 Task: Buy 5 Boning Knives from Kitchen Knives & Accessories section under best seller category for shipping address: Kiera Campbell, 1126 Sharon Lane, South Bend, Indiana 46625, Cell Number 5742125169. Pay from credit card ending with 9757, CVV 798
Action: Mouse moved to (34, 101)
Screenshot: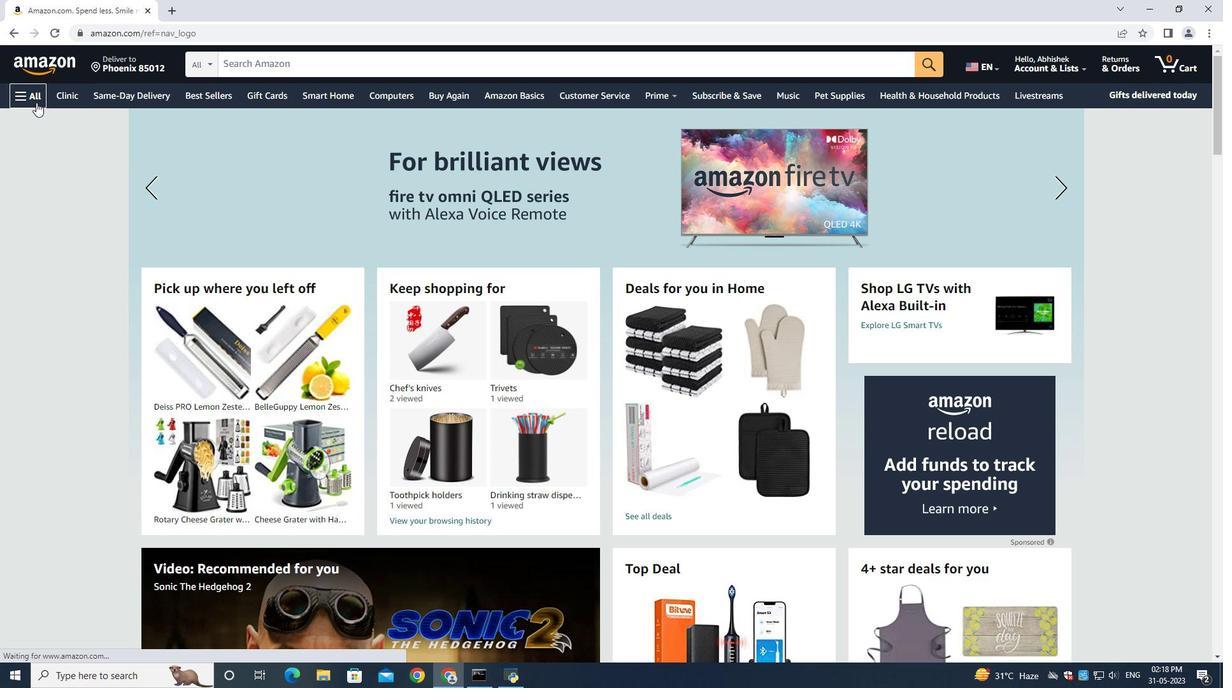 
Action: Mouse pressed left at (34, 101)
Screenshot: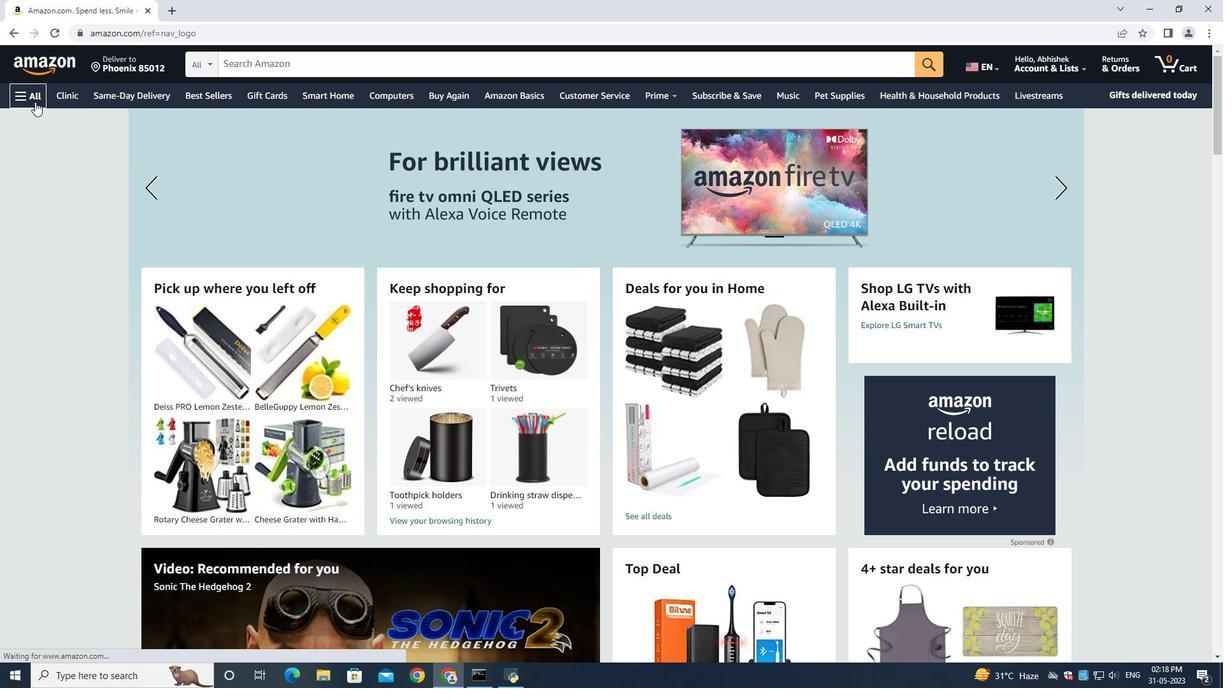 
Action: Mouse moved to (43, 128)
Screenshot: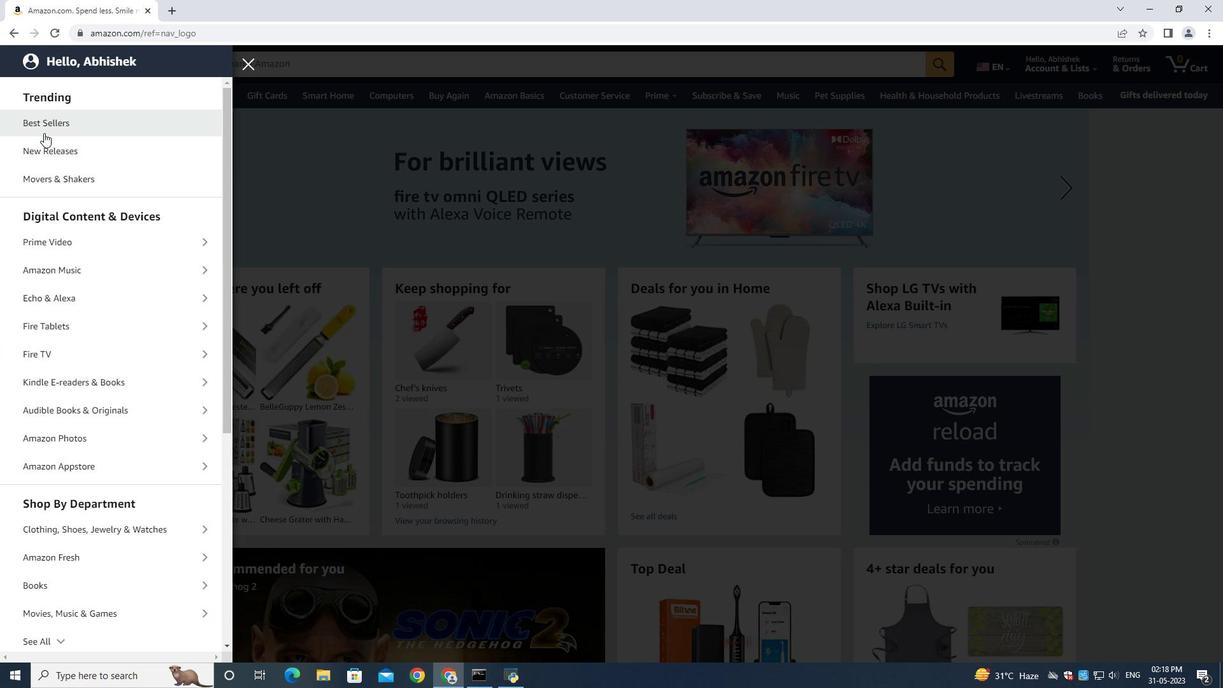 
Action: Mouse pressed left at (43, 128)
Screenshot: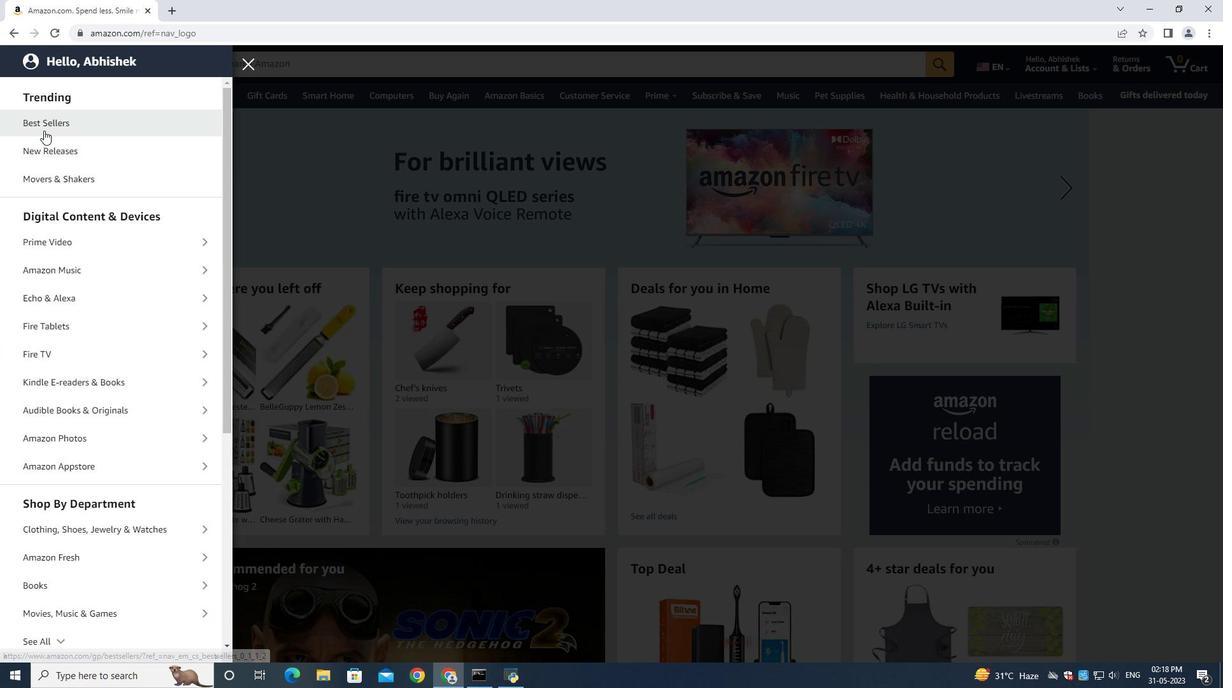 
Action: Mouse moved to (278, 68)
Screenshot: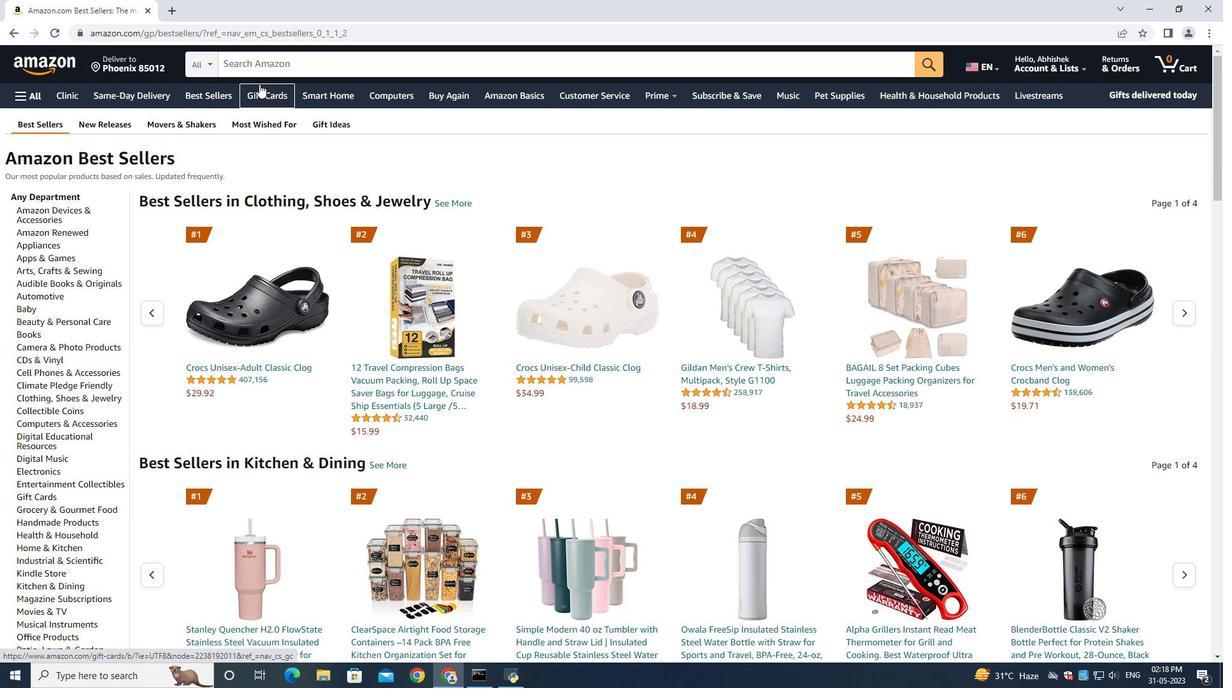 
Action: Mouse pressed left at (278, 68)
Screenshot: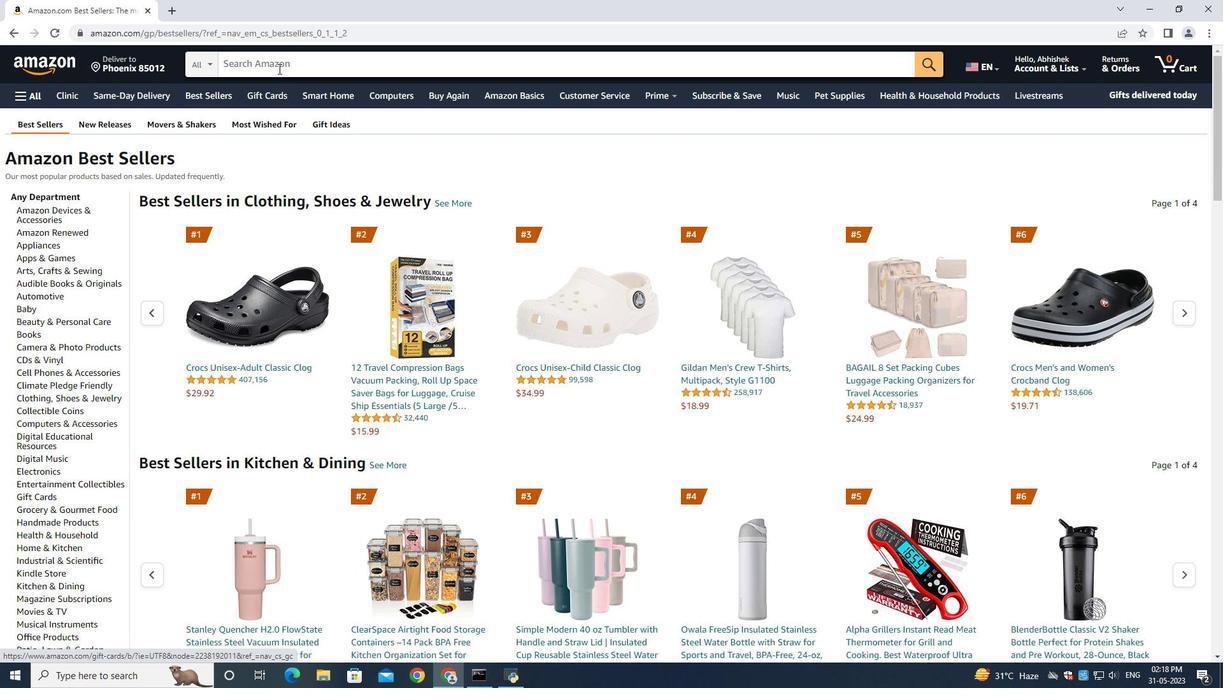 
Action: Key pressed <Key.shift><Key.shift><Key.shift><Key.shift><Key.shift>Boning<Key.space><Key.shift>Knives<Key.enter>
Screenshot: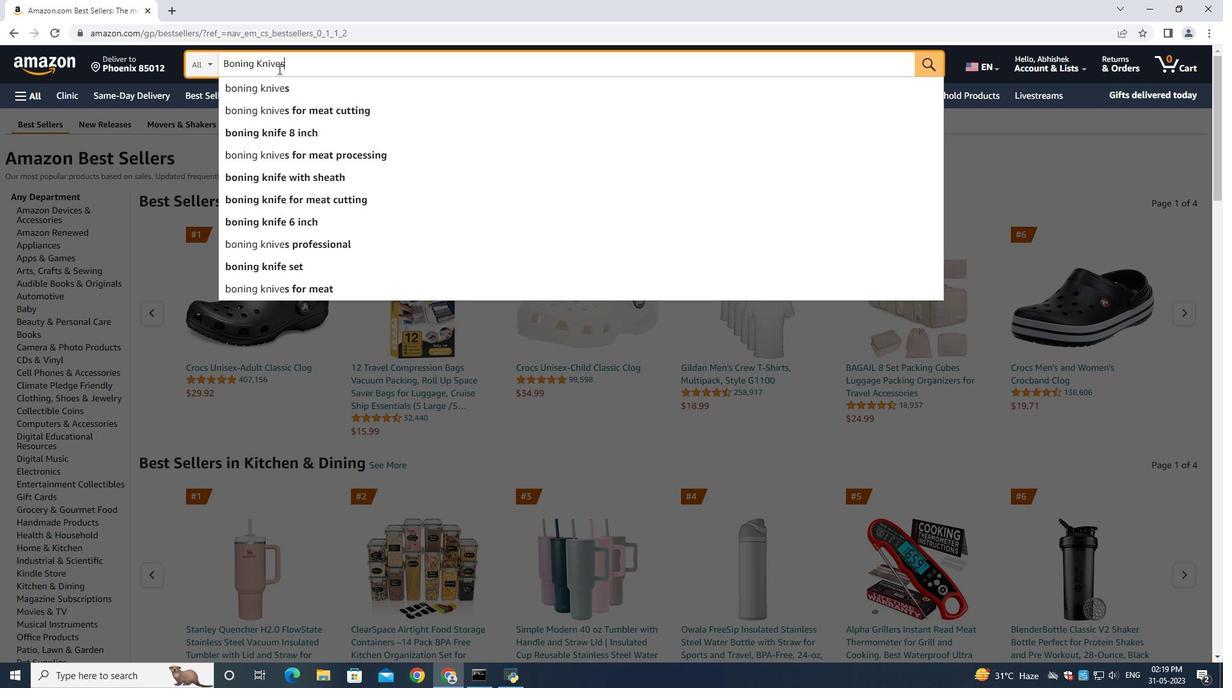 
Action: Mouse moved to (90, 270)
Screenshot: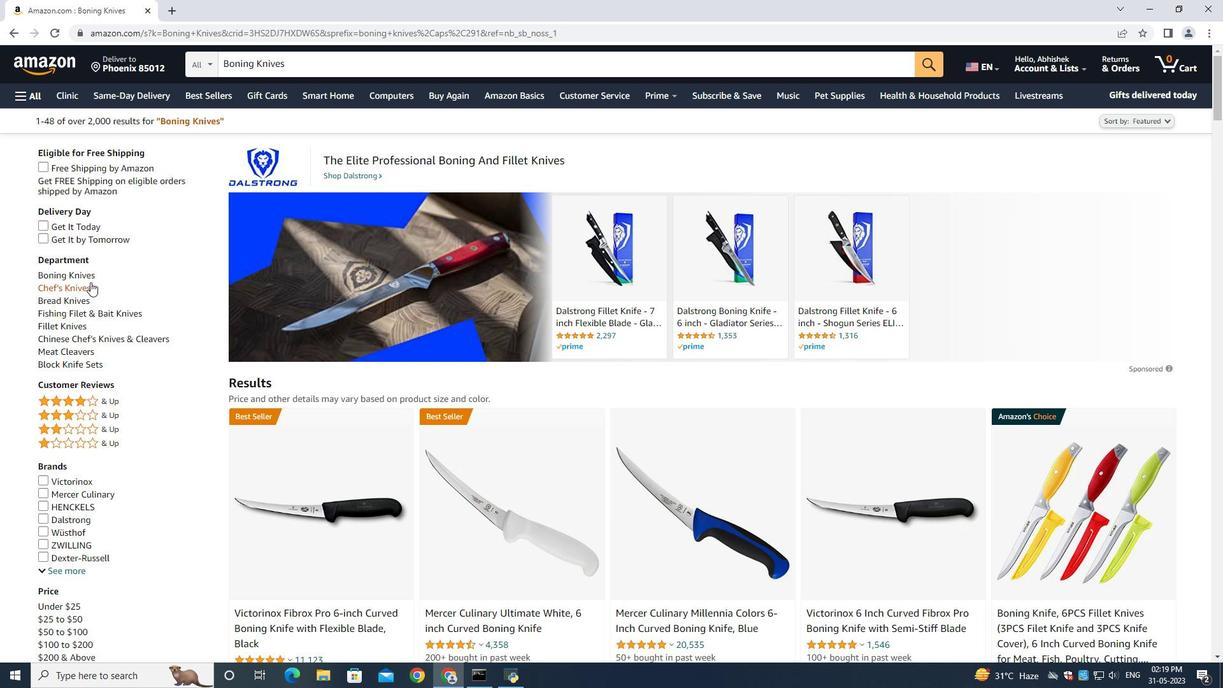 
Action: Mouse pressed left at (90, 270)
Screenshot: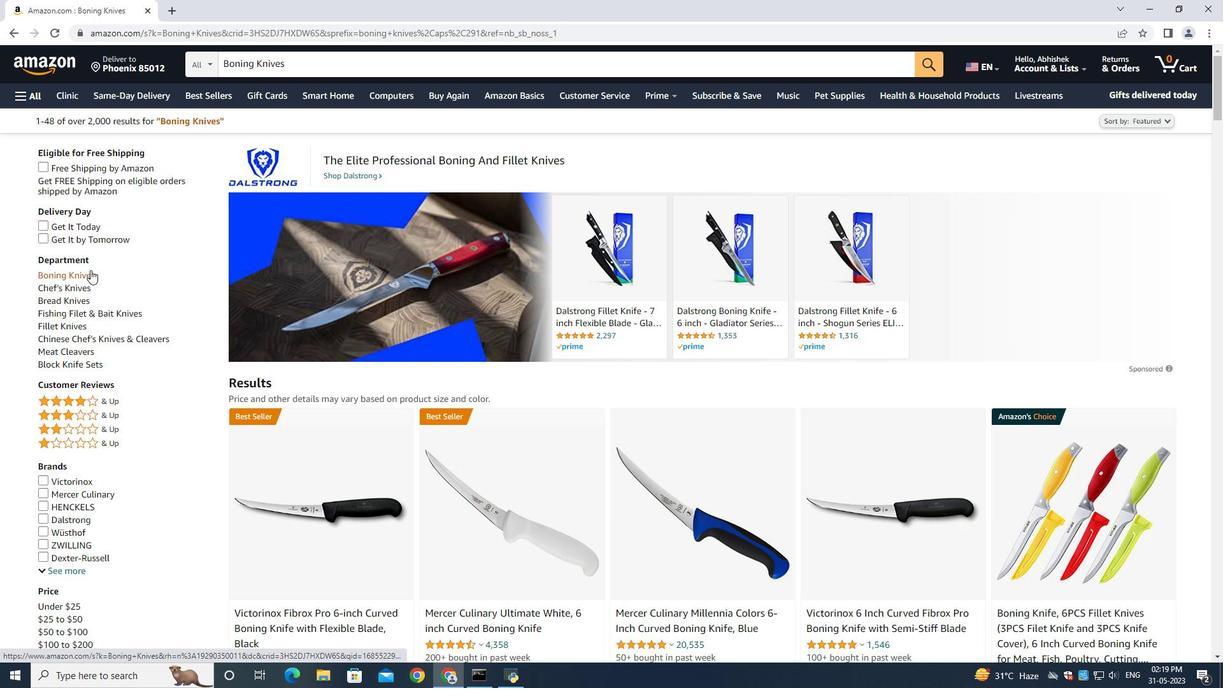 
Action: Mouse moved to (109, 347)
Screenshot: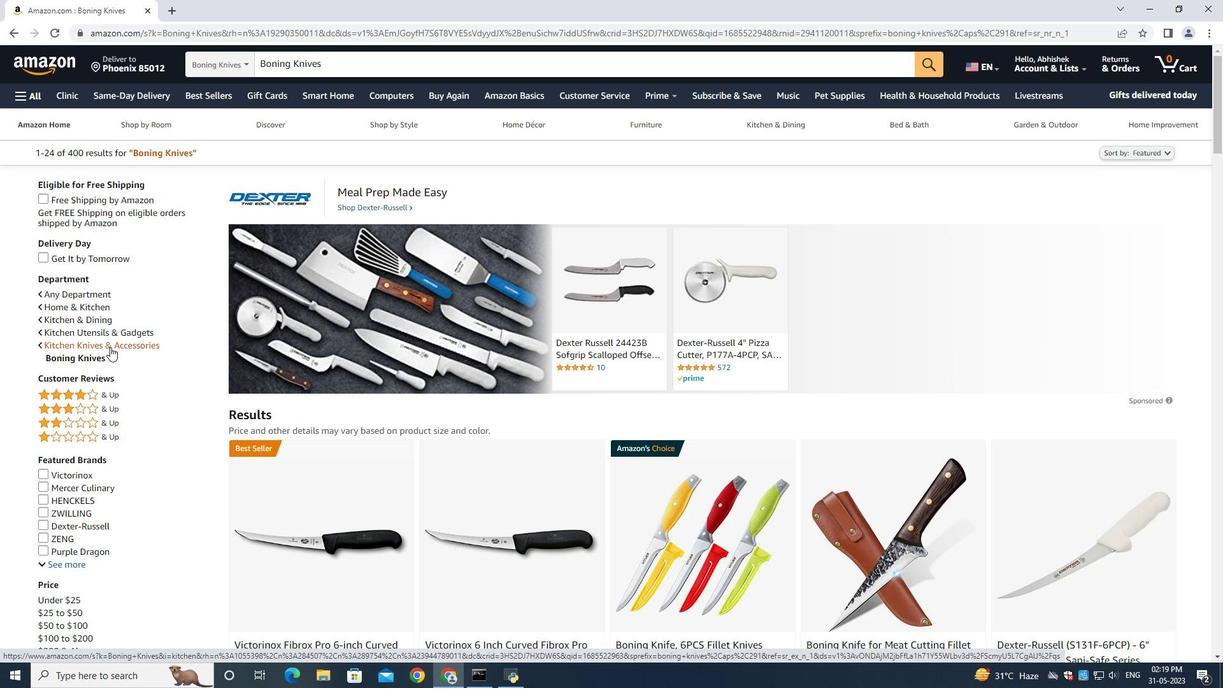 
Action: Mouse pressed left at (109, 347)
Screenshot: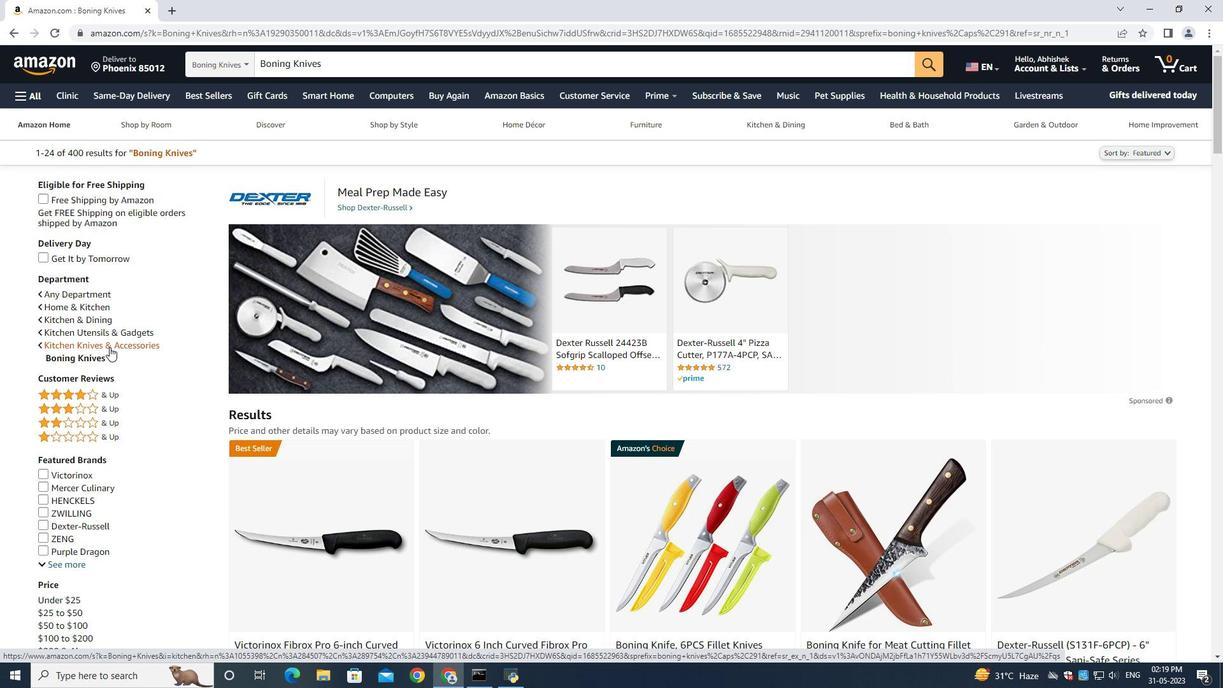 
Action: Mouse moved to (679, 422)
Screenshot: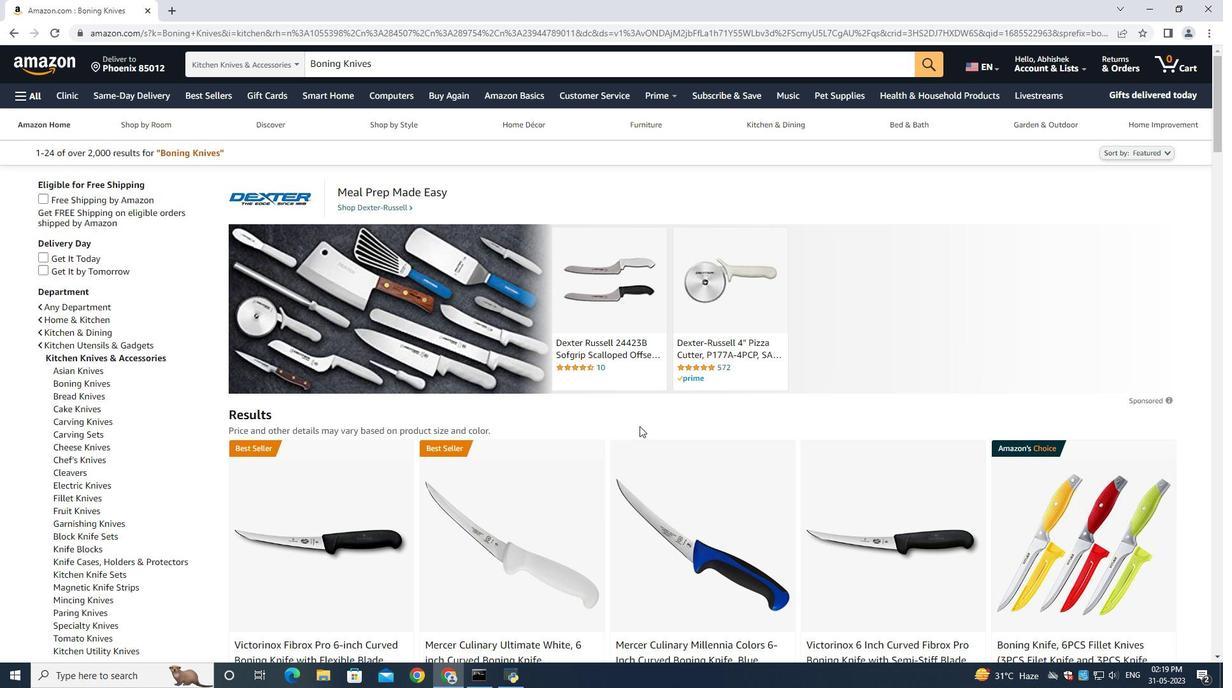 
Action: Mouse scrolled (679, 421) with delta (0, 0)
Screenshot: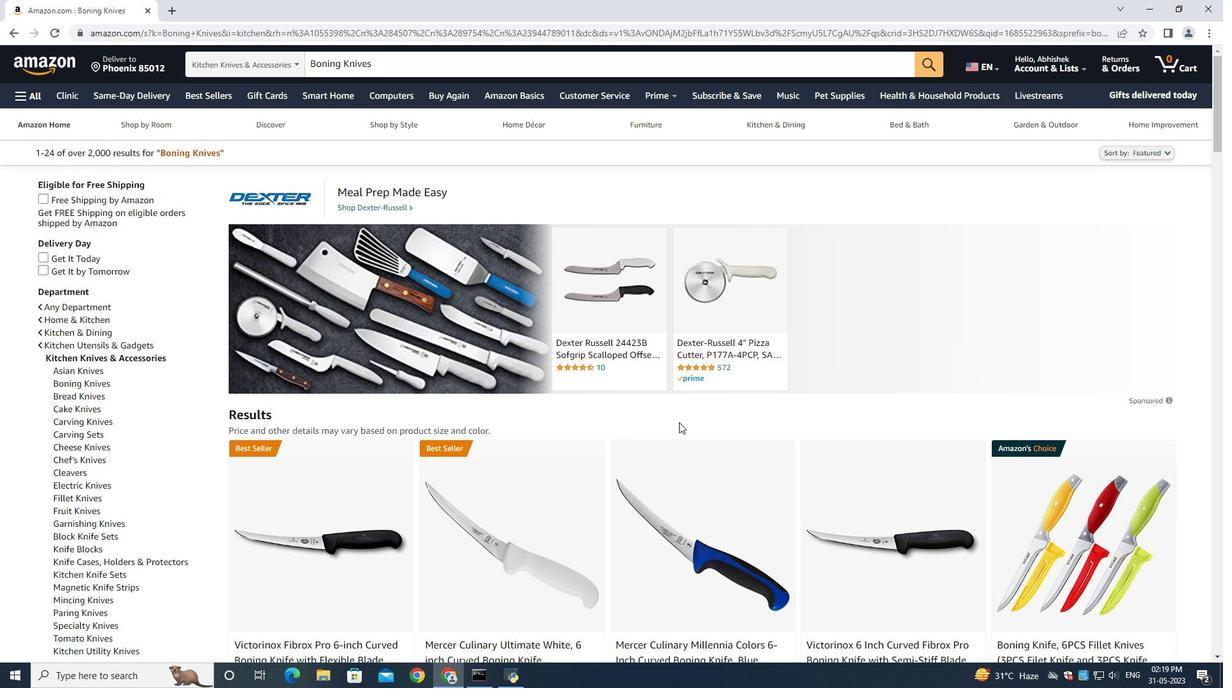 
Action: Mouse scrolled (679, 421) with delta (0, 0)
Screenshot: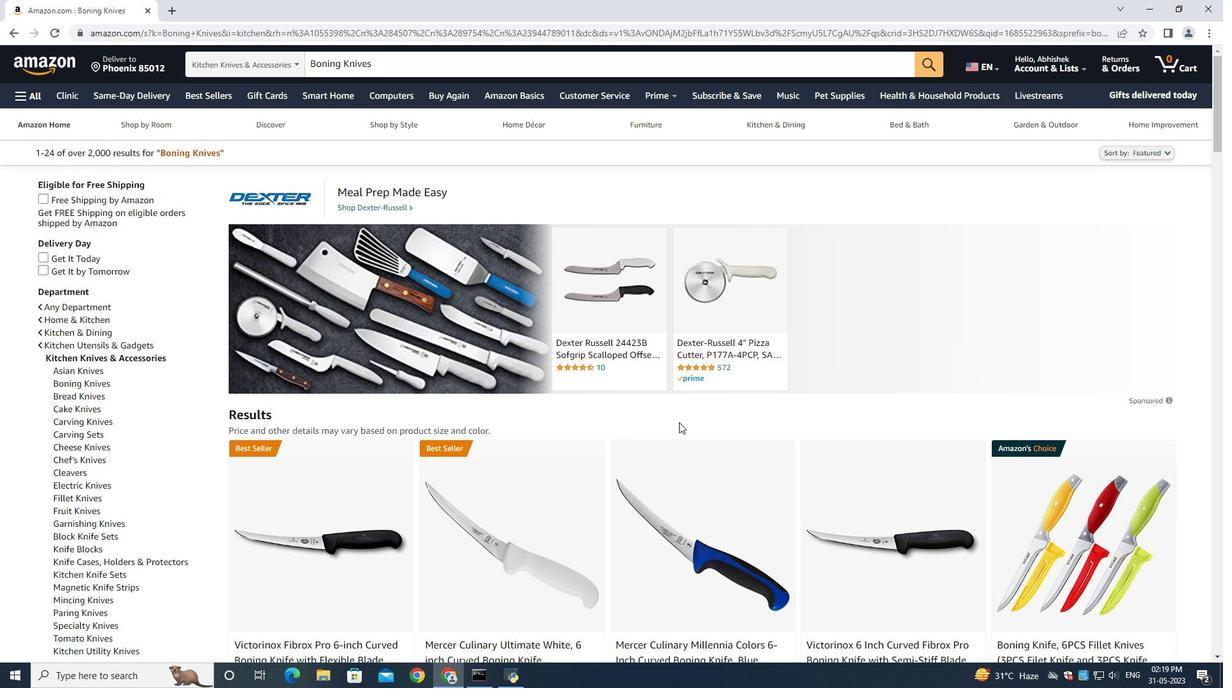 
Action: Mouse scrolled (679, 421) with delta (0, 0)
Screenshot: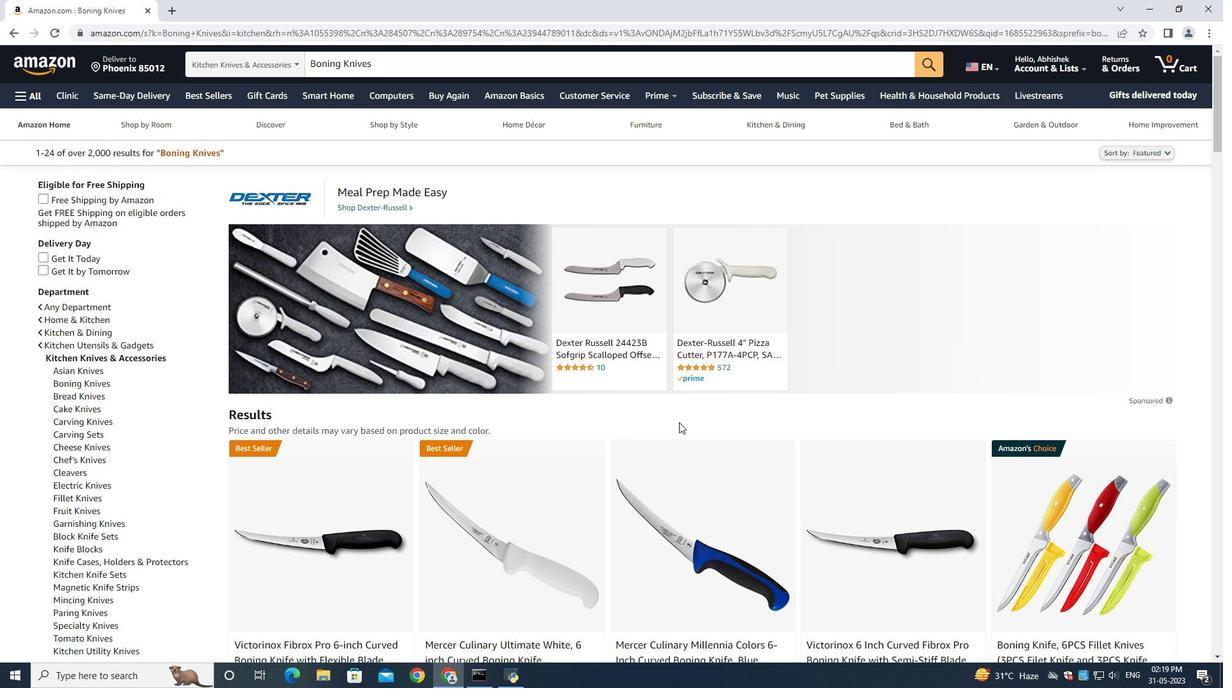 
Action: Mouse moved to (680, 420)
Screenshot: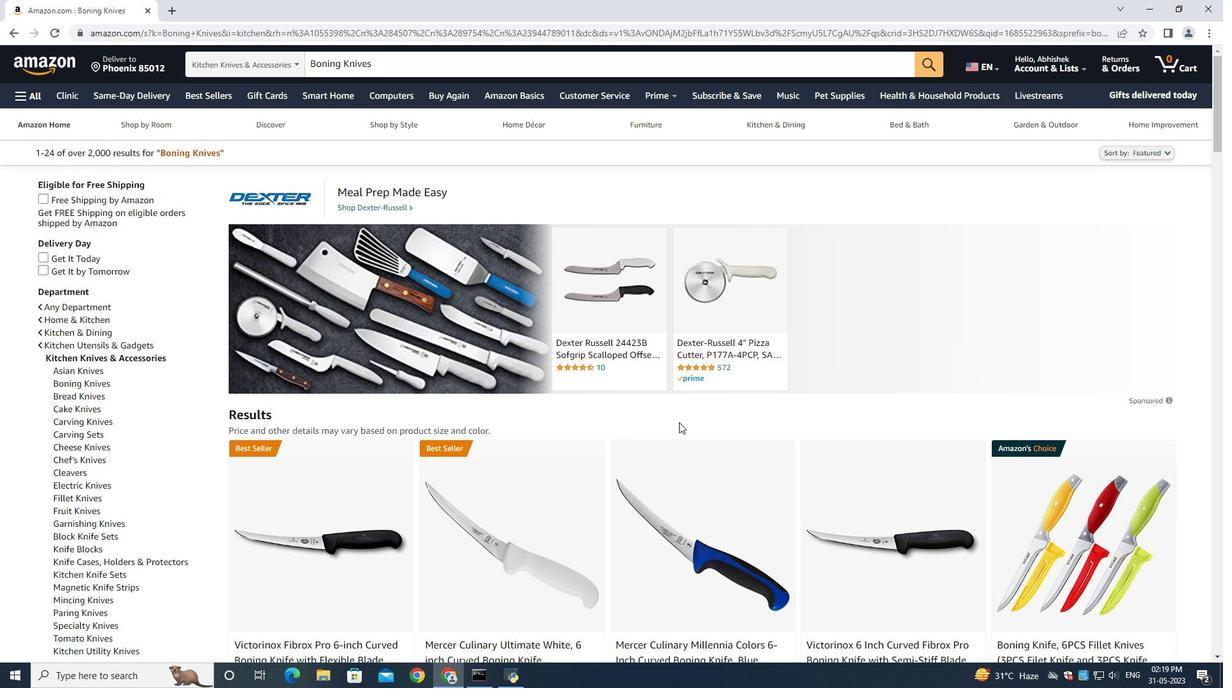 
Action: Mouse scrolled (680, 419) with delta (0, 0)
Screenshot: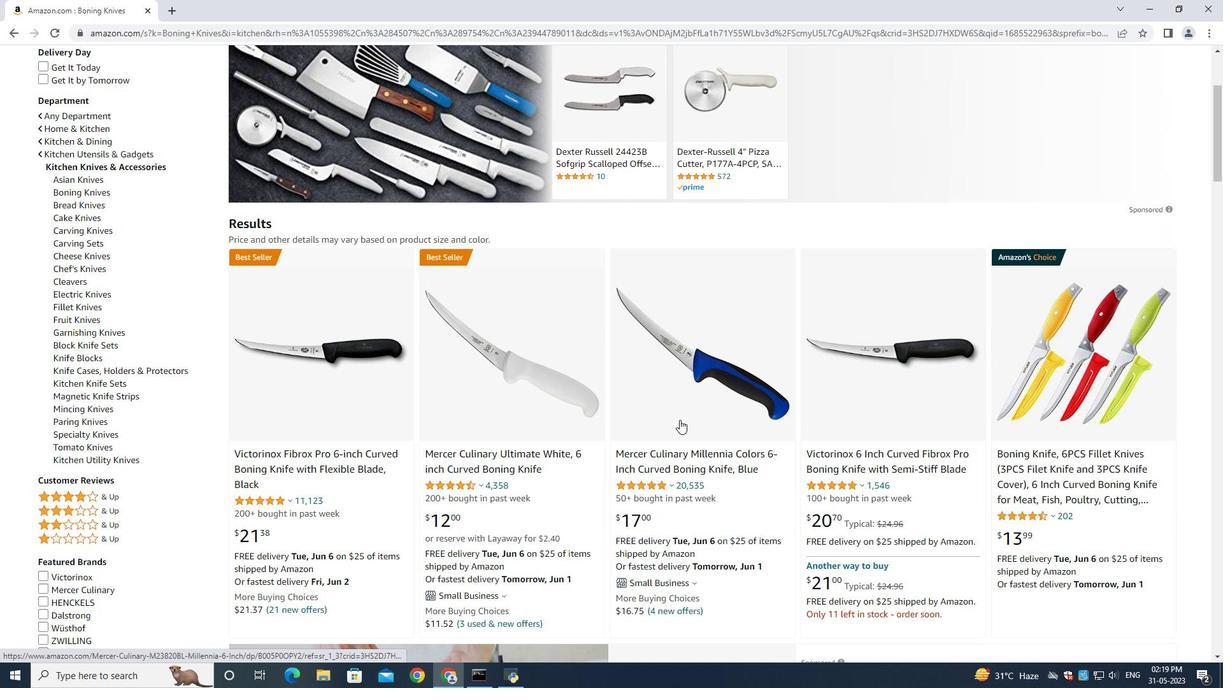 
Action: Mouse scrolled (680, 419) with delta (0, 0)
Screenshot: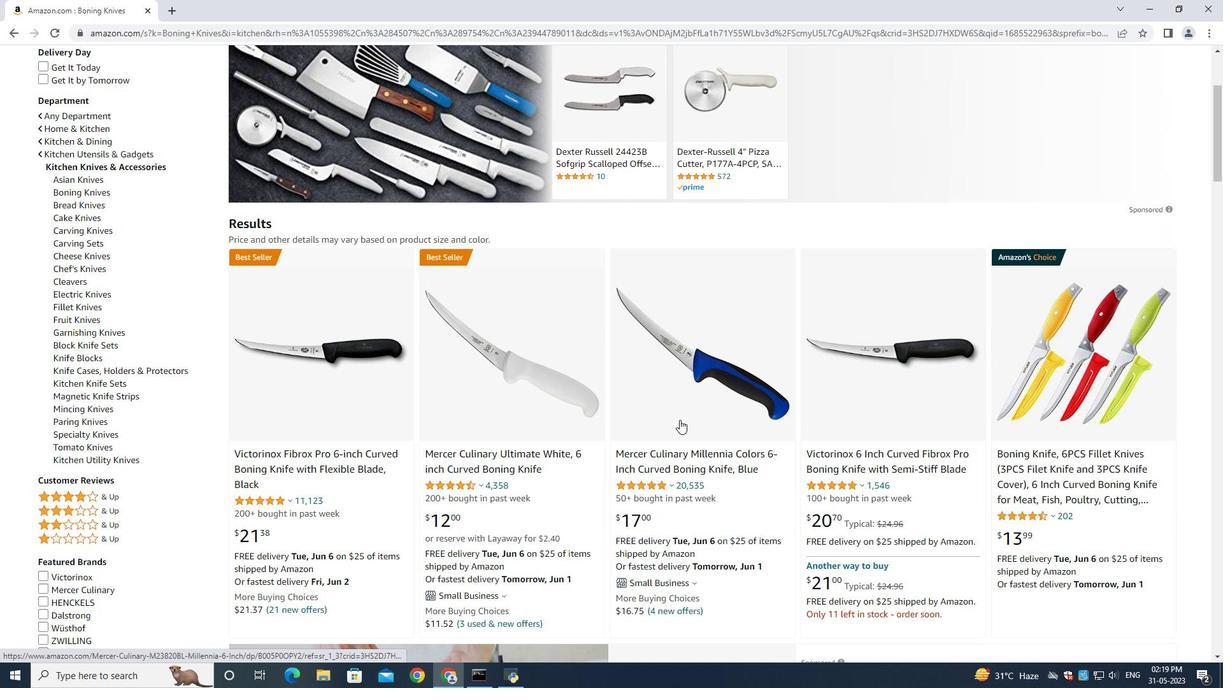 
Action: Mouse moved to (1028, 347)
Screenshot: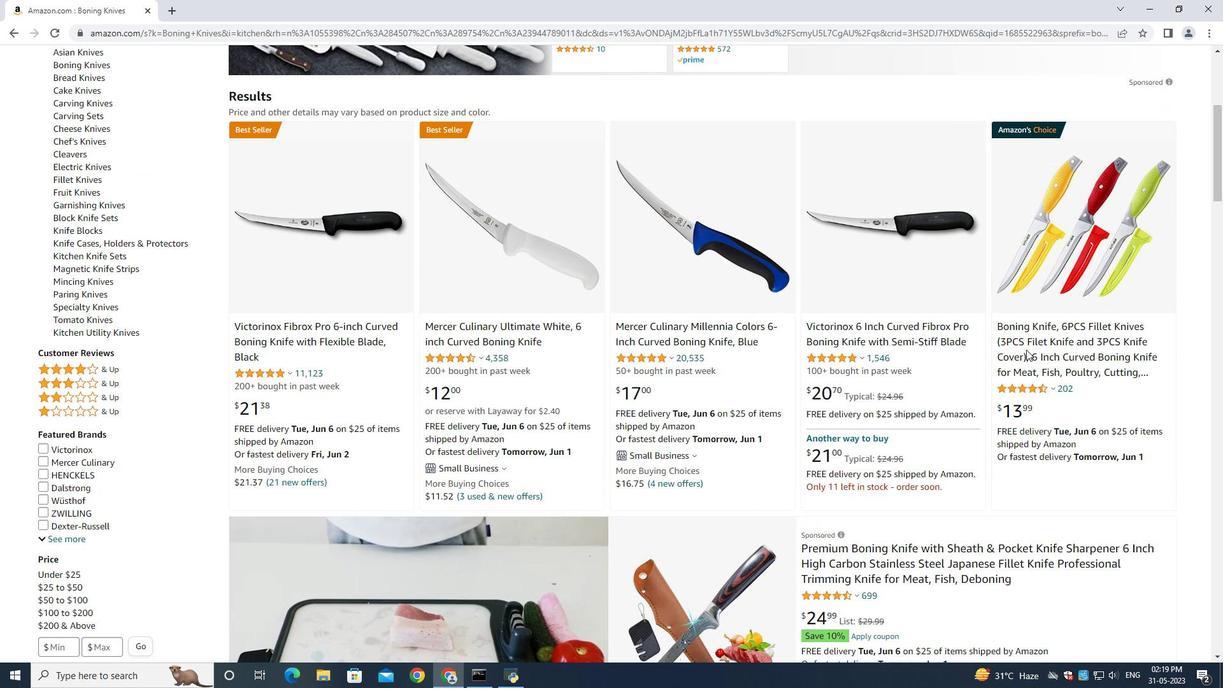 
Action: Mouse pressed left at (1028, 347)
Screenshot: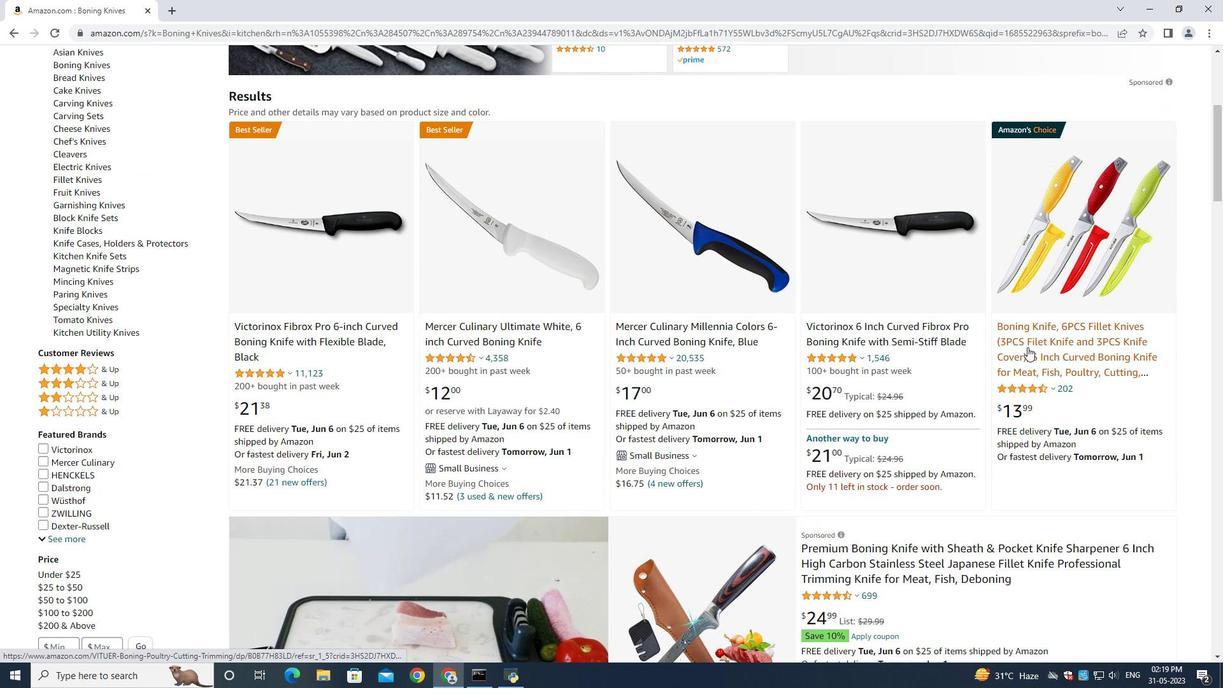 
Action: Mouse moved to (10, 30)
Screenshot: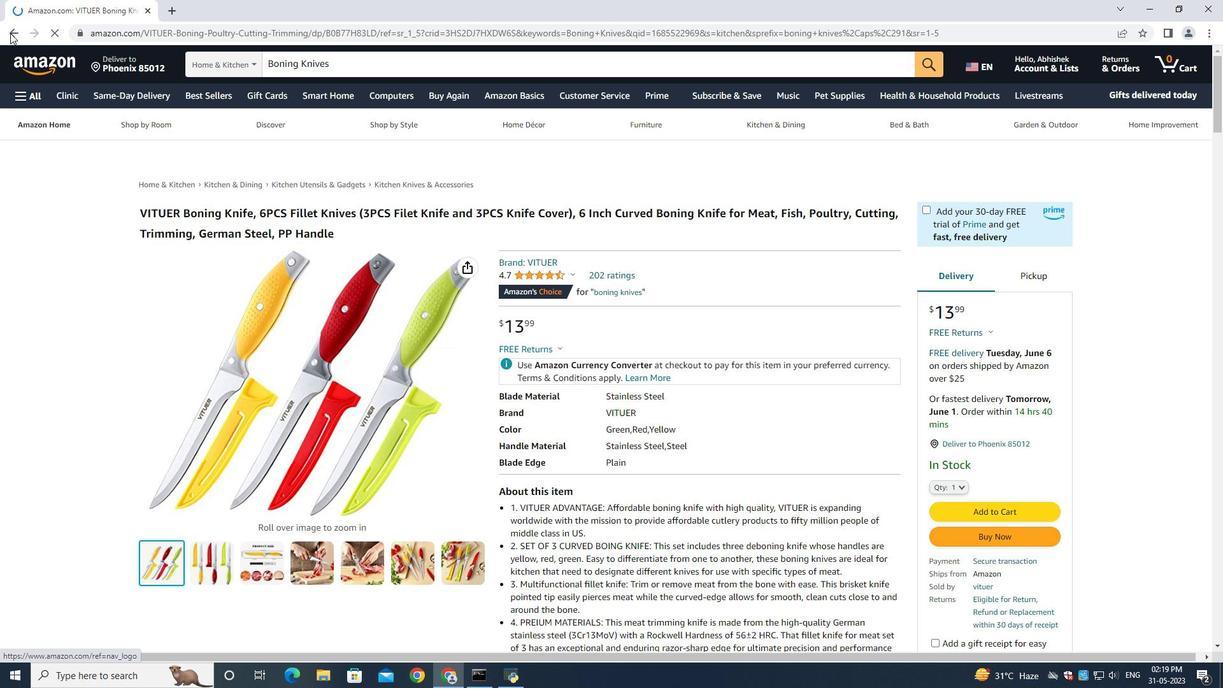 
Action: Mouse pressed left at (10, 30)
Screenshot: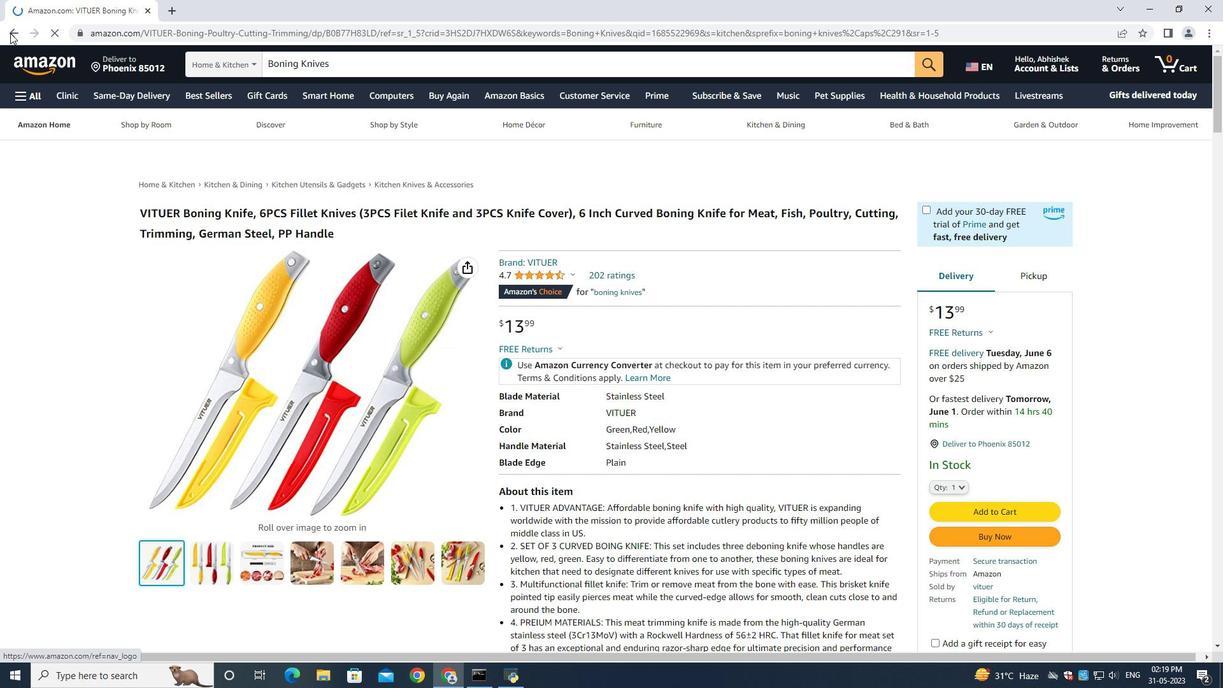
Action: Mouse moved to (848, 332)
Screenshot: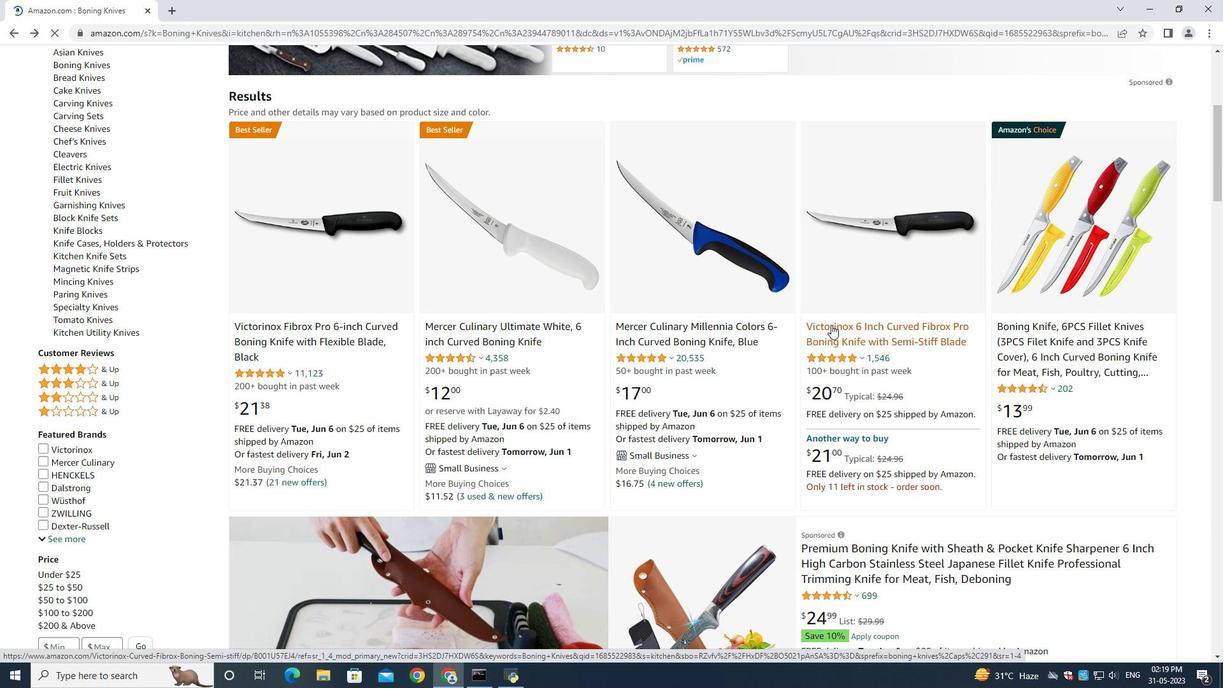 
Action: Mouse pressed left at (848, 332)
Screenshot: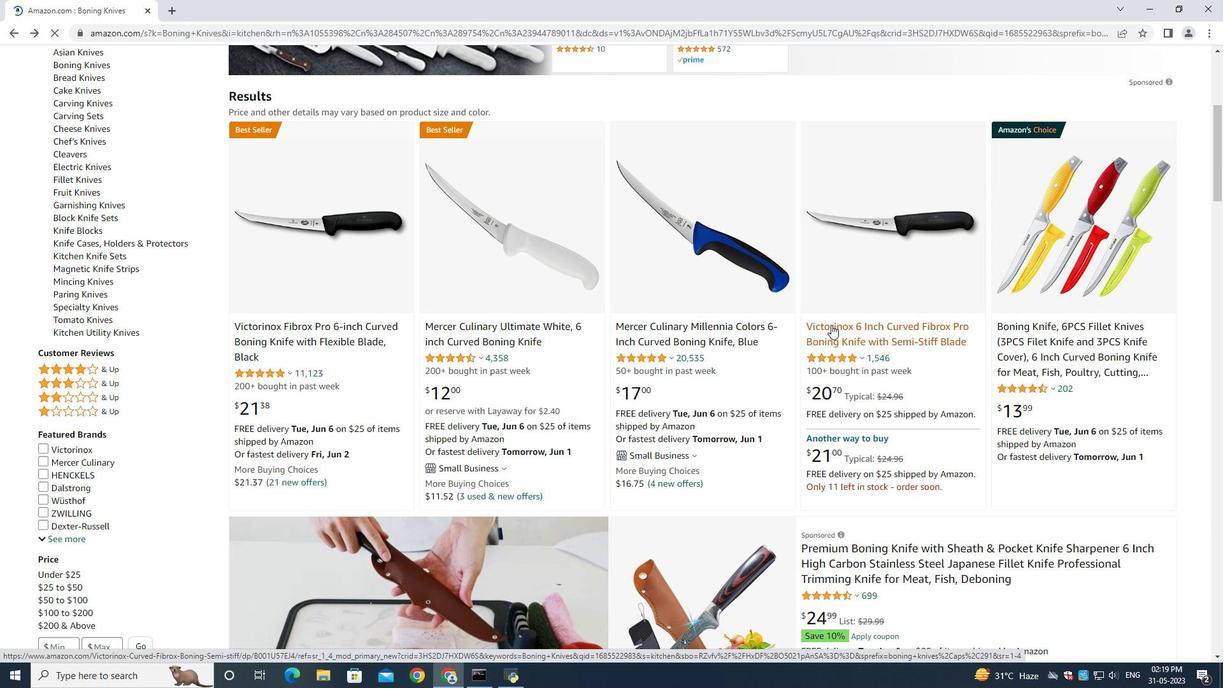 
Action: Mouse moved to (10, 37)
Screenshot: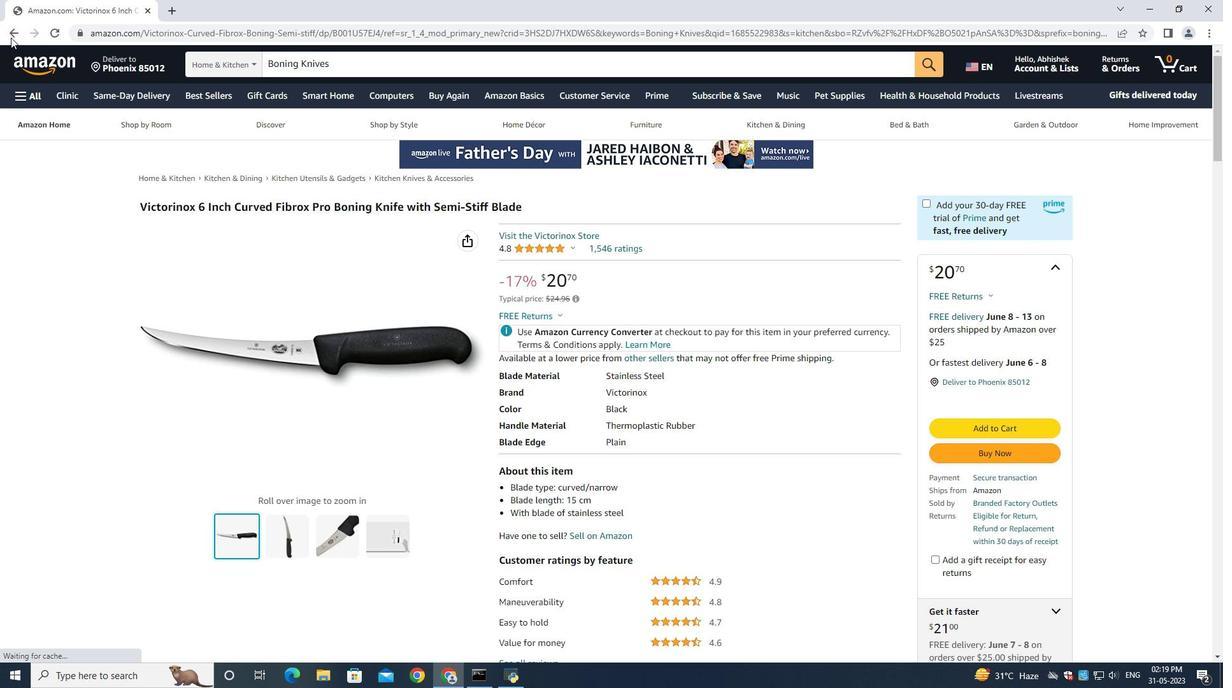 
Action: Mouse pressed left at (10, 37)
Screenshot: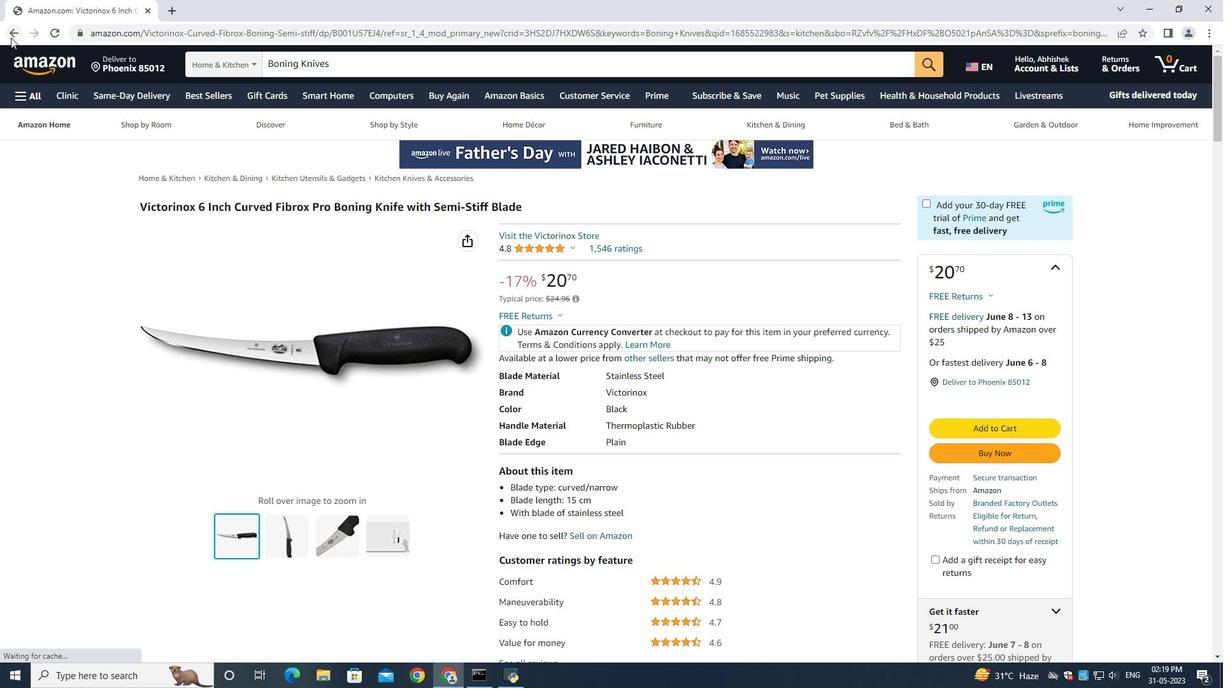 
Action: Mouse moved to (672, 451)
Screenshot: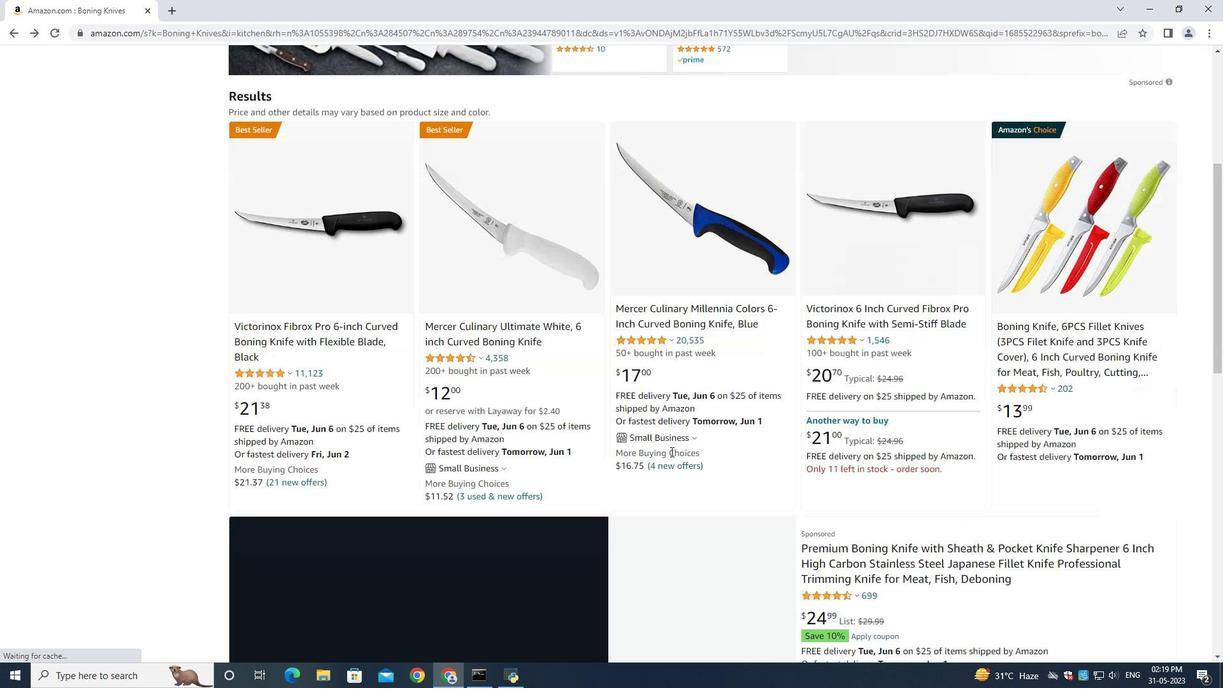 
Action: Mouse scrolled (672, 451) with delta (0, 0)
Screenshot: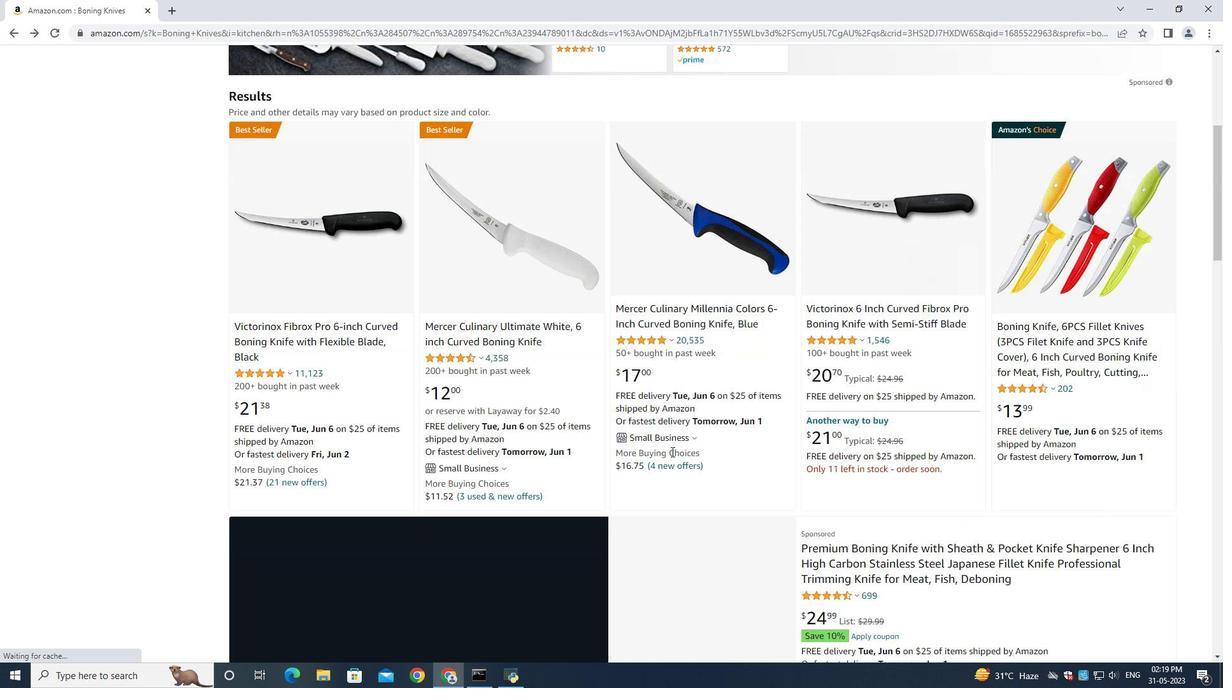 
Action: Mouse scrolled (672, 451) with delta (0, 0)
Screenshot: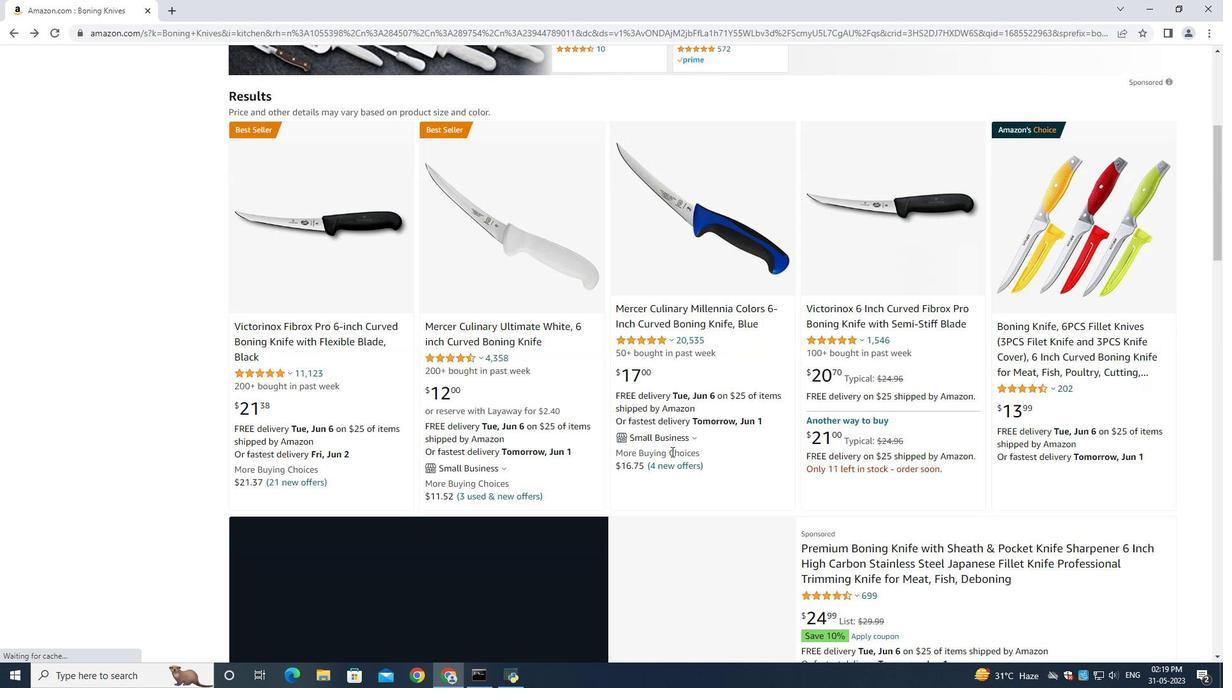 
Action: Mouse scrolled (672, 451) with delta (0, 0)
Screenshot: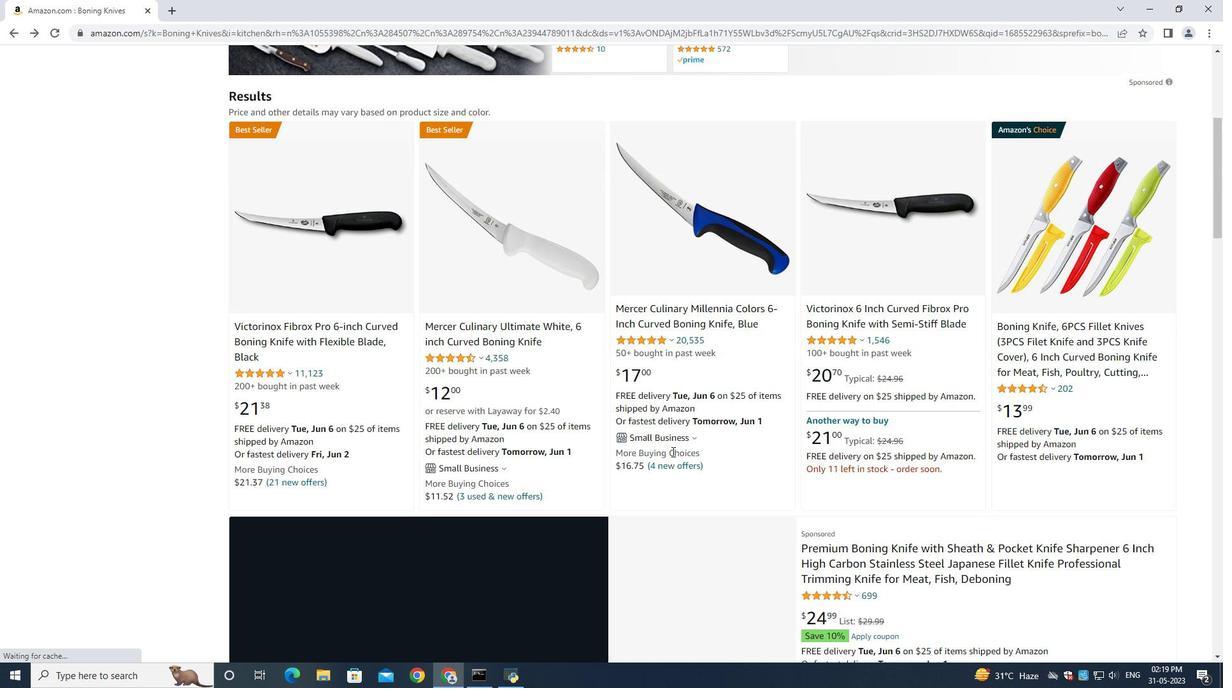 
Action: Mouse scrolled (672, 451) with delta (0, 0)
Screenshot: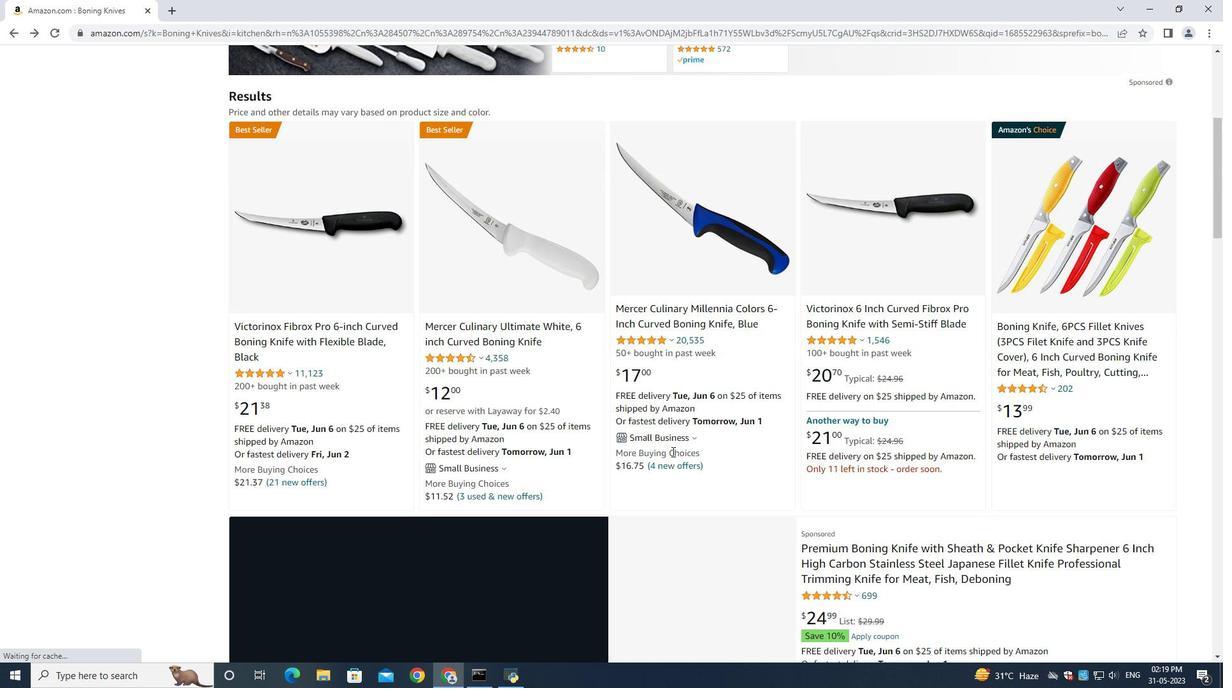 
Action: Mouse scrolled (672, 451) with delta (0, 0)
Screenshot: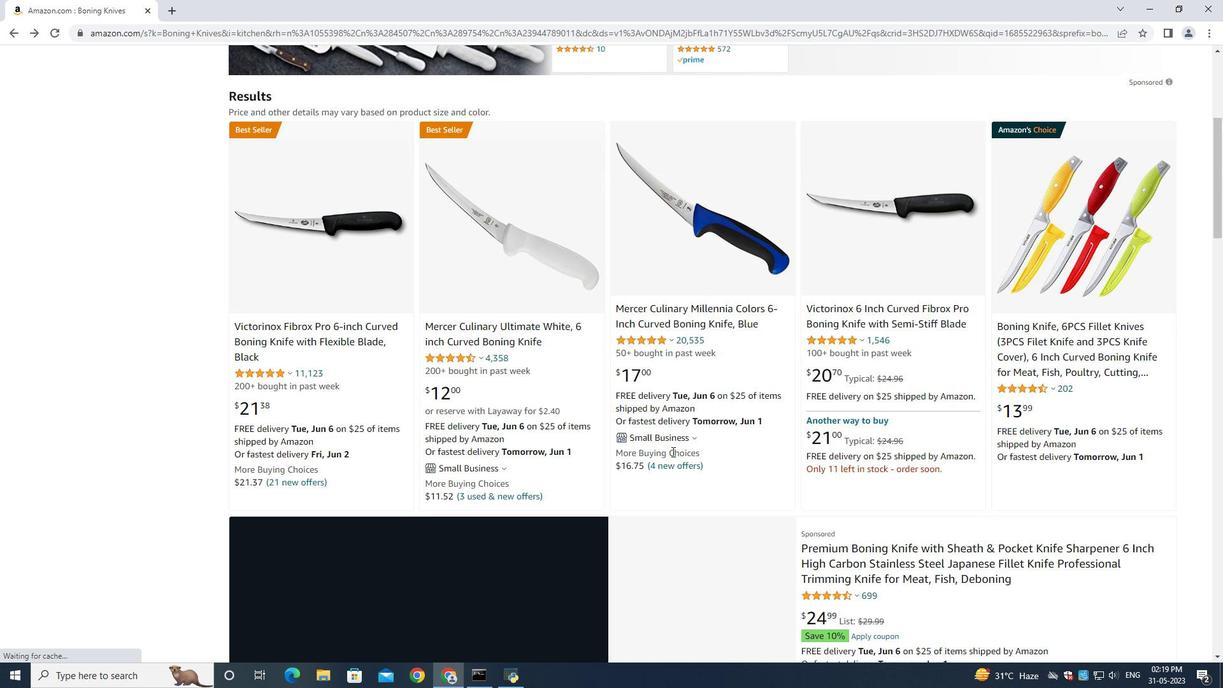 
Action: Mouse moved to (676, 453)
Screenshot: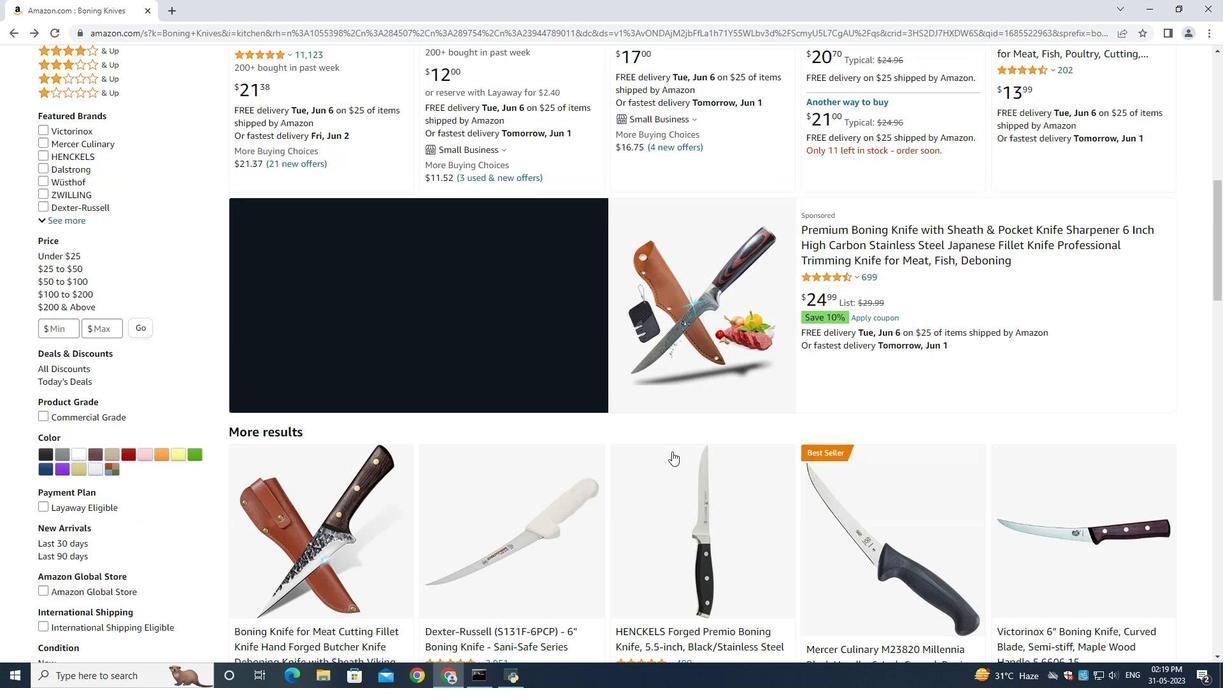 
Action: Mouse scrolled (676, 453) with delta (0, 0)
Screenshot: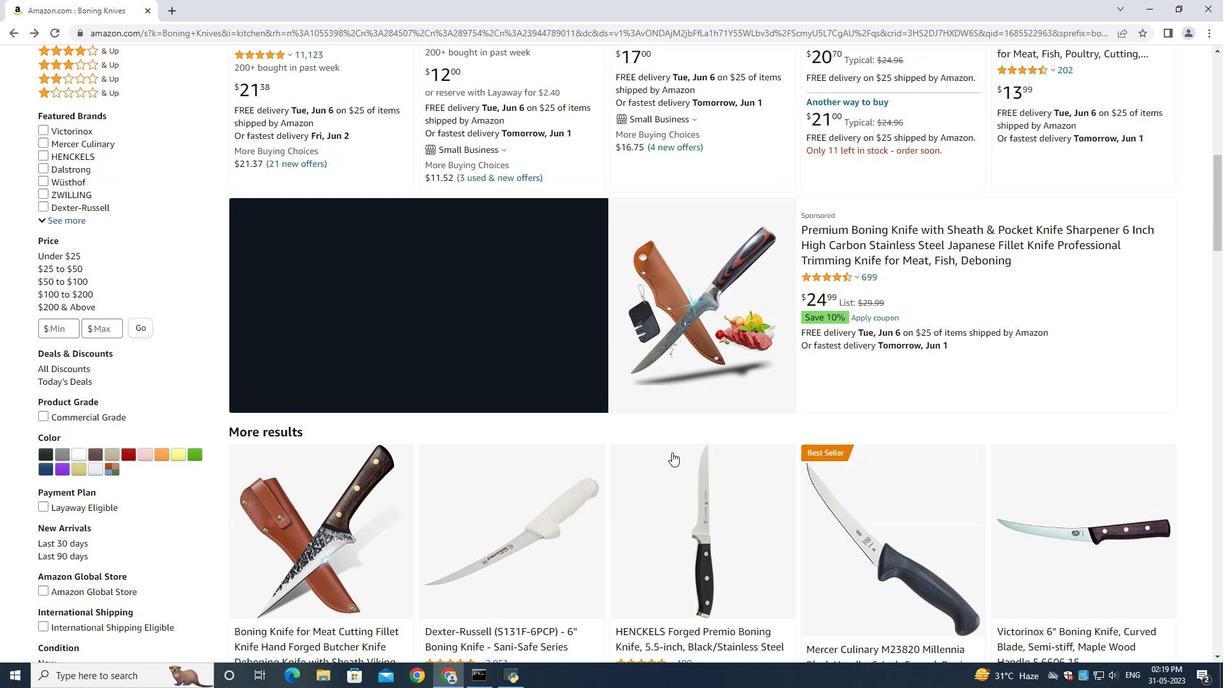 
Action: Mouse moved to (676, 453)
Screenshot: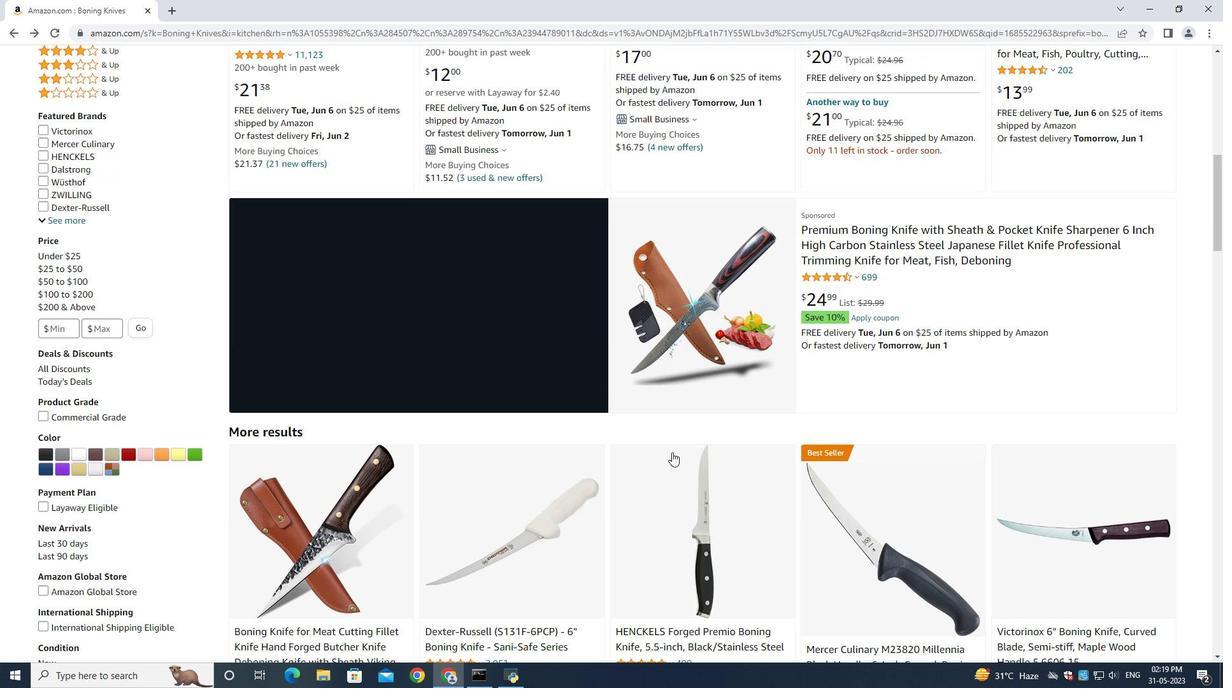
Action: Mouse scrolled (676, 453) with delta (0, 0)
Screenshot: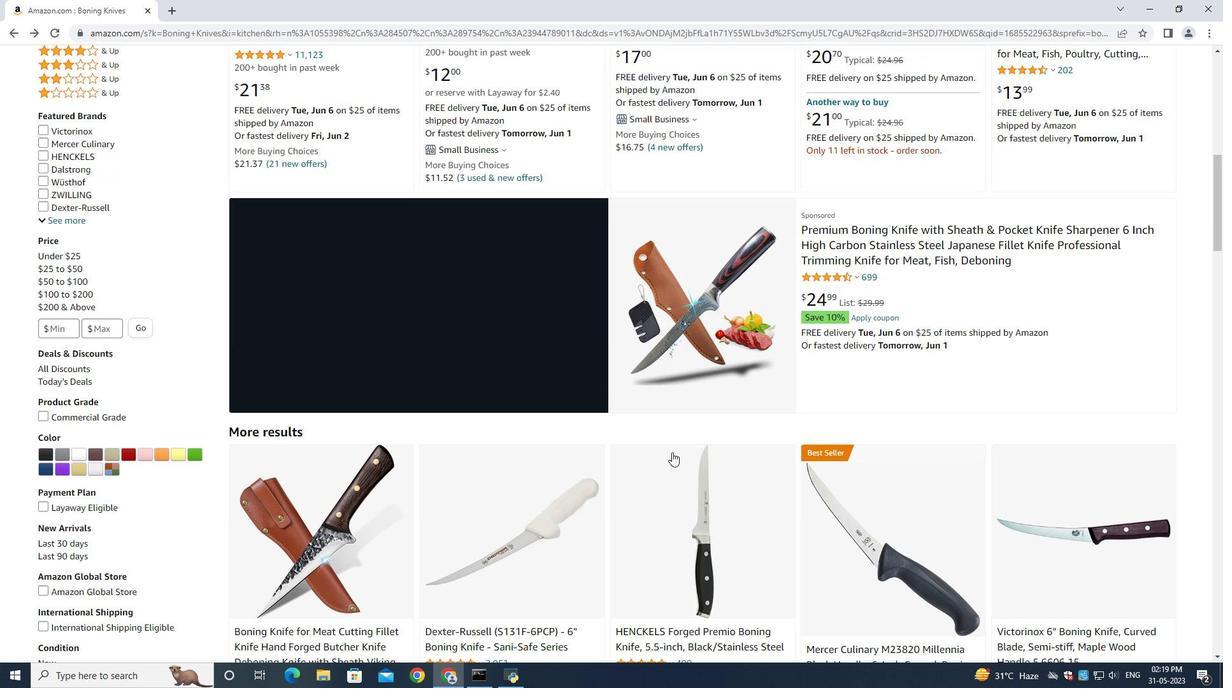 
Action: Mouse scrolled (676, 453) with delta (0, 0)
Screenshot: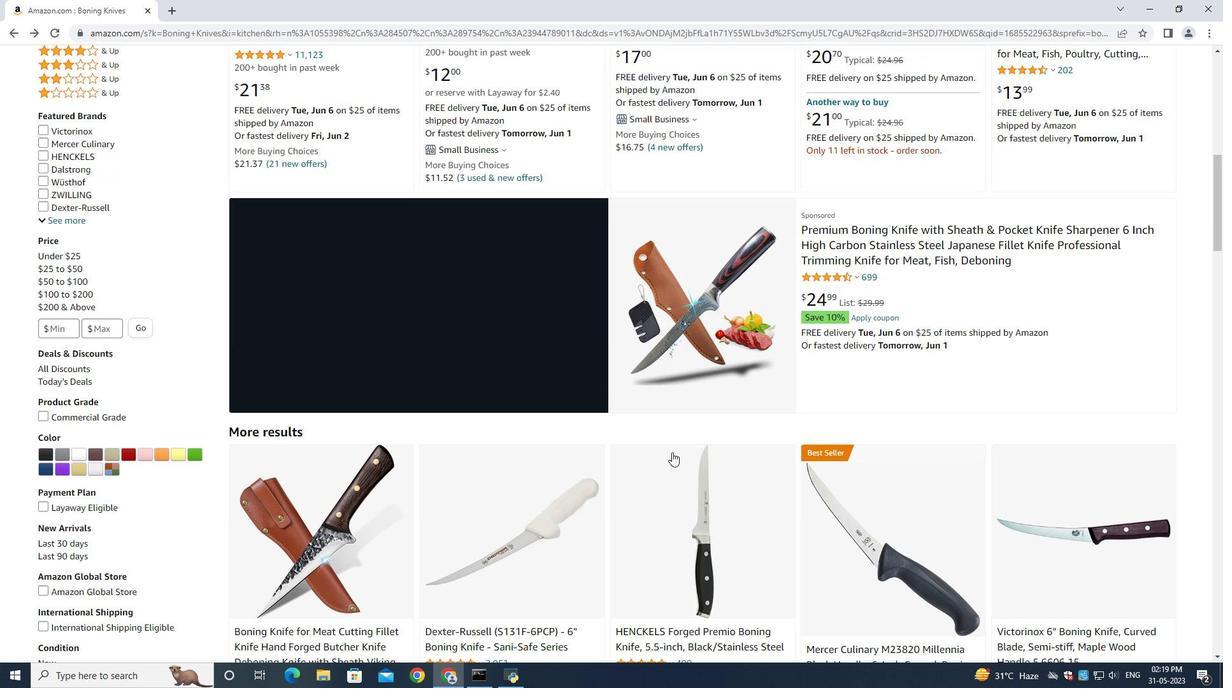 
Action: Mouse moved to (676, 454)
Screenshot: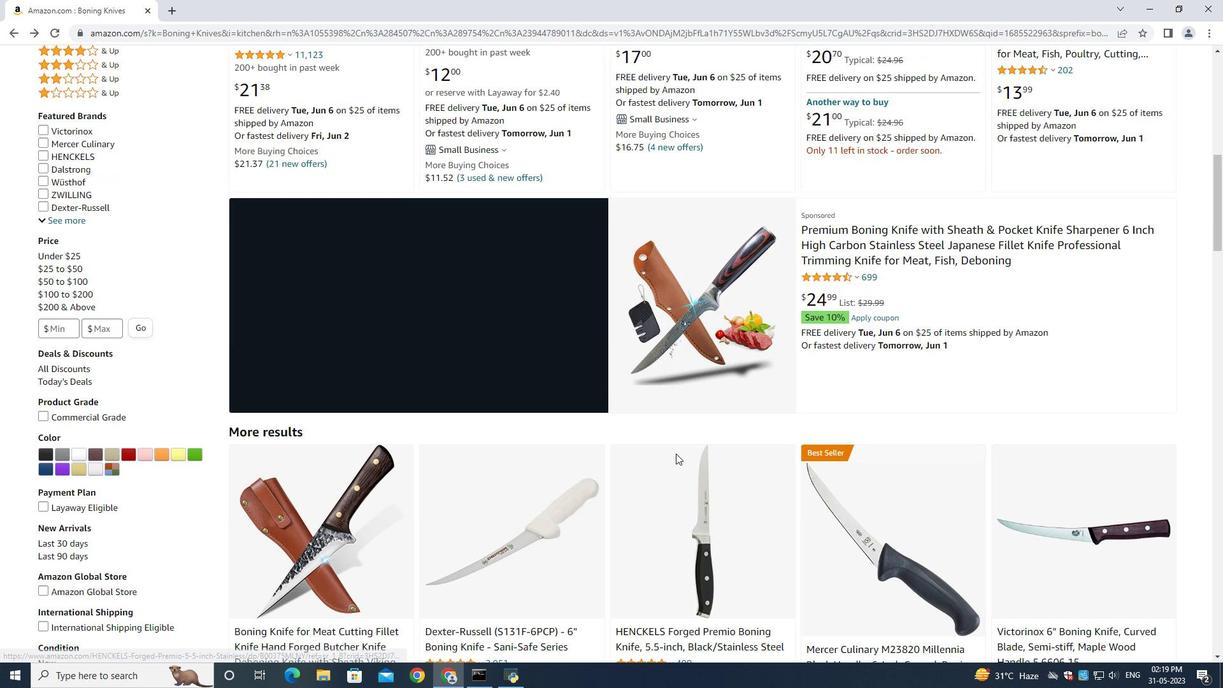 
Action: Mouse scrolled (676, 453) with delta (0, 0)
Screenshot: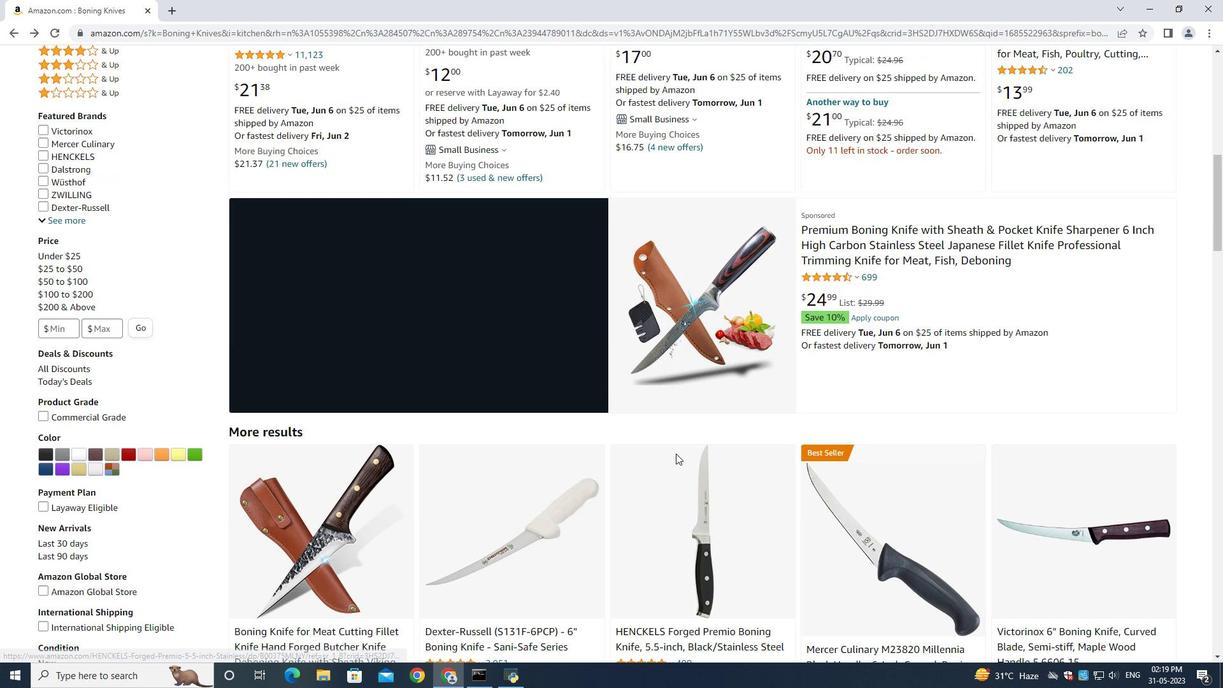 
Action: Mouse scrolled (676, 455) with delta (0, 0)
Screenshot: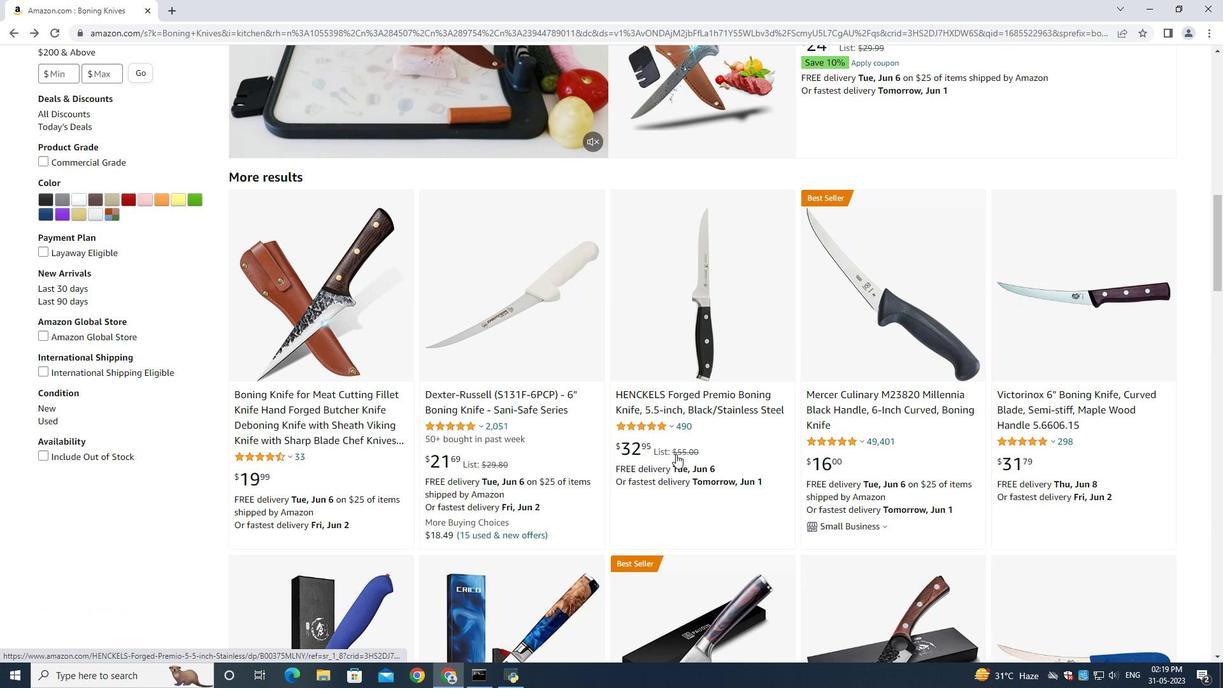 
Action: Mouse scrolled (676, 455) with delta (0, 0)
Screenshot: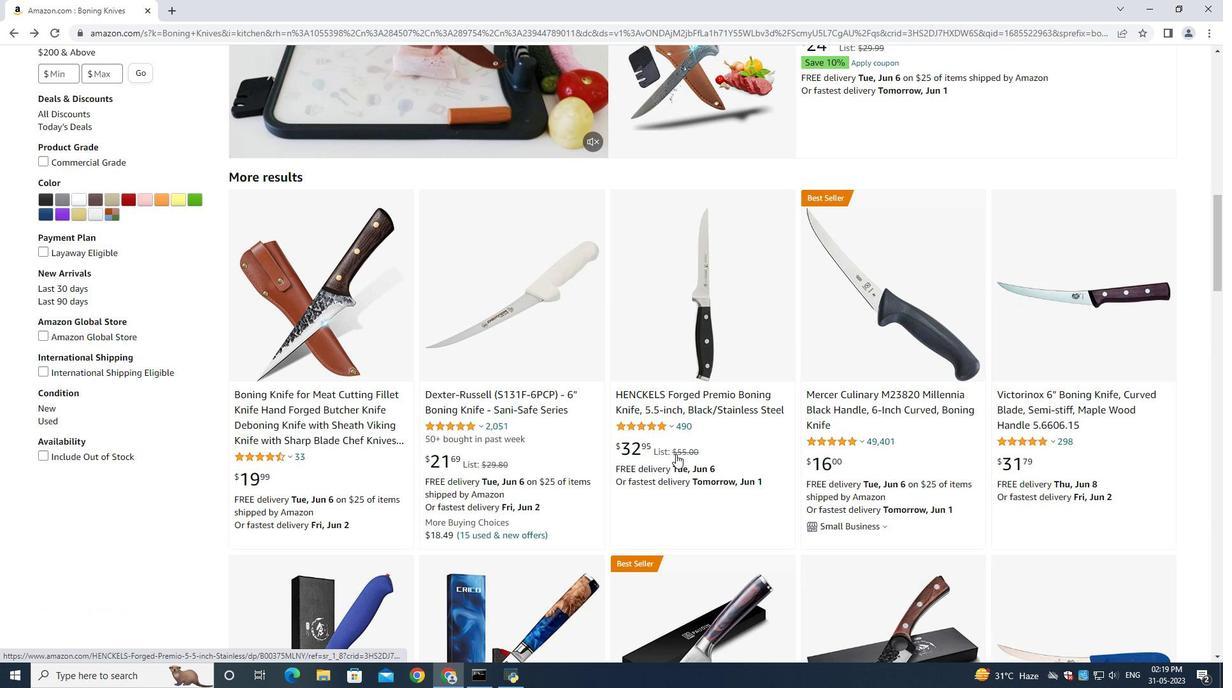 
Action: Mouse scrolled (676, 455) with delta (0, 0)
Screenshot: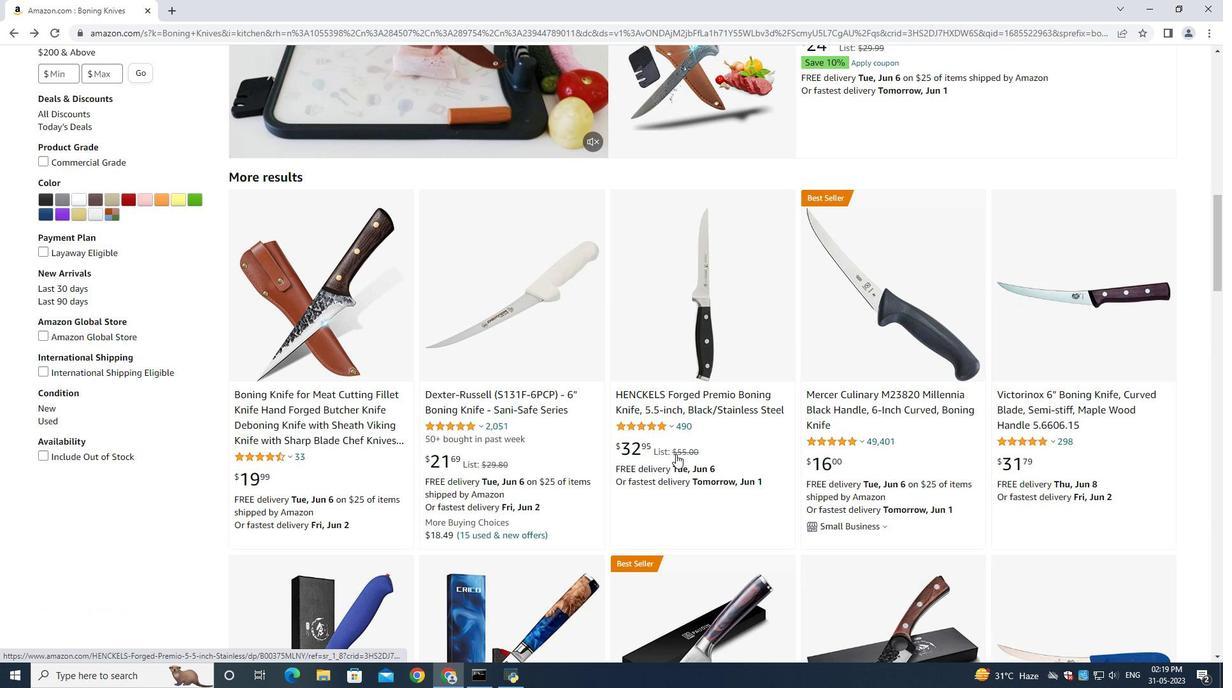 
Action: Mouse scrolled (676, 455) with delta (0, 0)
Screenshot: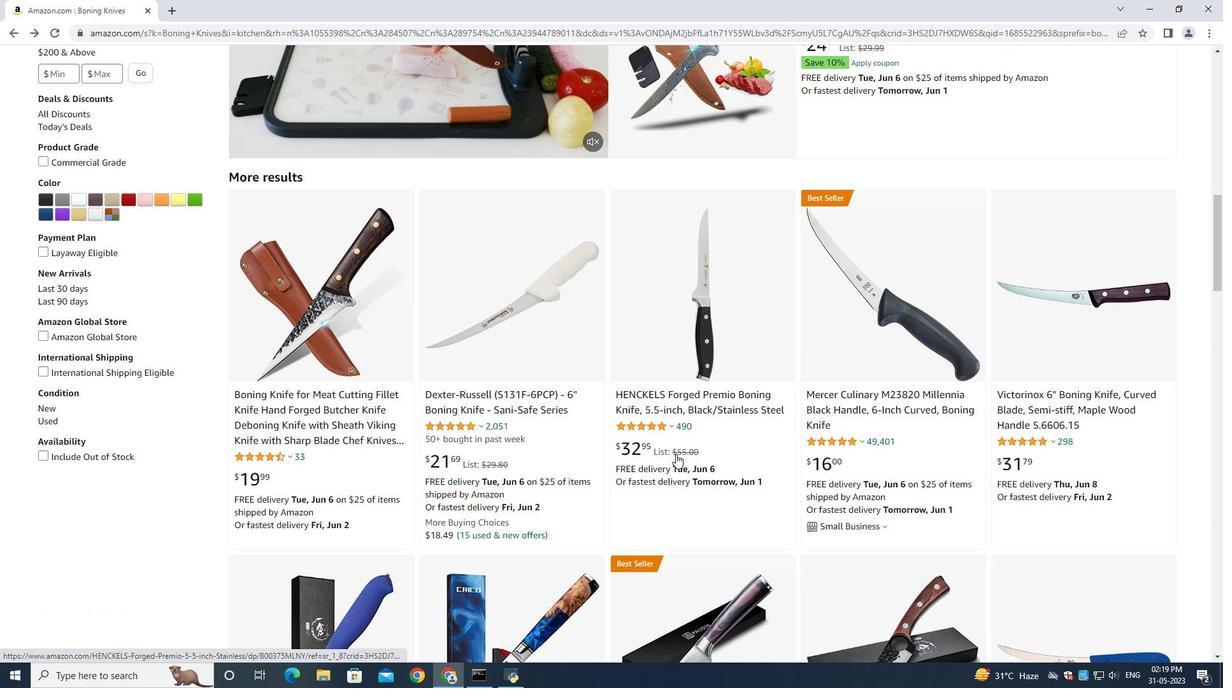 
Action: Mouse moved to (899, 252)
Screenshot: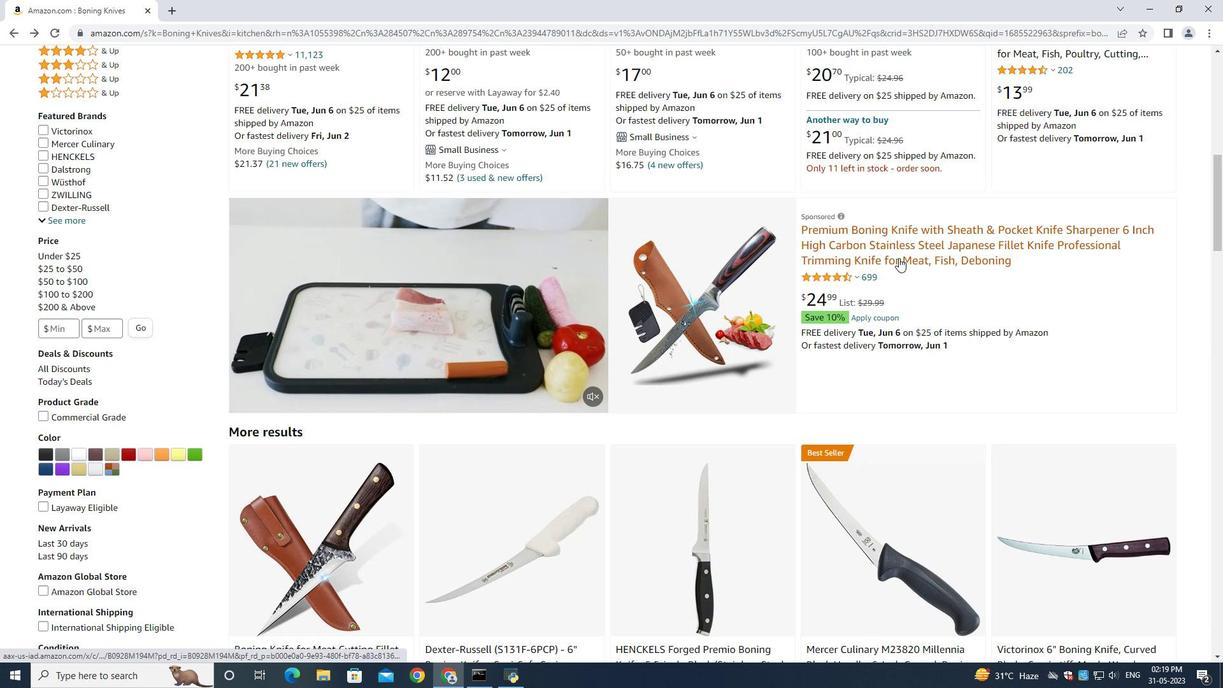 
Action: Mouse pressed left at (899, 252)
Screenshot: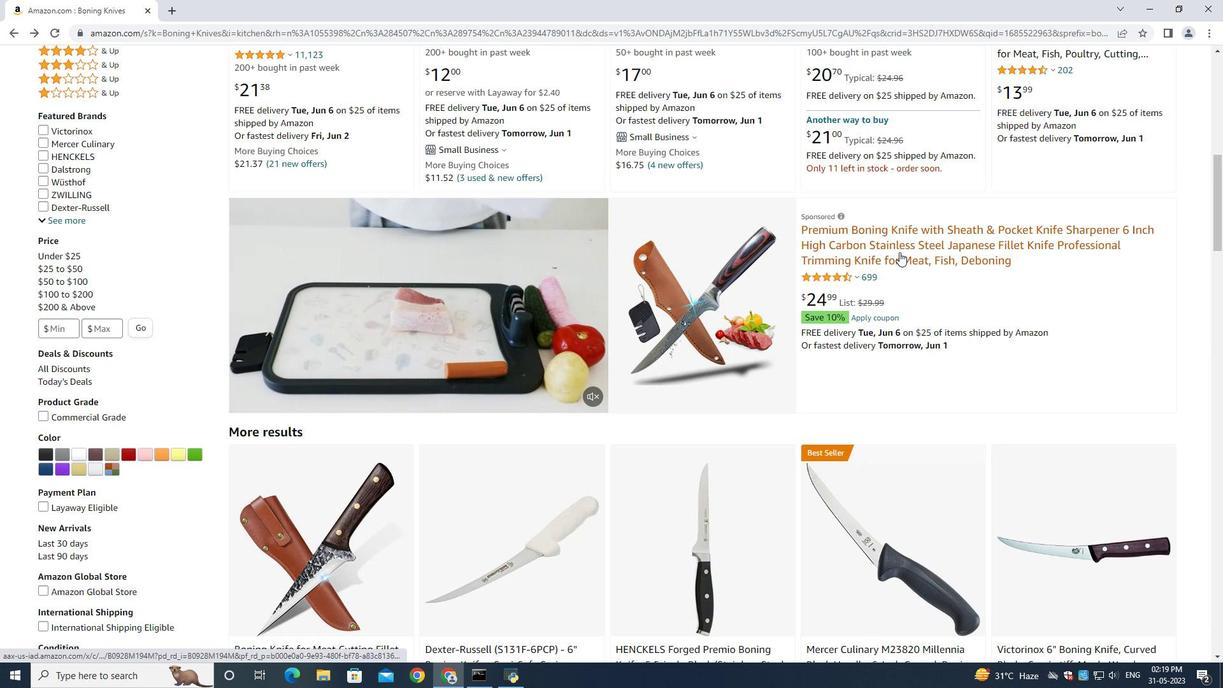 
Action: Mouse moved to (298, 383)
Screenshot: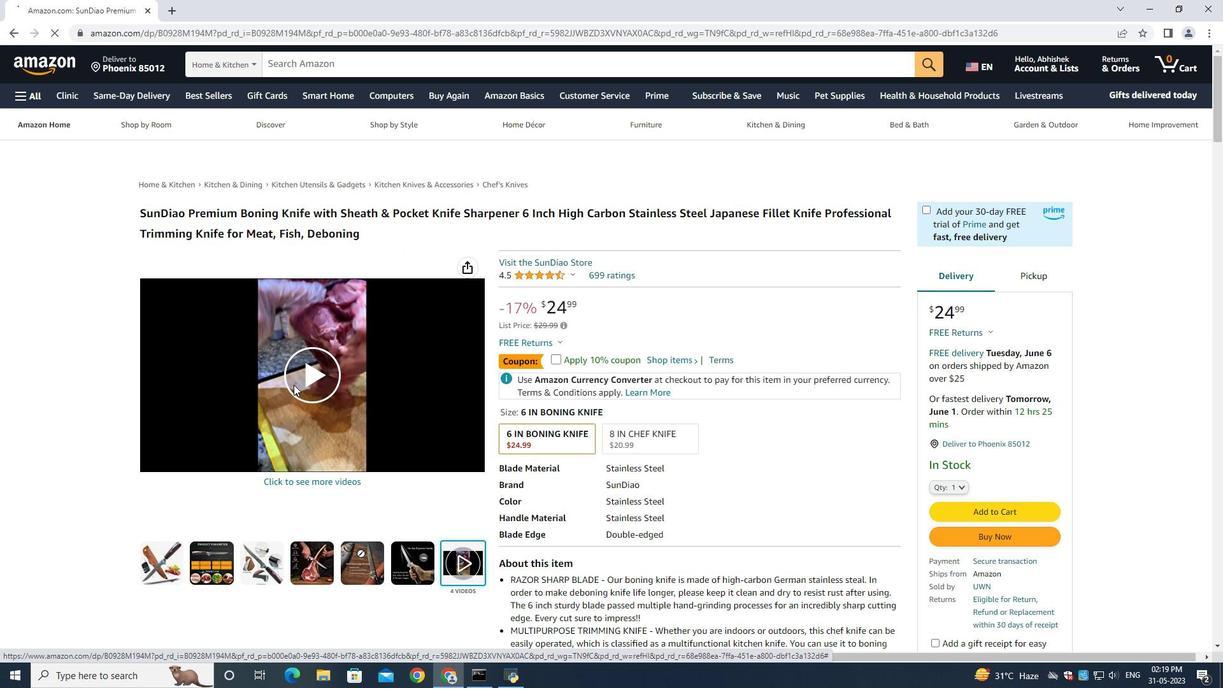 
Action: Mouse pressed left at (297, 383)
Screenshot: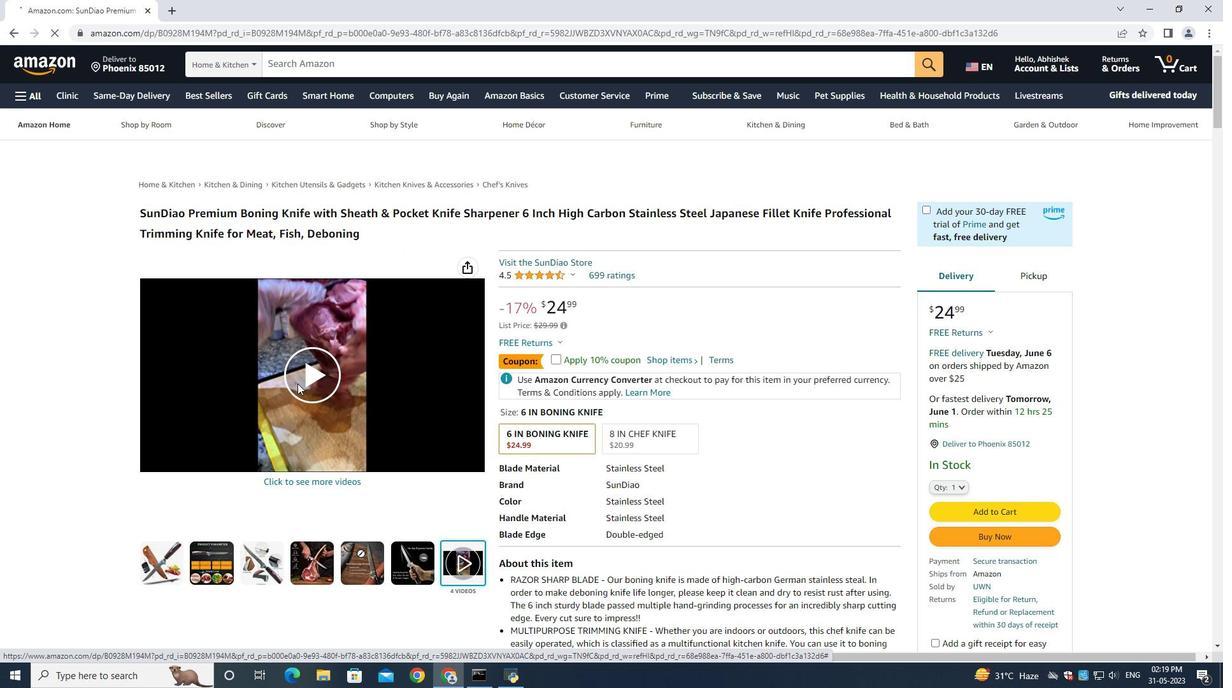 
Action: Mouse moved to (1010, 267)
Screenshot: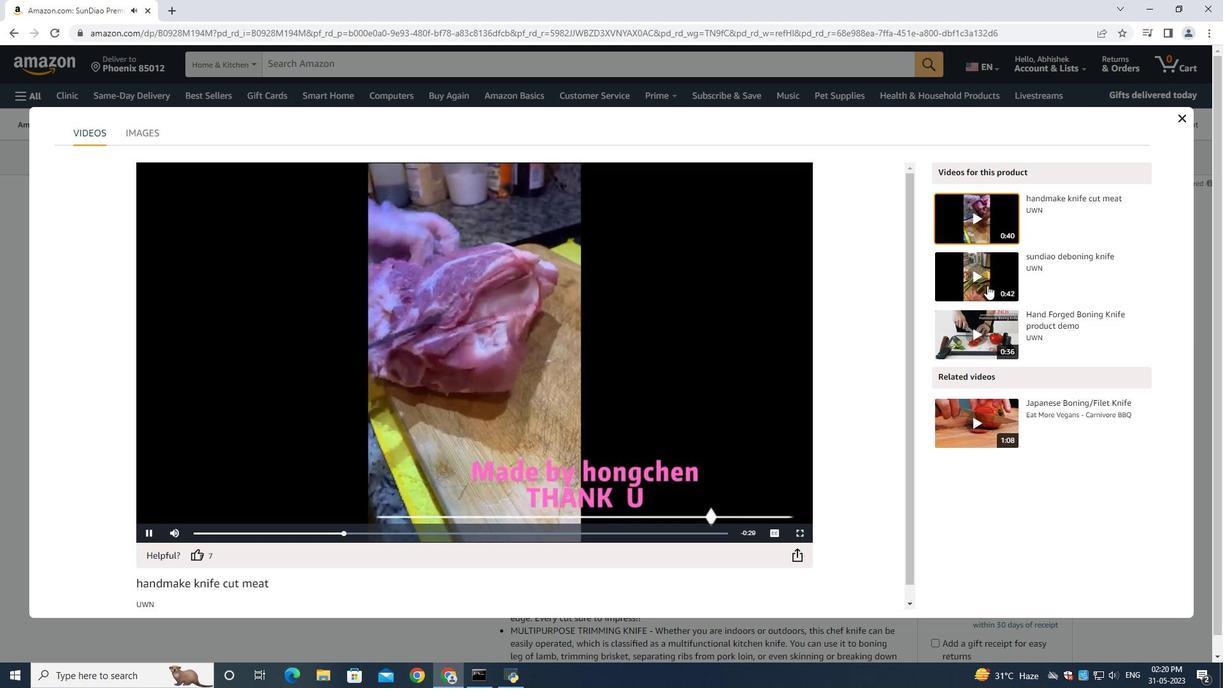 
Action: Mouse pressed left at (1010, 267)
Screenshot: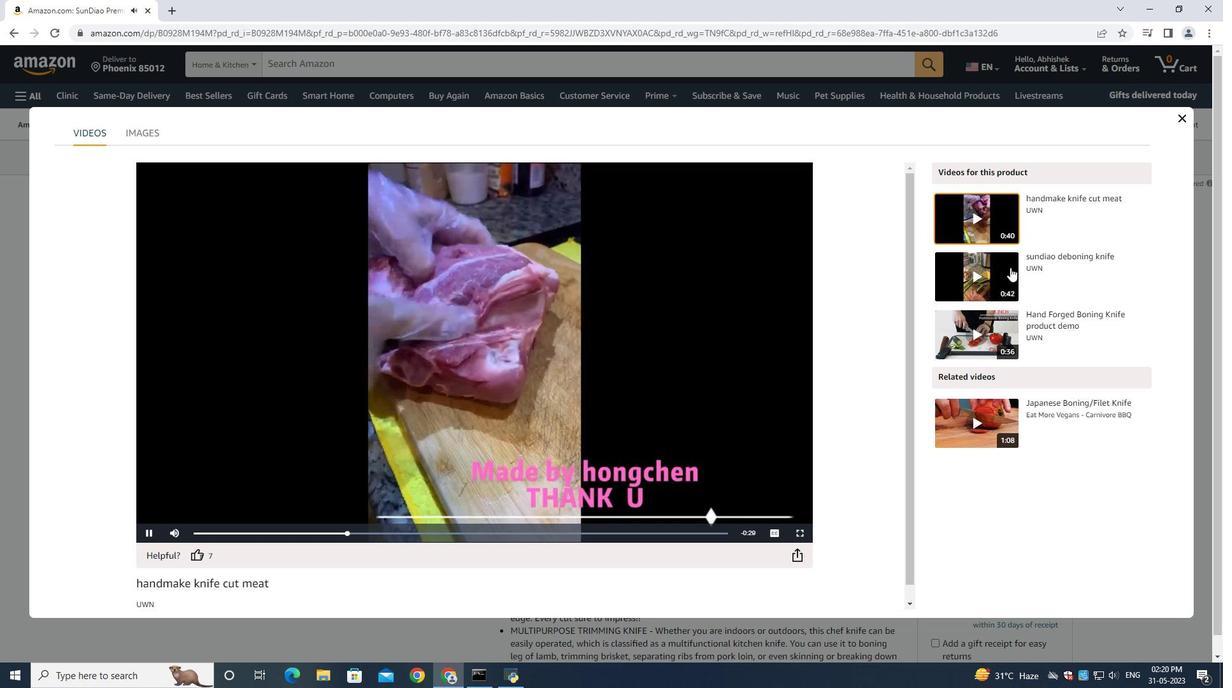 
Action: Mouse moved to (970, 419)
Screenshot: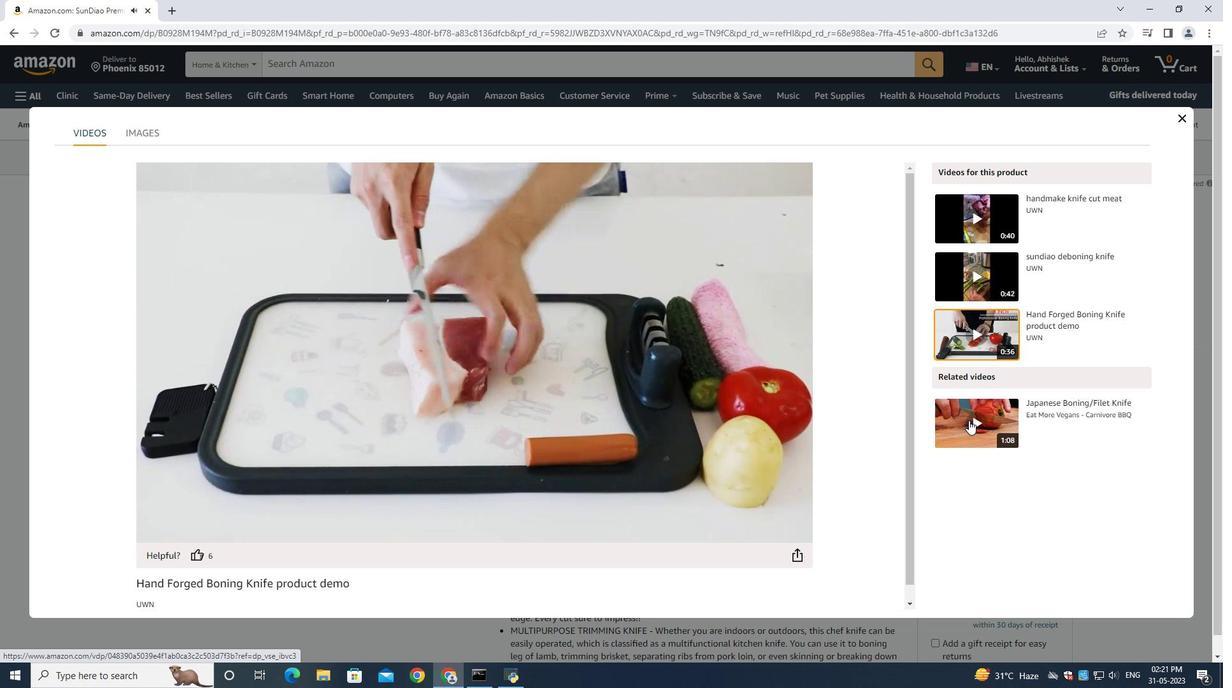 
Action: Mouse pressed left at (970, 419)
Screenshot: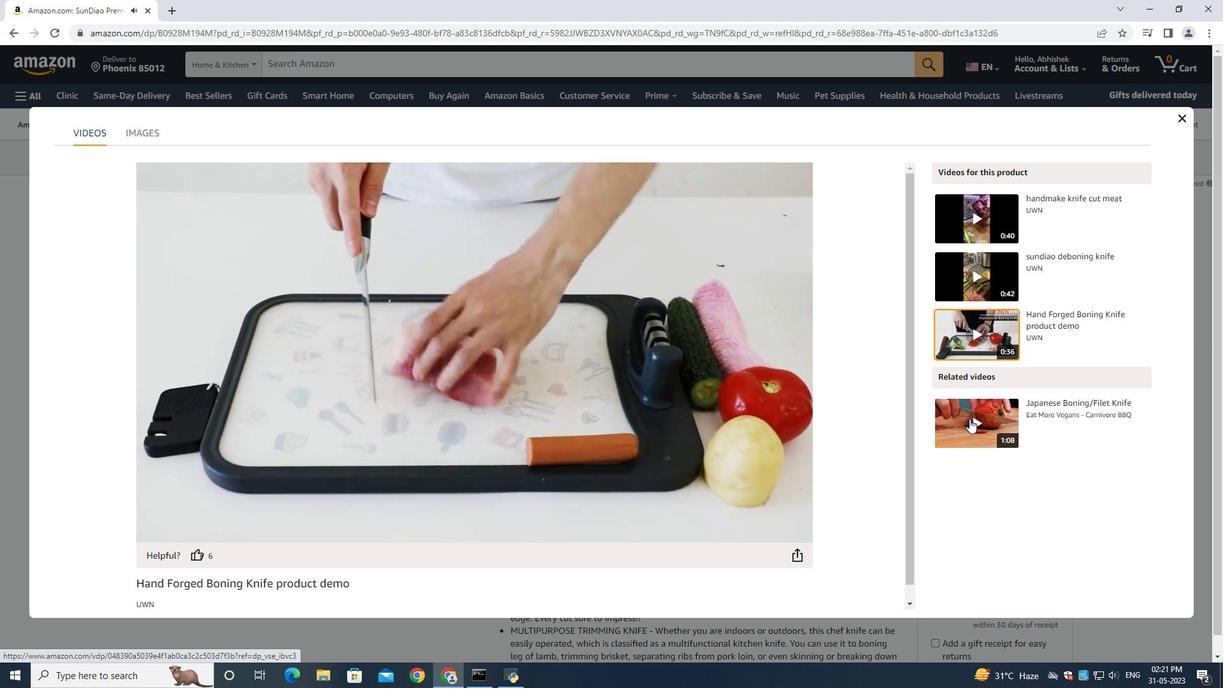 
Action: Mouse moved to (647, 530)
Screenshot: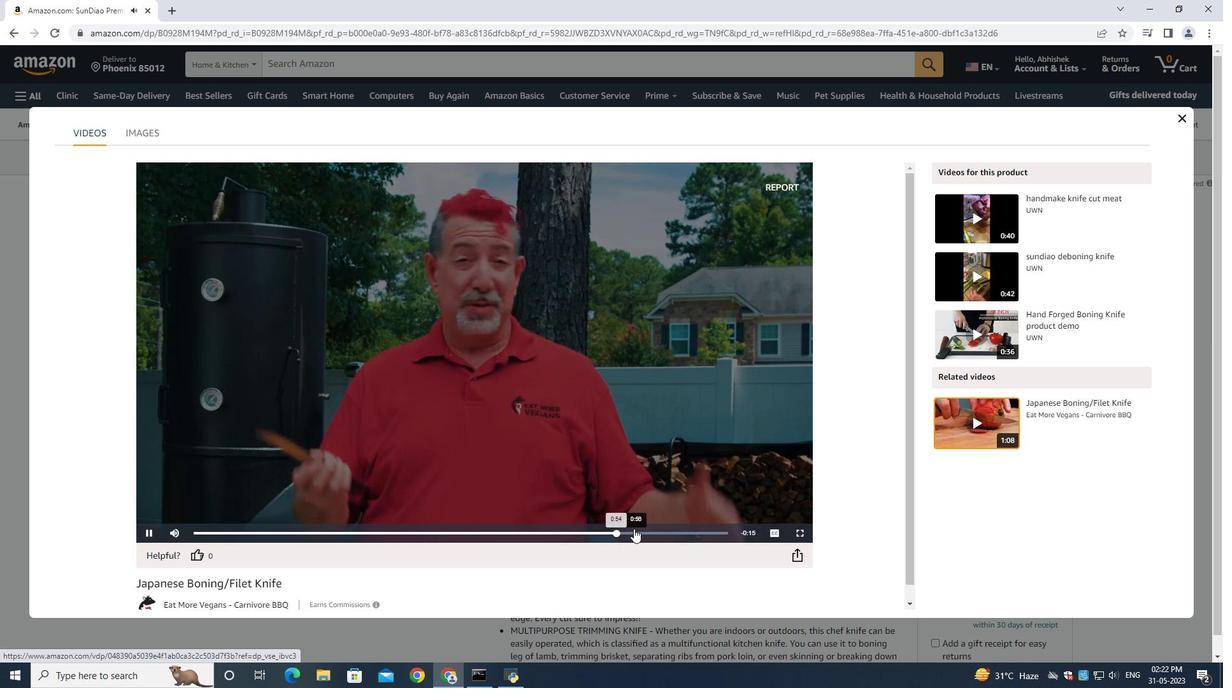 
Action: Mouse pressed left at (647, 530)
Screenshot: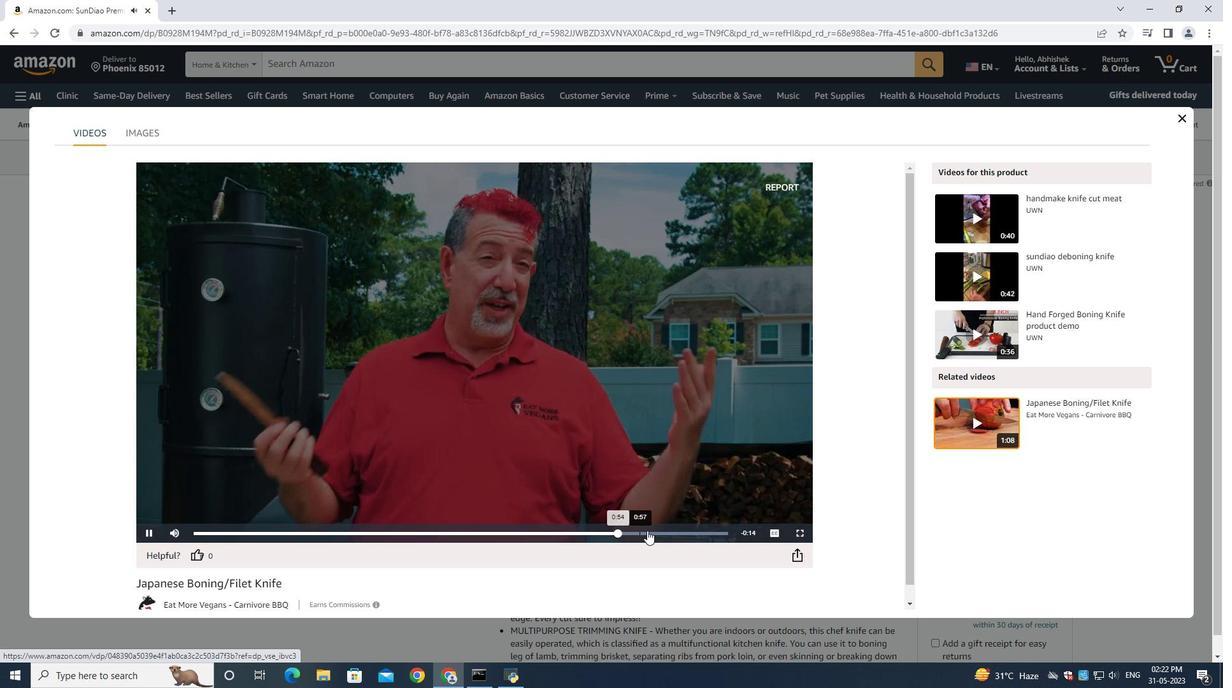 
Action: Mouse moved to (667, 534)
Screenshot: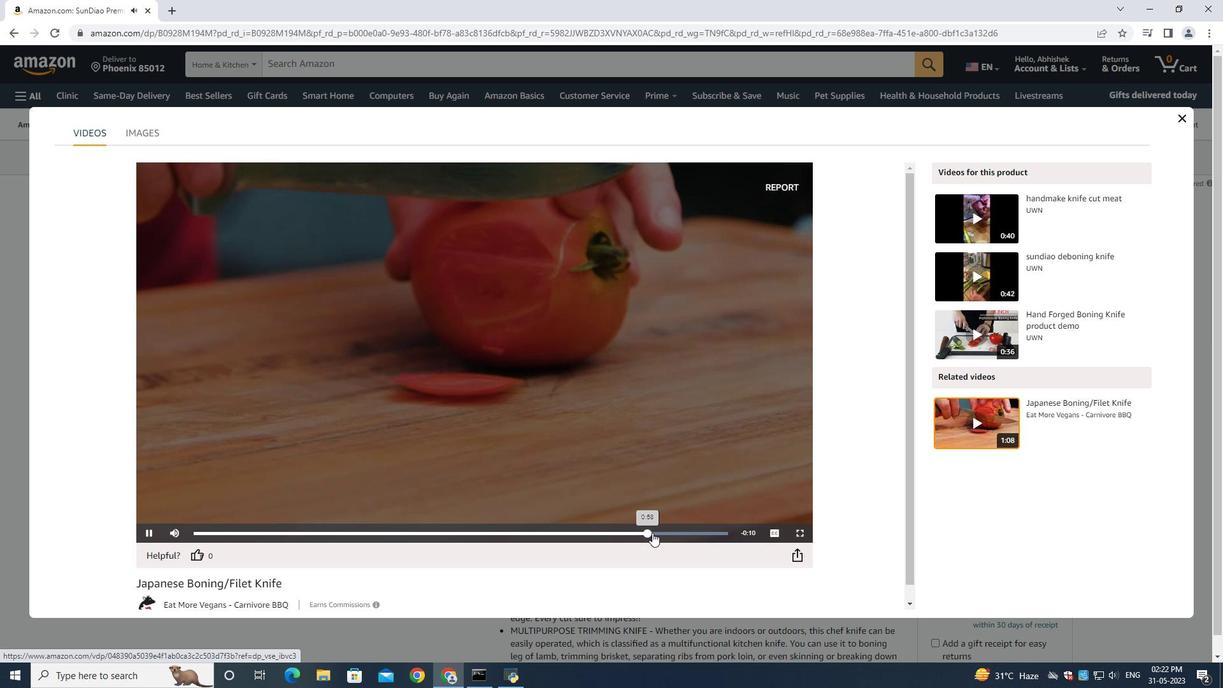 
Action: Mouse pressed left at (667, 534)
Screenshot: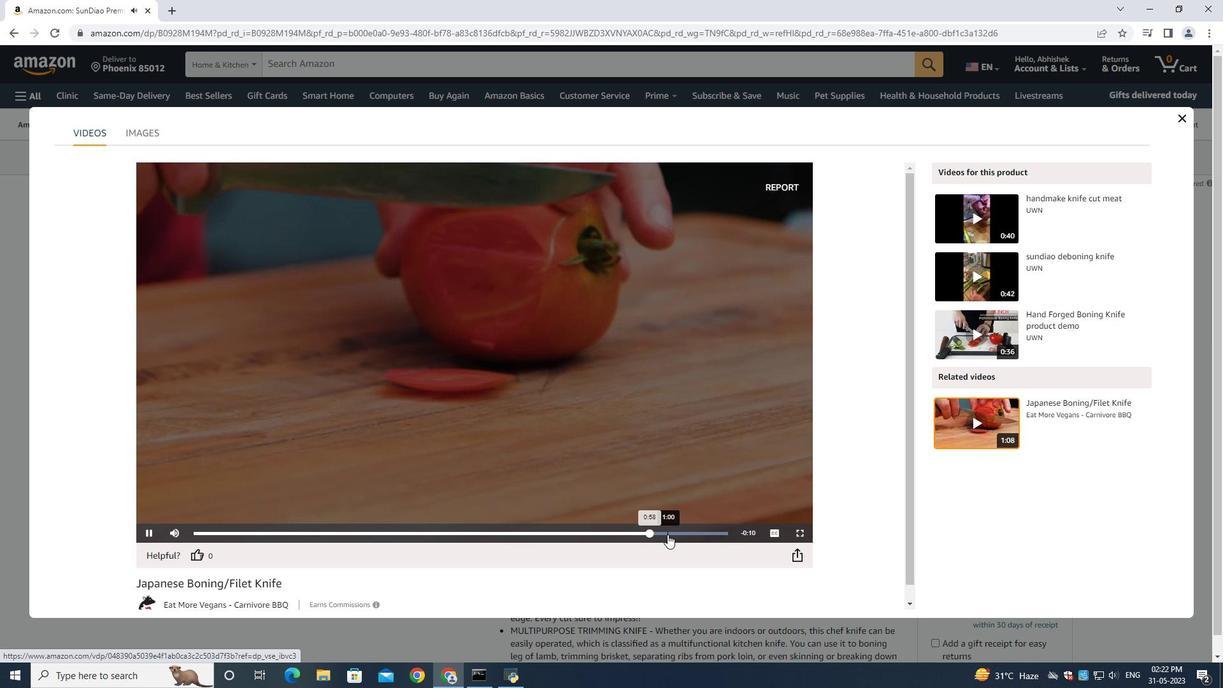 
Action: Mouse moved to (706, 530)
Screenshot: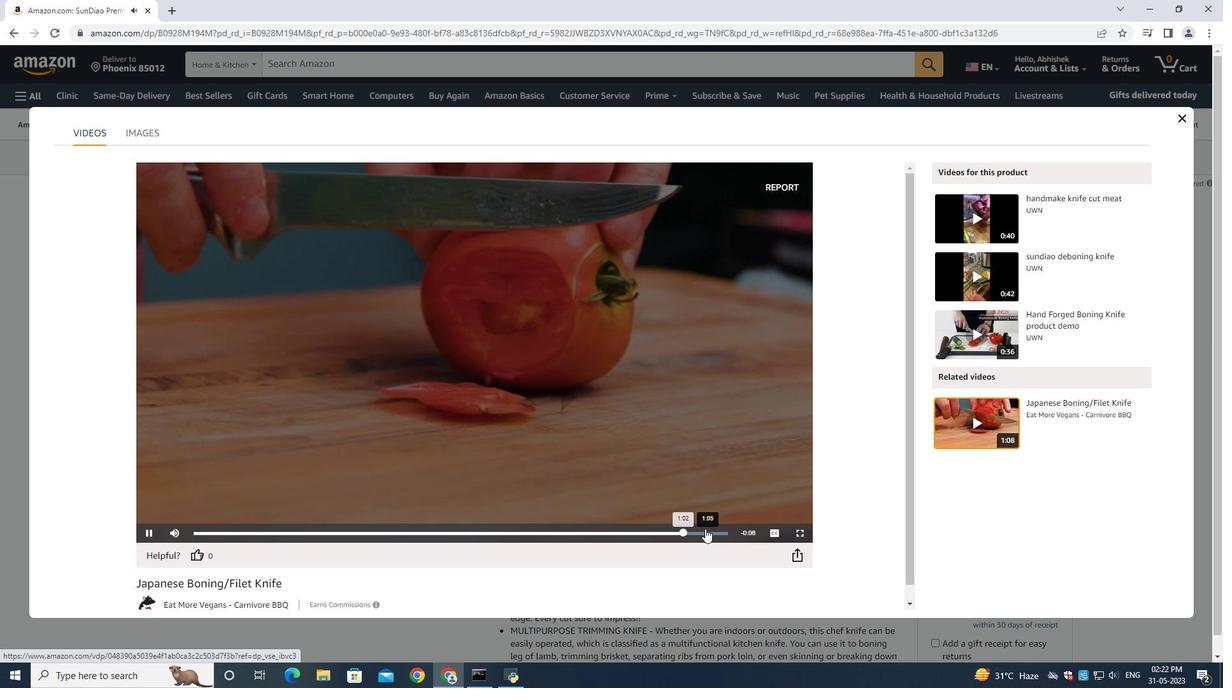 
Action: Mouse pressed left at (706, 530)
Screenshot: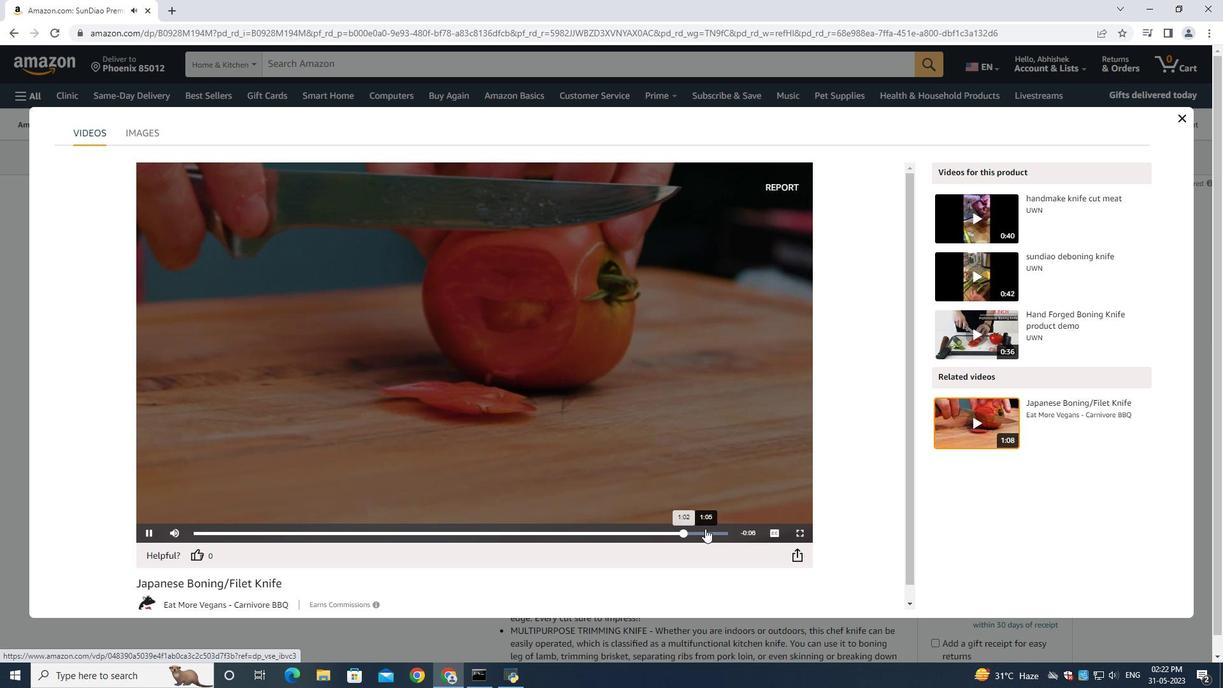 
Action: Mouse moved to (1182, 114)
Screenshot: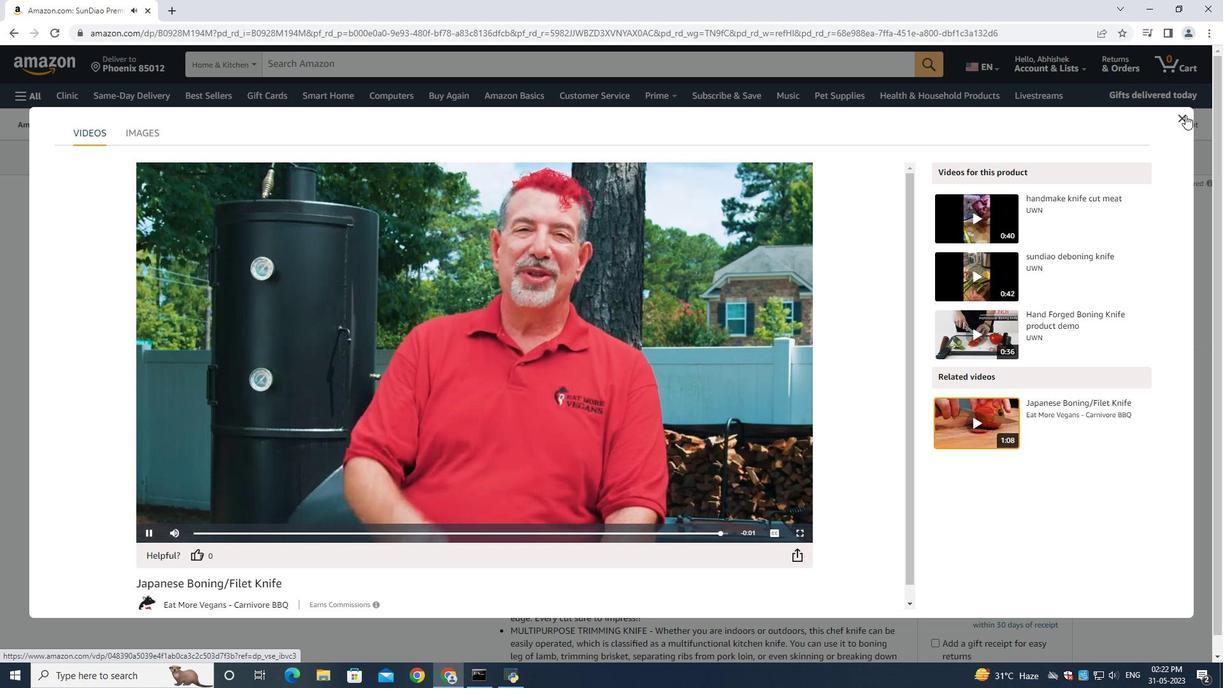 
Action: Mouse pressed left at (1182, 114)
Screenshot: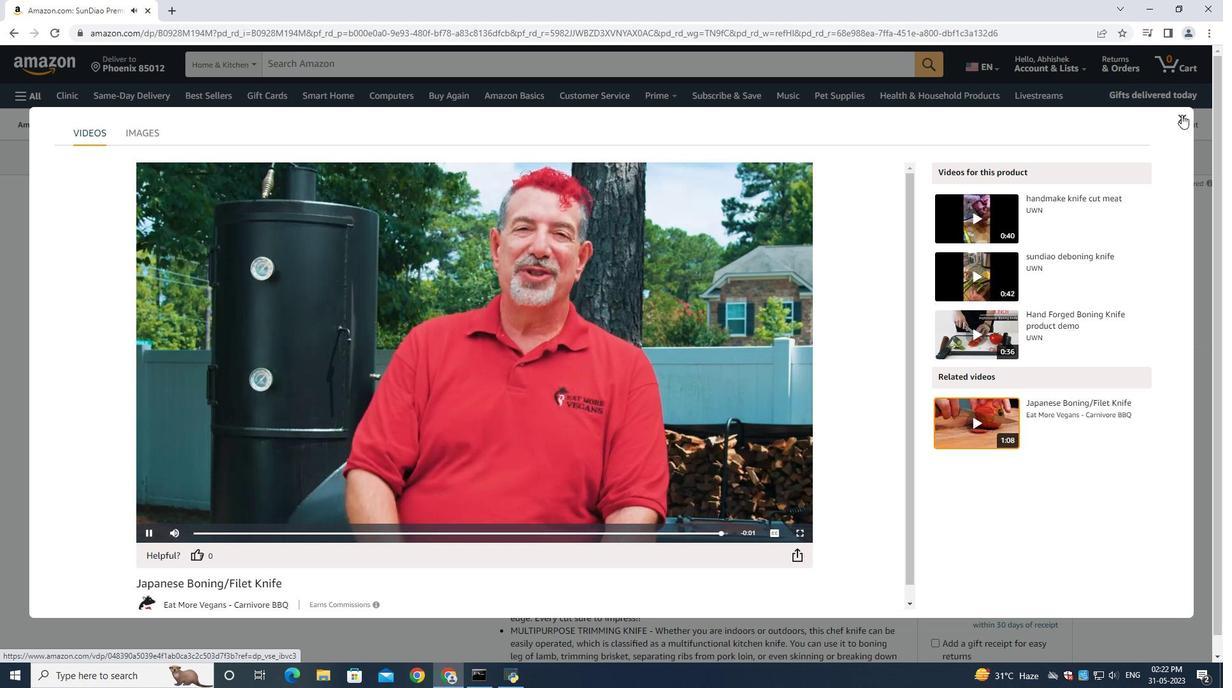 
Action: Mouse moved to (949, 486)
Screenshot: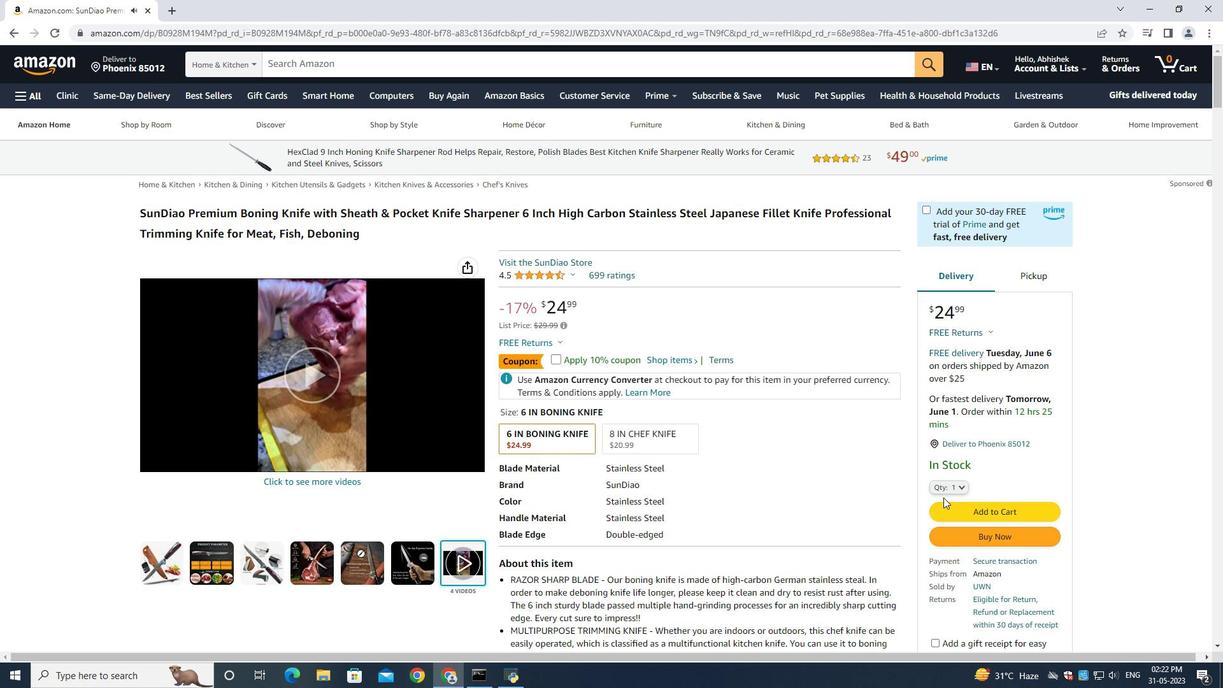 
Action: Mouse pressed left at (949, 486)
Screenshot: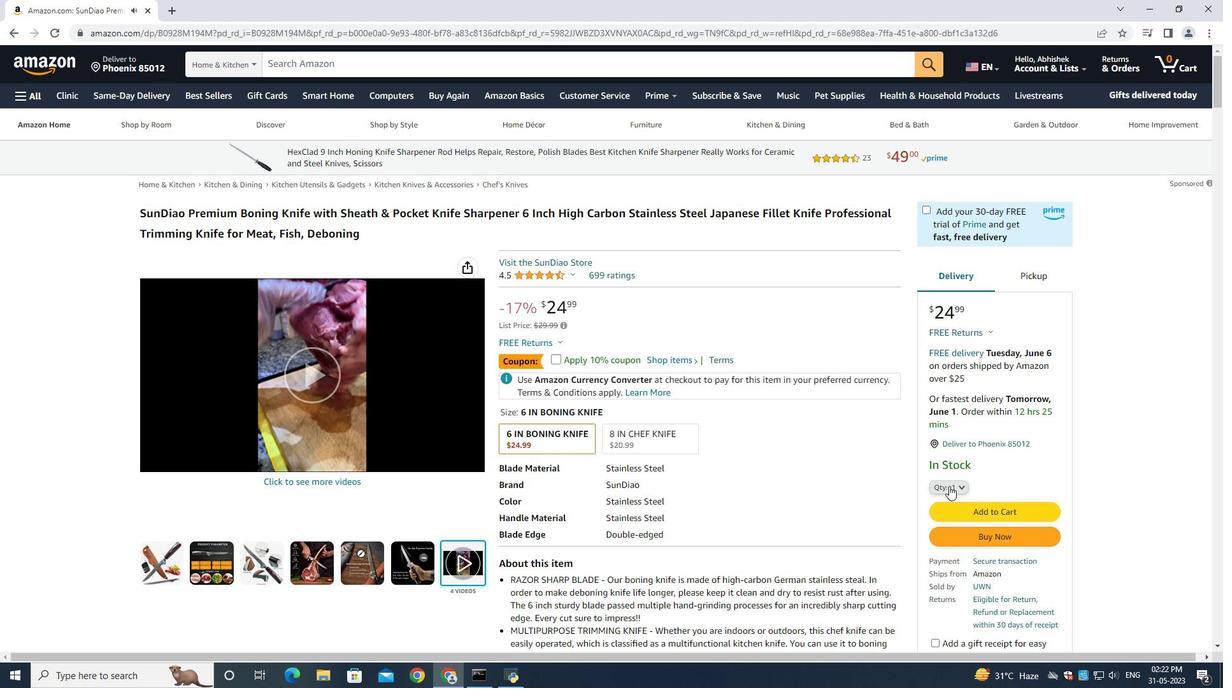 
Action: Mouse moved to (941, 555)
Screenshot: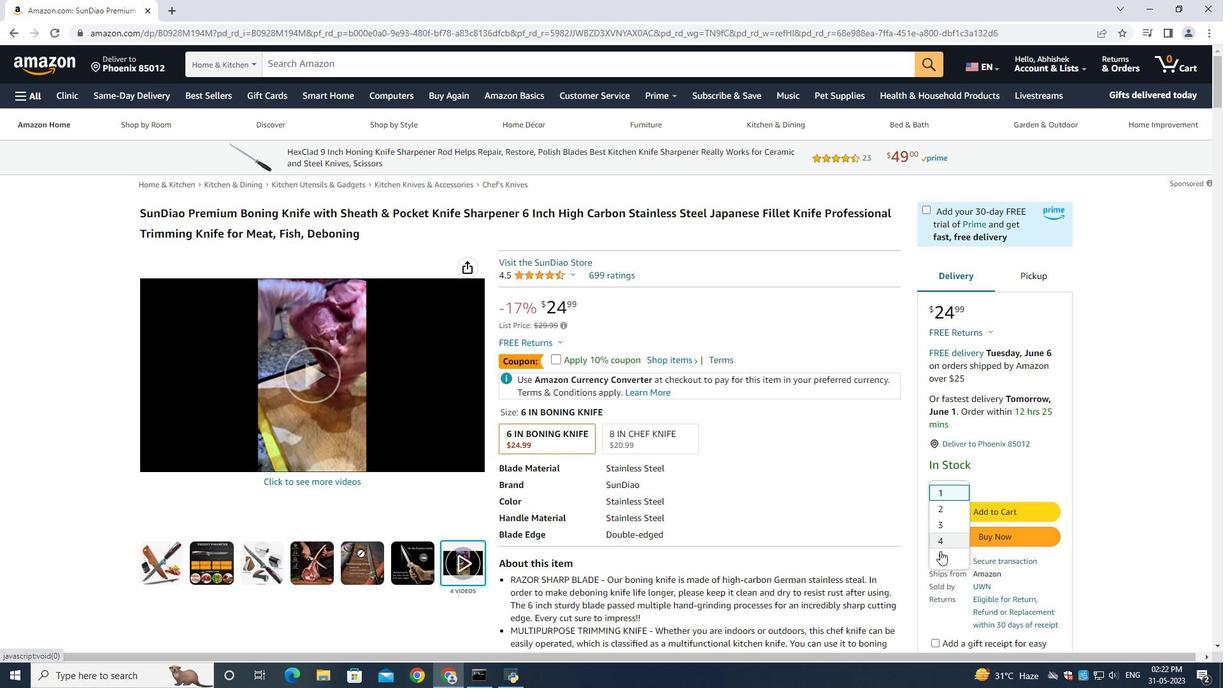 
Action: Mouse pressed left at (941, 555)
Screenshot: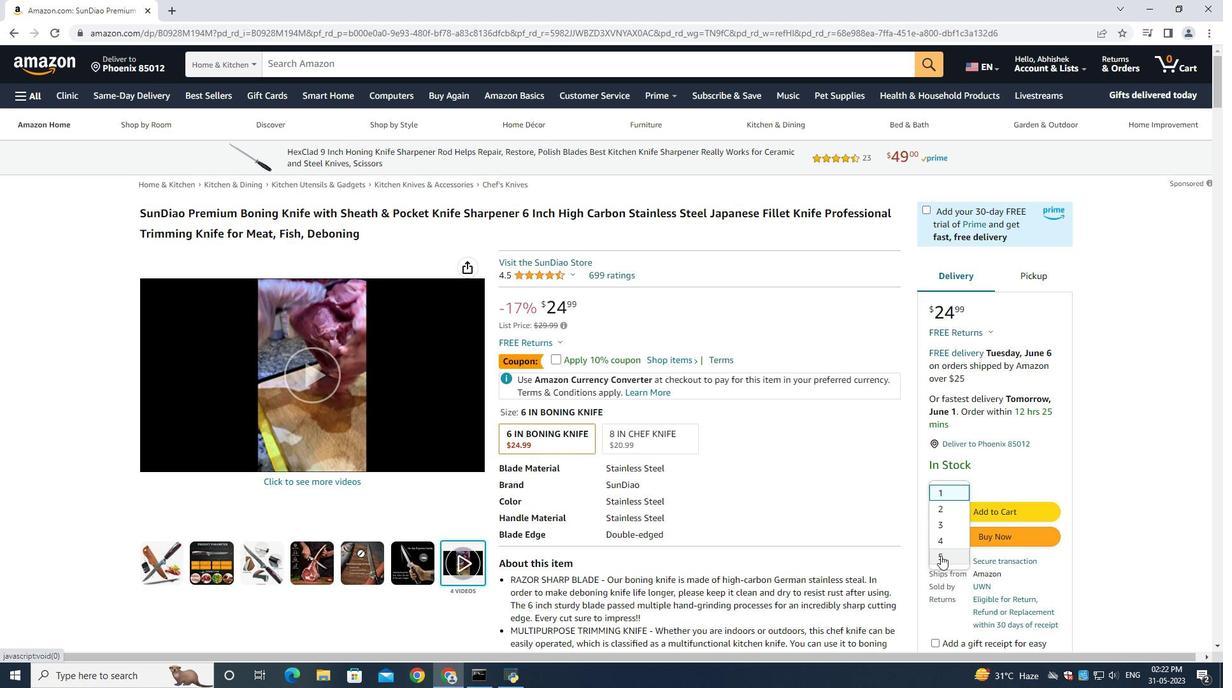 
Action: Mouse moved to (989, 499)
Screenshot: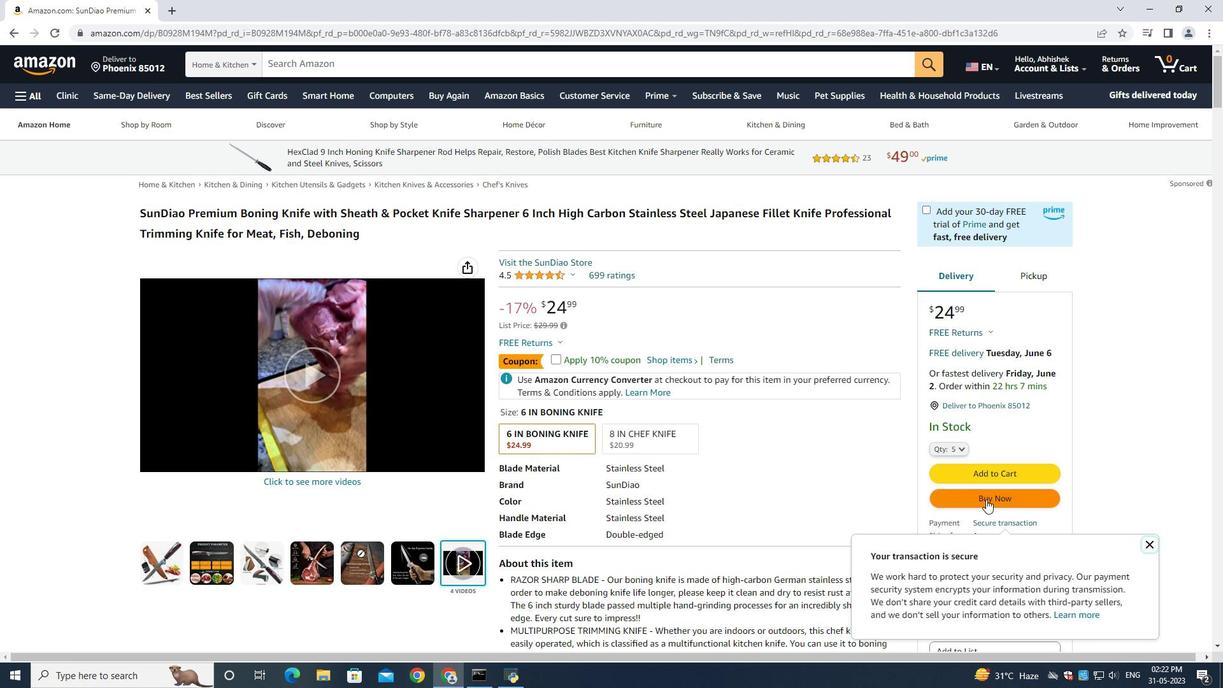 
Action: Mouse pressed left at (989, 499)
Screenshot: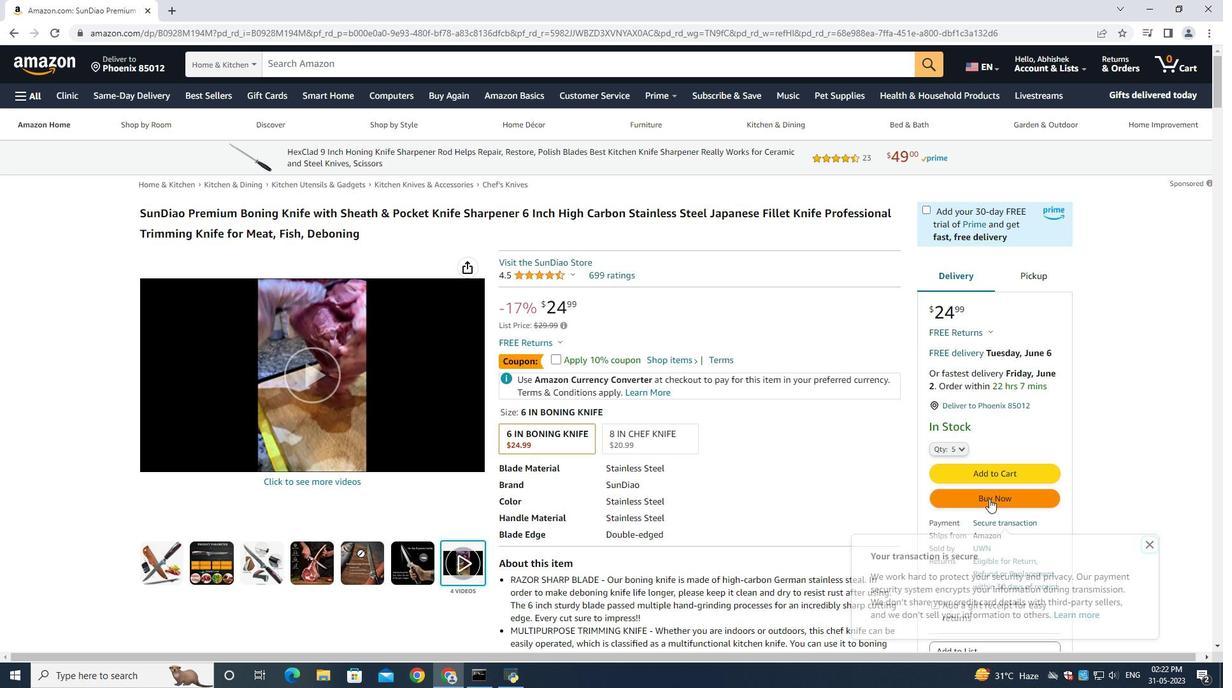 
Action: Mouse moved to (743, 492)
Screenshot: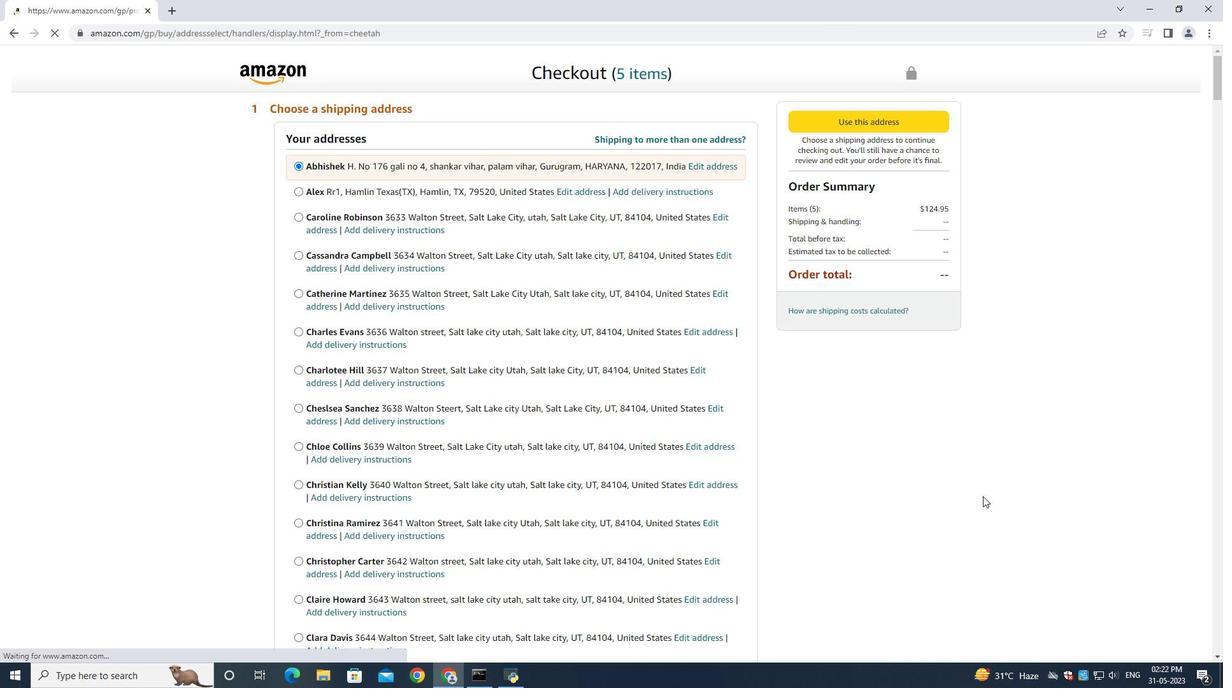 
Action: Mouse scrolled (743, 492) with delta (0, 0)
Screenshot: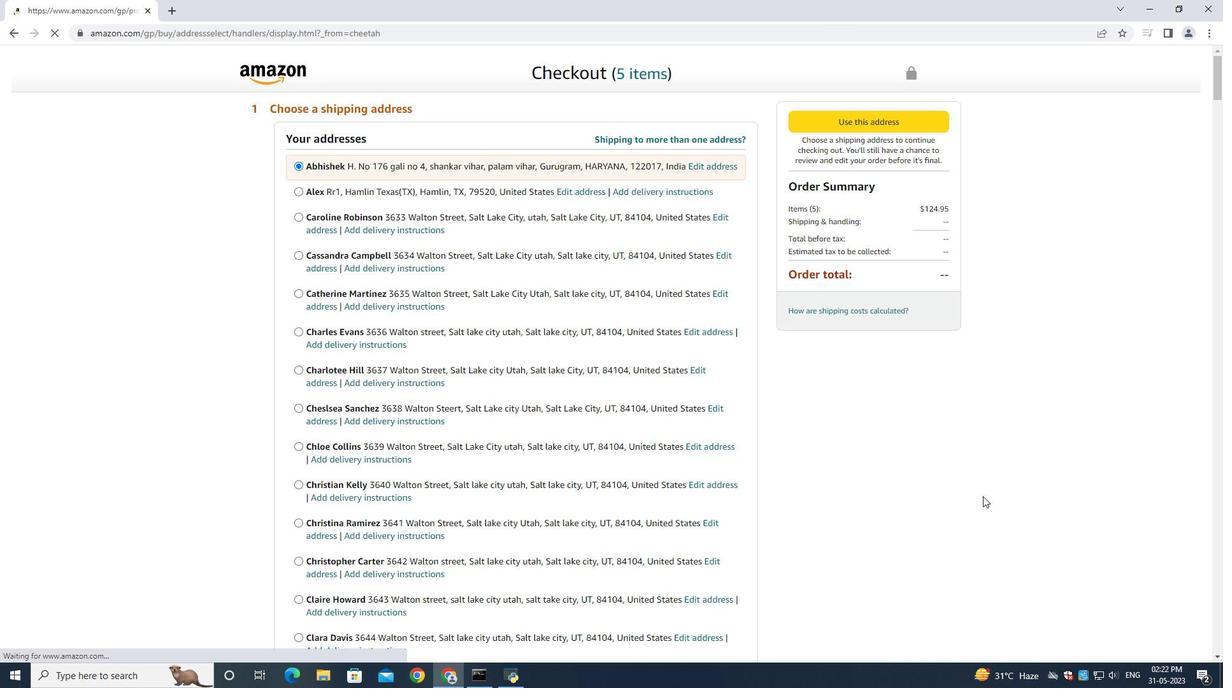 
Action: Mouse scrolled (743, 492) with delta (0, 0)
Screenshot: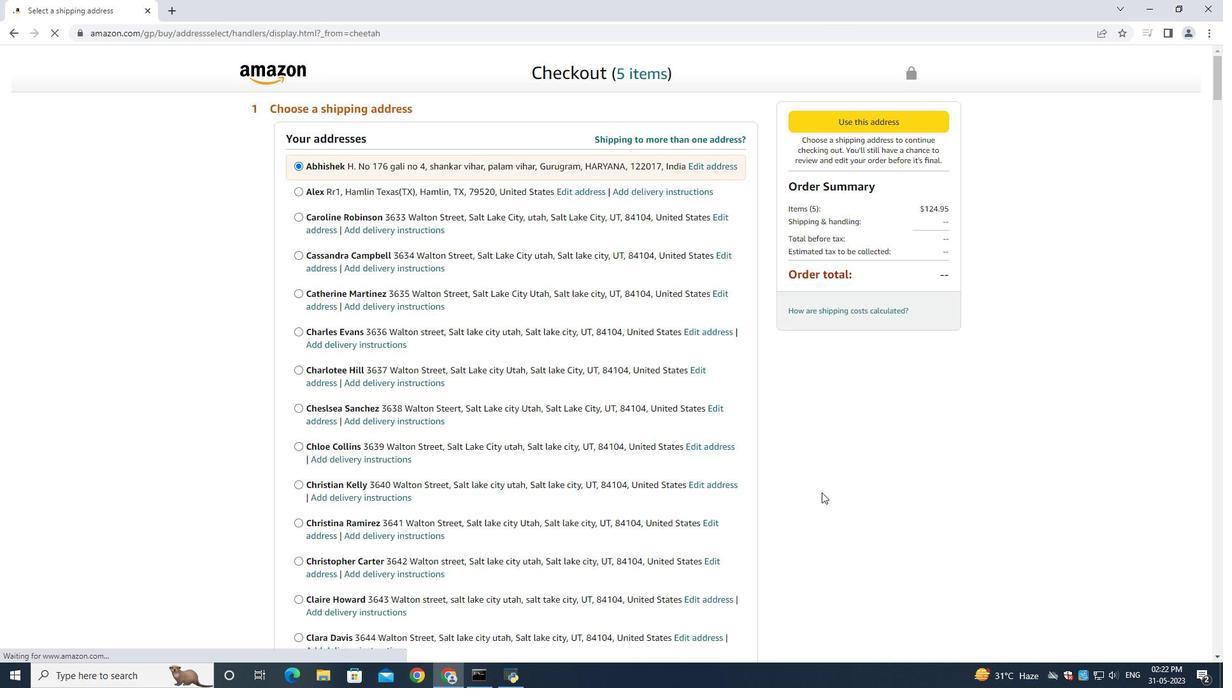 
Action: Mouse scrolled (743, 492) with delta (0, 0)
Screenshot: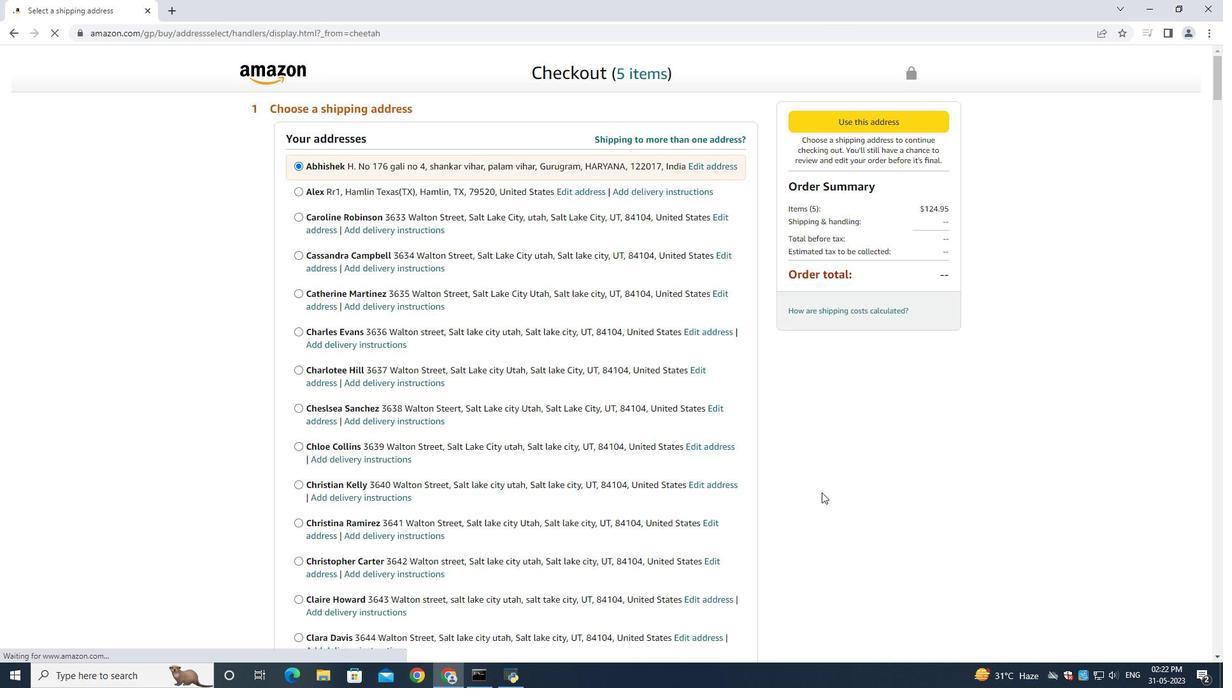 
Action: Mouse scrolled (743, 492) with delta (0, 0)
Screenshot: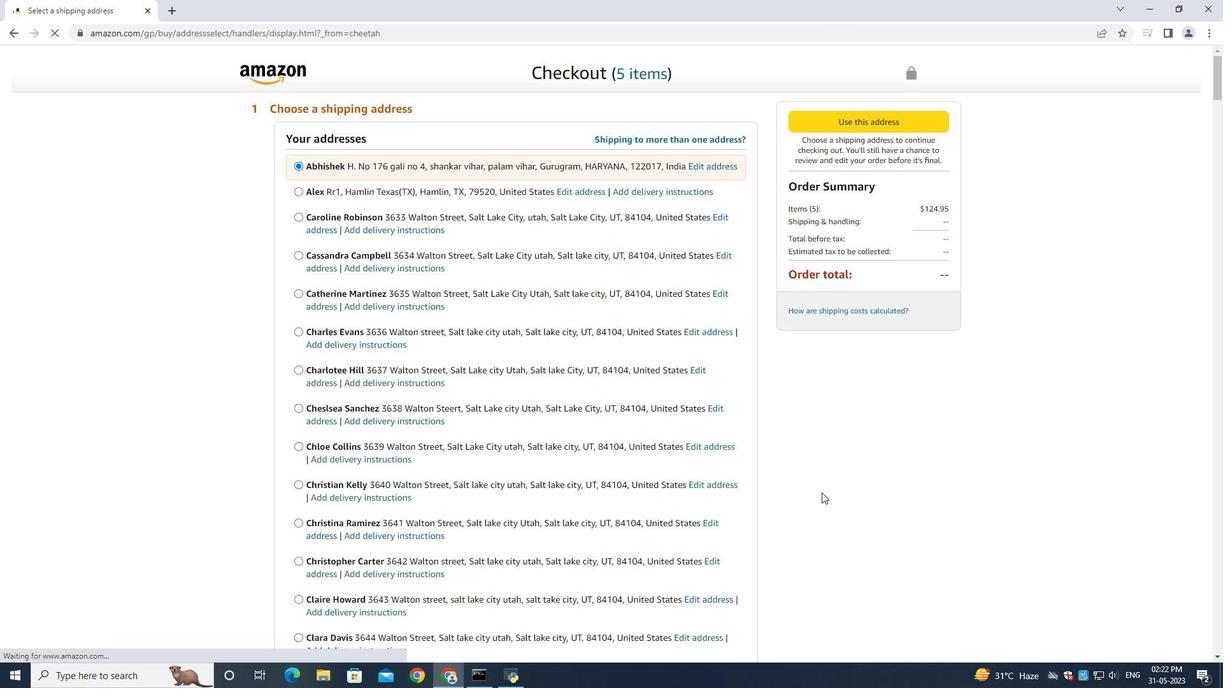 
Action: Mouse scrolled (743, 492) with delta (0, 0)
Screenshot: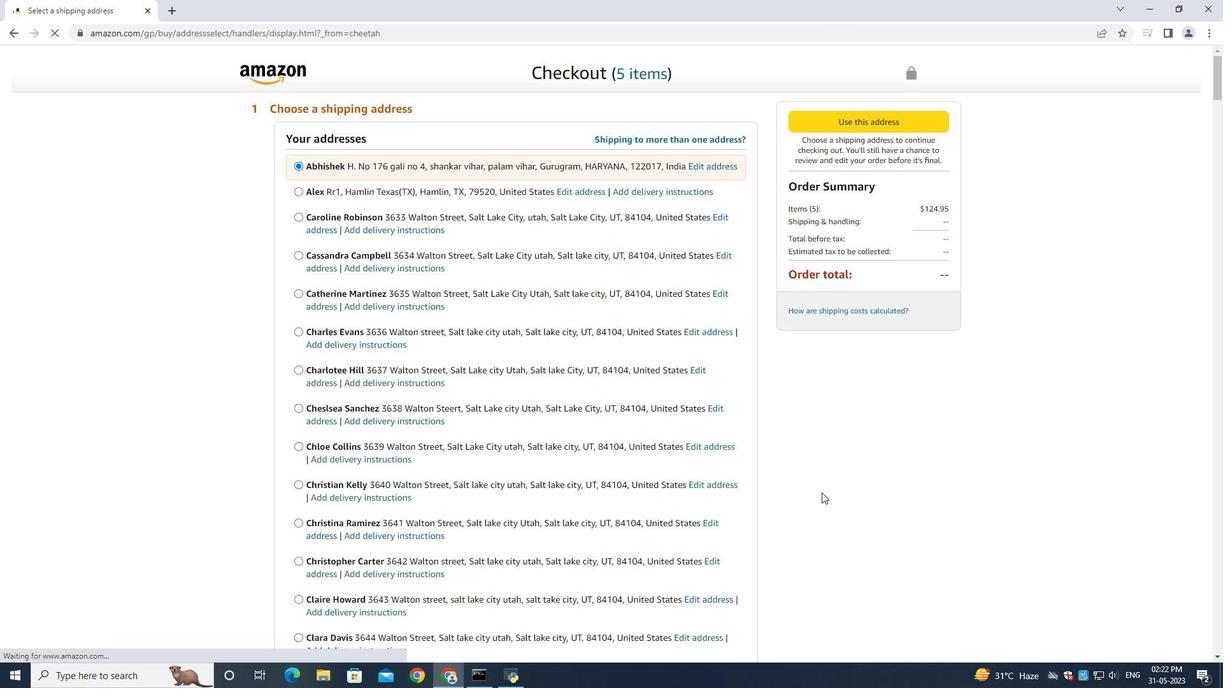 
Action: Mouse moved to (745, 493)
Screenshot: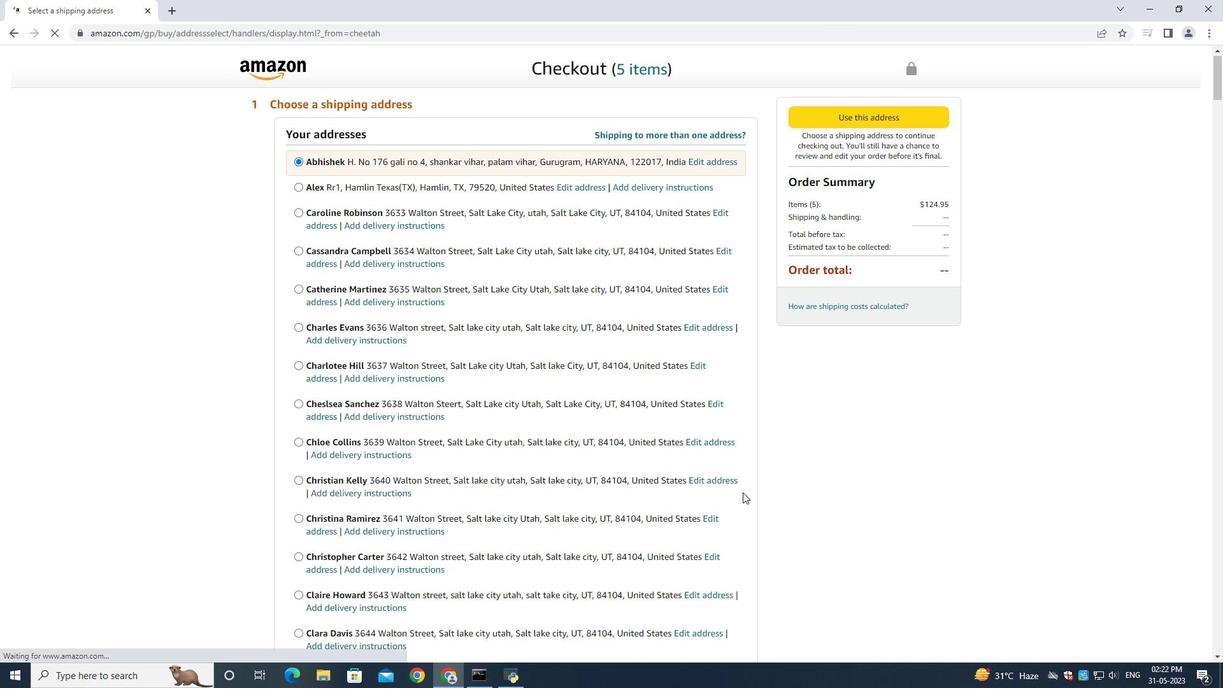 
Action: Mouse scrolled (745, 492) with delta (0, 0)
Screenshot: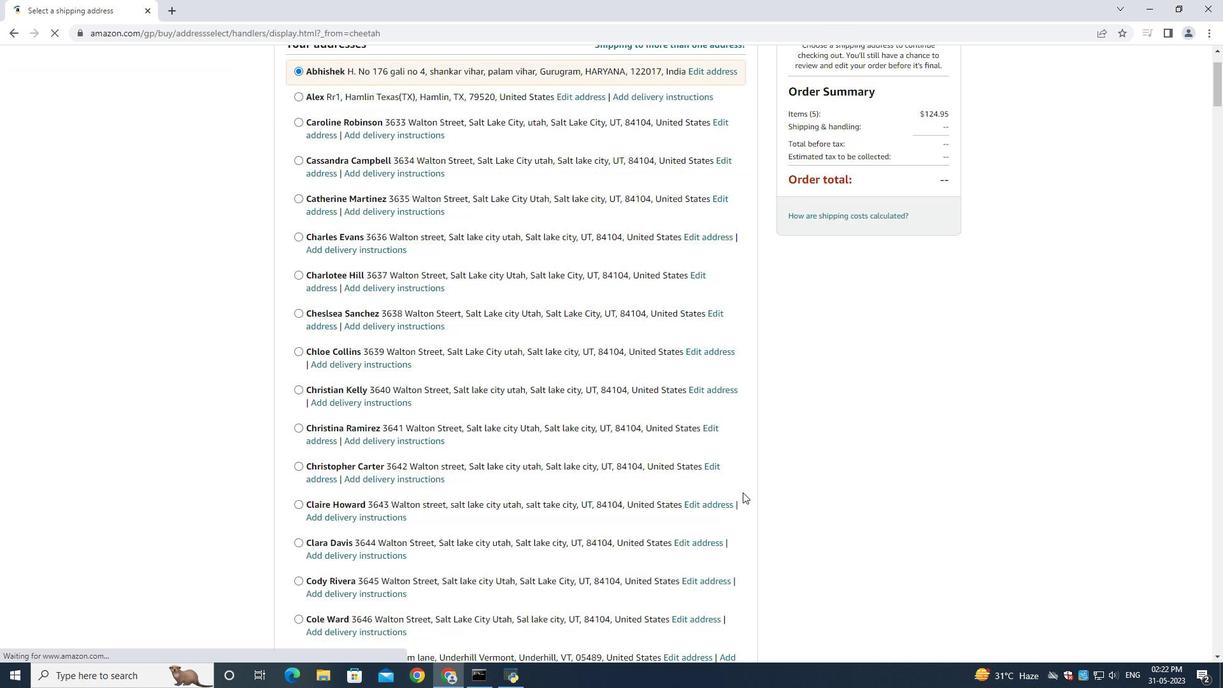 
Action: Mouse scrolled (745, 492) with delta (0, 0)
Screenshot: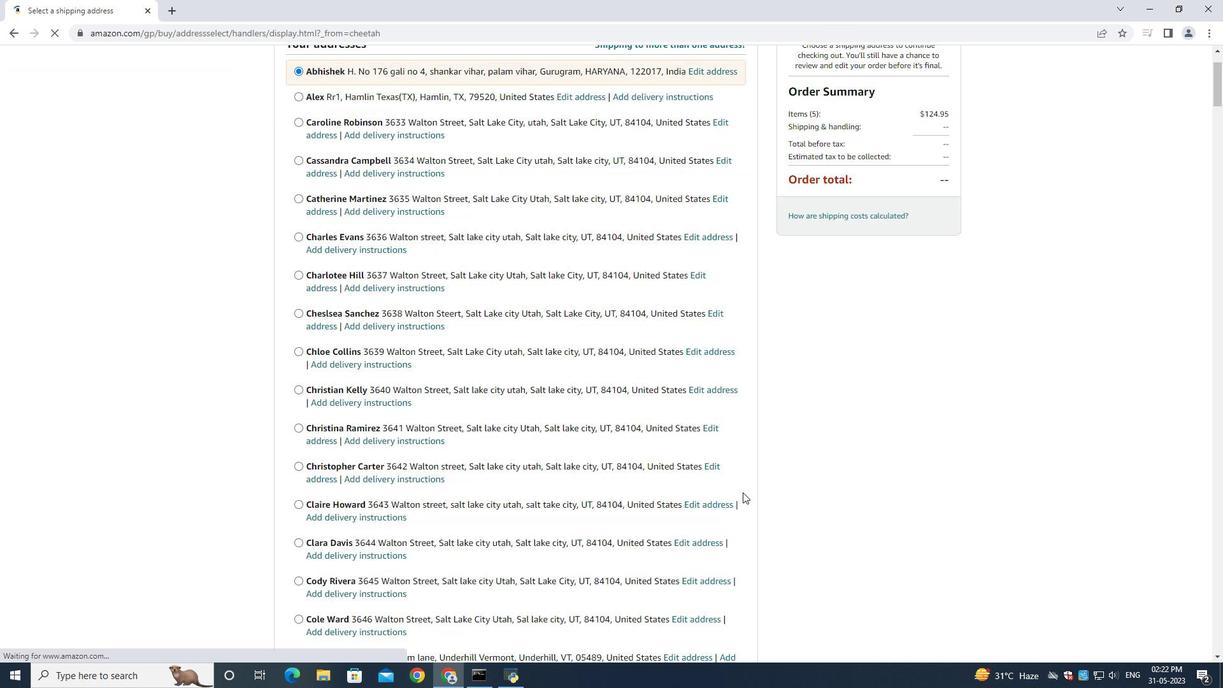 
Action: Mouse scrolled (745, 492) with delta (0, 0)
Screenshot: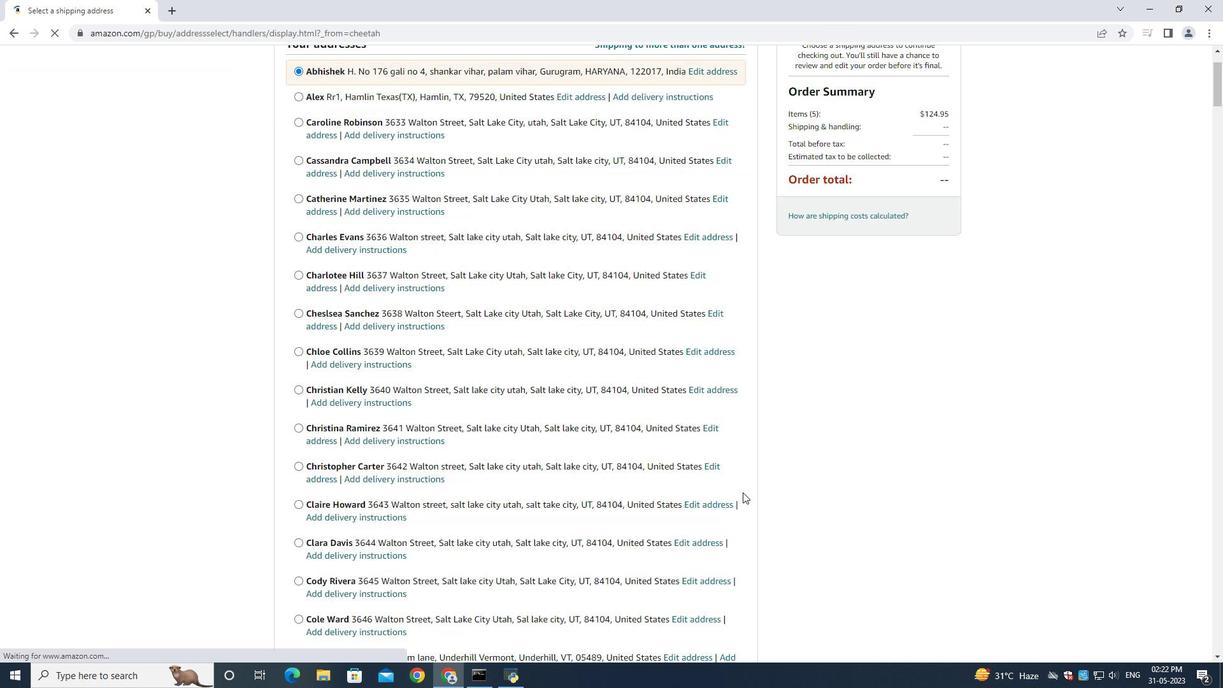 
Action: Mouse scrolled (745, 492) with delta (0, 0)
Screenshot: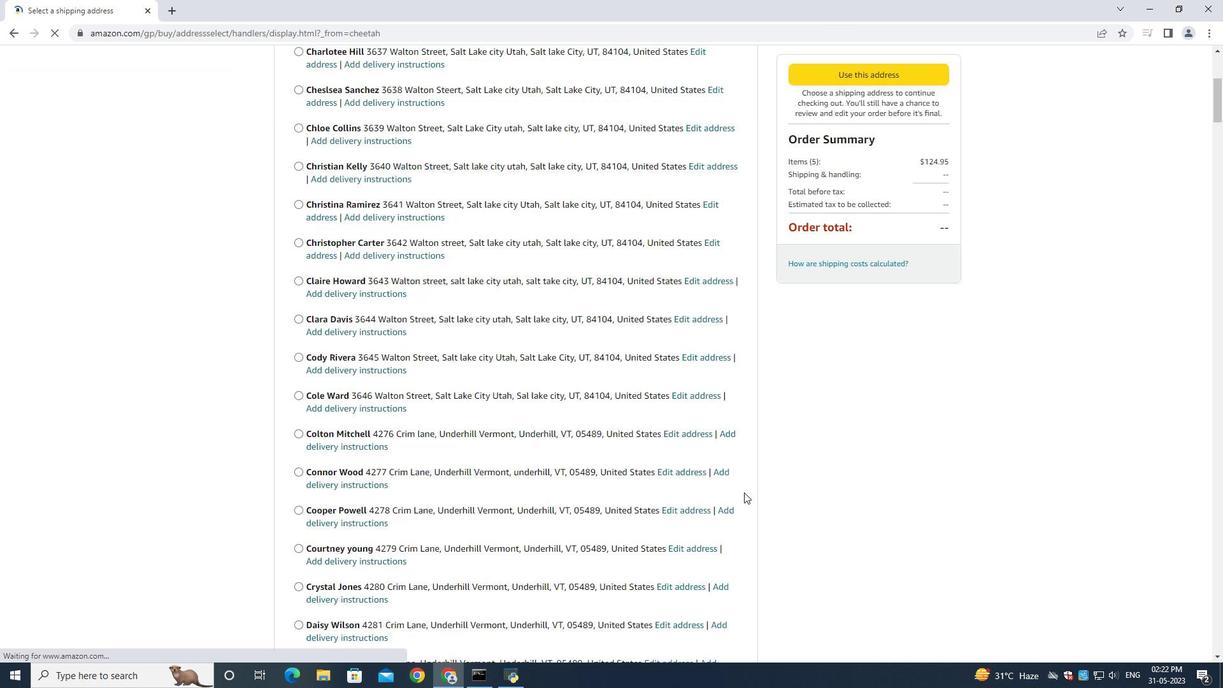 
Action: Mouse scrolled (745, 492) with delta (0, 0)
Screenshot: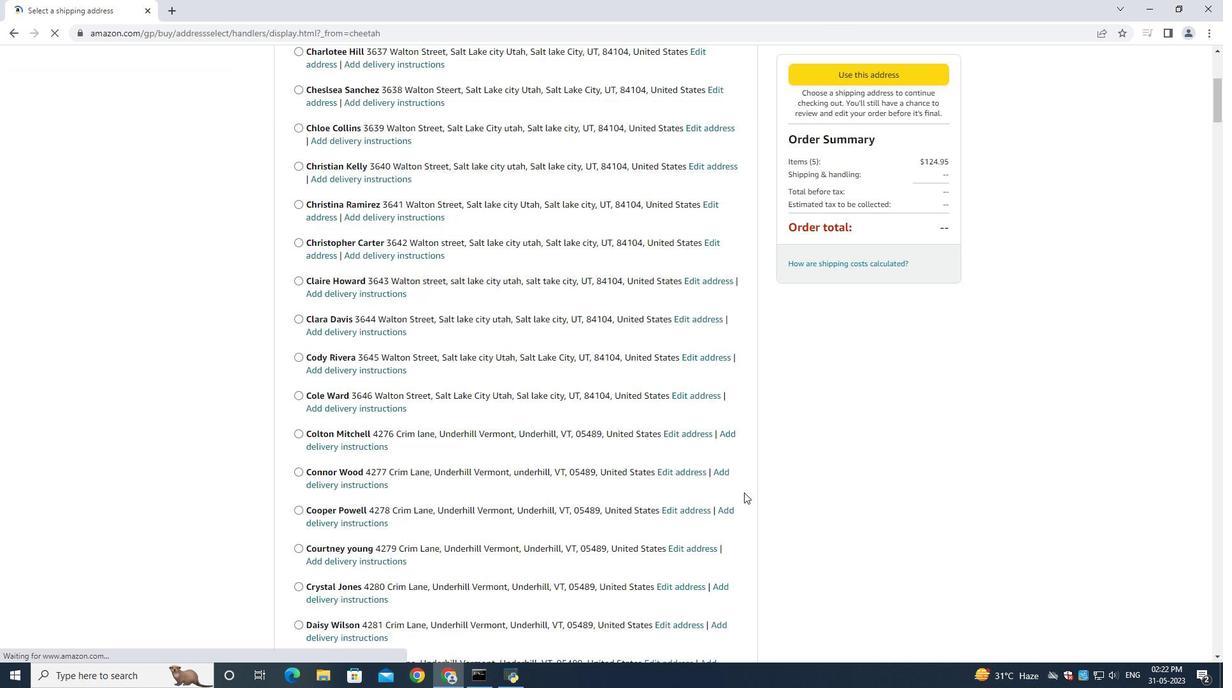 
Action: Mouse scrolled (745, 492) with delta (0, 0)
Screenshot: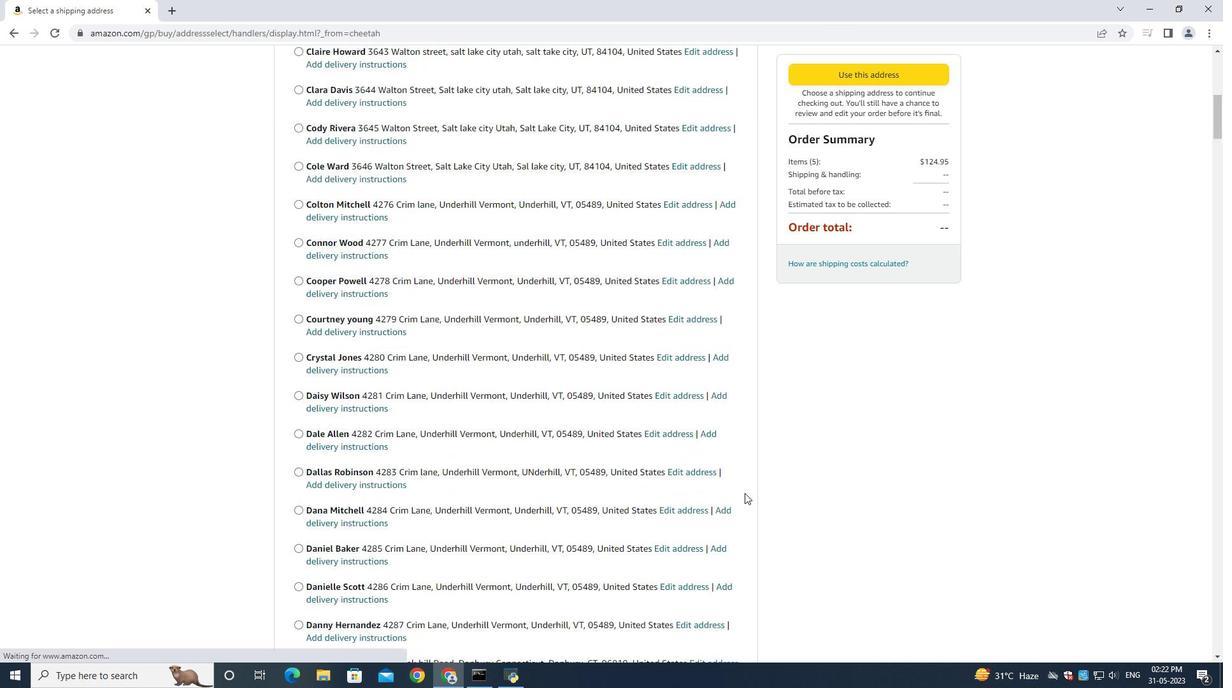 
Action: Mouse moved to (745, 493)
Screenshot: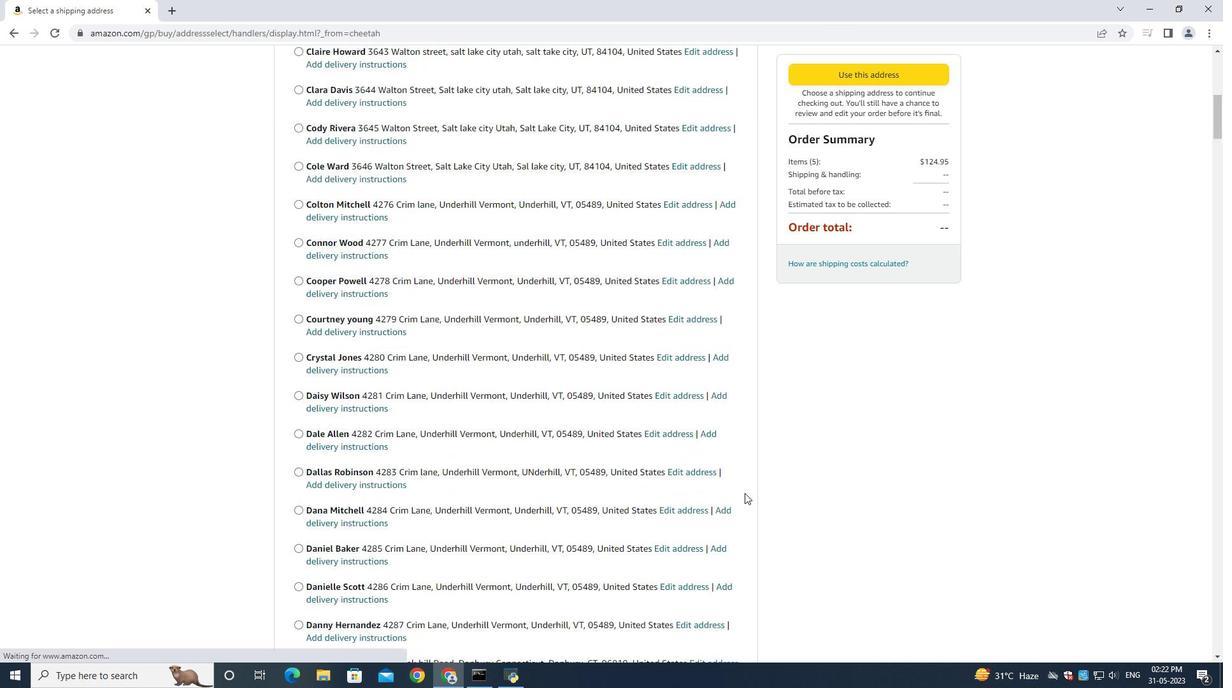 
Action: Mouse scrolled (745, 492) with delta (0, 0)
Screenshot: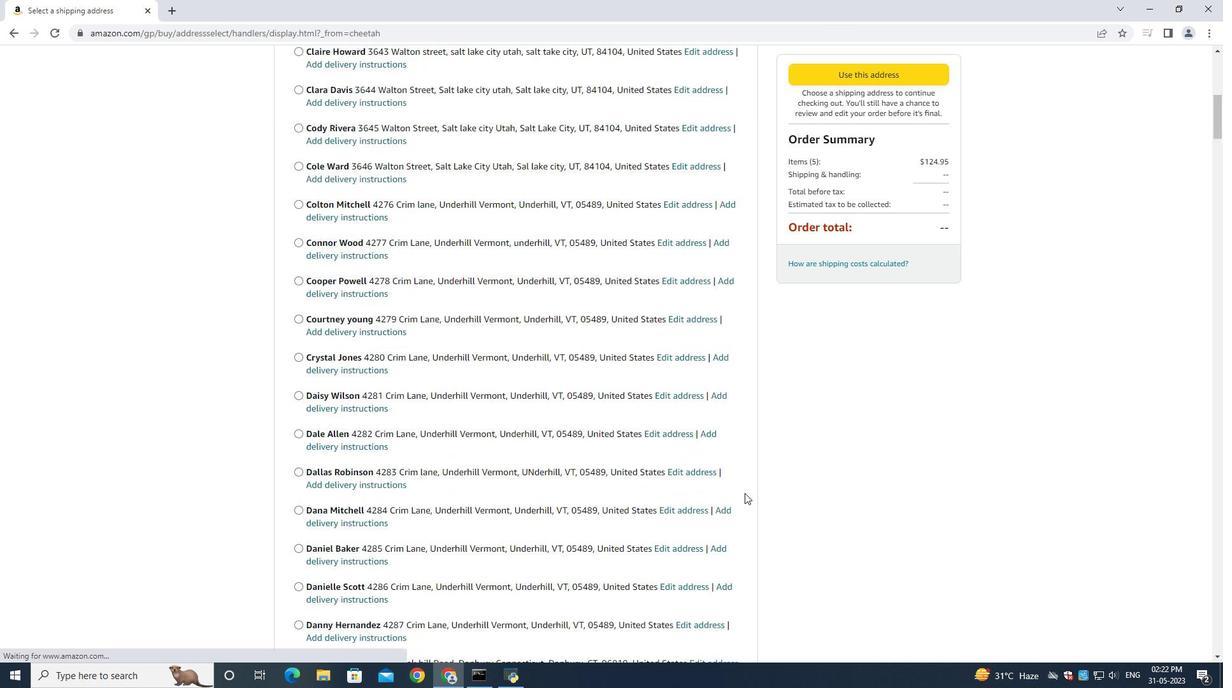 
Action: Mouse scrolled (745, 492) with delta (0, 0)
Screenshot: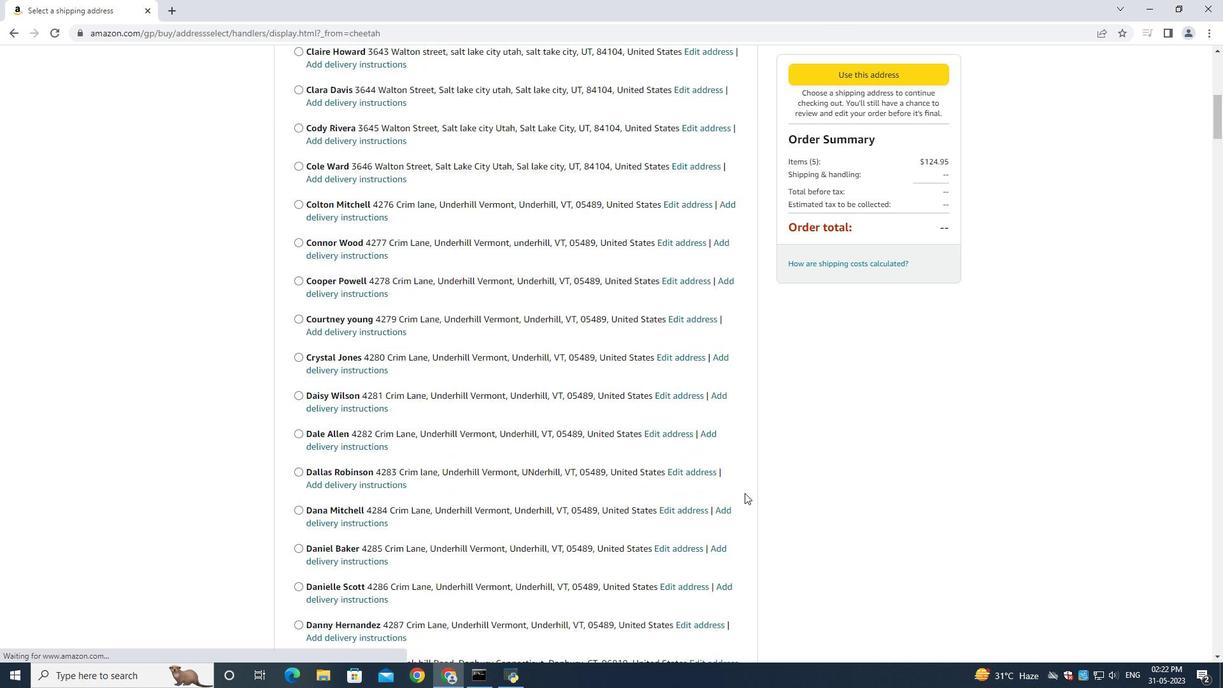
Action: Mouse moved to (743, 493)
Screenshot: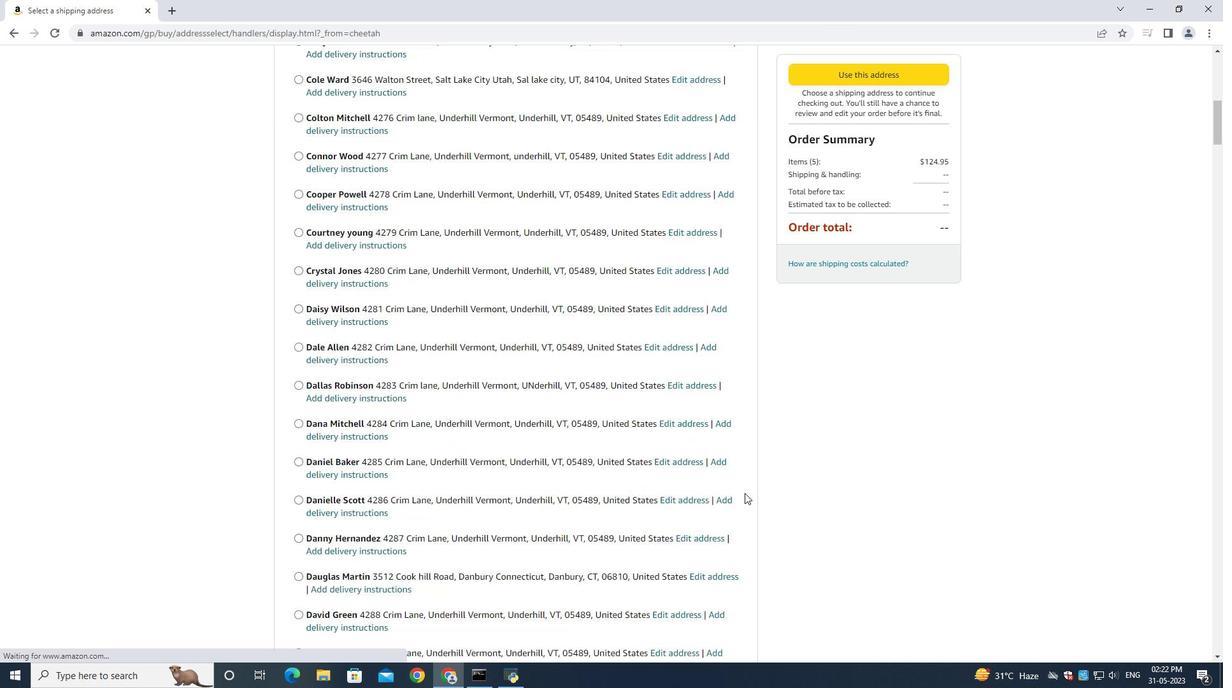 
Action: Mouse scrolled (745, 492) with delta (0, 0)
Screenshot: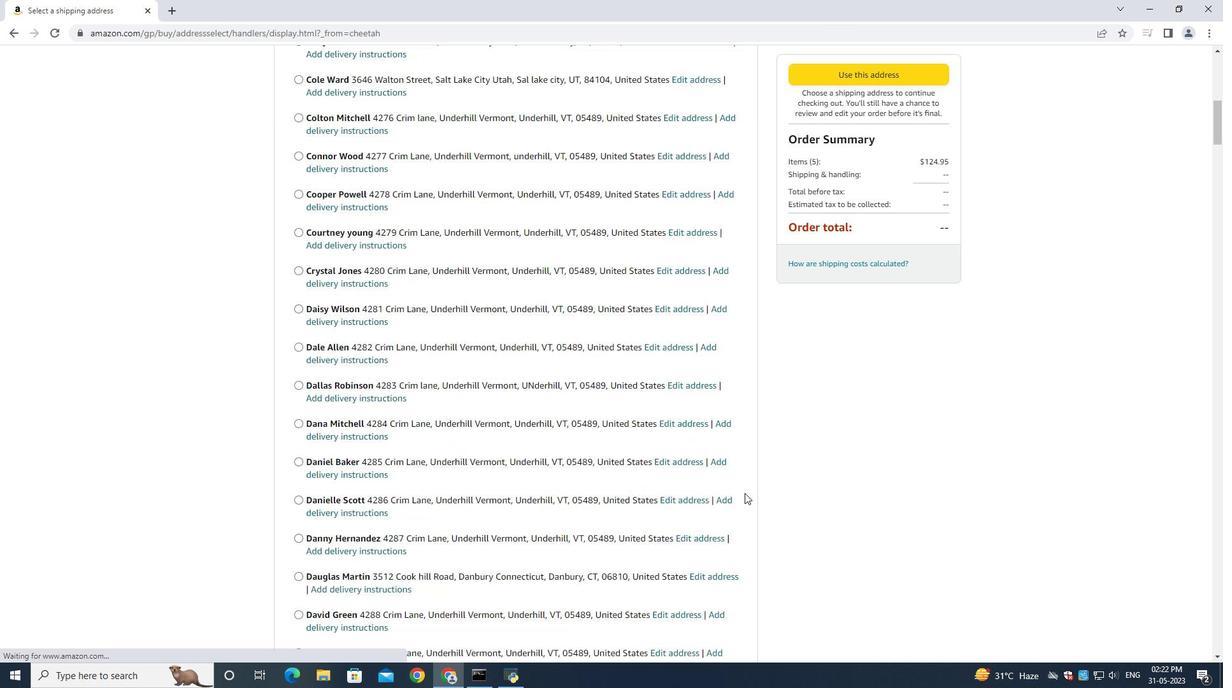 
Action: Mouse moved to (557, 486)
Screenshot: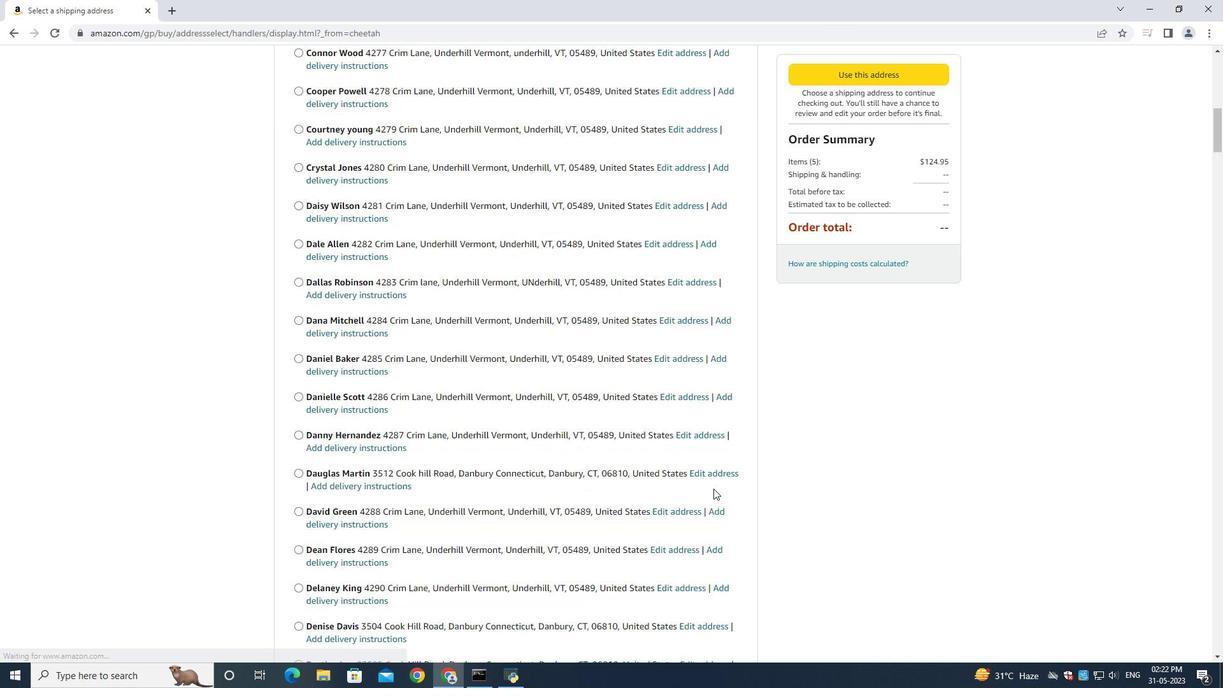 
Action: Mouse scrolled (557, 486) with delta (0, 0)
Screenshot: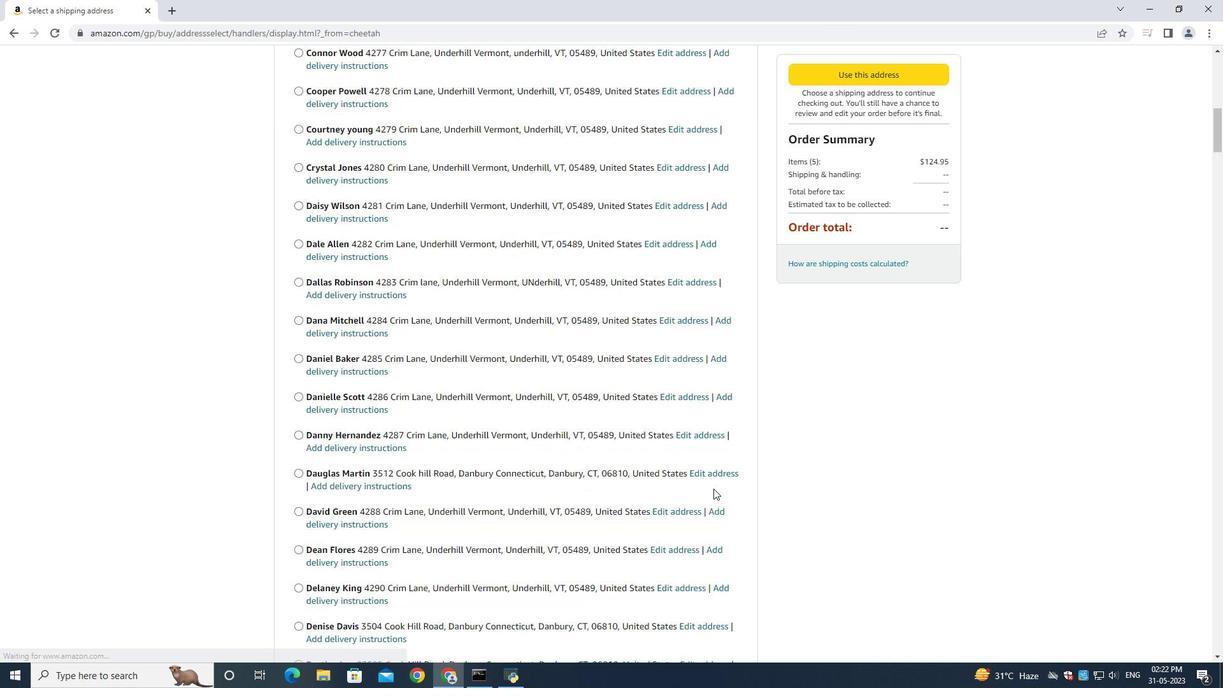 
Action: Mouse scrolled (557, 486) with delta (0, 0)
Screenshot: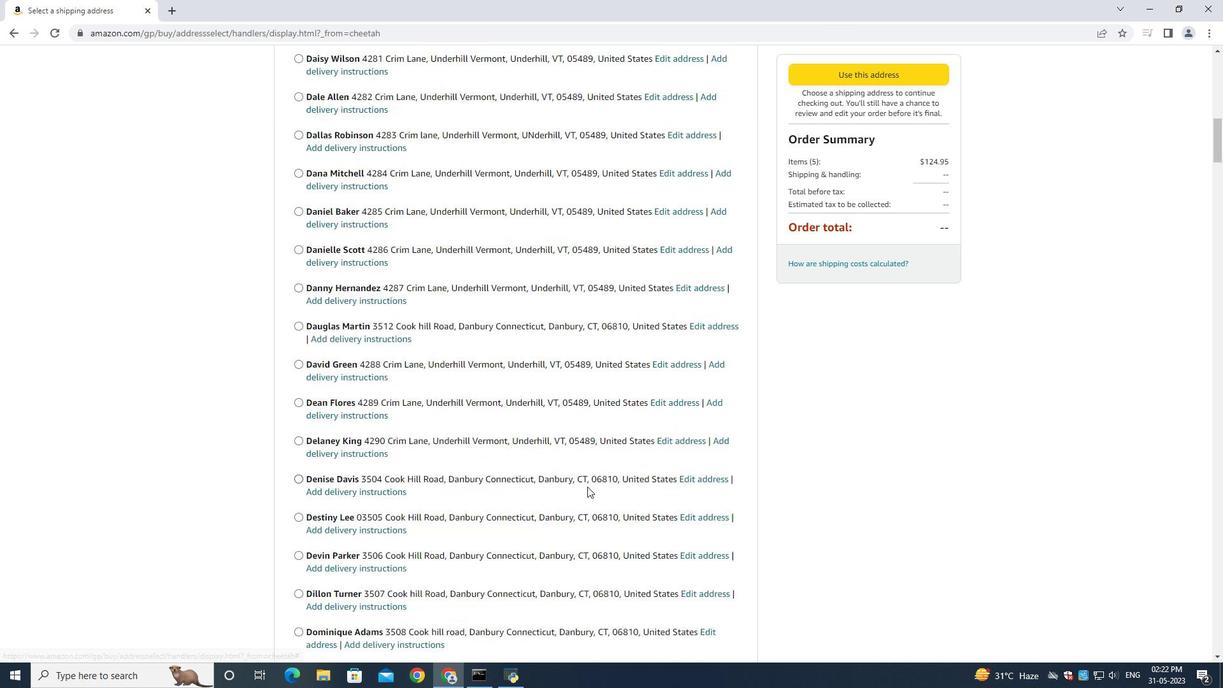 
Action: Mouse scrolled (557, 486) with delta (0, 0)
Screenshot: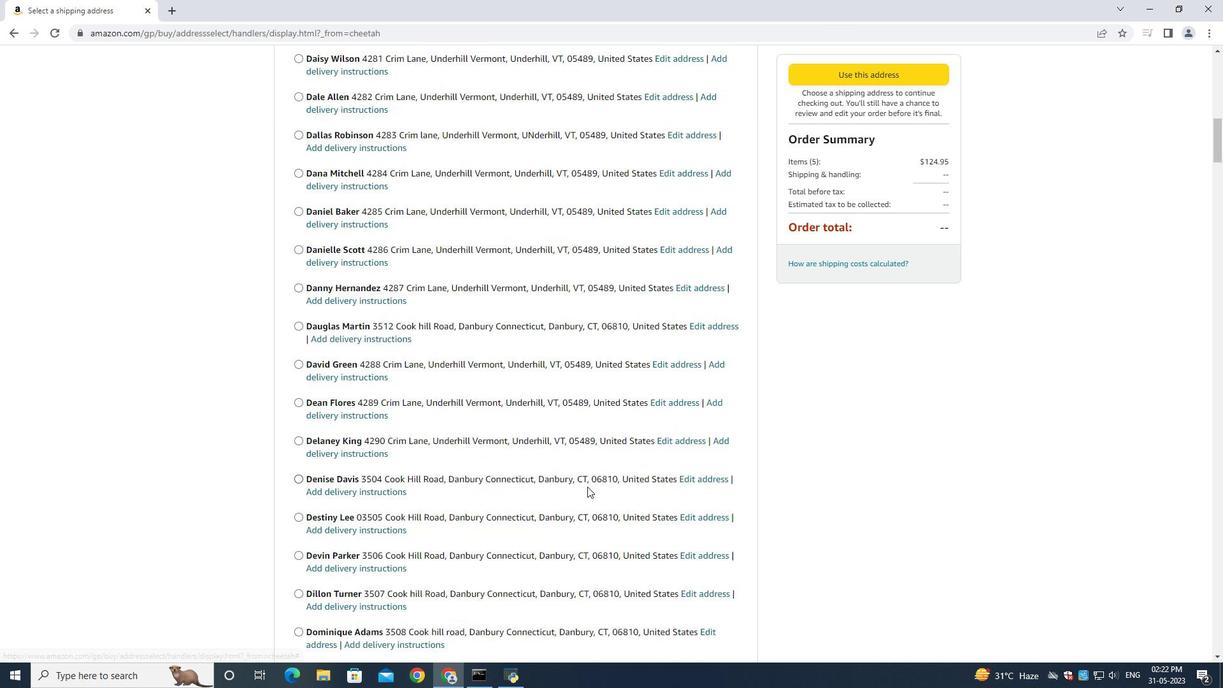 
Action: Mouse scrolled (557, 486) with delta (0, 0)
Screenshot: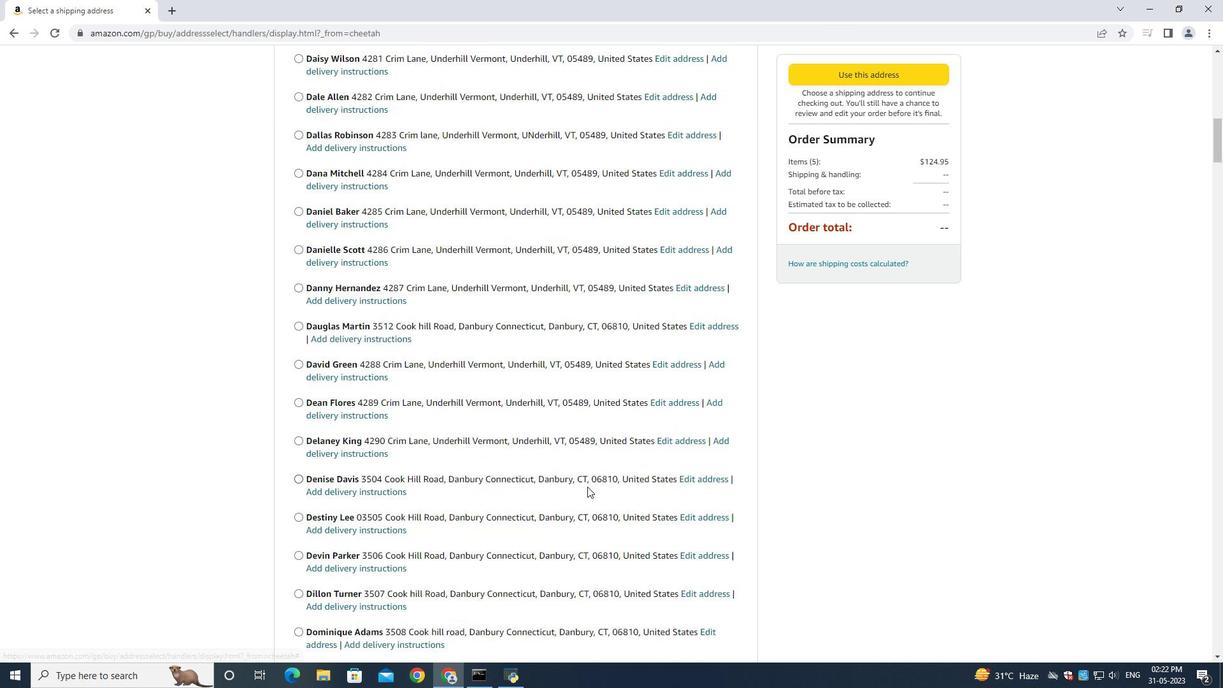 
Action: Mouse scrolled (557, 486) with delta (0, 0)
Screenshot: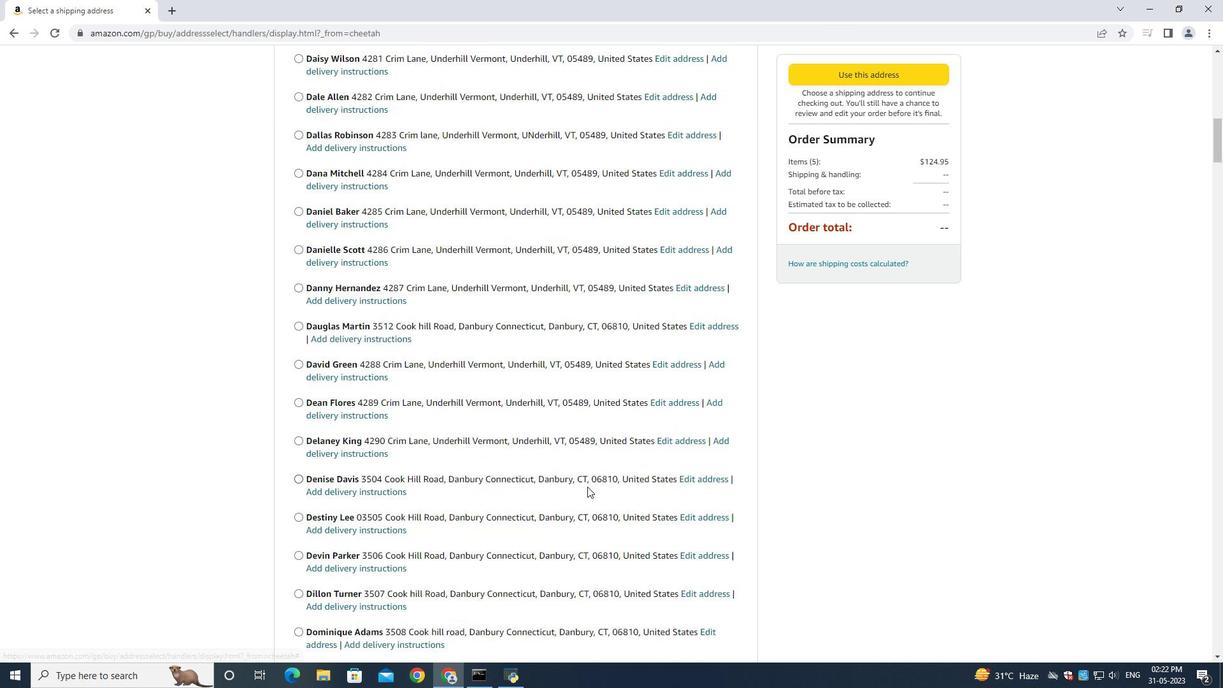 
Action: Mouse scrolled (557, 486) with delta (0, 0)
Screenshot: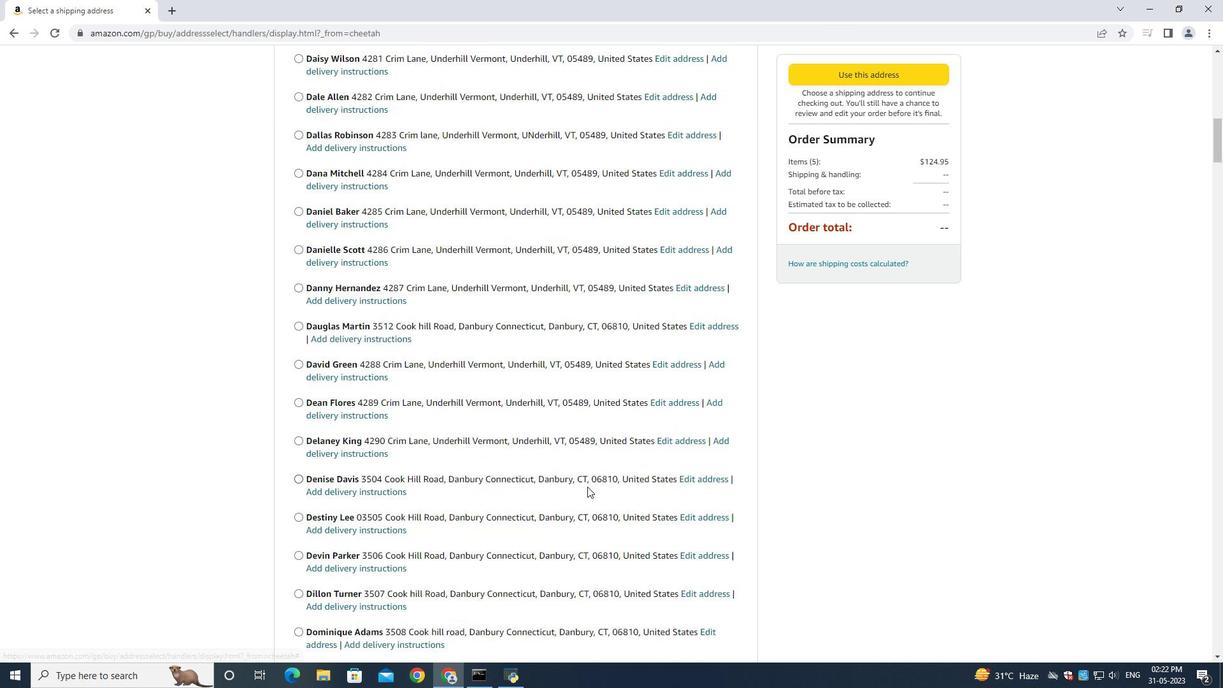 
Action: Mouse scrolled (557, 486) with delta (0, 0)
Screenshot: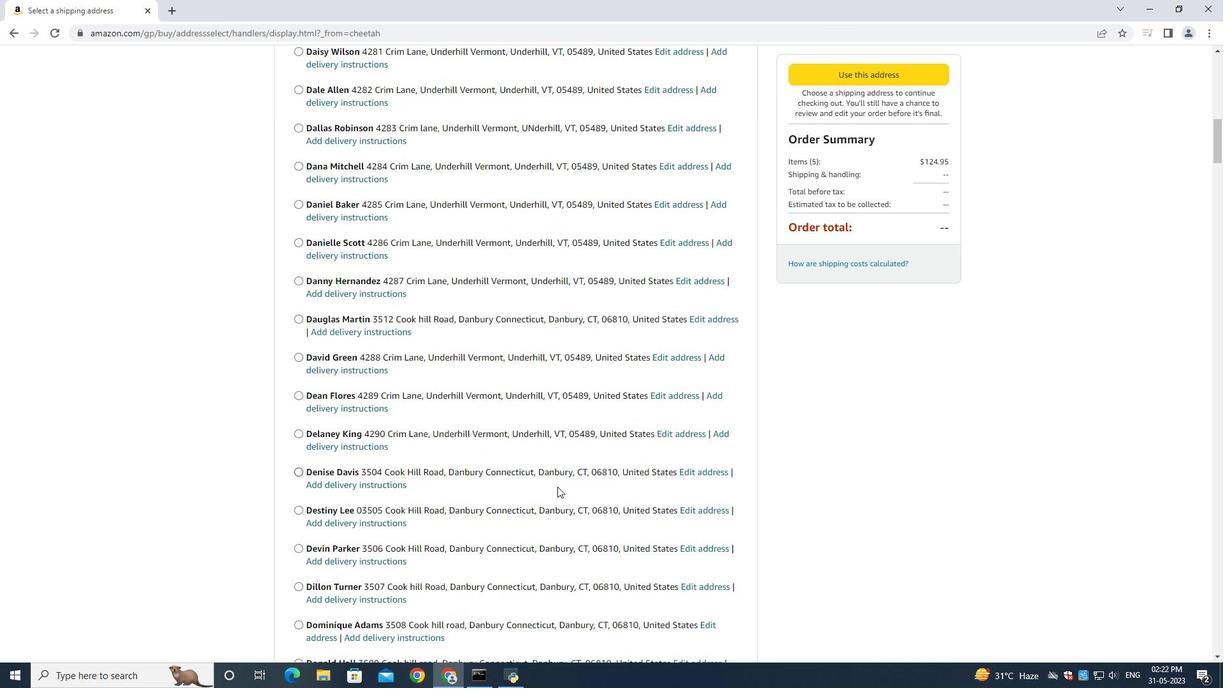 
Action: Mouse scrolled (557, 486) with delta (0, 0)
Screenshot: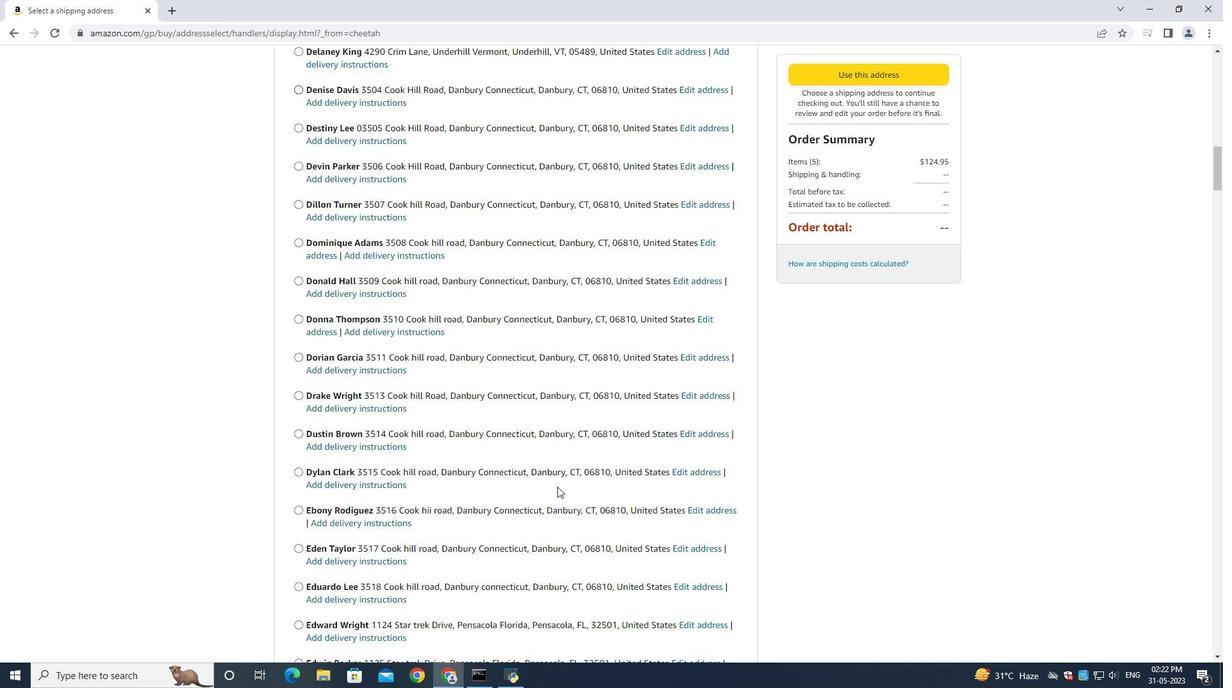 
Action: Mouse scrolled (557, 486) with delta (0, 0)
Screenshot: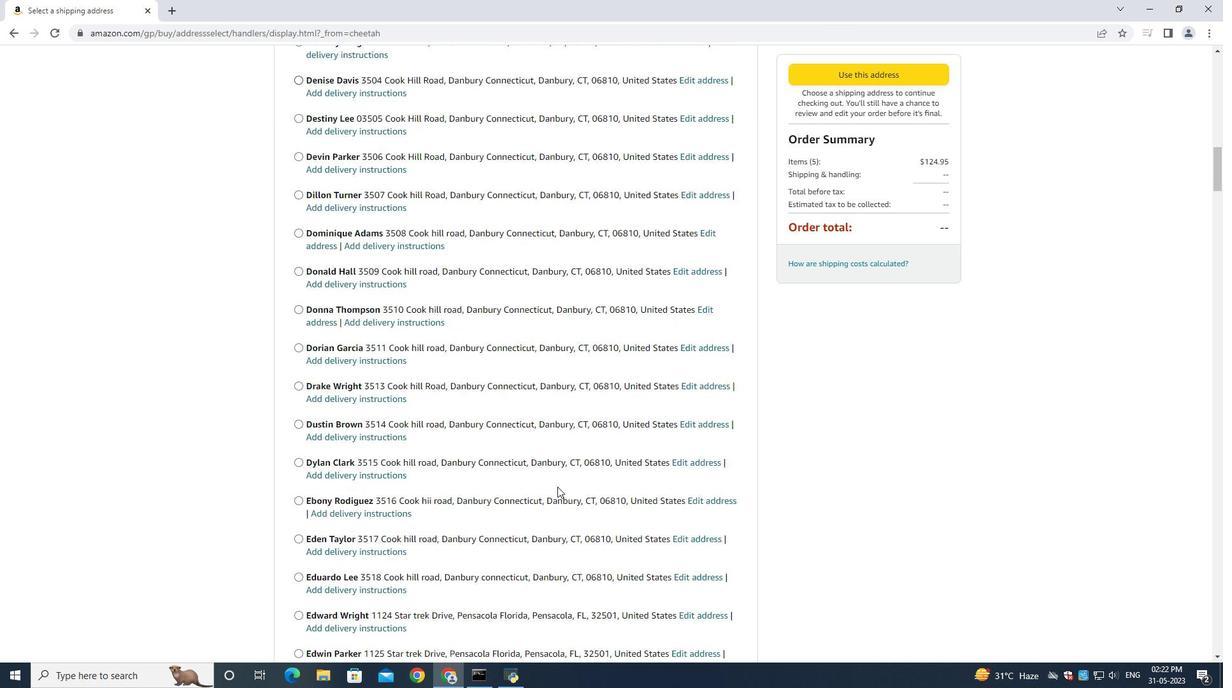 
Action: Mouse scrolled (557, 486) with delta (0, 0)
Screenshot: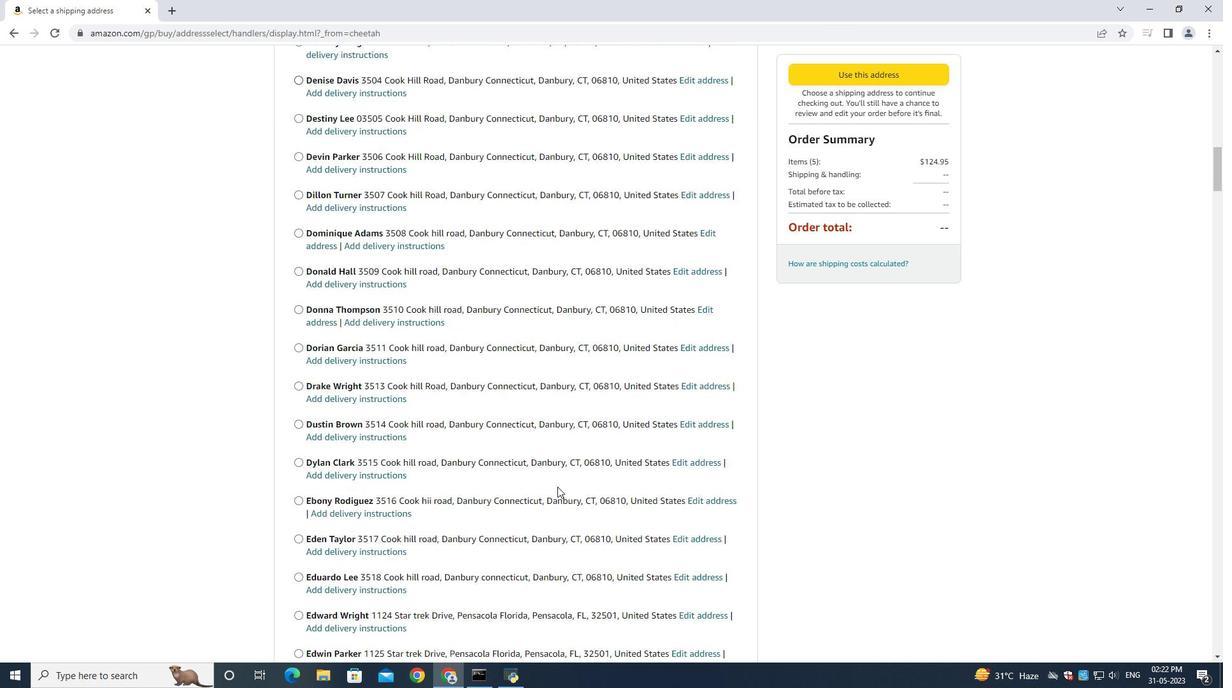 
Action: Mouse scrolled (557, 486) with delta (0, 0)
Screenshot: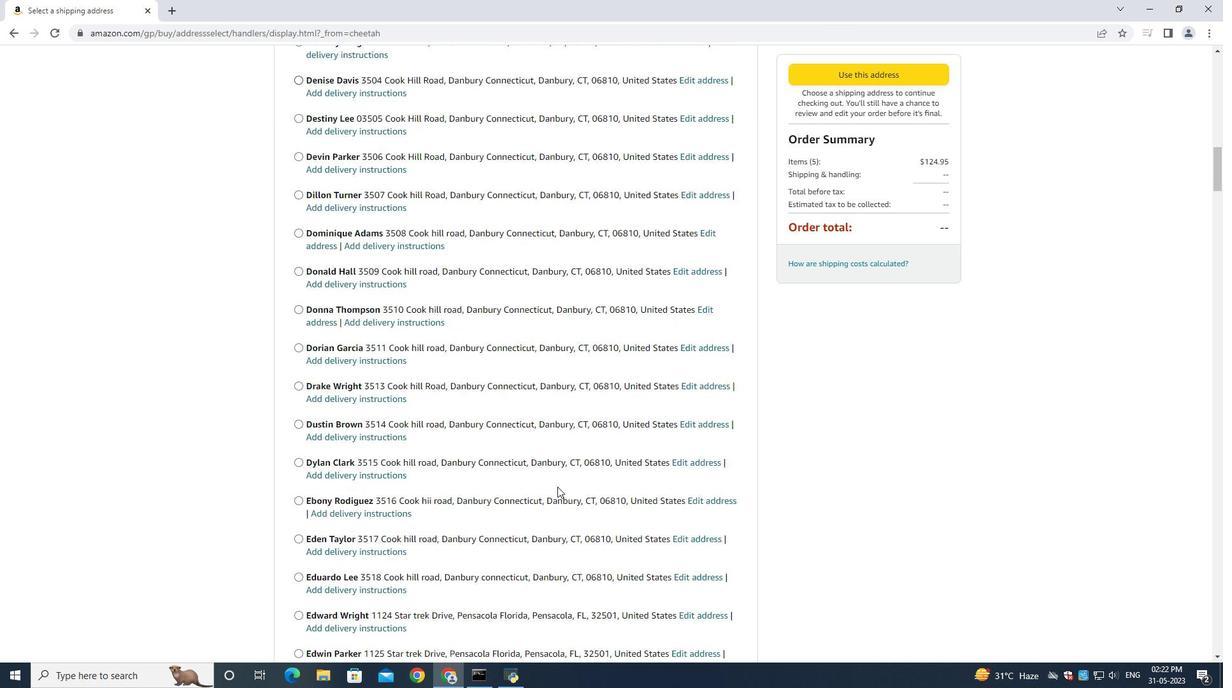 
Action: Mouse scrolled (557, 486) with delta (0, 0)
Screenshot: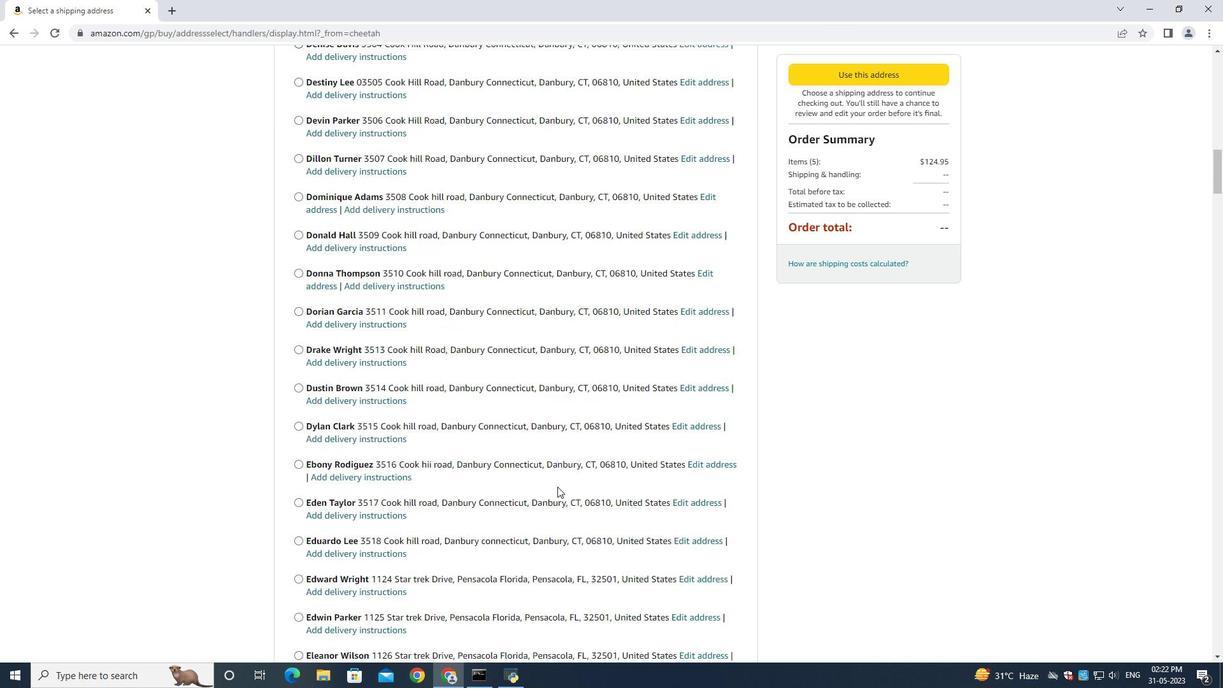 
Action: Mouse moved to (558, 485)
Screenshot: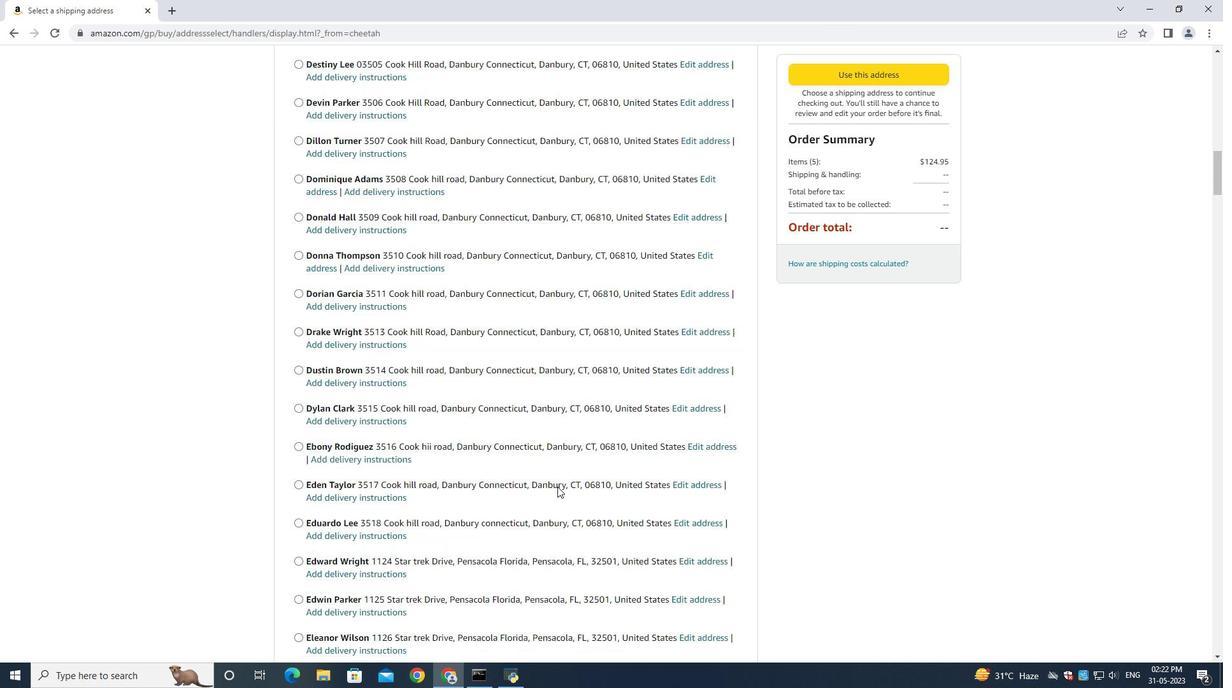 
Action: Mouse scrolled (558, 484) with delta (0, 0)
Screenshot: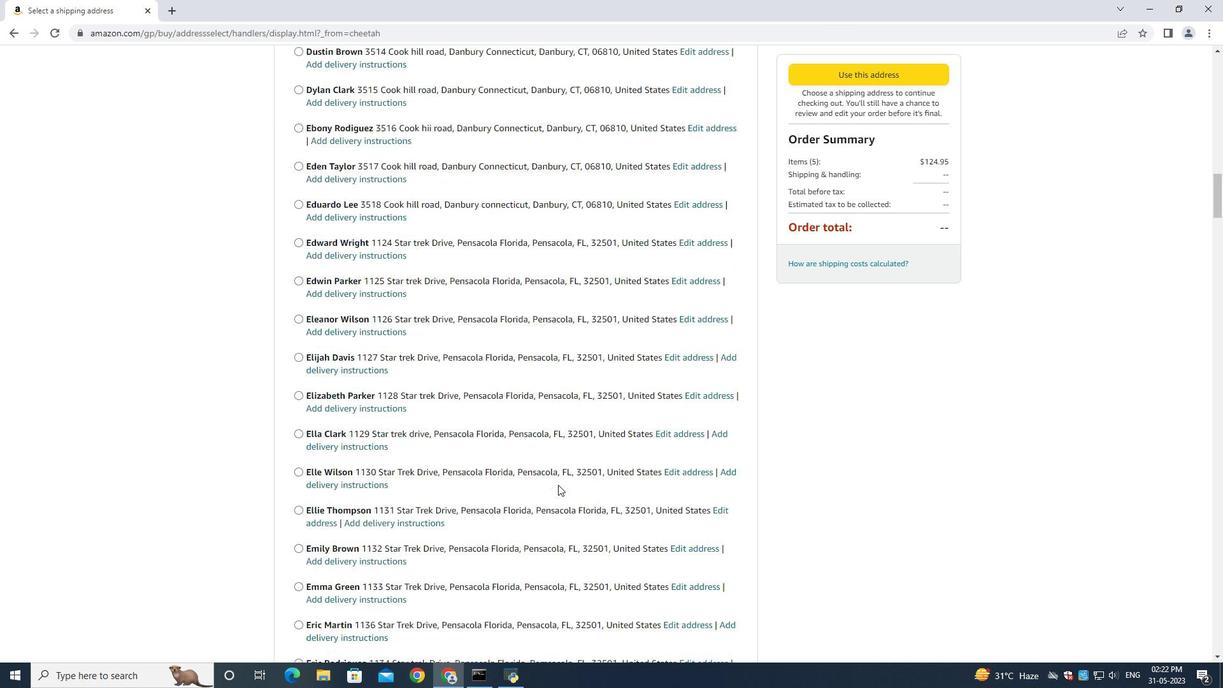 
Action: Mouse scrolled (558, 484) with delta (0, 0)
Screenshot: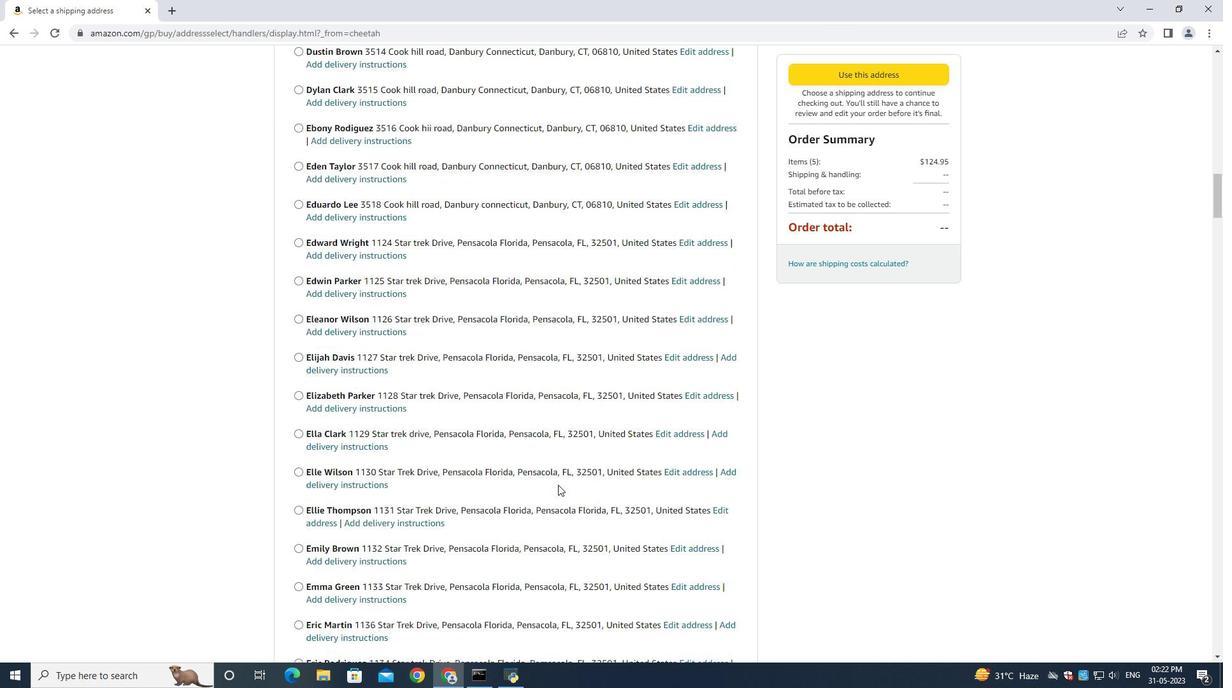 
Action: Mouse scrolled (558, 484) with delta (0, 0)
Screenshot: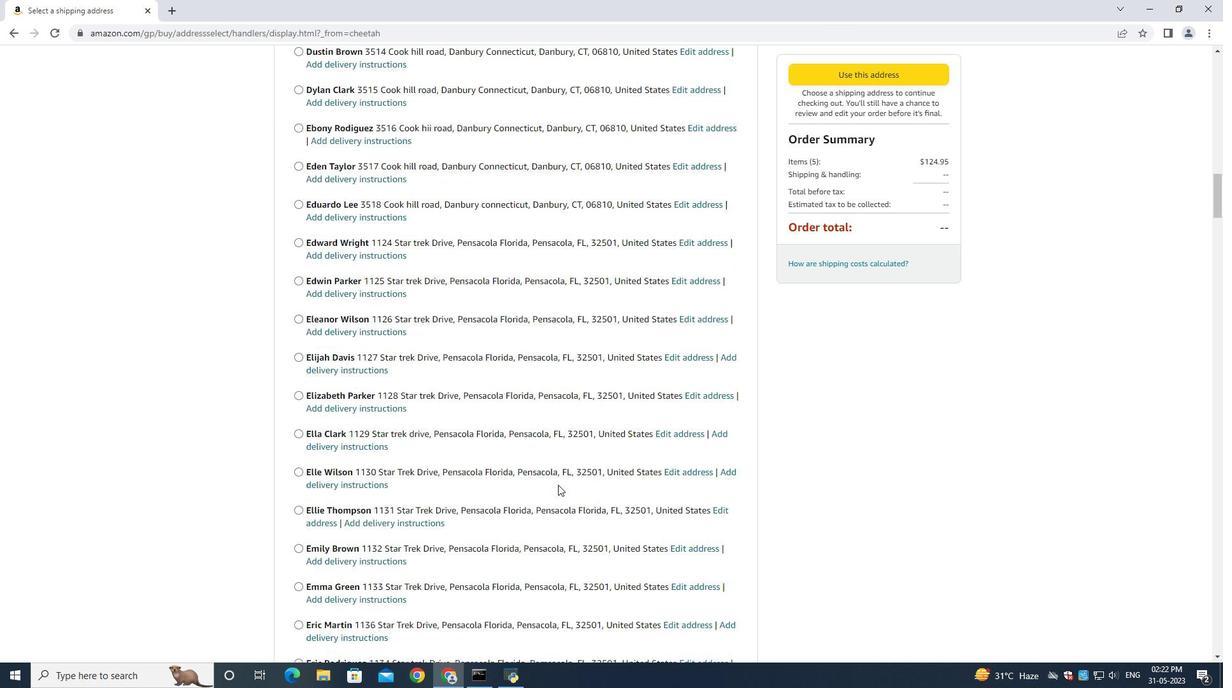 
Action: Mouse scrolled (558, 484) with delta (0, 0)
Screenshot: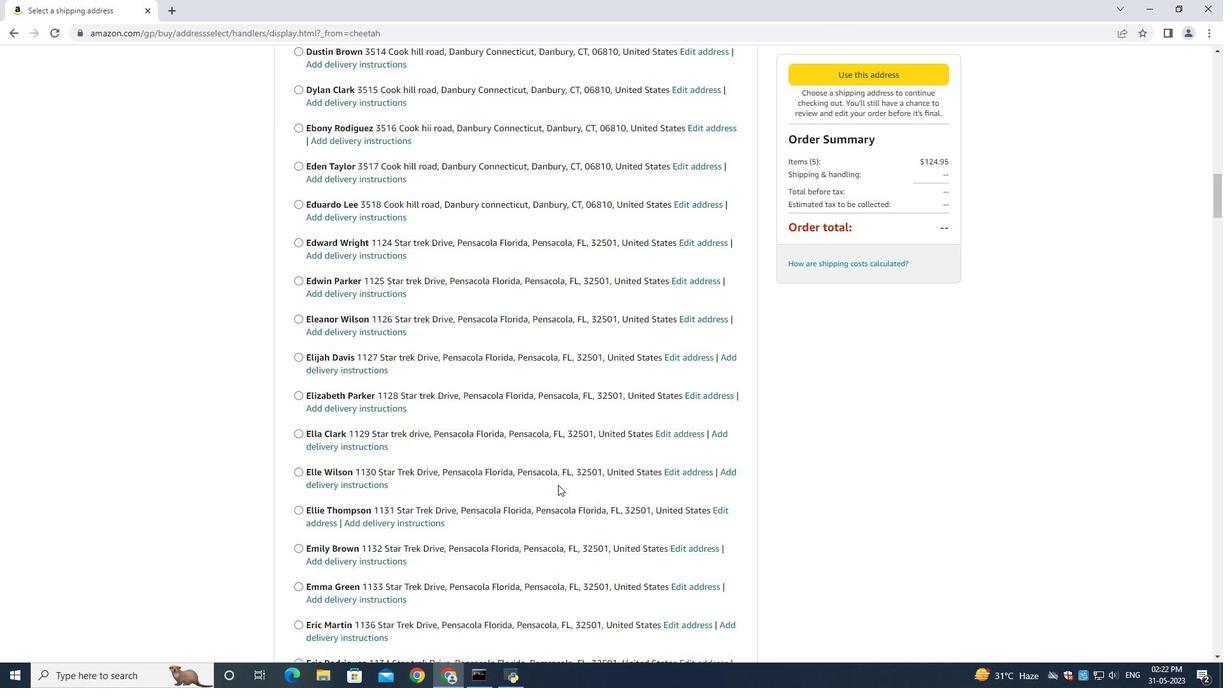 
Action: Mouse scrolled (558, 484) with delta (0, 0)
Screenshot: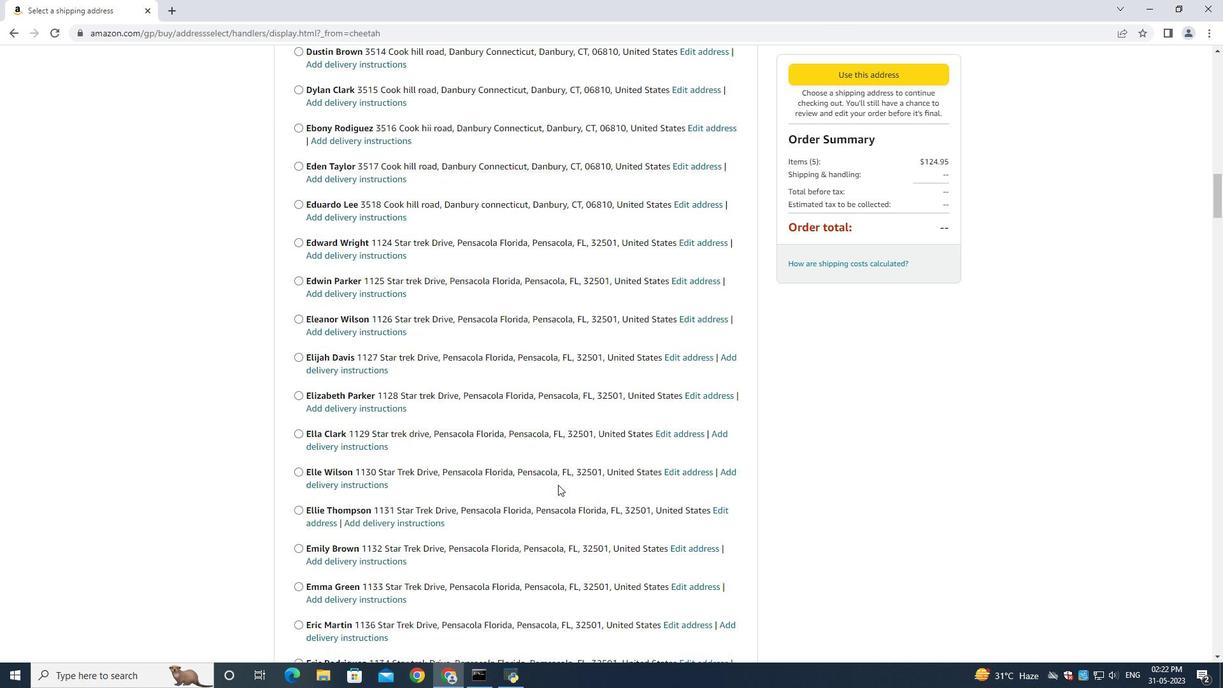 
Action: Mouse scrolled (558, 484) with delta (0, 0)
Screenshot: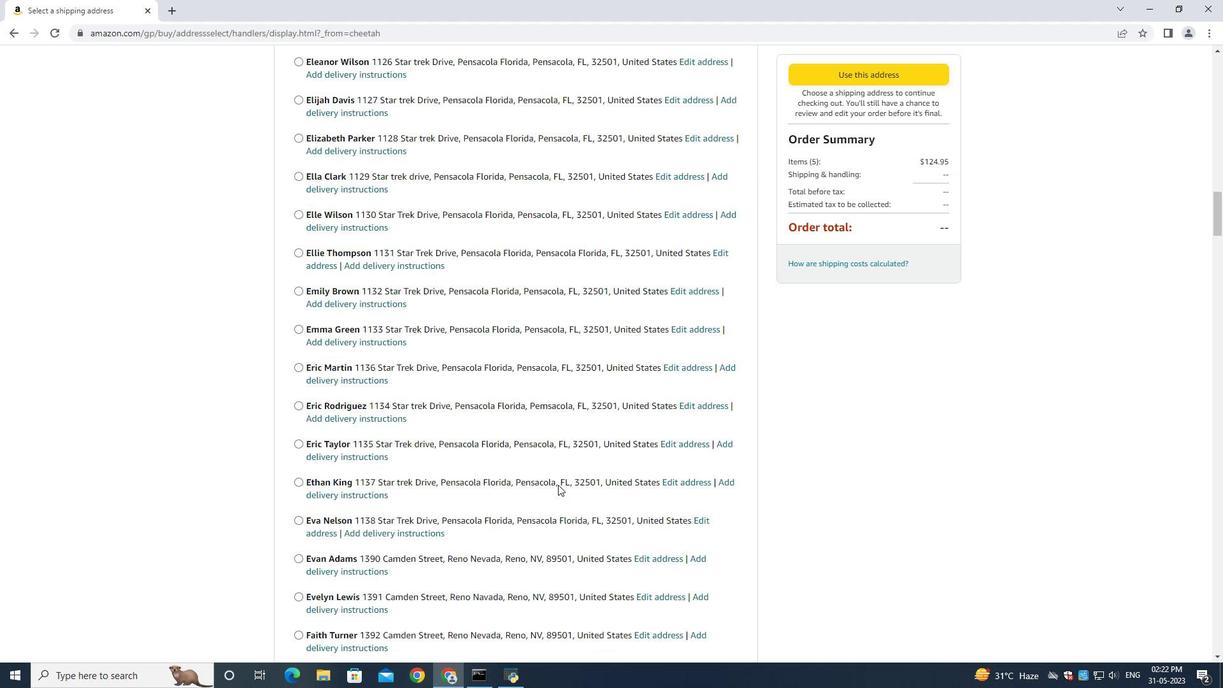 
Action: Mouse scrolled (558, 484) with delta (0, 0)
Screenshot: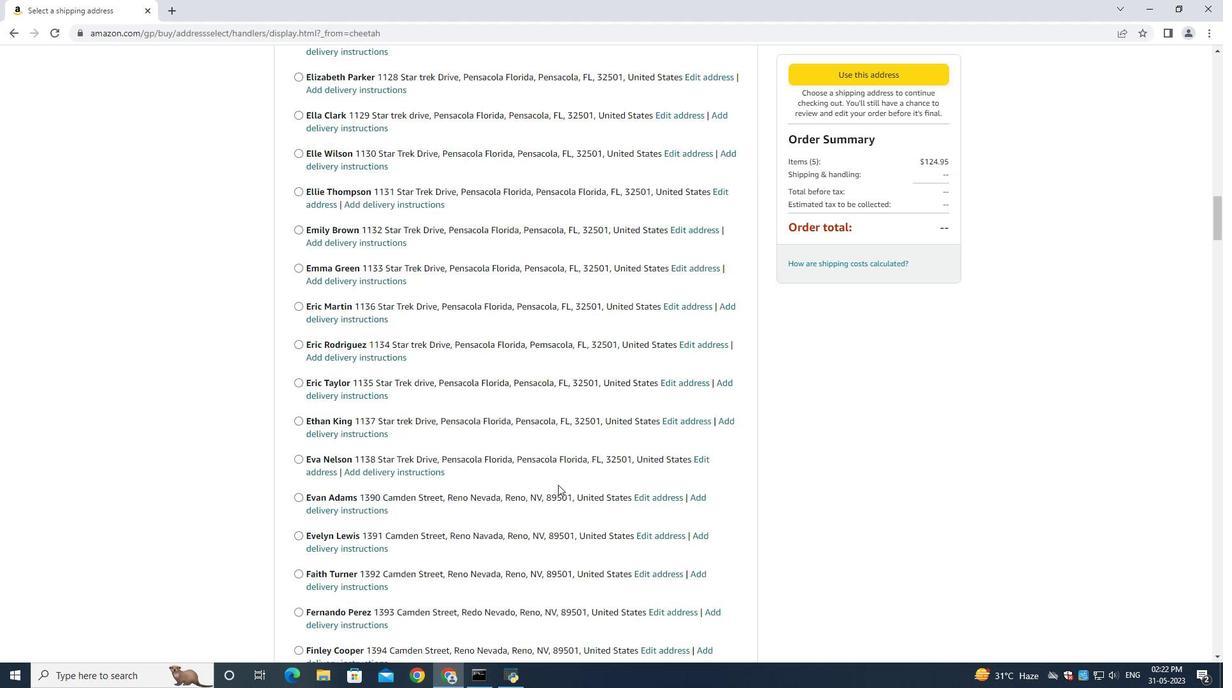 
Action: Mouse scrolled (558, 484) with delta (0, 0)
Screenshot: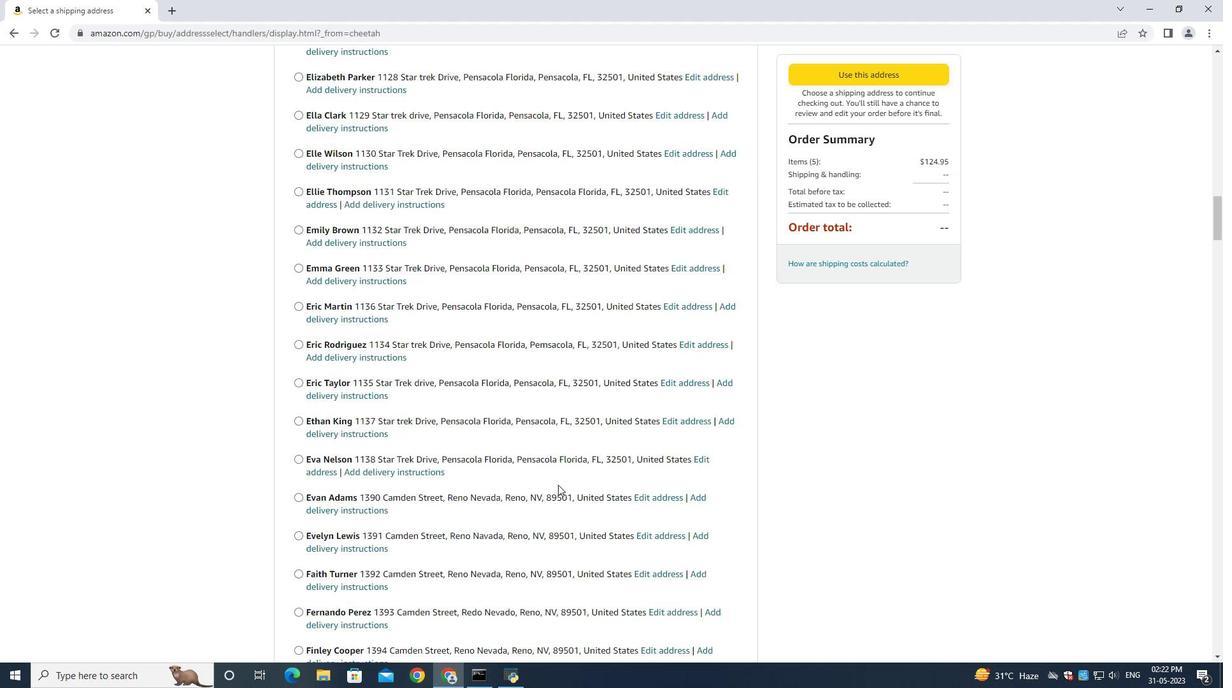 
Action: Mouse scrolled (558, 484) with delta (0, 0)
Screenshot: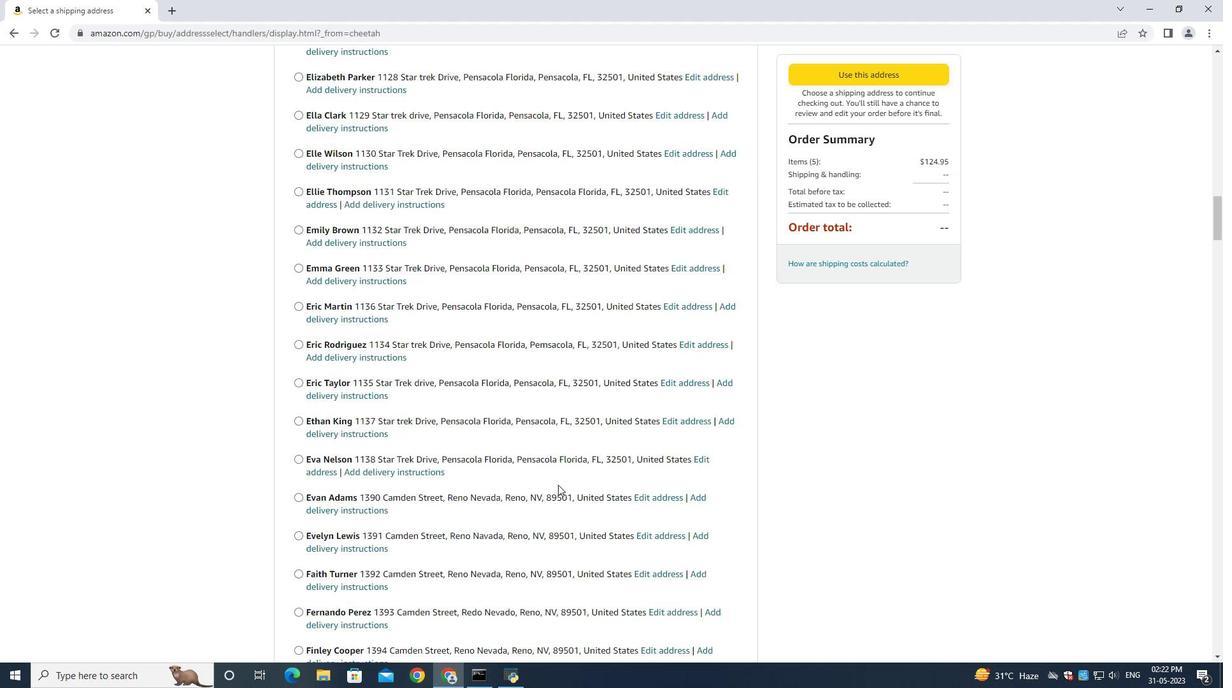 
Action: Mouse scrolled (558, 484) with delta (0, 0)
Screenshot: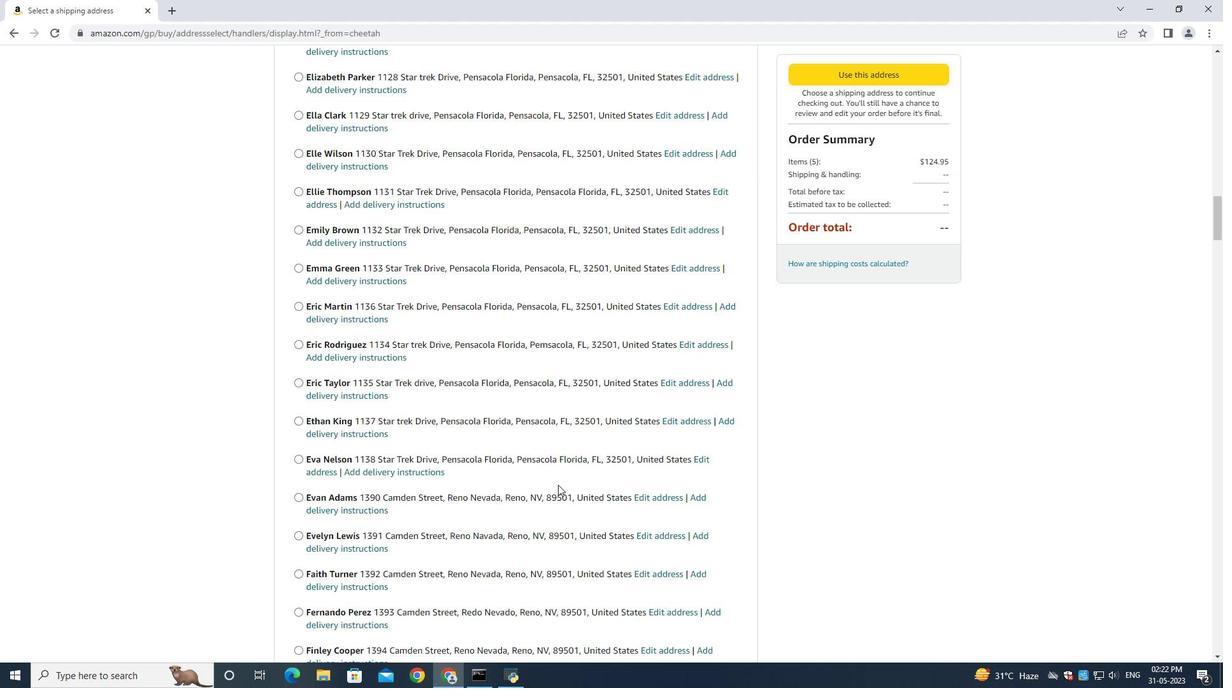 
Action: Mouse scrolled (558, 484) with delta (0, 0)
Screenshot: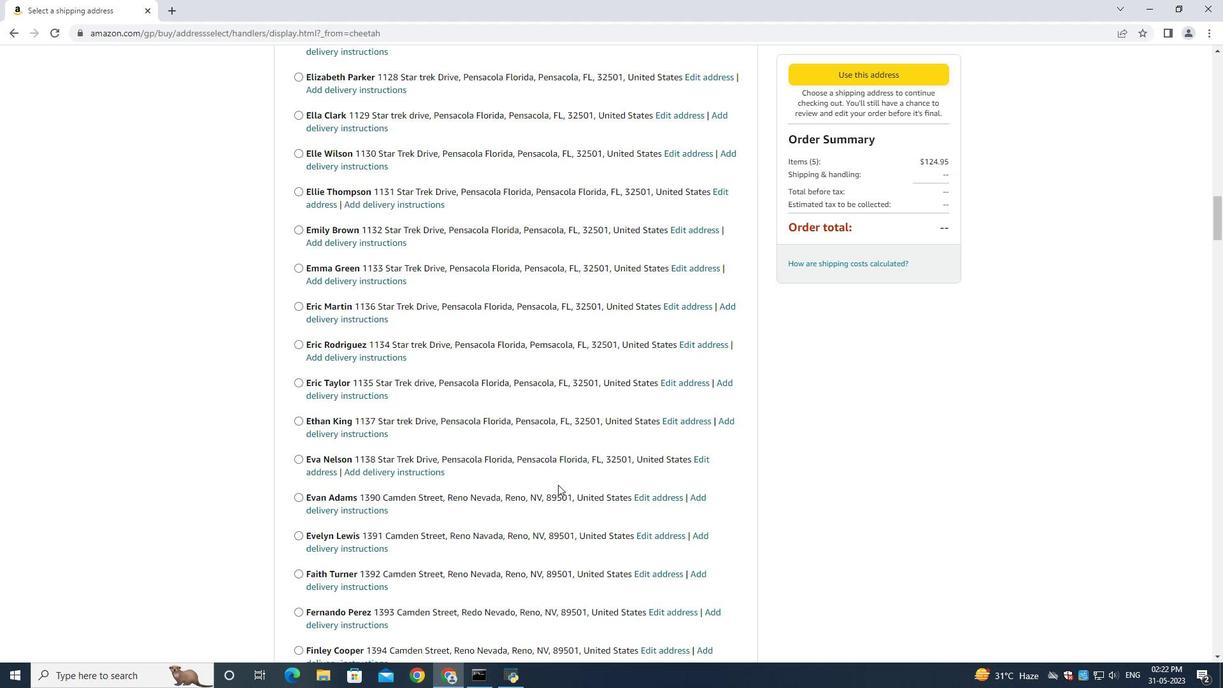
Action: Mouse scrolled (558, 484) with delta (0, 0)
Screenshot: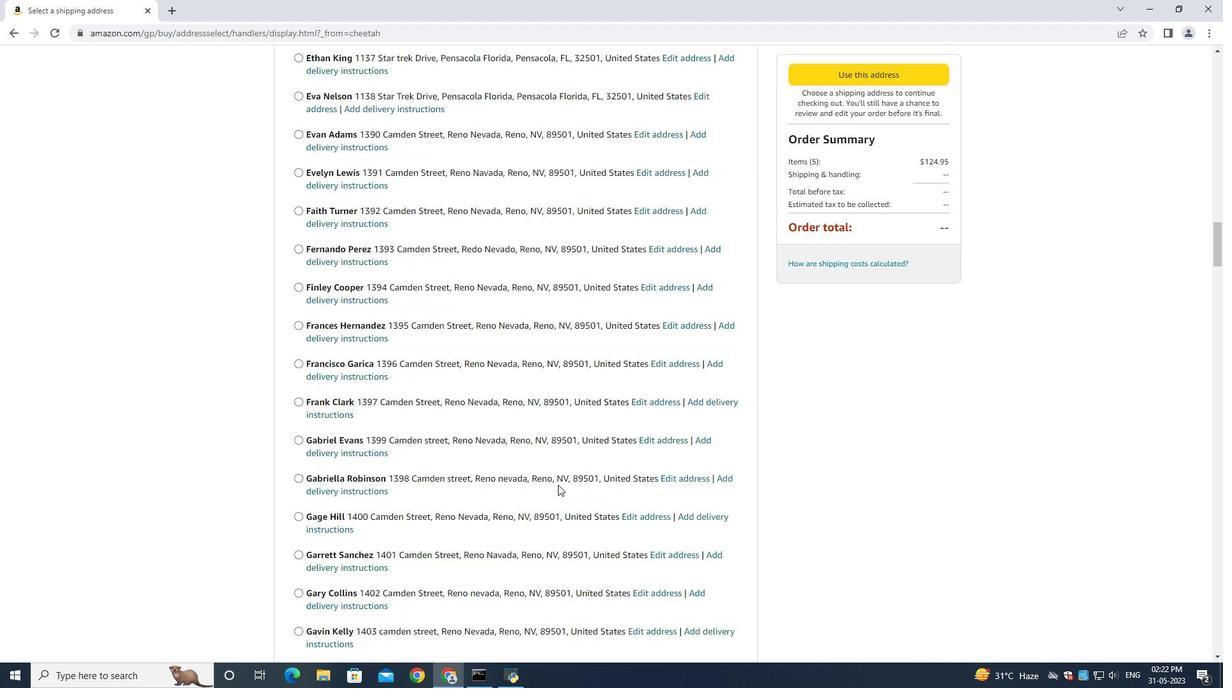 
Action: Mouse scrolled (558, 484) with delta (0, 0)
Screenshot: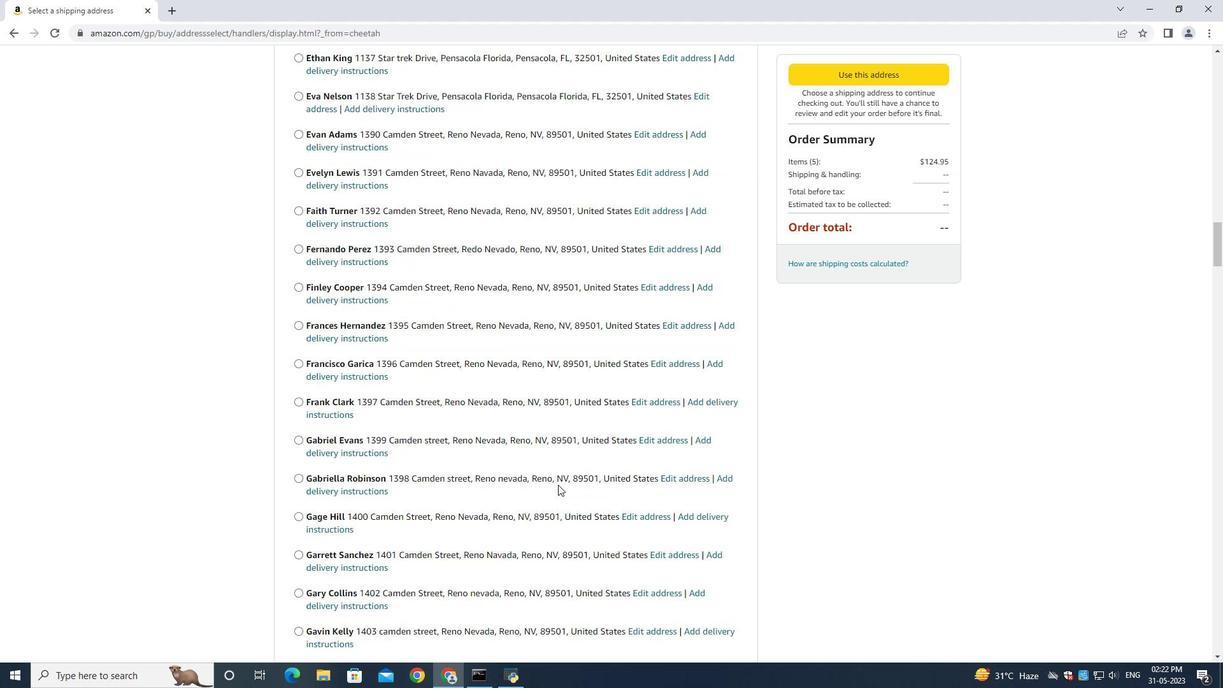 
Action: Mouse scrolled (558, 484) with delta (0, 0)
Screenshot: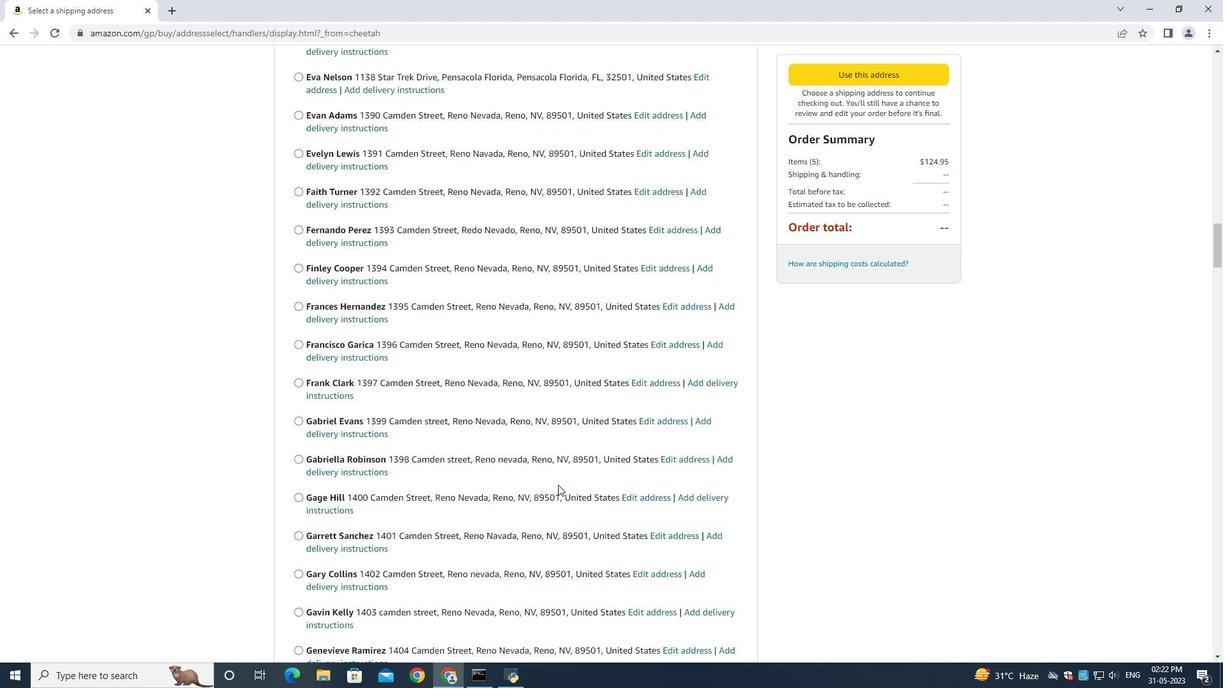 
Action: Mouse scrolled (558, 484) with delta (0, 0)
Screenshot: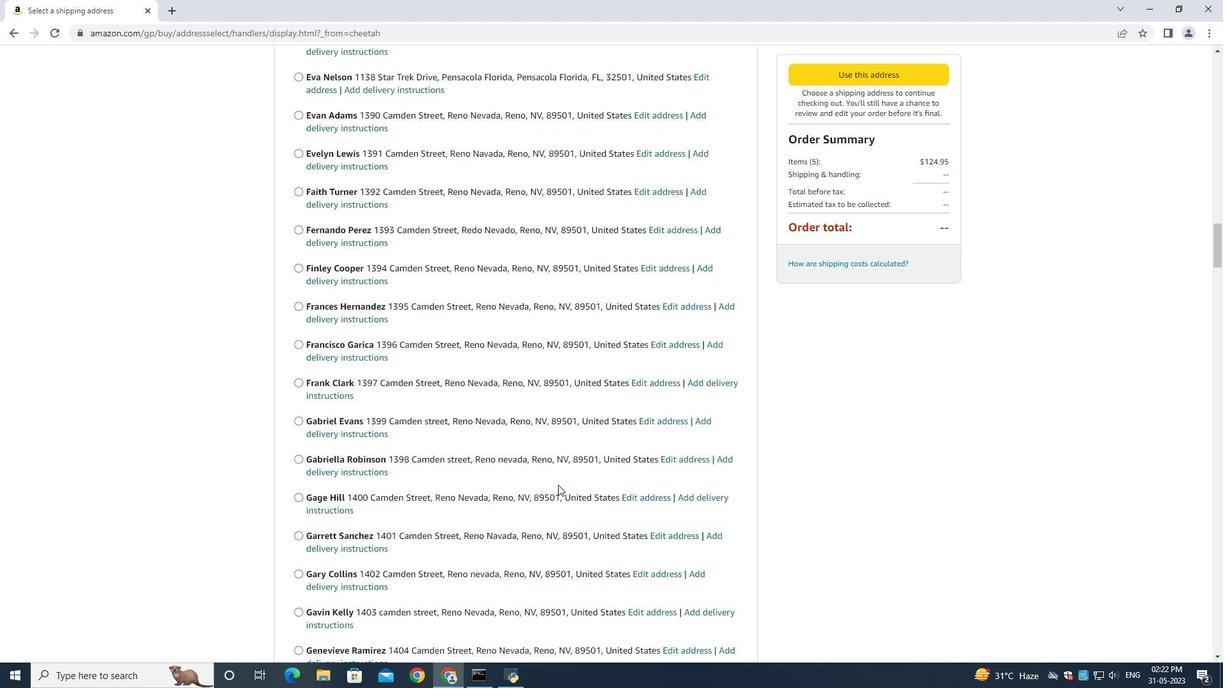 
Action: Mouse scrolled (558, 484) with delta (0, 0)
Screenshot: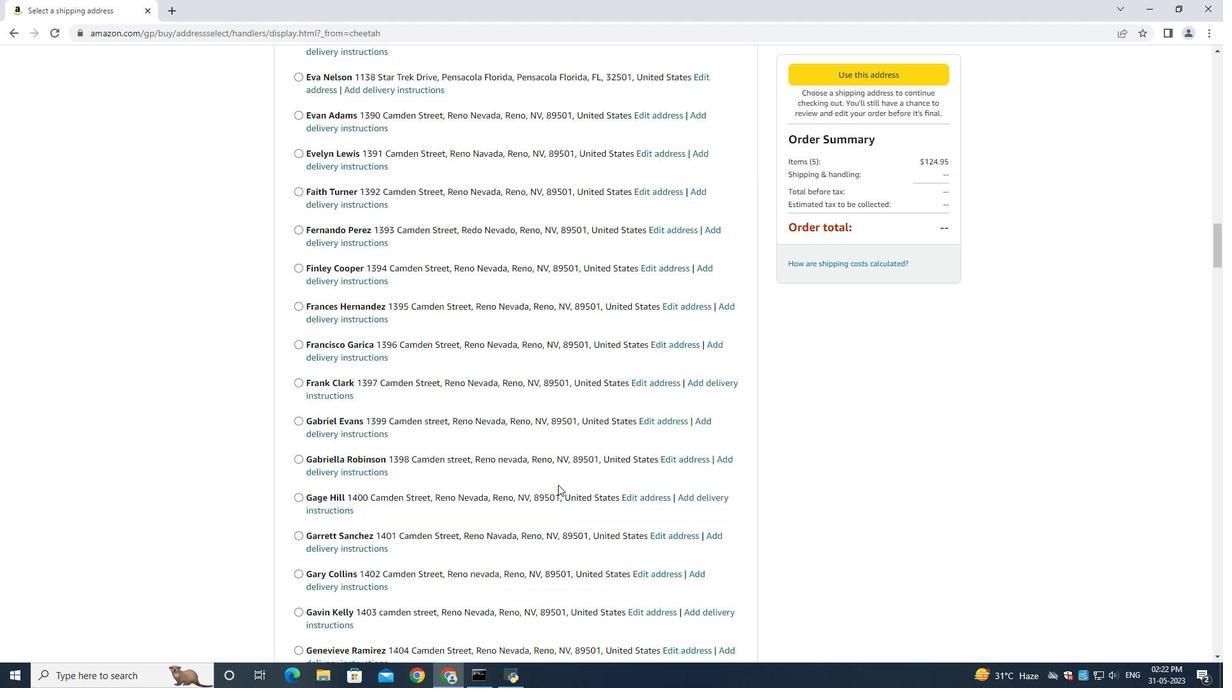 
Action: Mouse scrolled (558, 484) with delta (0, 0)
Screenshot: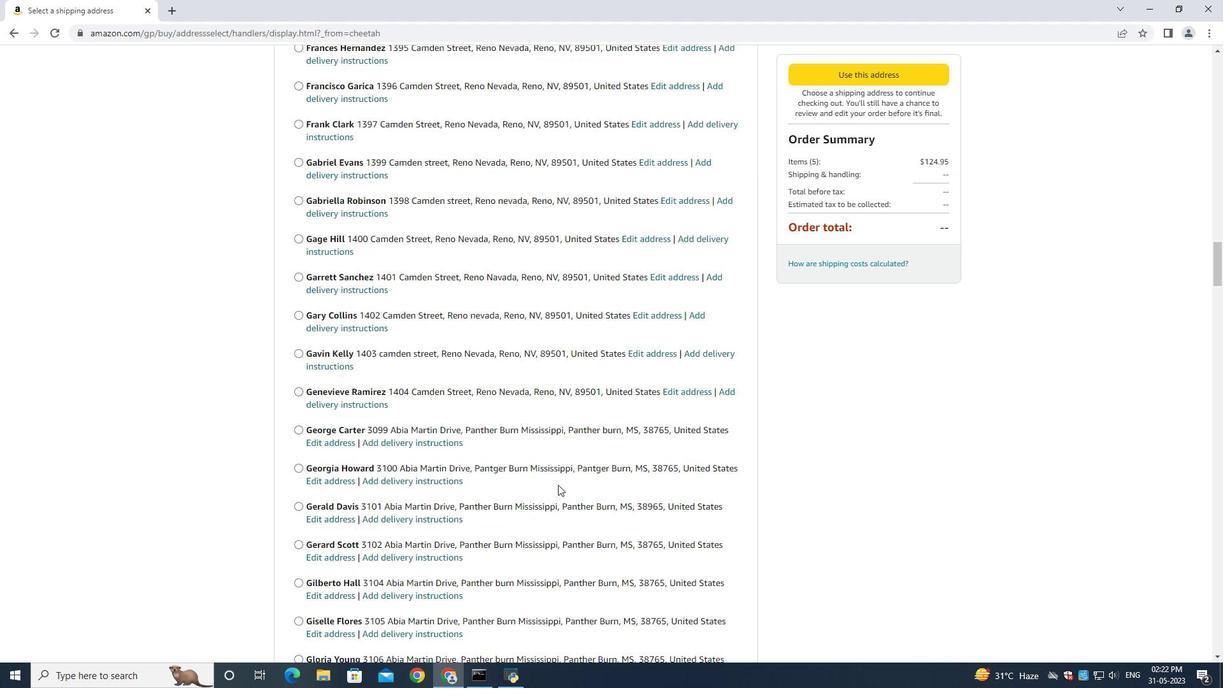 
Action: Mouse scrolled (558, 484) with delta (0, 0)
Screenshot: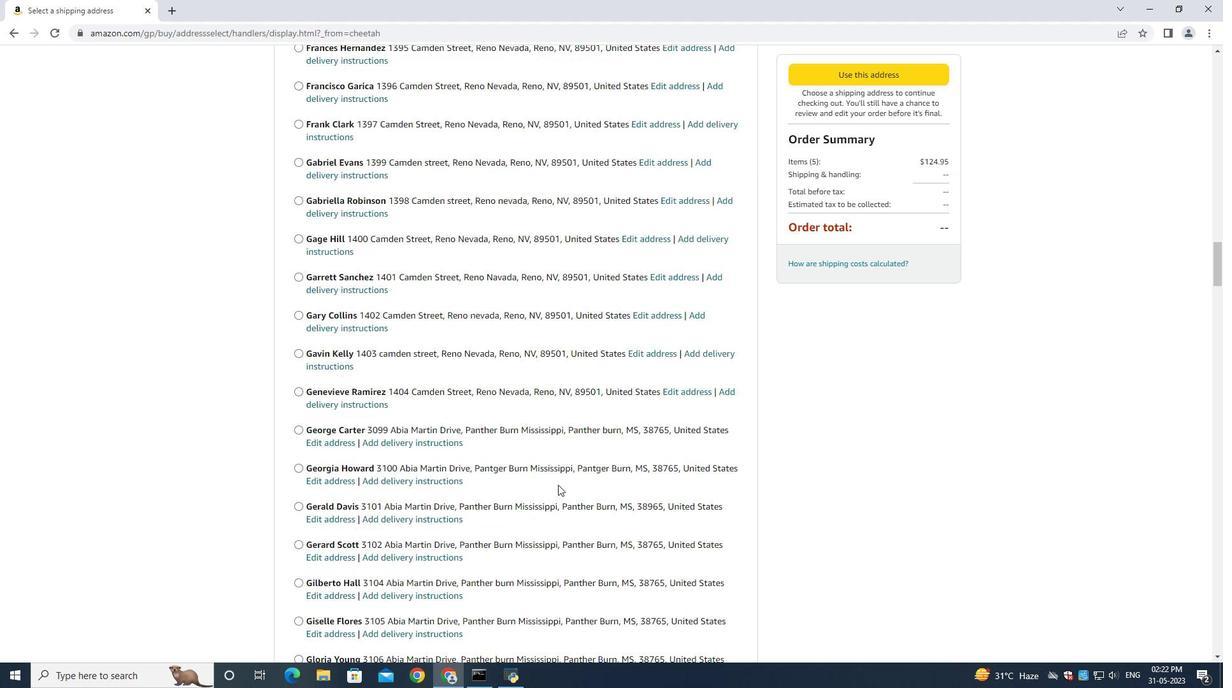 
Action: Mouse scrolled (558, 484) with delta (0, 0)
Screenshot: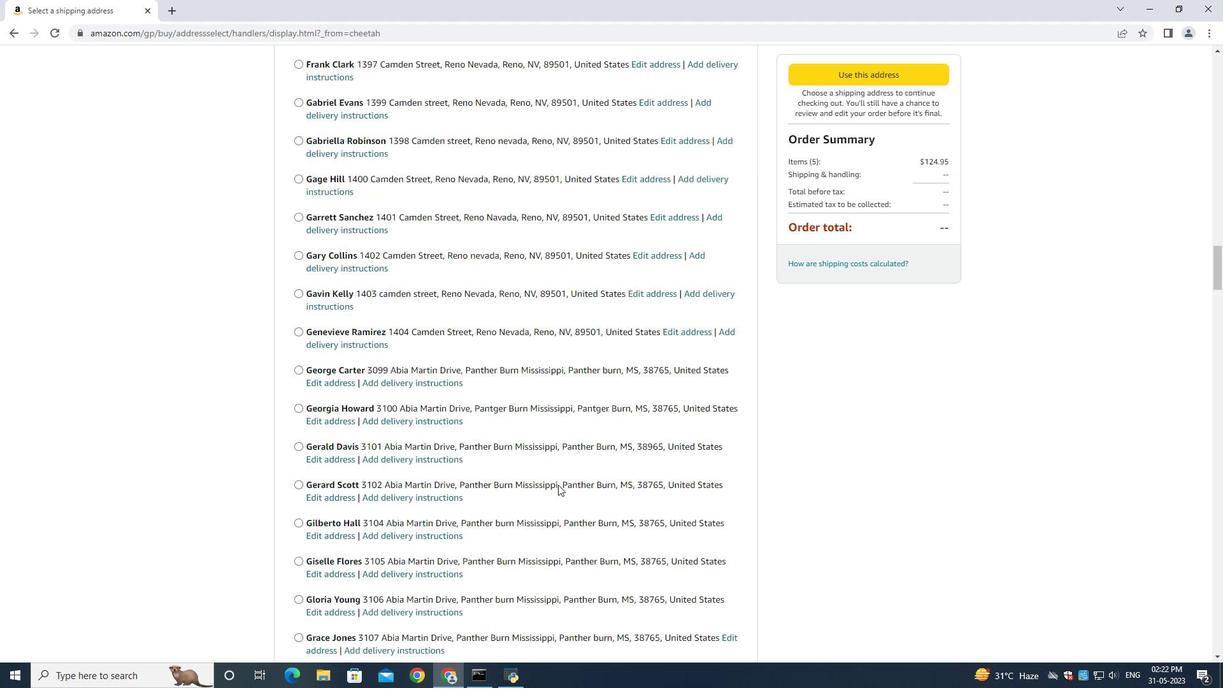 
Action: Mouse scrolled (558, 484) with delta (0, 0)
Screenshot: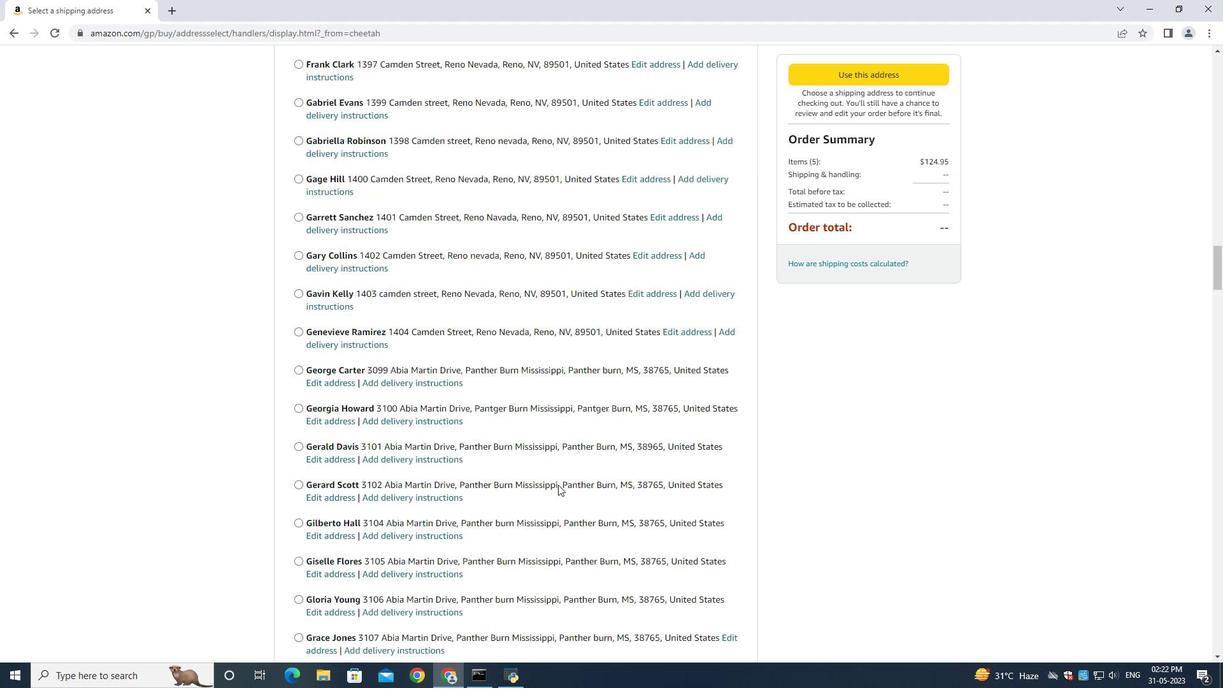 
Action: Mouse scrolled (558, 484) with delta (0, 0)
Screenshot: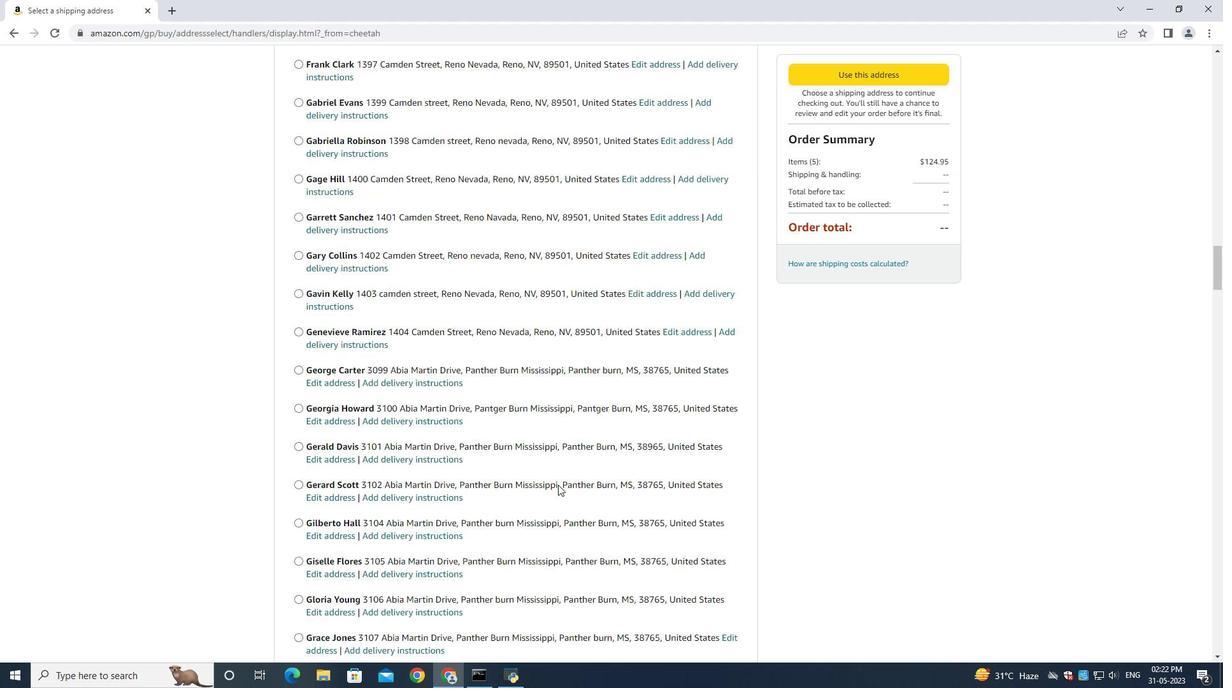 
Action: Mouse scrolled (558, 484) with delta (0, 0)
Screenshot: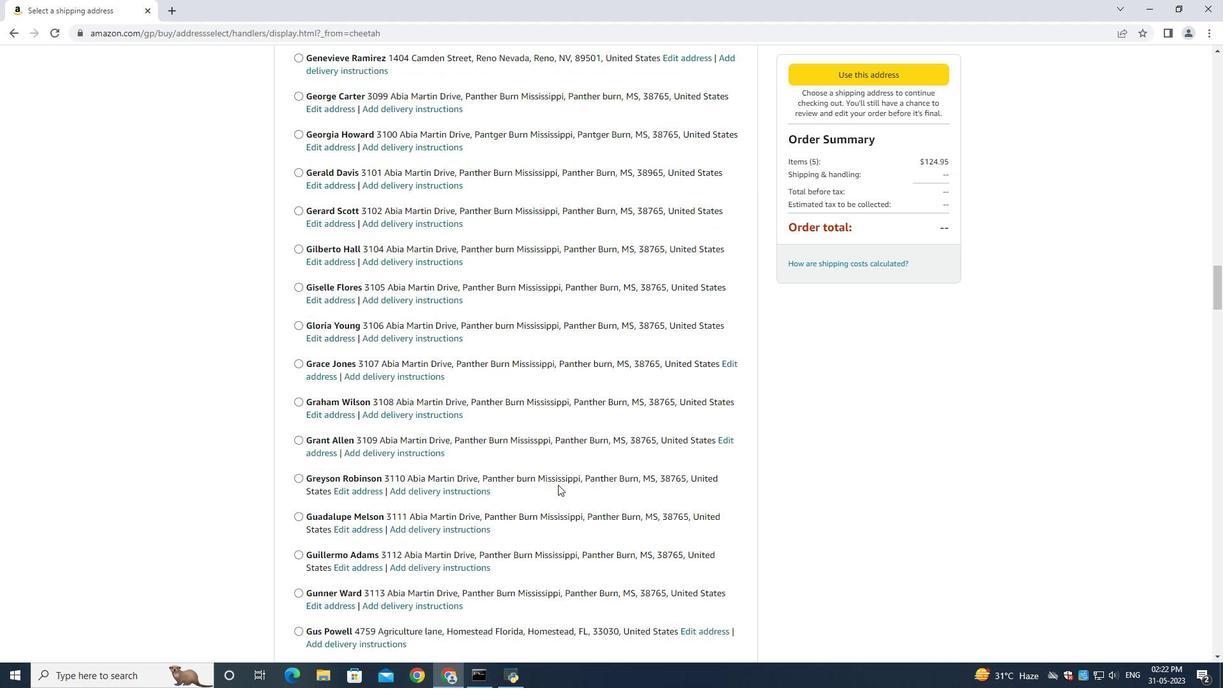 
Action: Mouse scrolled (558, 484) with delta (0, 0)
Screenshot: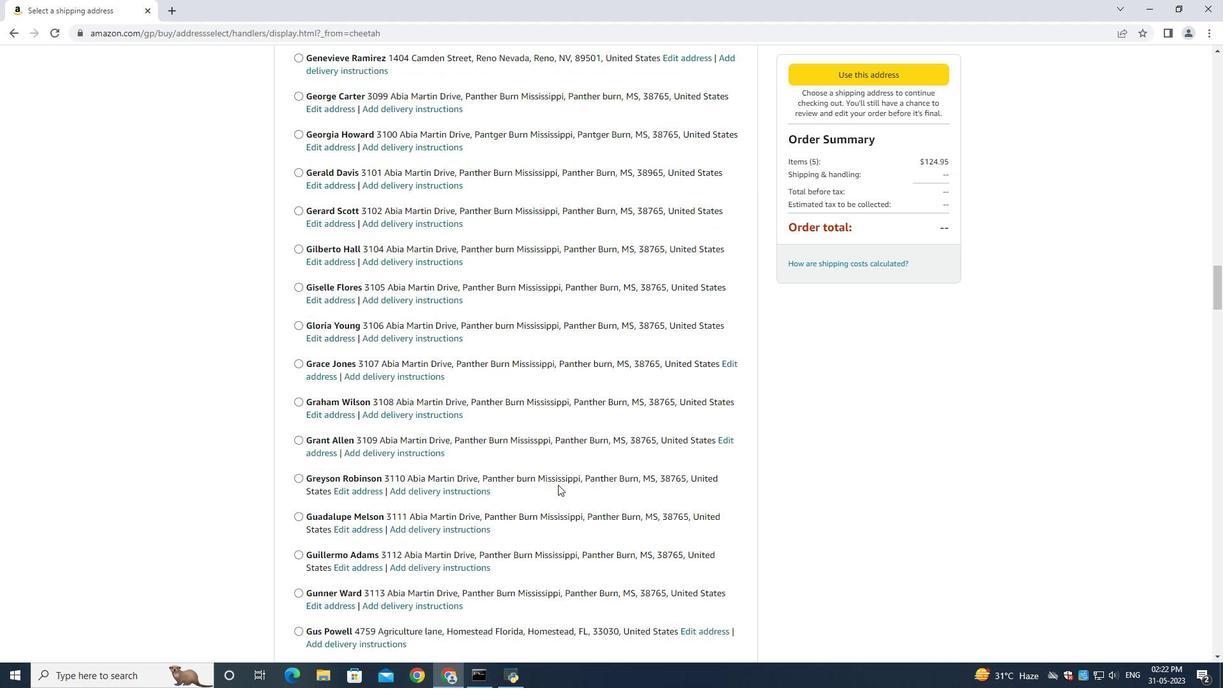 
Action: Mouse scrolled (558, 484) with delta (0, 0)
Screenshot: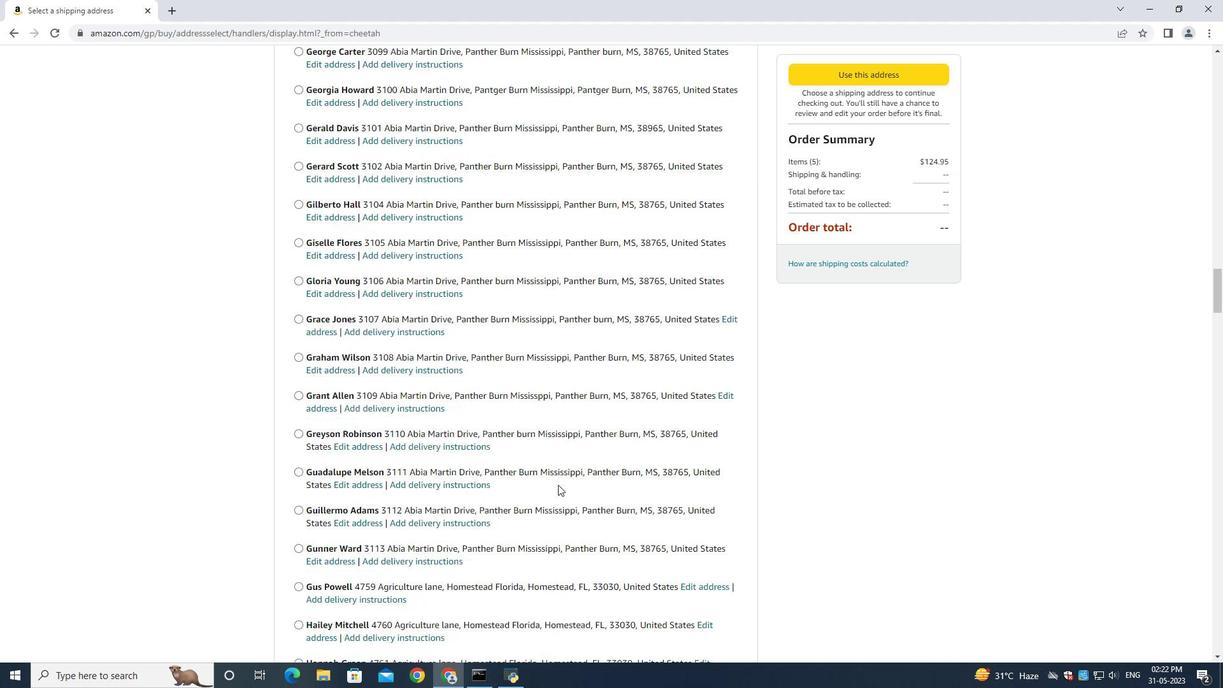 
Action: Mouse scrolled (558, 484) with delta (0, 0)
Screenshot: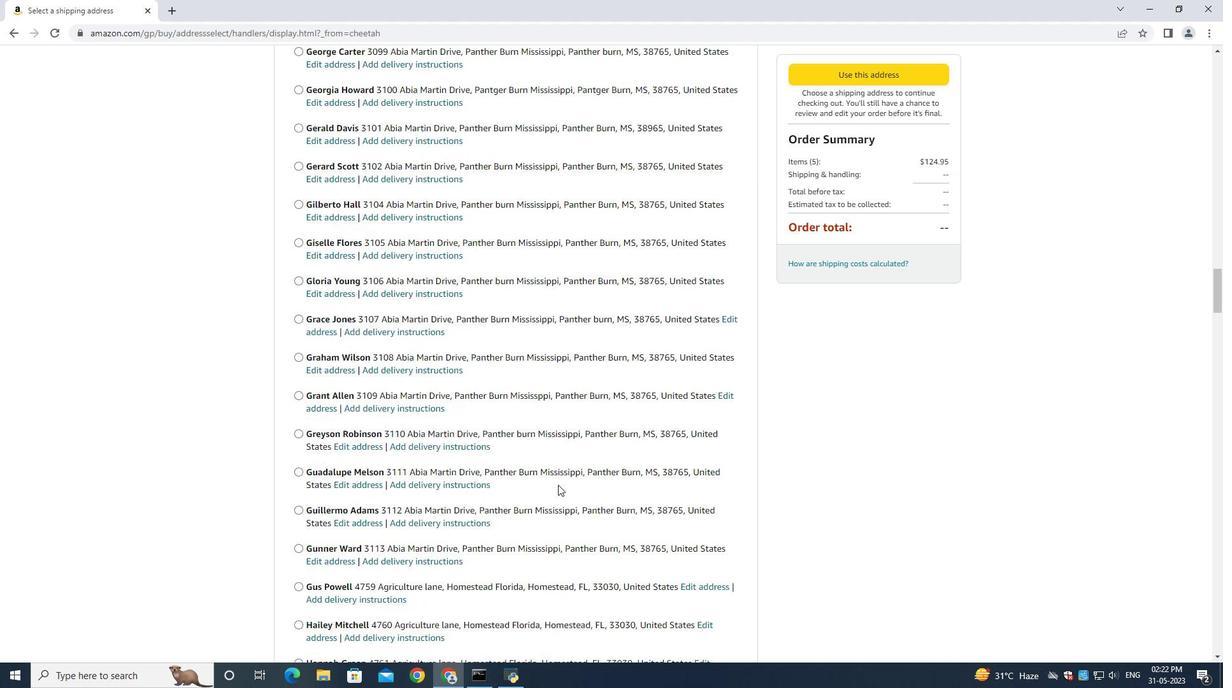 
Action: Mouse scrolled (558, 484) with delta (0, 0)
Screenshot: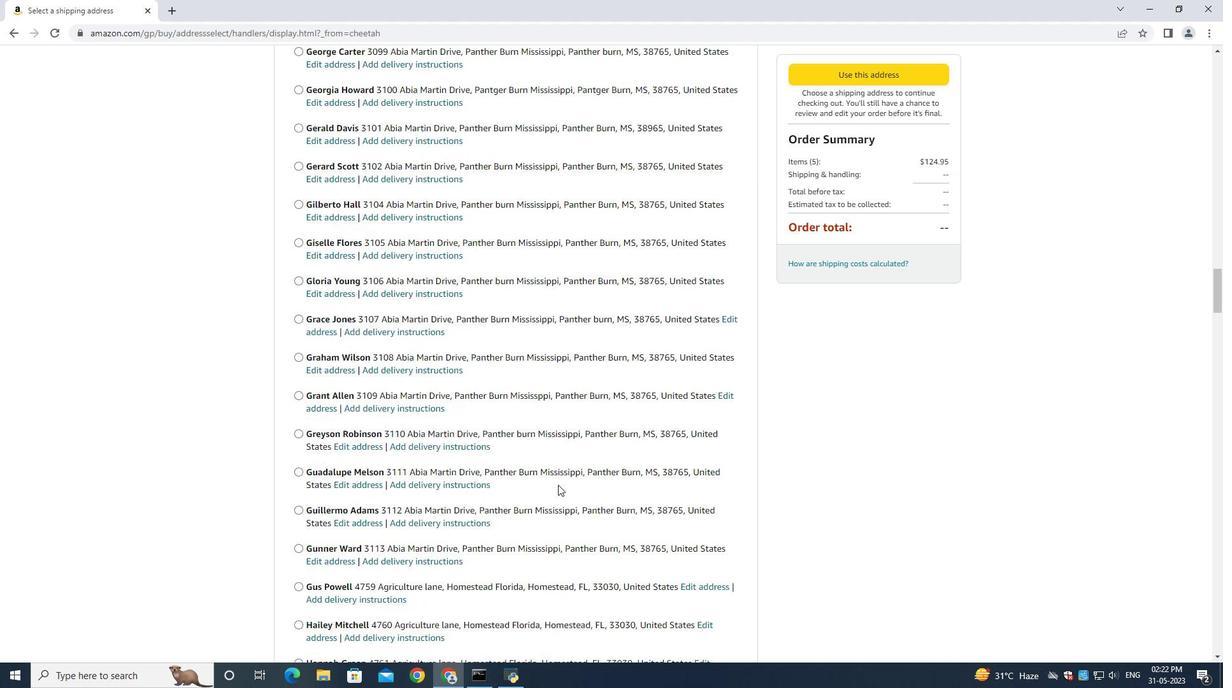 
Action: Mouse scrolled (558, 484) with delta (0, 0)
Screenshot: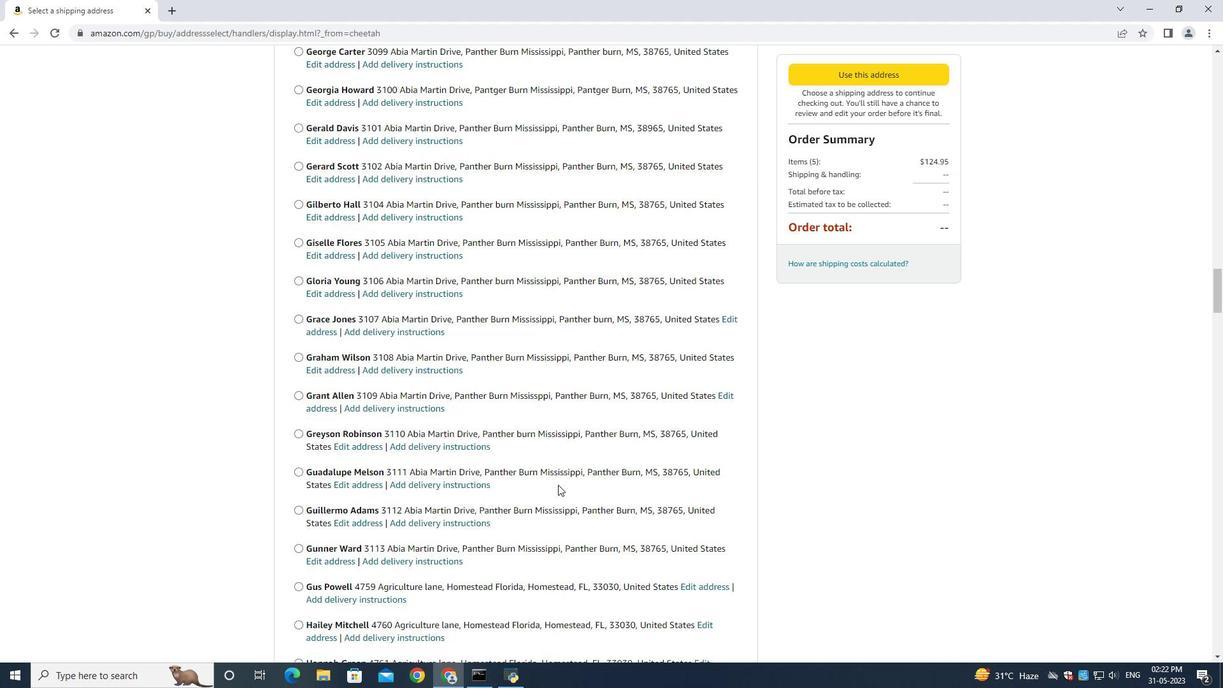 
Action: Mouse scrolled (558, 484) with delta (0, 0)
Screenshot: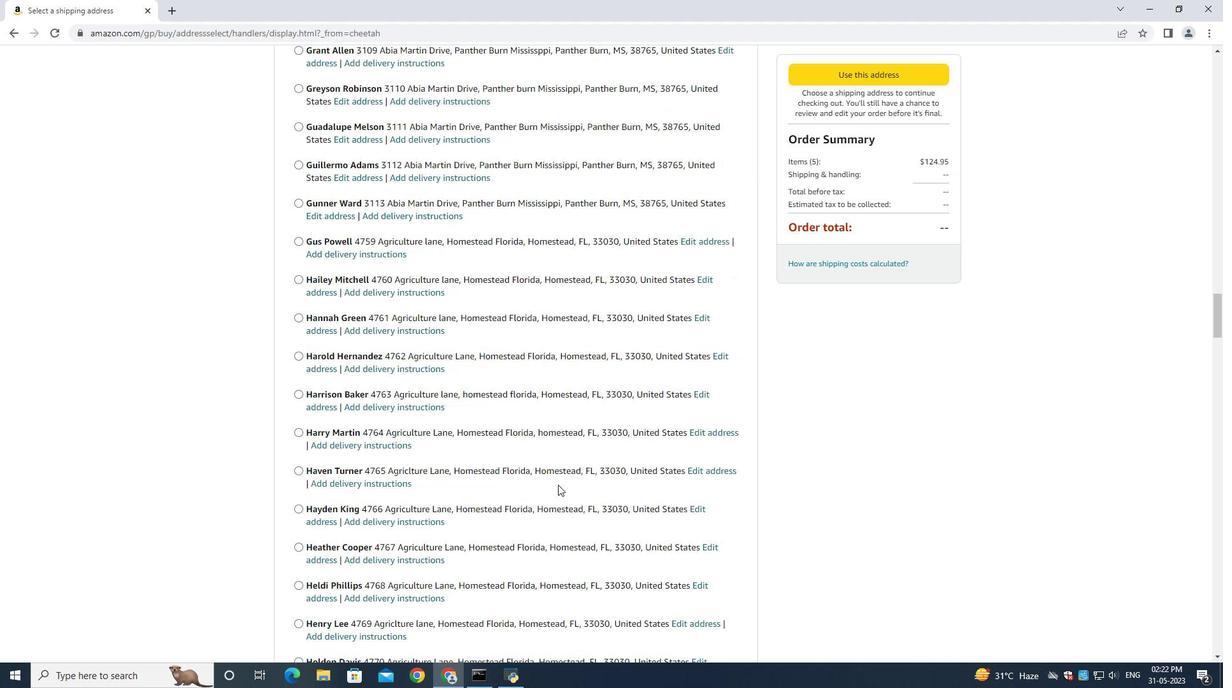 
Action: Mouse scrolled (558, 484) with delta (0, 0)
Screenshot: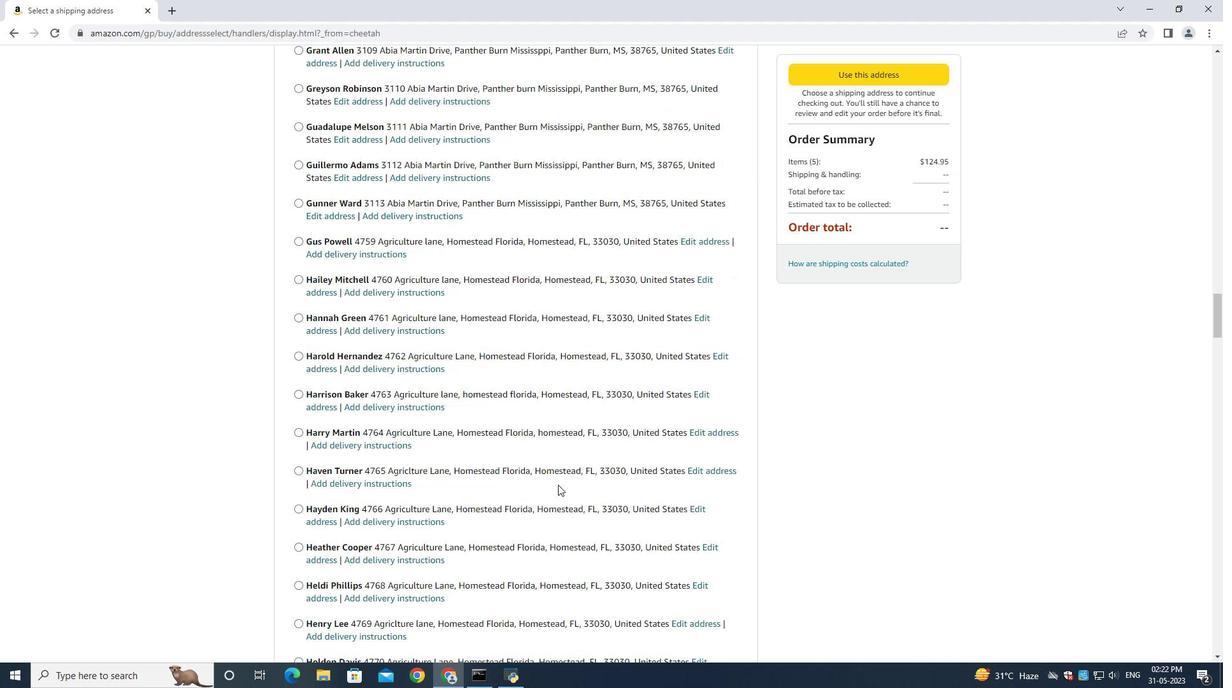 
Action: Mouse scrolled (558, 484) with delta (0, 0)
Screenshot: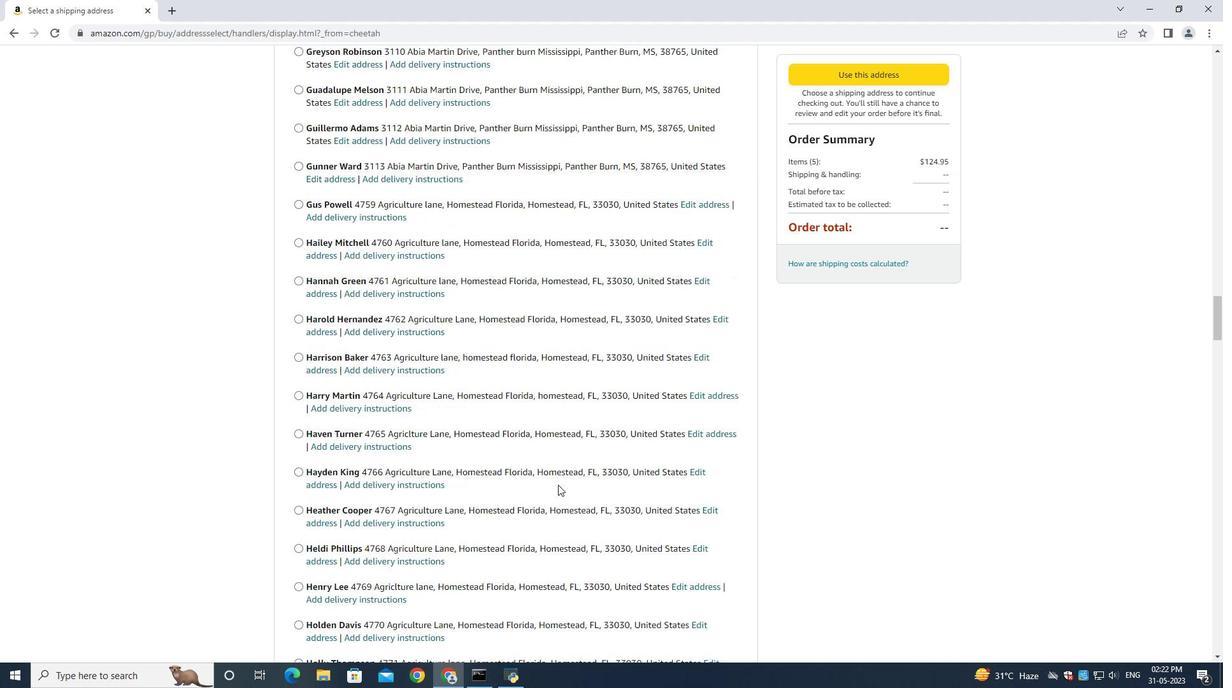 
Action: Mouse scrolled (558, 484) with delta (0, 0)
Screenshot: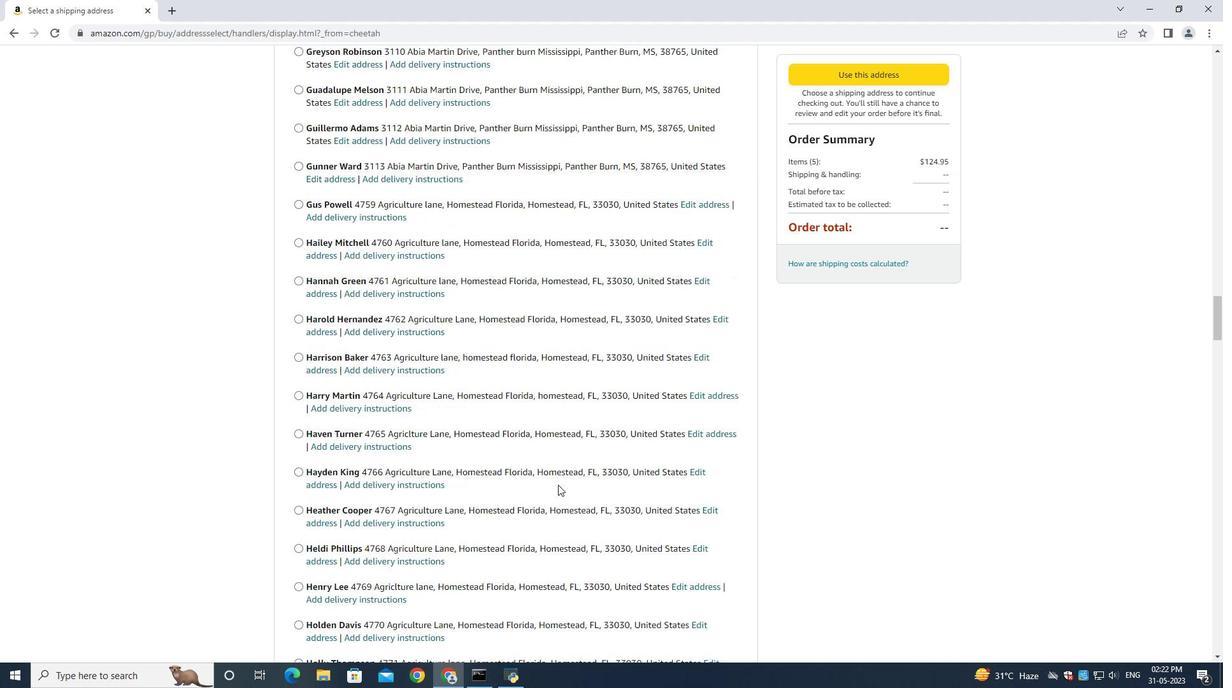 
Action: Mouse scrolled (558, 484) with delta (0, 0)
Screenshot: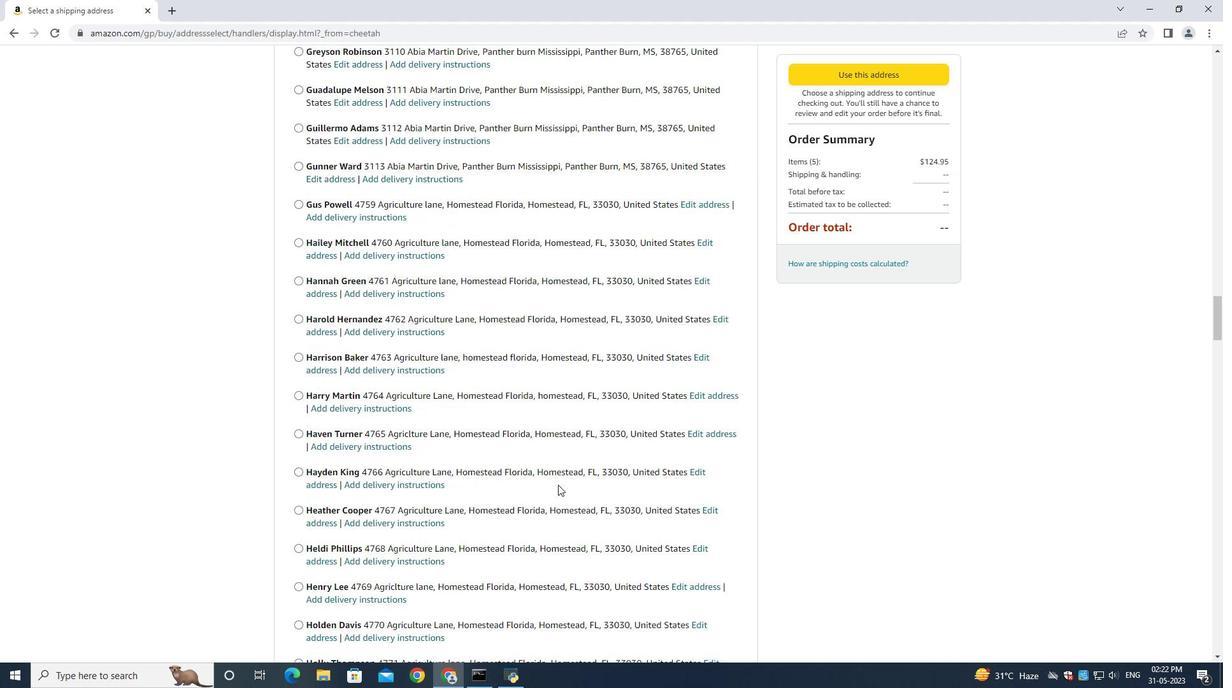 
Action: Mouse scrolled (558, 484) with delta (0, 0)
Screenshot: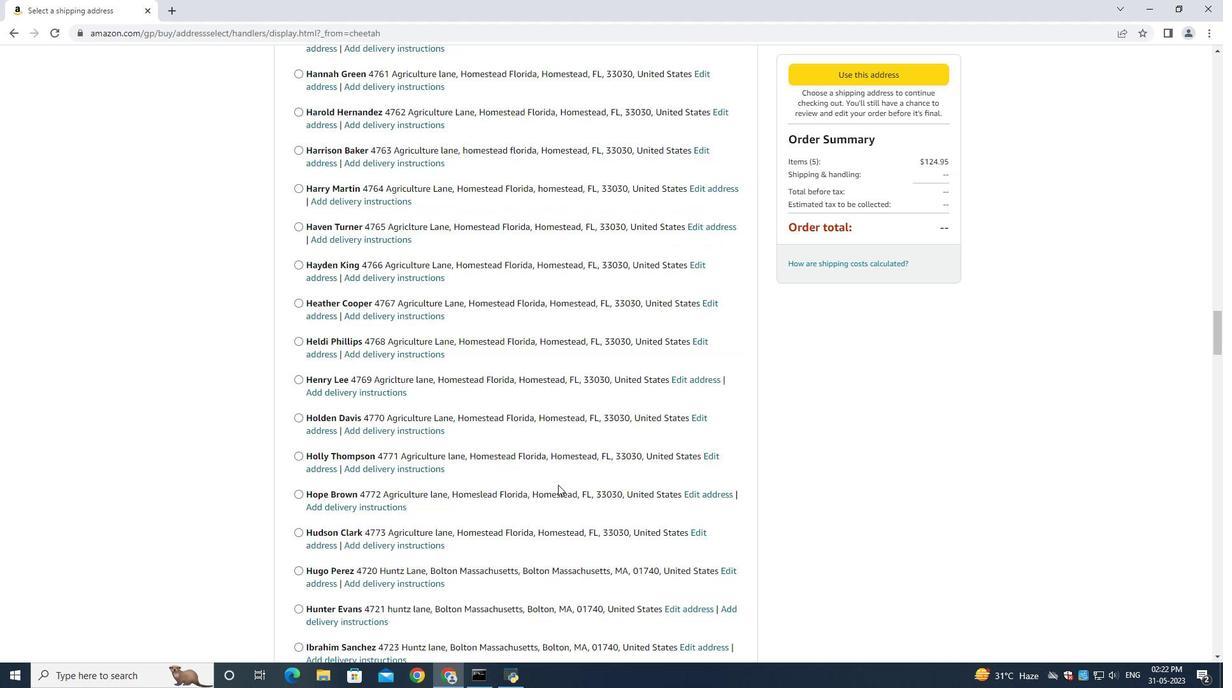 
Action: Mouse scrolled (558, 484) with delta (0, 0)
Screenshot: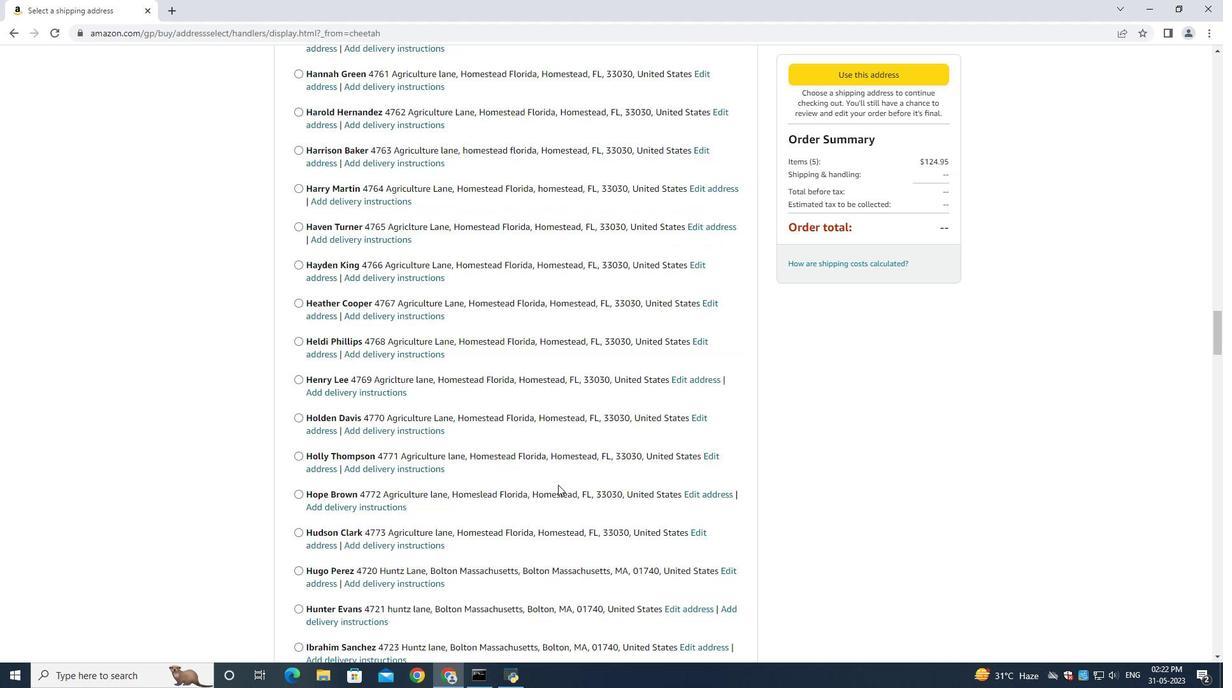 
Action: Mouse scrolled (558, 484) with delta (0, 0)
Screenshot: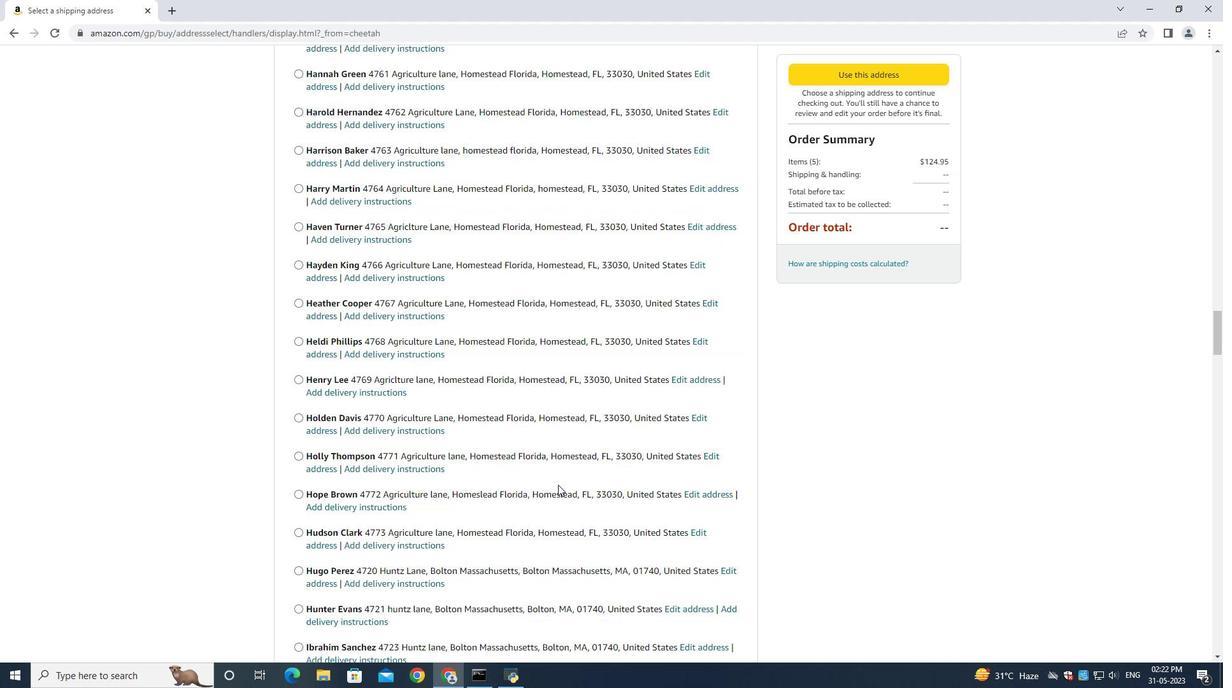 
Action: Mouse scrolled (558, 484) with delta (0, 0)
Screenshot: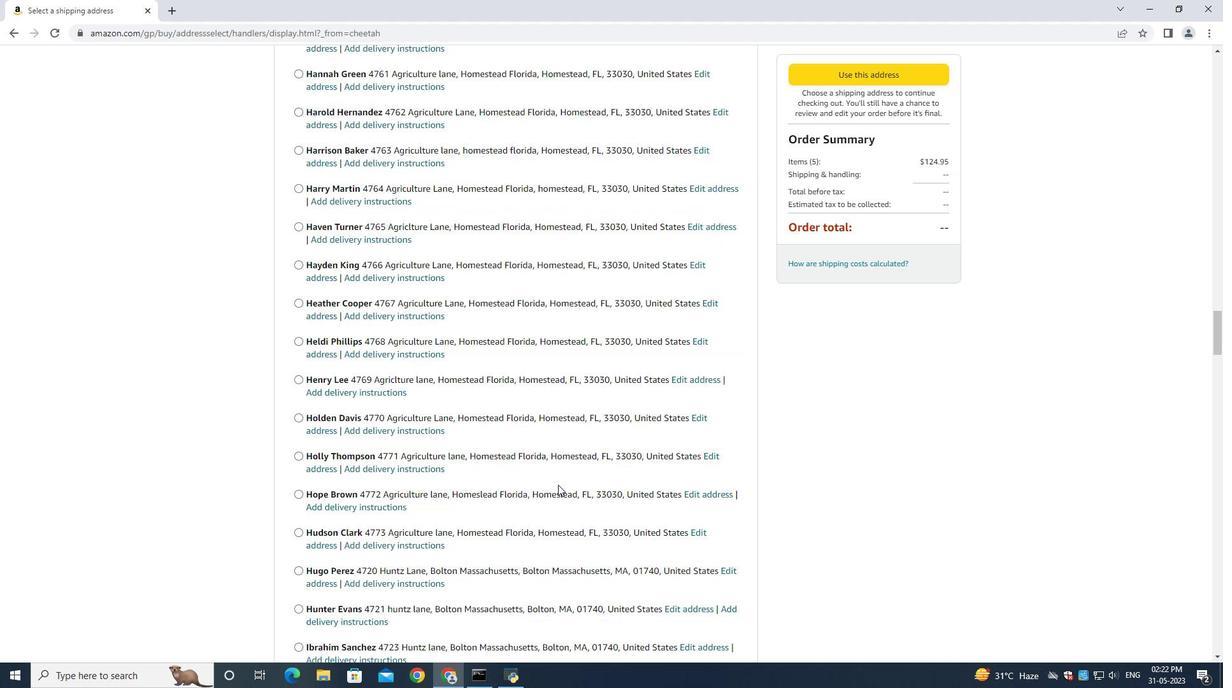 
Action: Mouse scrolled (558, 484) with delta (0, 0)
Screenshot: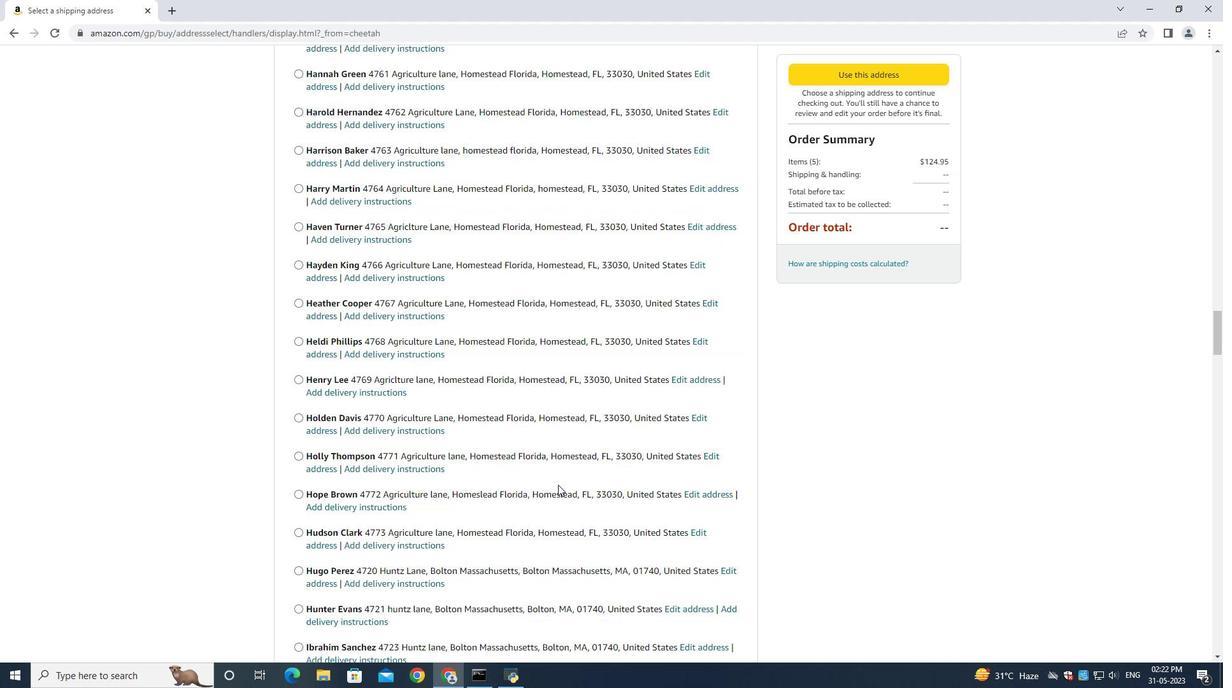 
Action: Mouse moved to (560, 485)
Screenshot: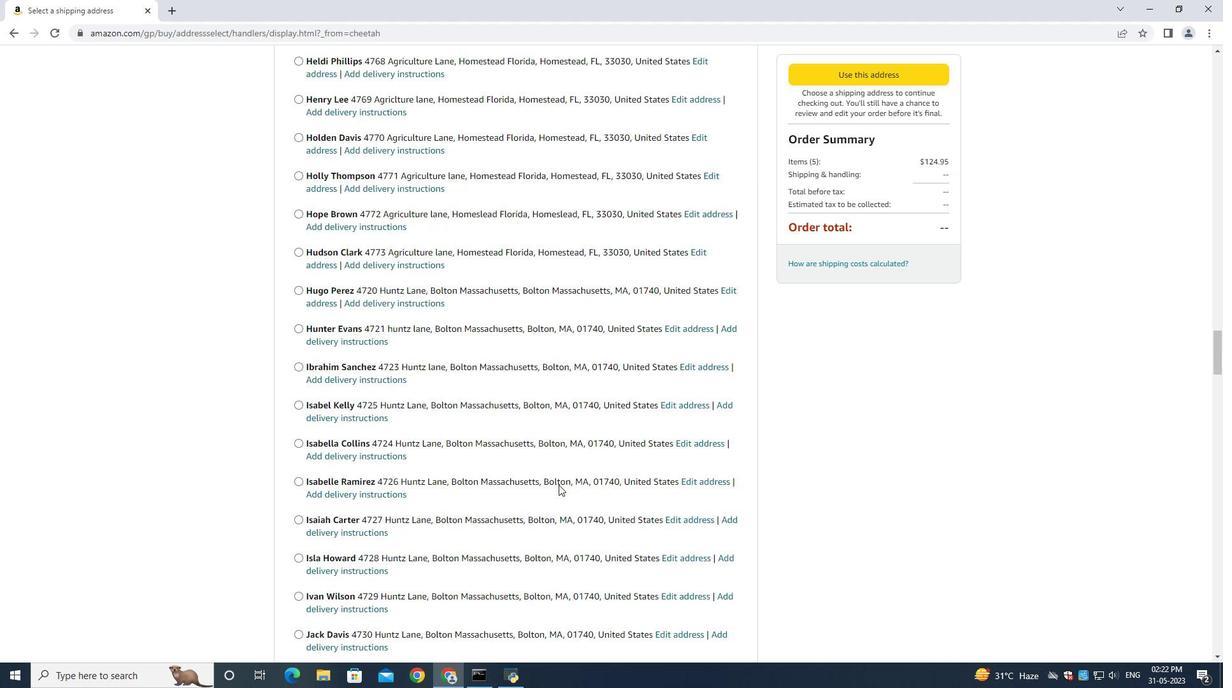 
Action: Mouse scrolled (560, 484) with delta (0, 0)
Screenshot: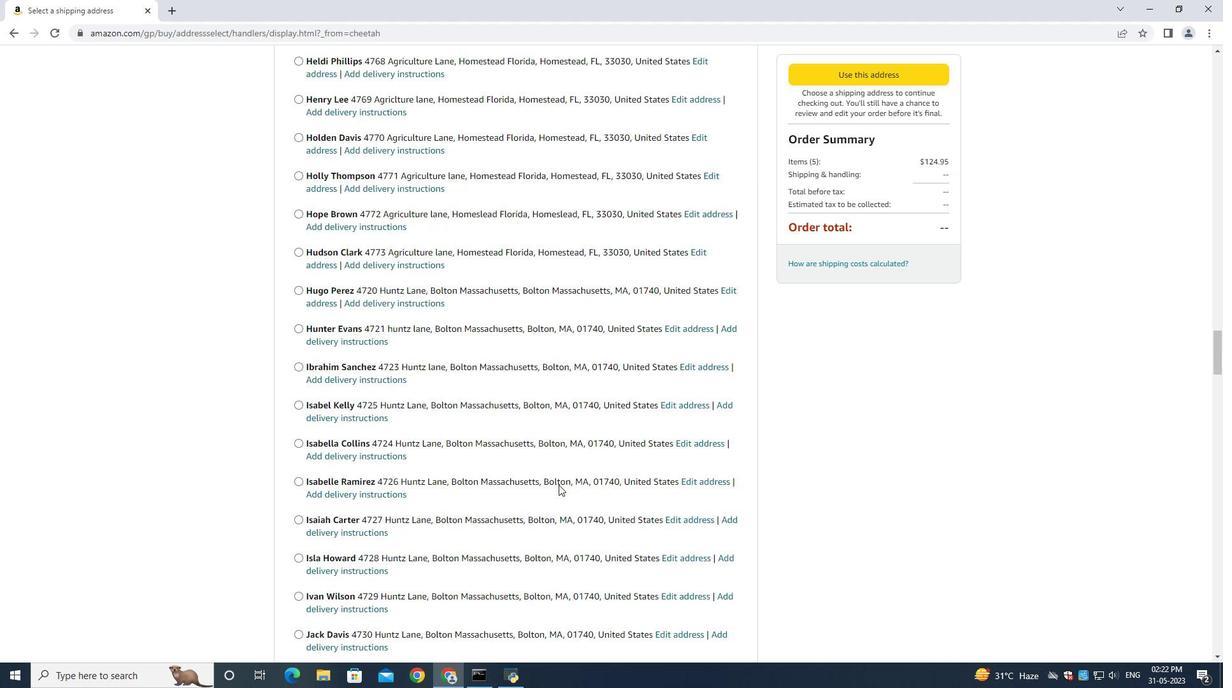 
Action: Mouse scrolled (560, 484) with delta (0, 0)
Screenshot: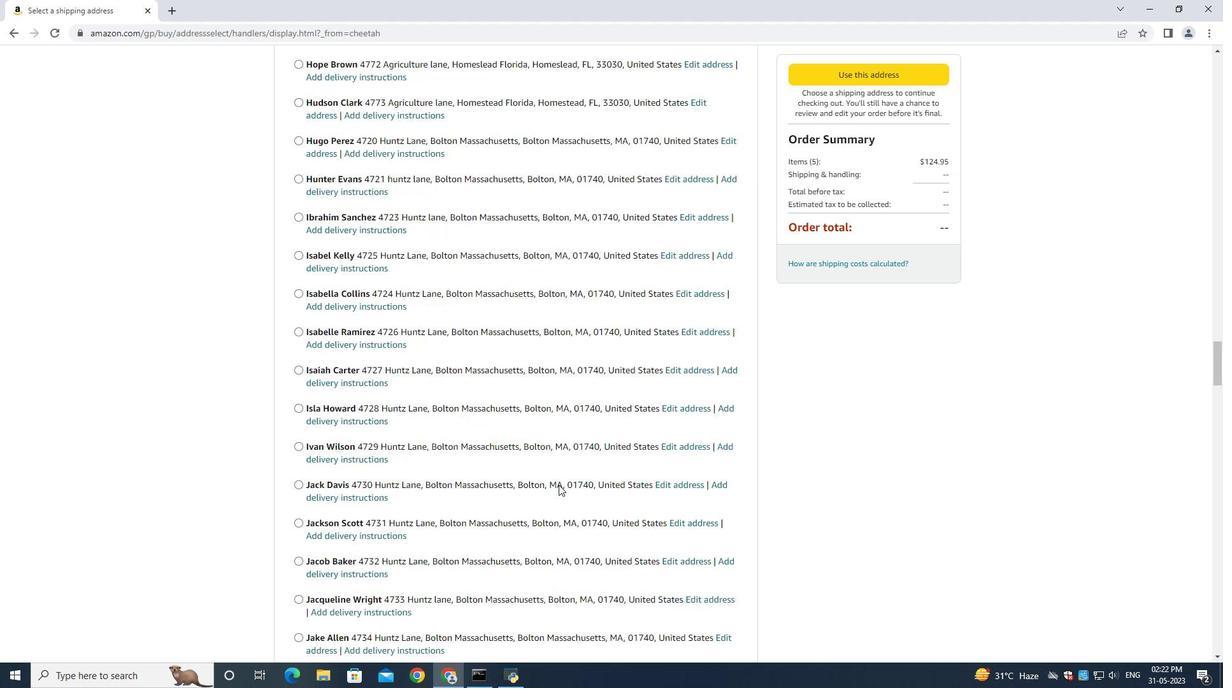 
Action: Mouse scrolled (560, 484) with delta (0, 0)
Screenshot: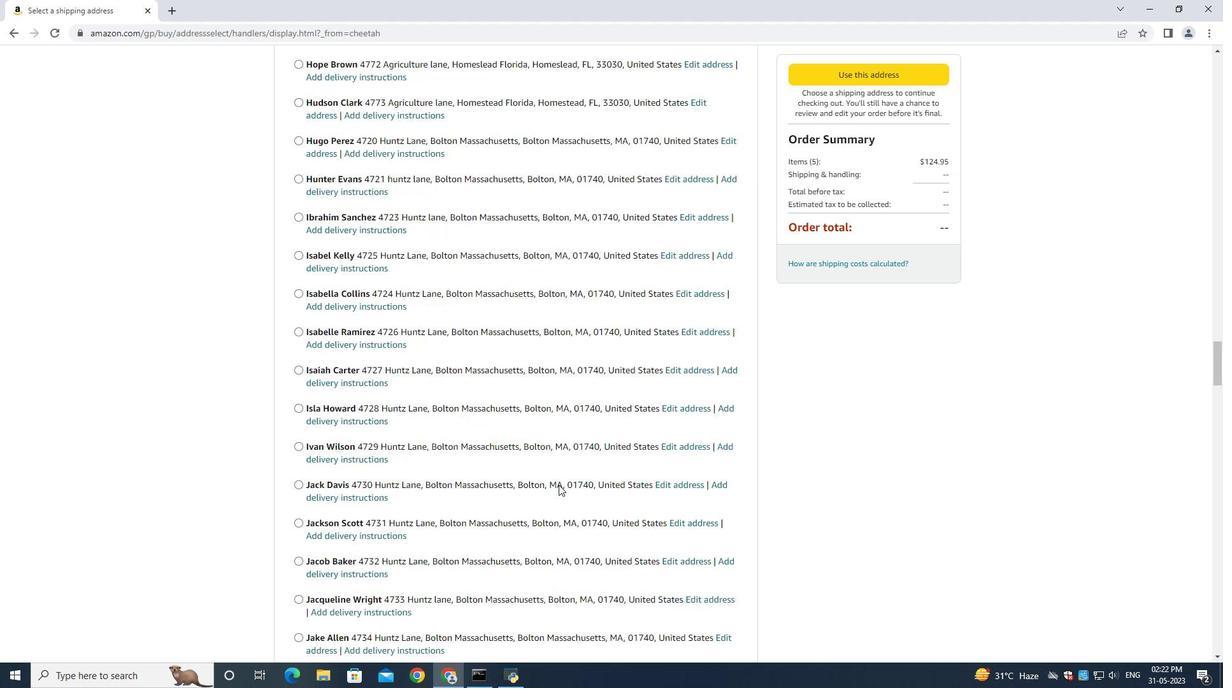 
Action: Mouse scrolled (560, 484) with delta (0, 0)
Screenshot: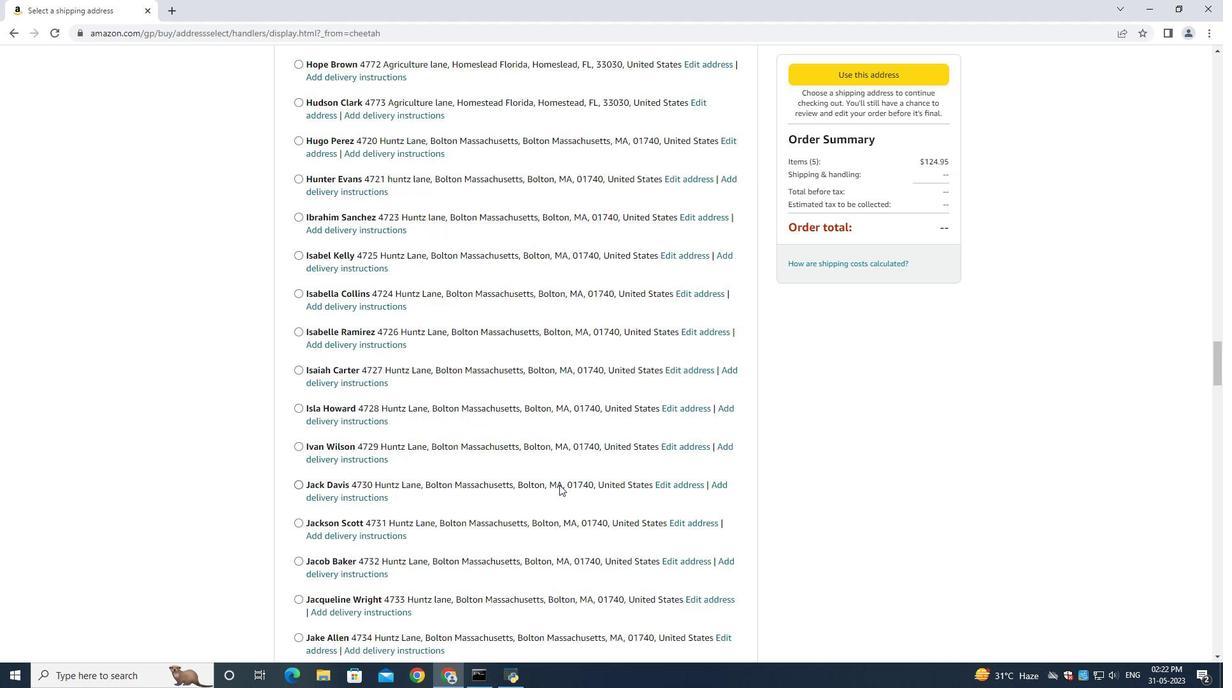 
Action: Mouse scrolled (560, 484) with delta (0, 0)
Screenshot: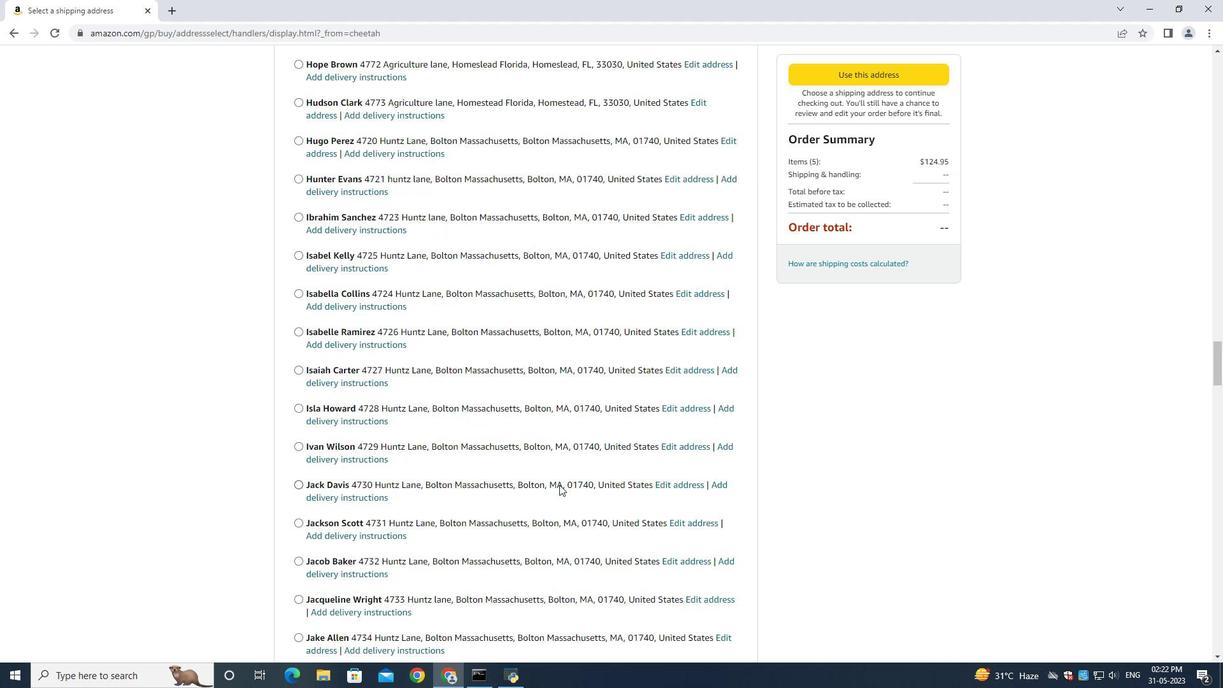 
Action: Mouse moved to (561, 485)
Screenshot: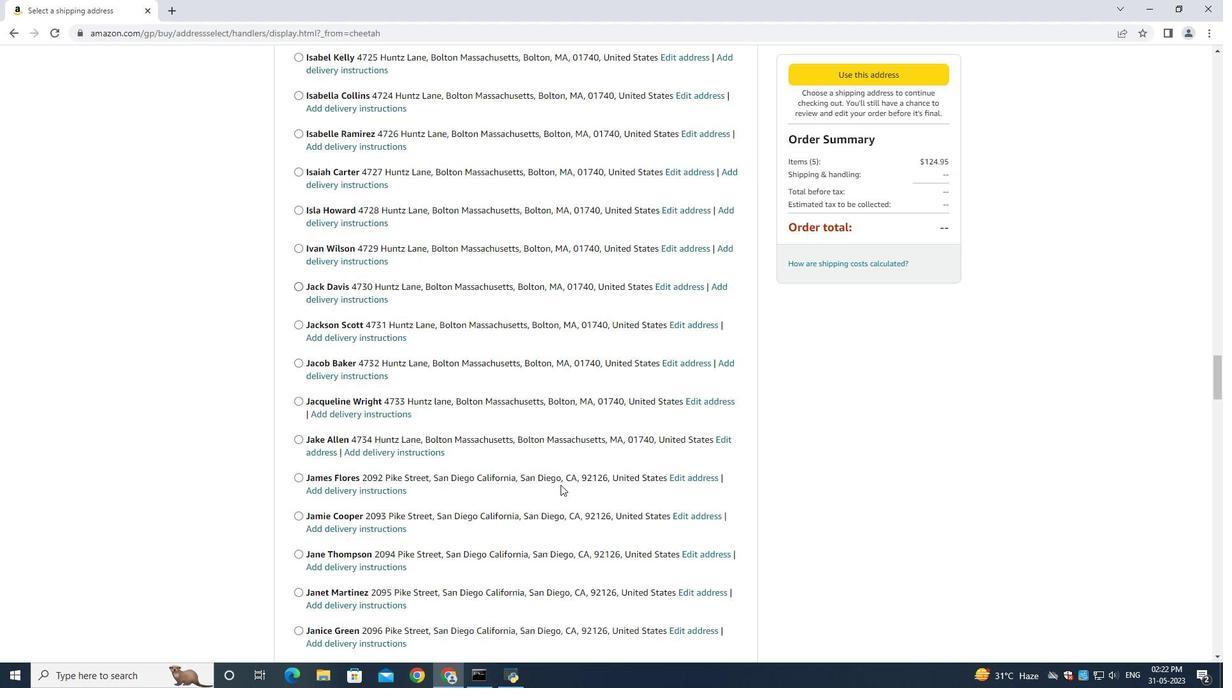 
Action: Mouse scrolled (561, 484) with delta (0, 0)
Screenshot: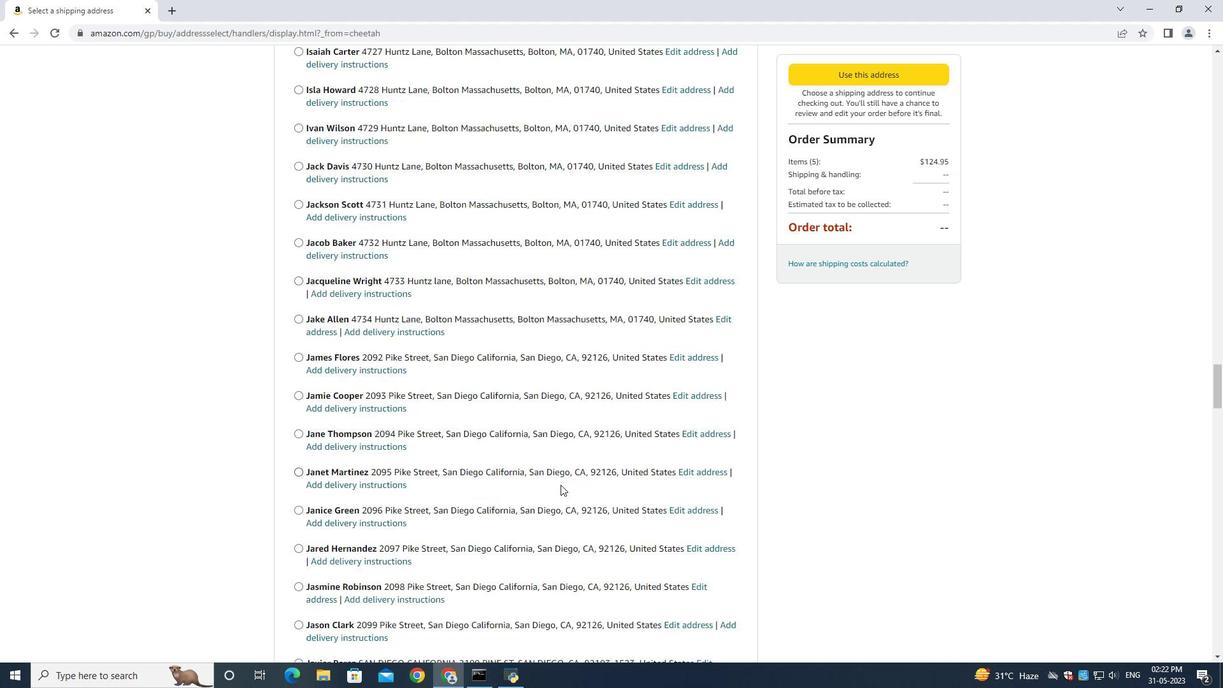 
Action: Mouse scrolled (561, 484) with delta (0, 0)
Screenshot: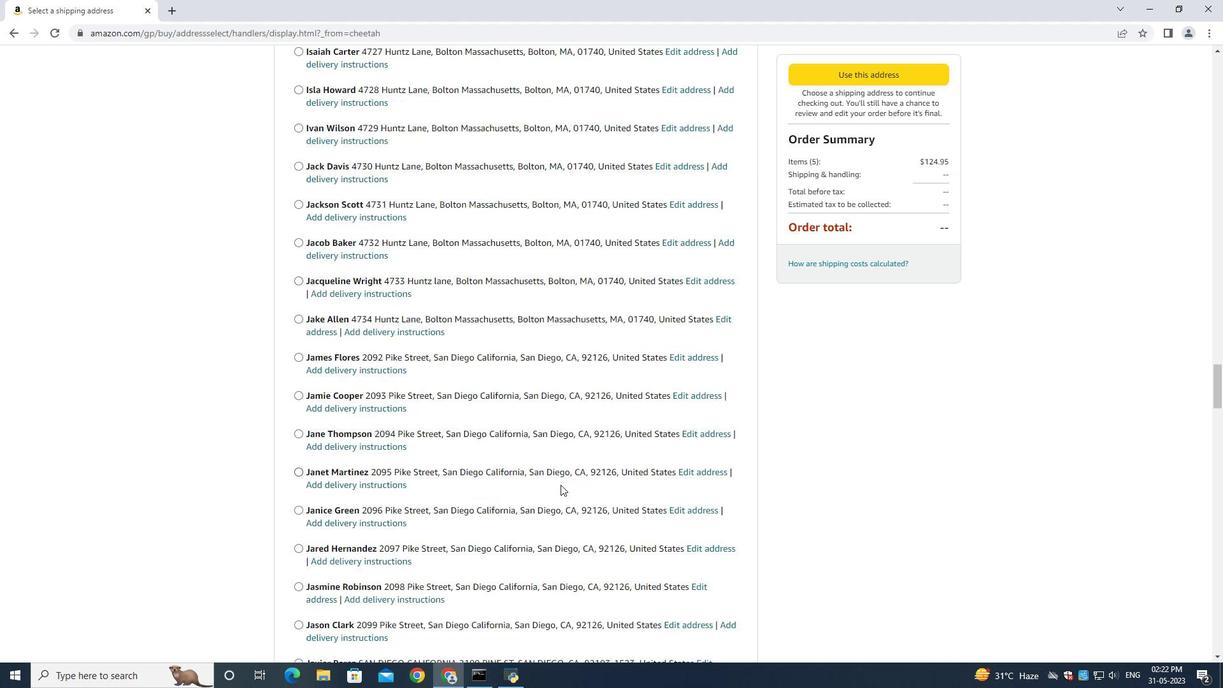 
Action: Mouse moved to (561, 485)
Screenshot: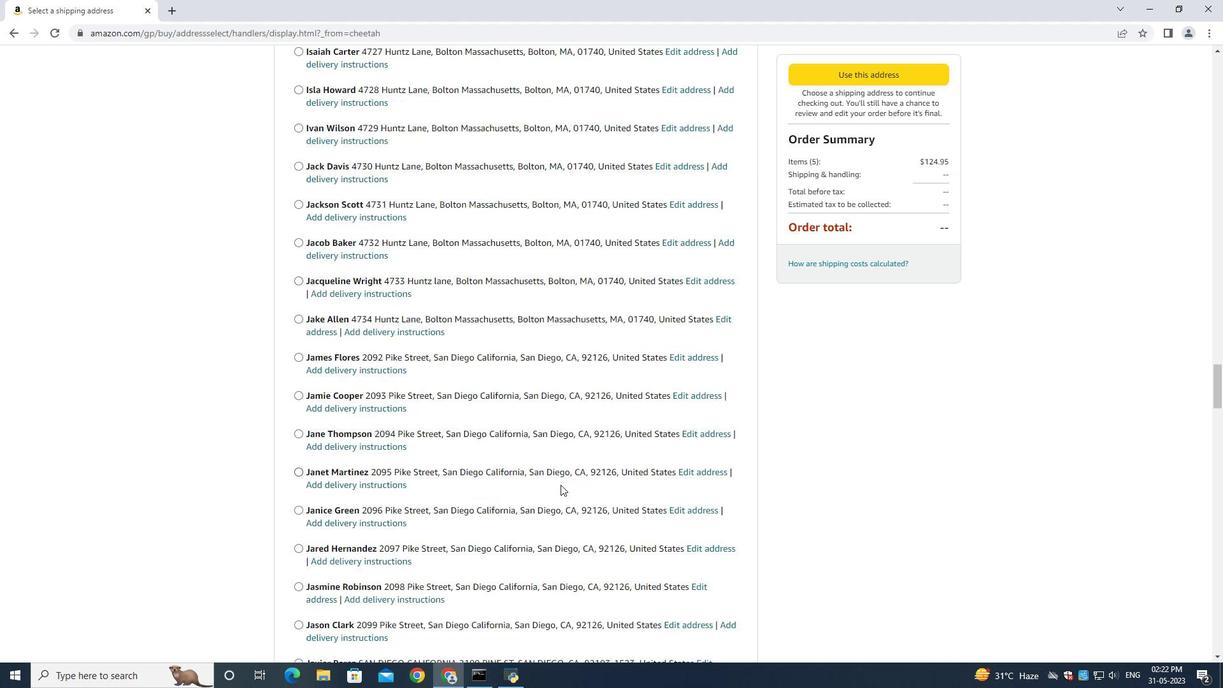
Action: Mouse scrolled (561, 484) with delta (0, 0)
Screenshot: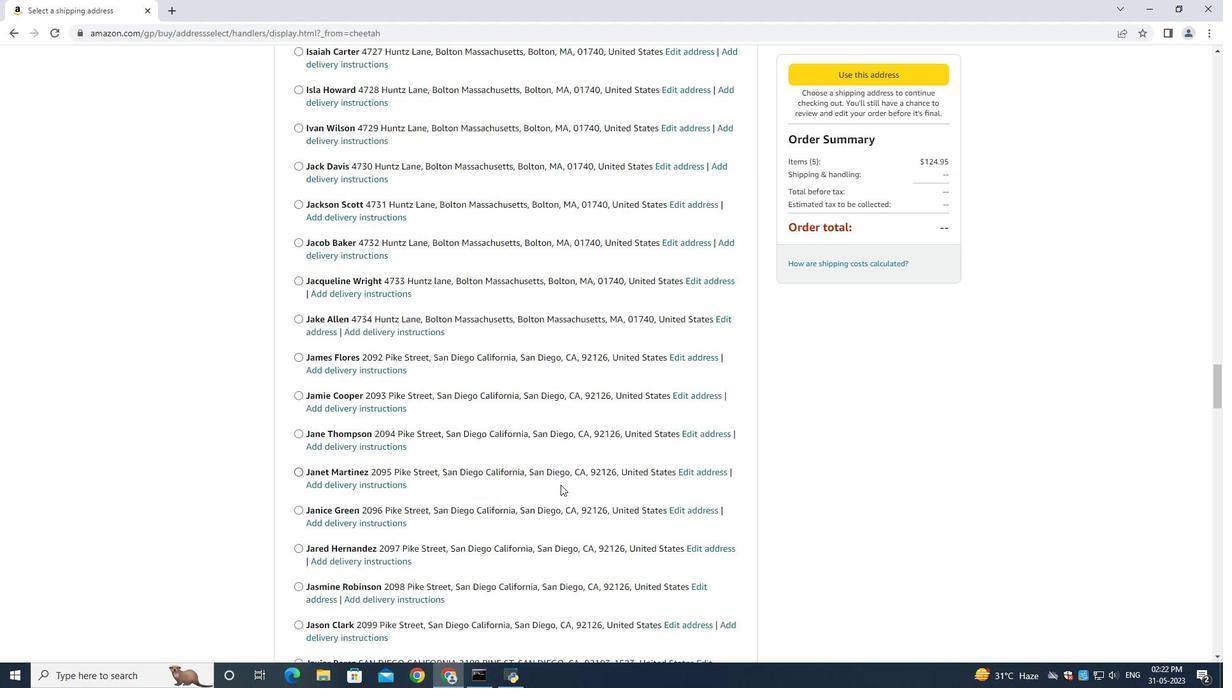 
Action: Mouse scrolled (561, 484) with delta (0, 0)
Screenshot: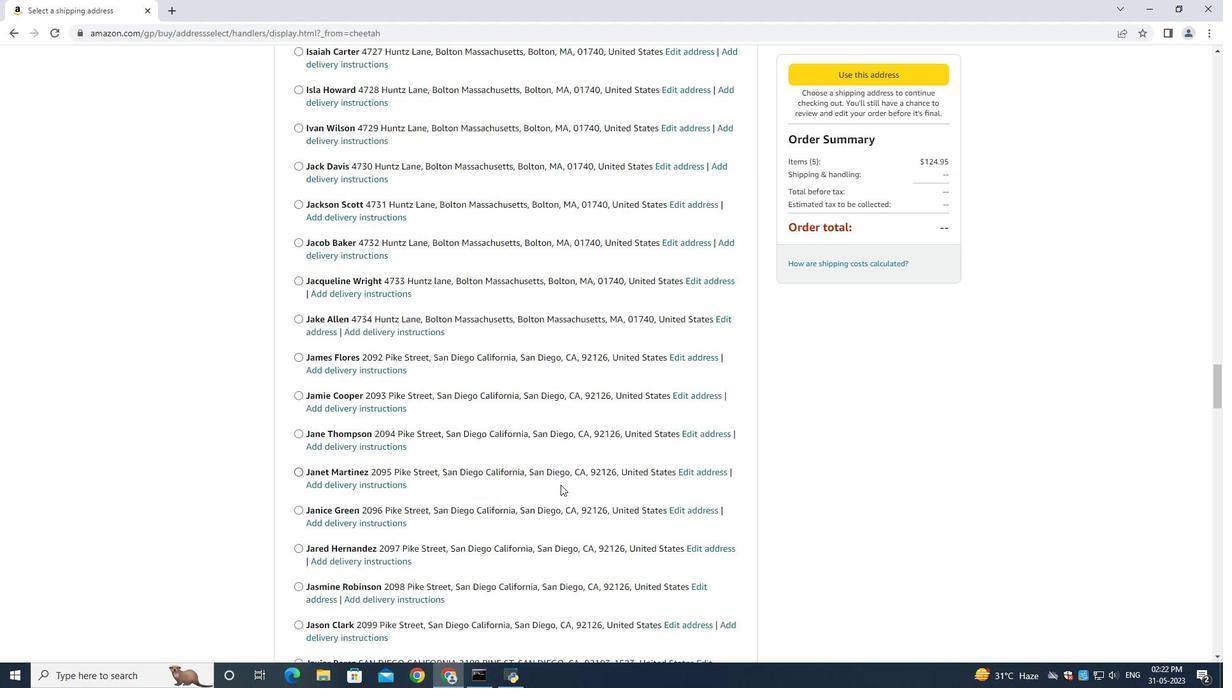 
Action: Mouse scrolled (561, 484) with delta (0, 0)
Screenshot: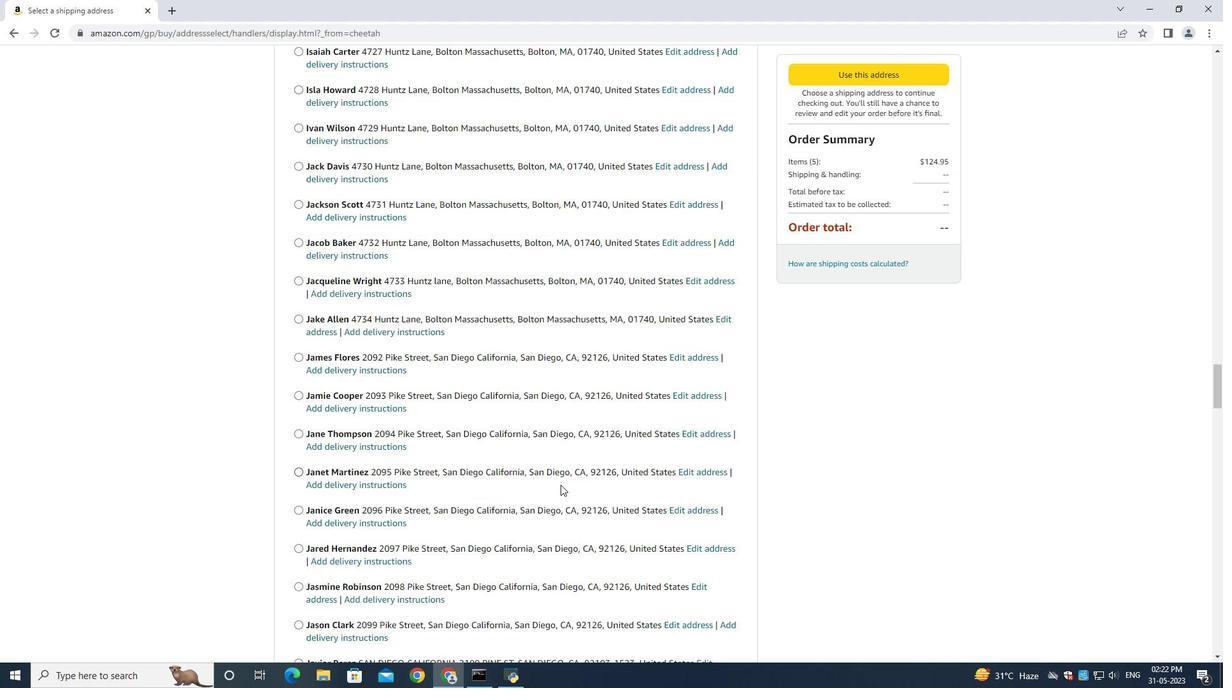 
Action: Mouse moved to (562, 485)
Screenshot: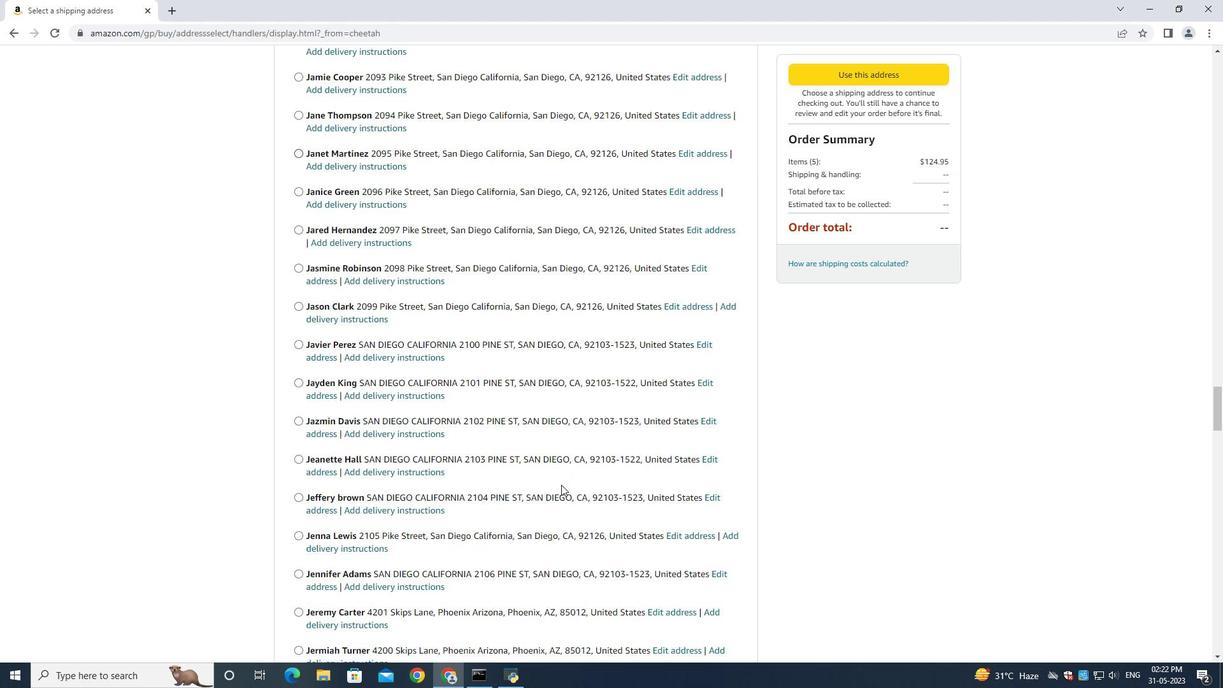 
Action: Mouse scrolled (562, 484) with delta (0, 0)
Screenshot: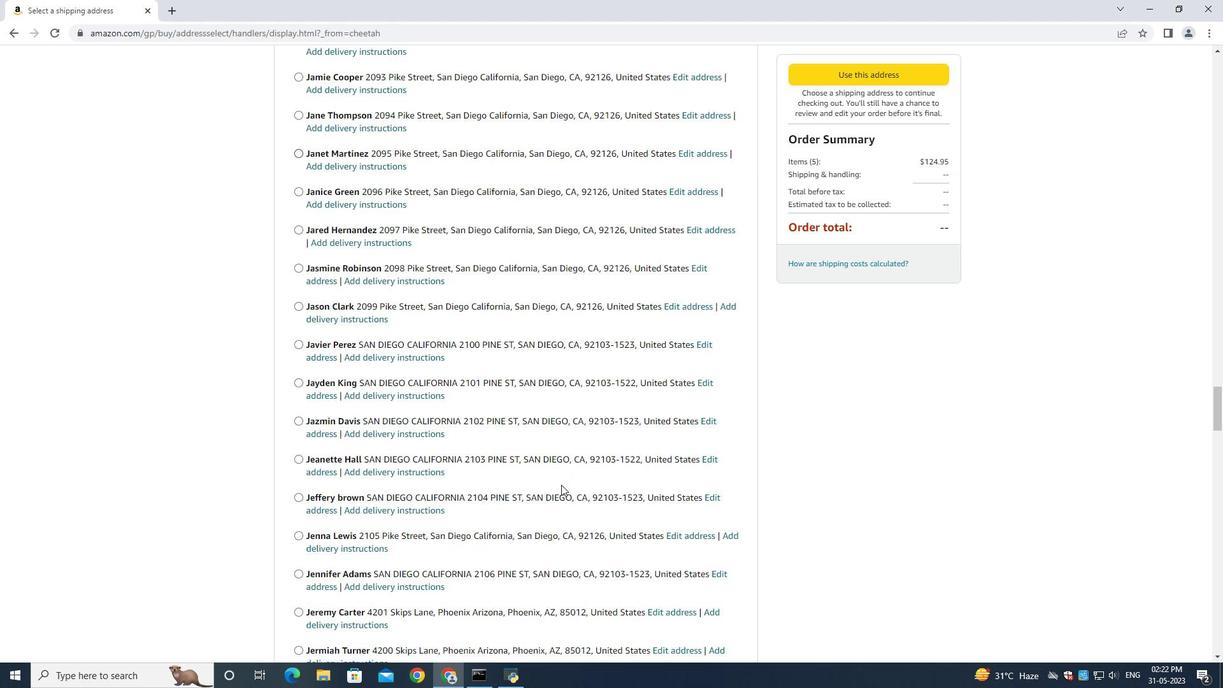 
Action: Mouse scrolled (562, 484) with delta (0, 0)
Screenshot: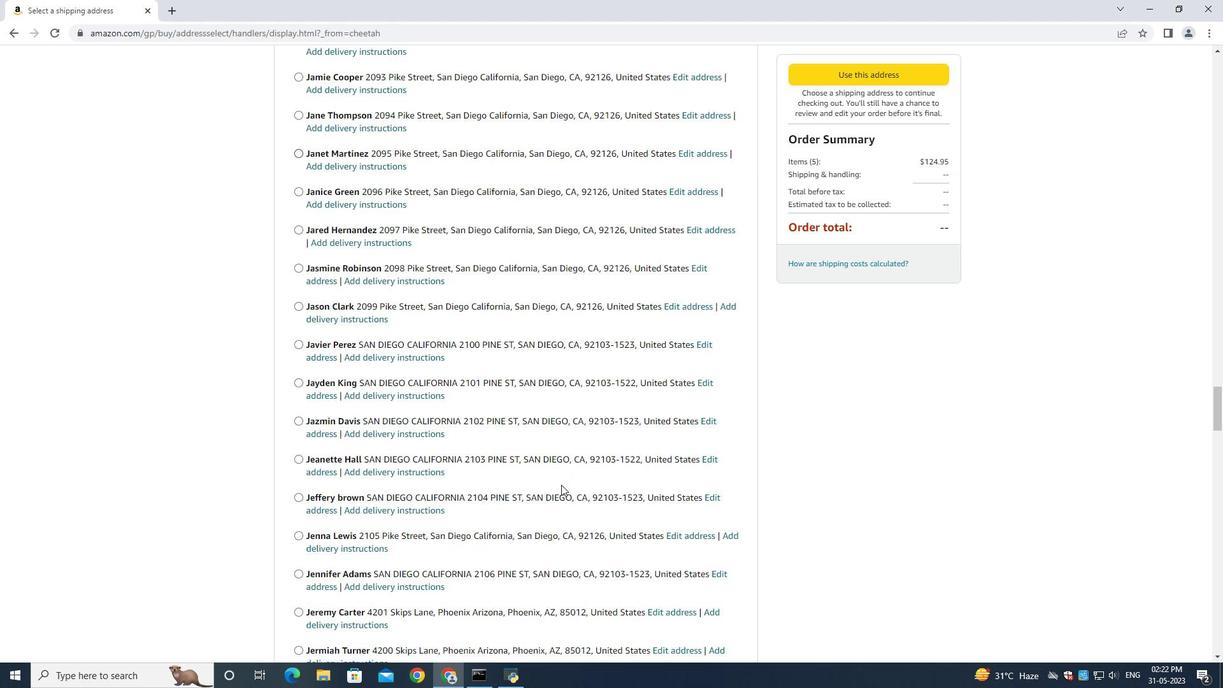 
Action: Mouse scrolled (562, 484) with delta (0, 0)
Screenshot: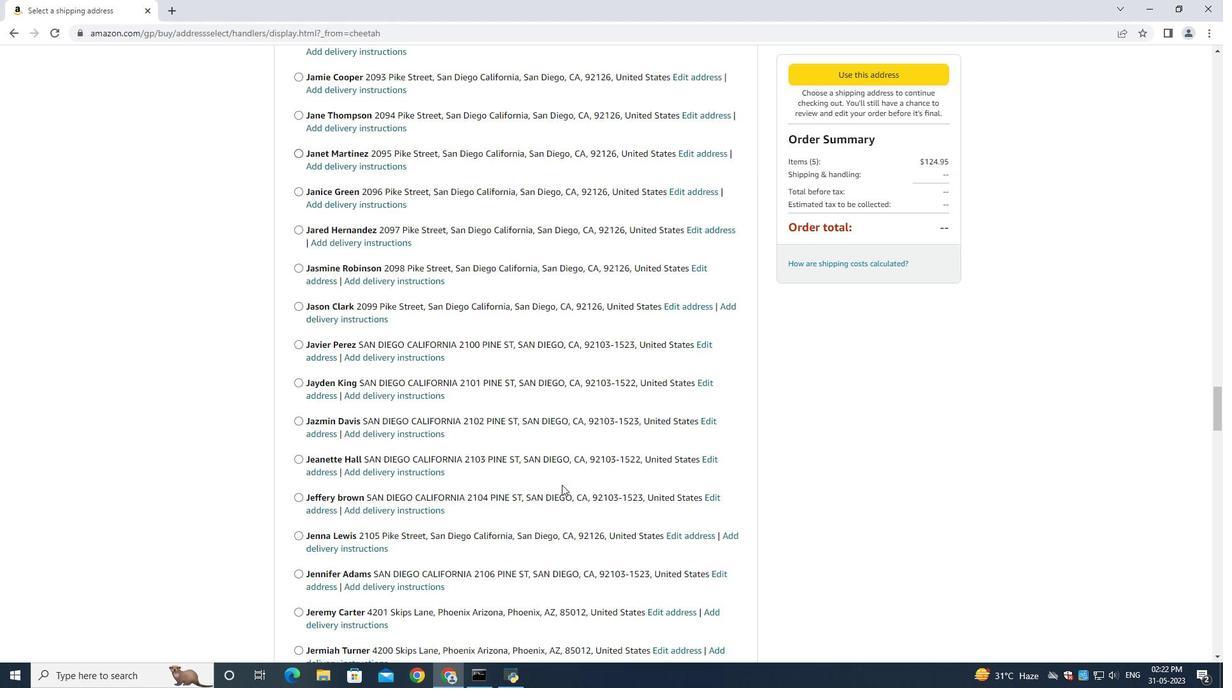 
Action: Mouse scrolled (562, 484) with delta (0, 0)
Screenshot: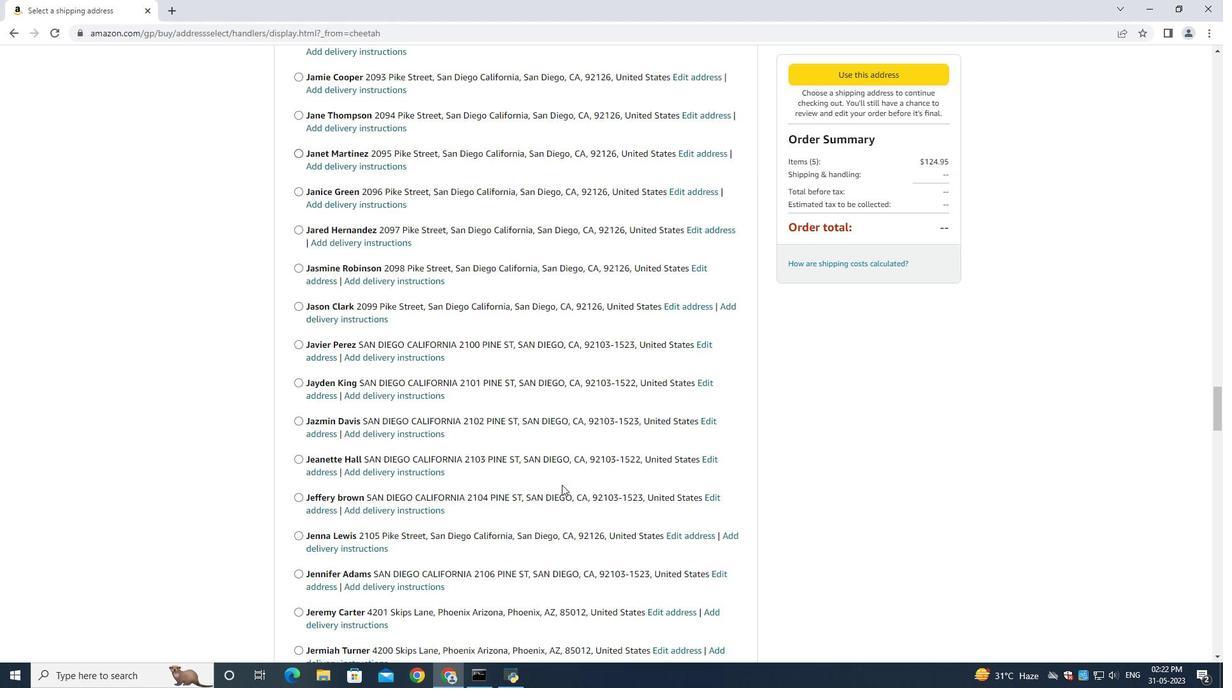 
Action: Mouse scrolled (562, 484) with delta (0, 0)
Screenshot: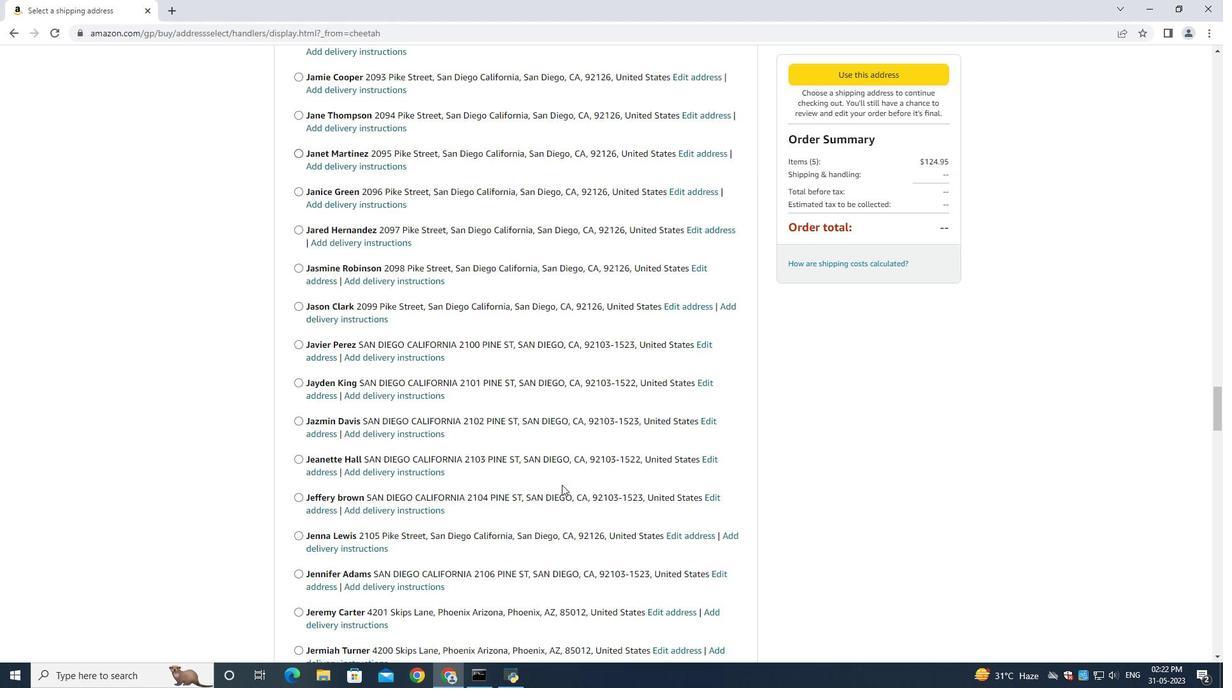 
Action: Mouse scrolled (562, 484) with delta (0, 0)
Screenshot: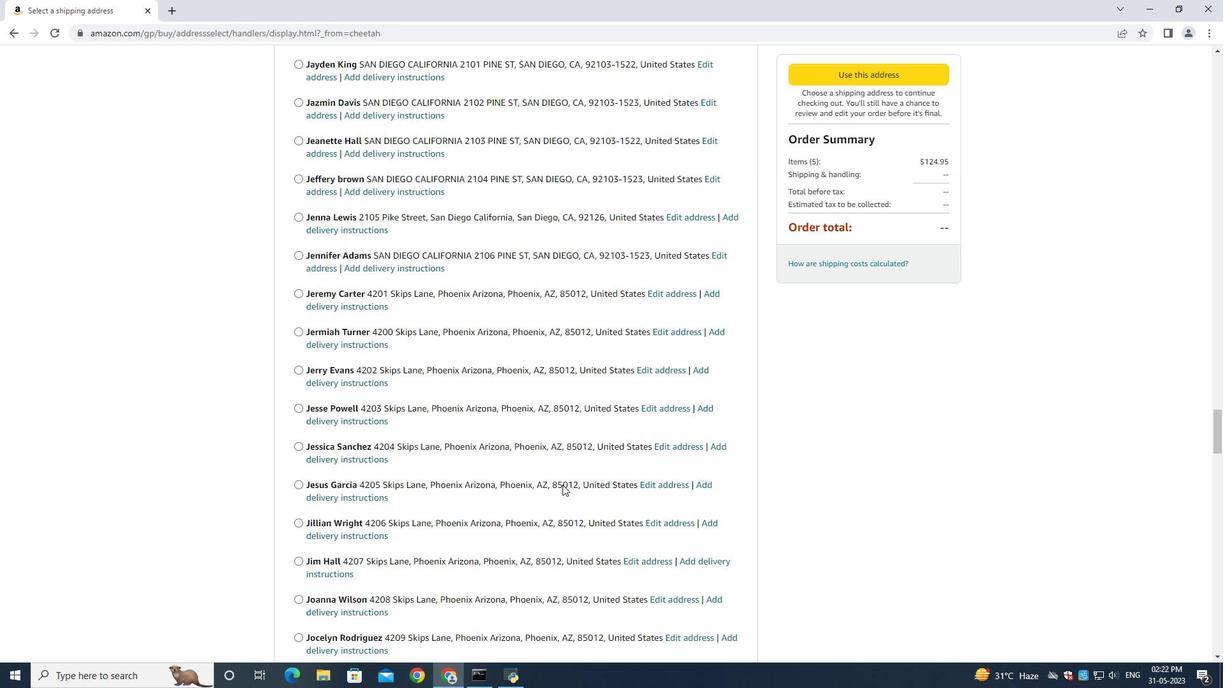 
Action: Mouse scrolled (562, 484) with delta (0, 0)
Screenshot: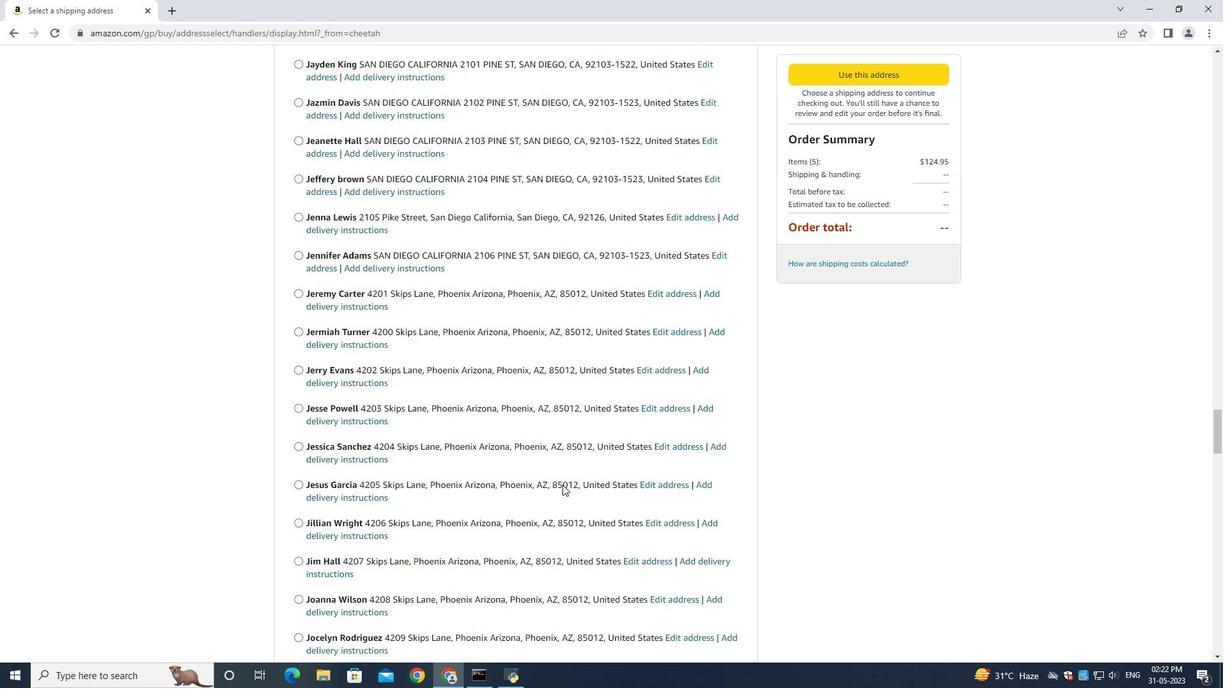 
Action: Mouse scrolled (562, 484) with delta (0, 0)
Screenshot: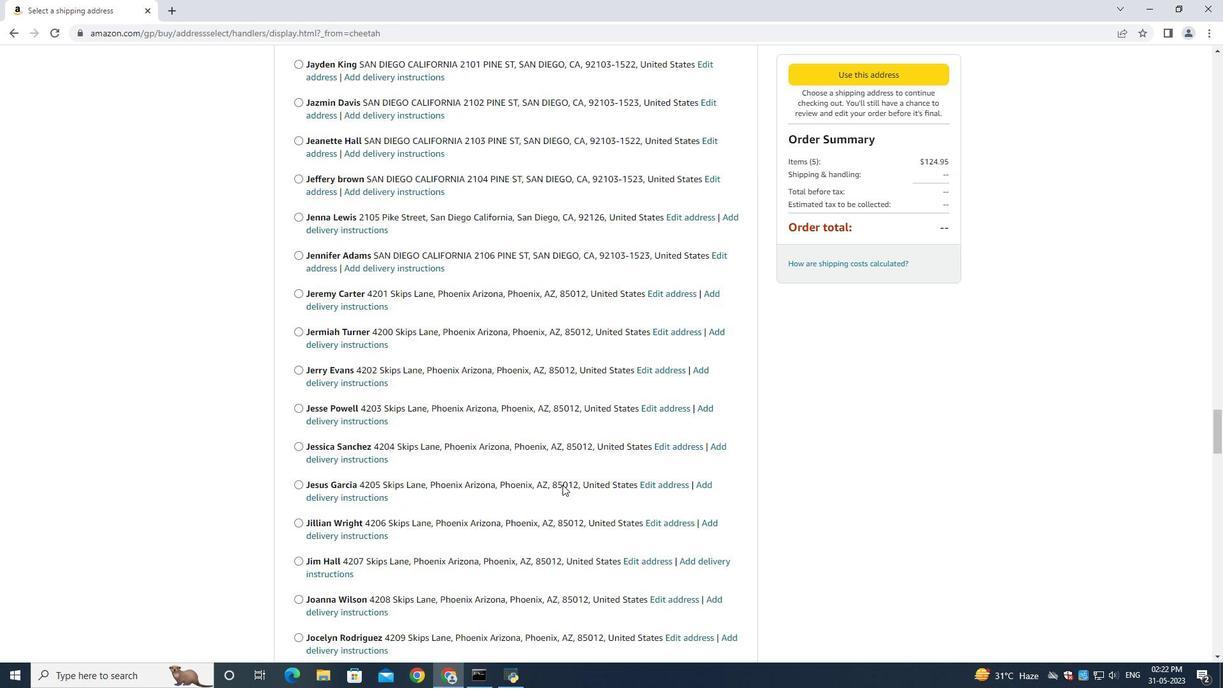 
Action: Mouse scrolled (562, 484) with delta (0, 0)
Screenshot: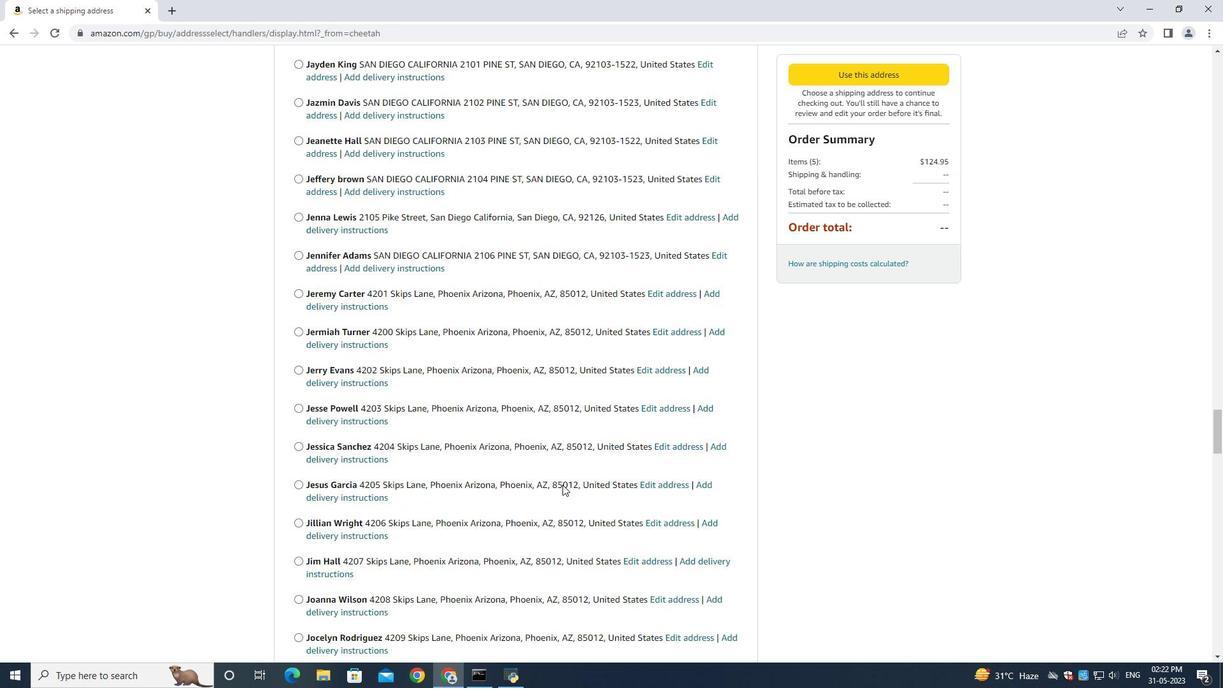 
Action: Mouse scrolled (562, 484) with delta (0, 0)
Screenshot: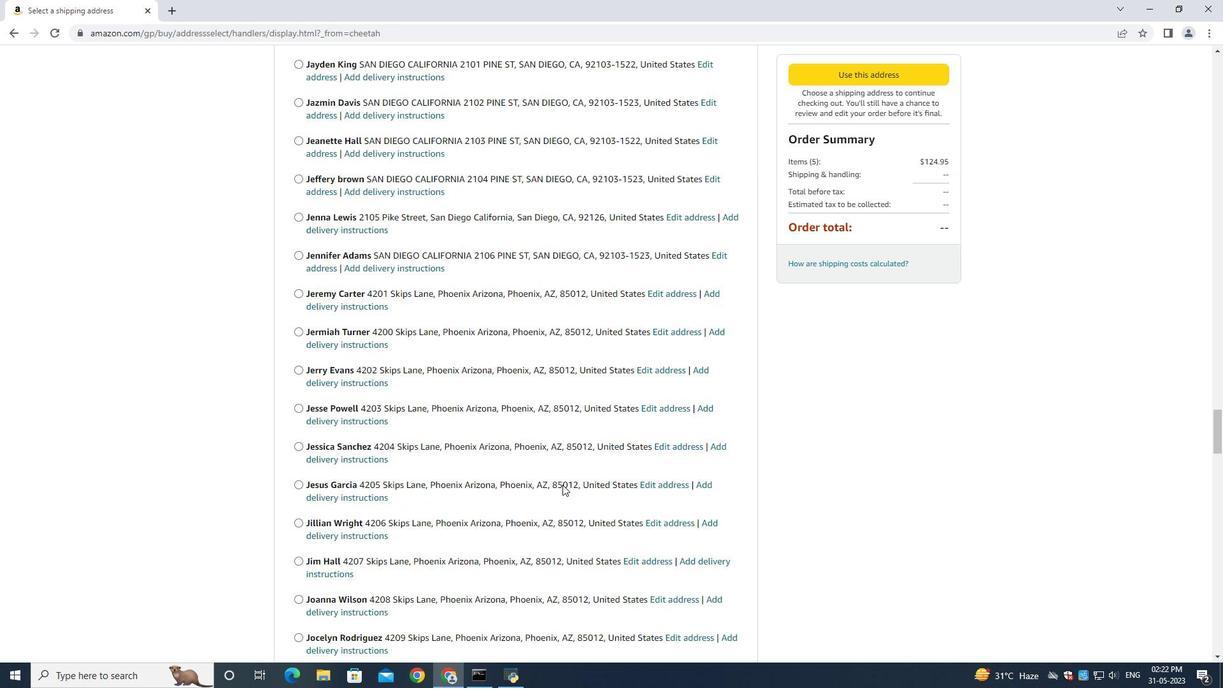 
Action: Mouse scrolled (562, 484) with delta (0, 0)
Screenshot: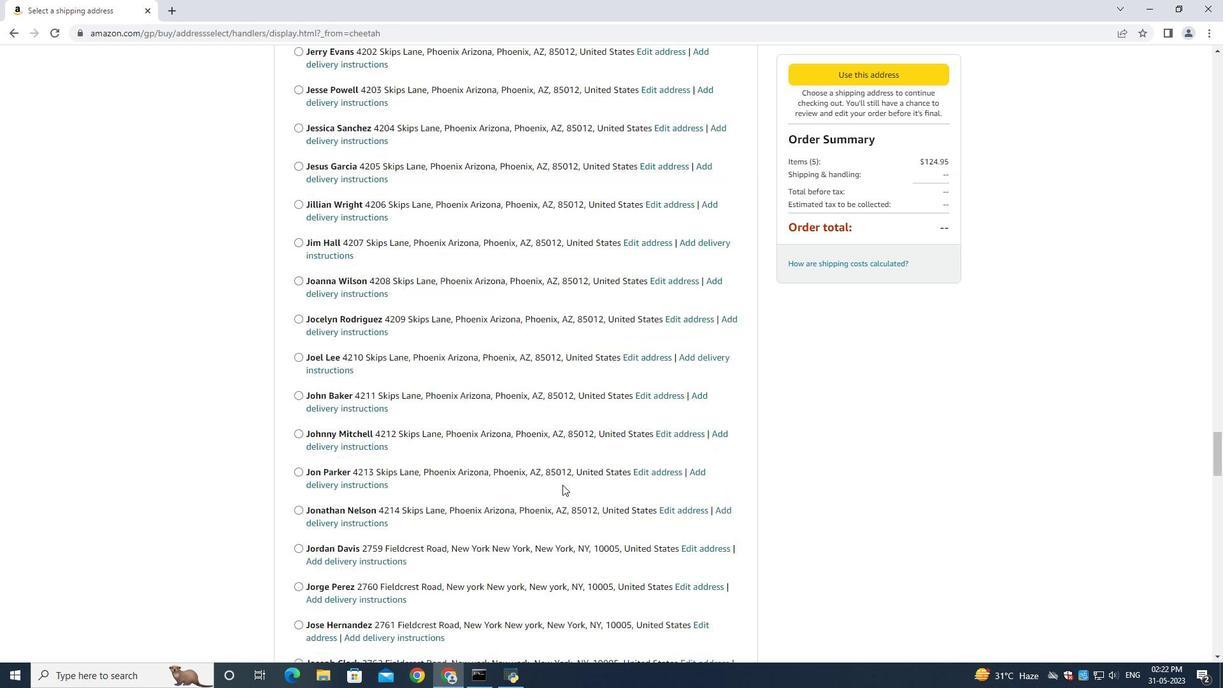 
Action: Mouse scrolled (562, 484) with delta (0, 0)
Screenshot: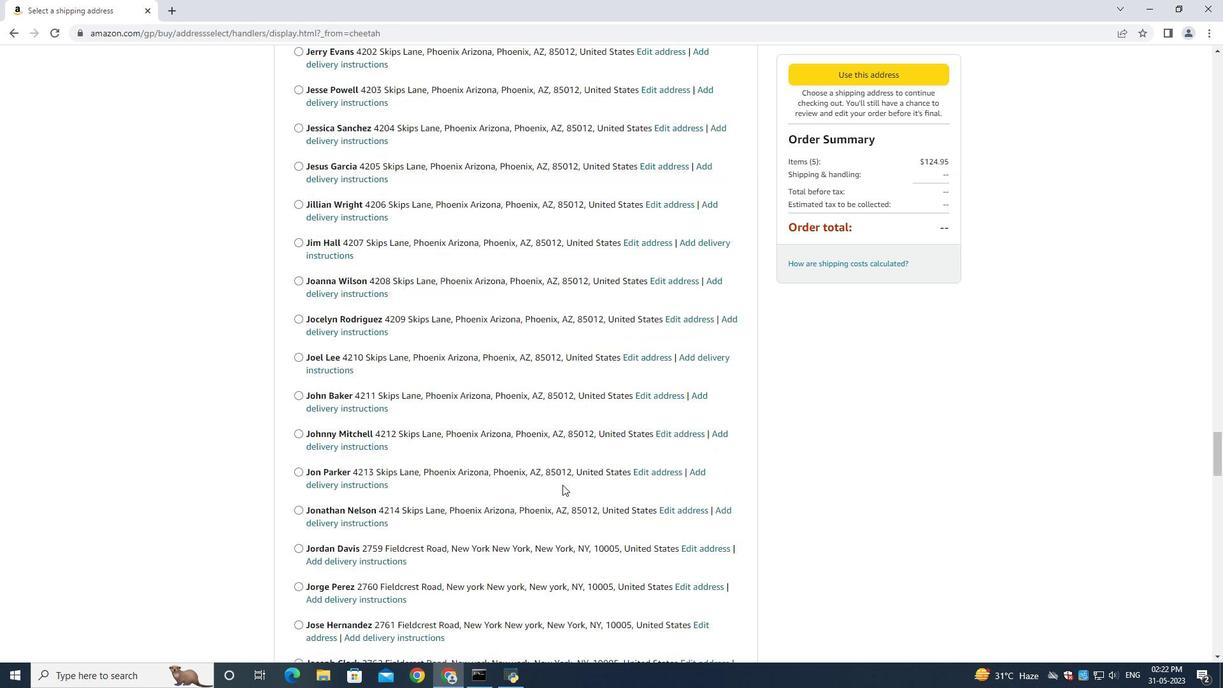 
Action: Mouse scrolled (562, 484) with delta (0, 0)
Screenshot: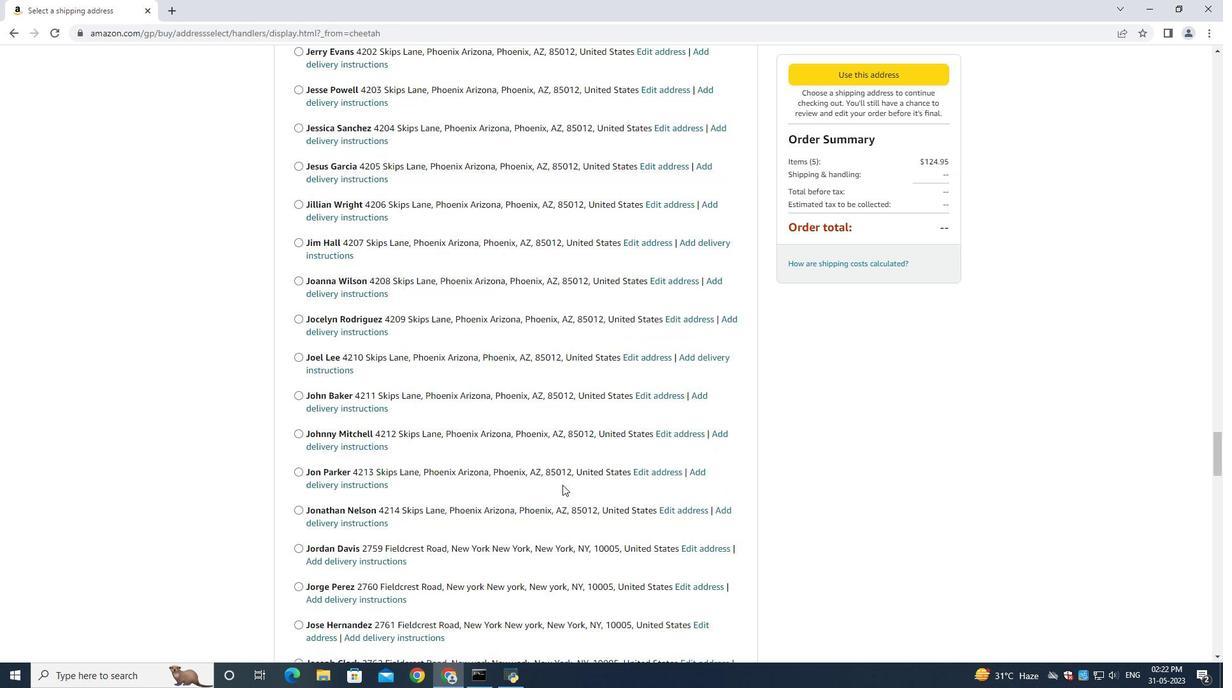 
Action: Mouse scrolled (562, 484) with delta (0, 0)
Screenshot: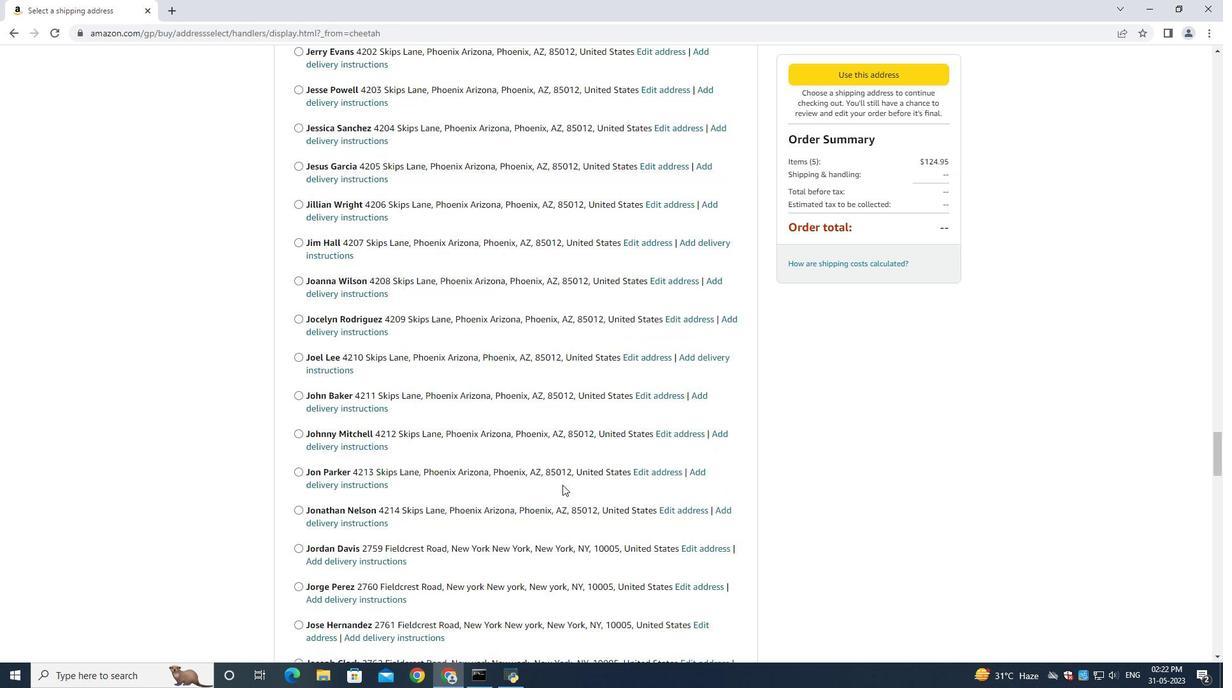 
Action: Mouse scrolled (562, 484) with delta (0, 0)
Screenshot: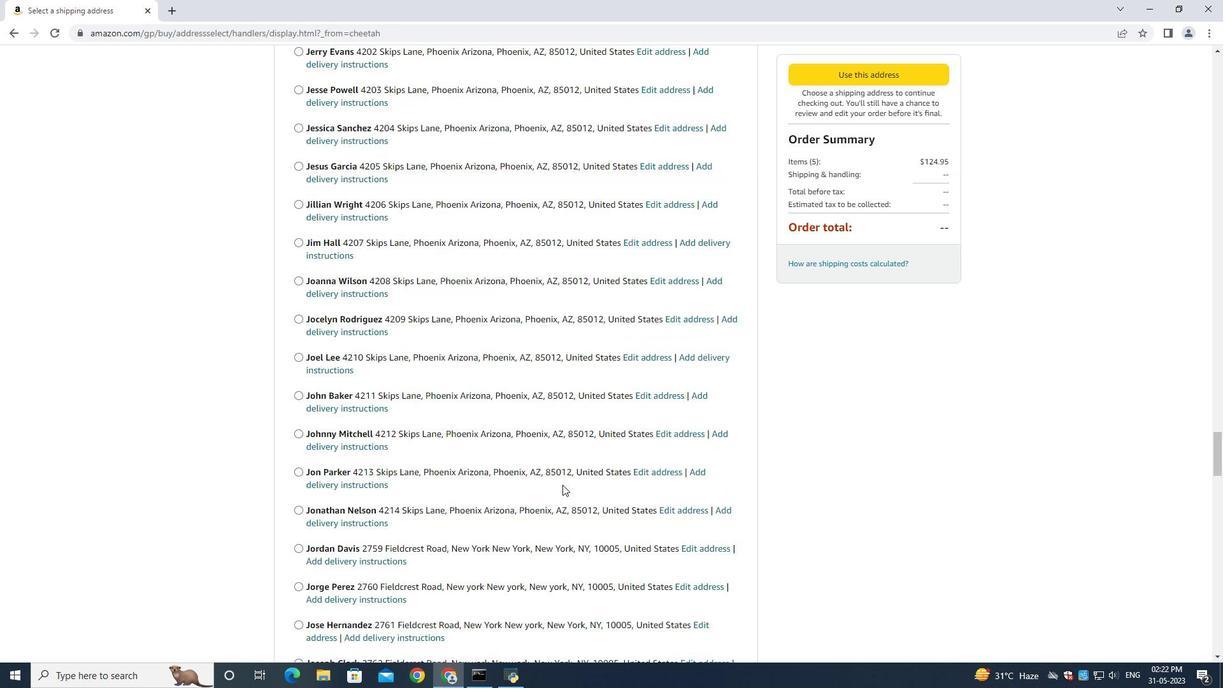 
Action: Mouse scrolled (562, 484) with delta (0, 0)
Screenshot: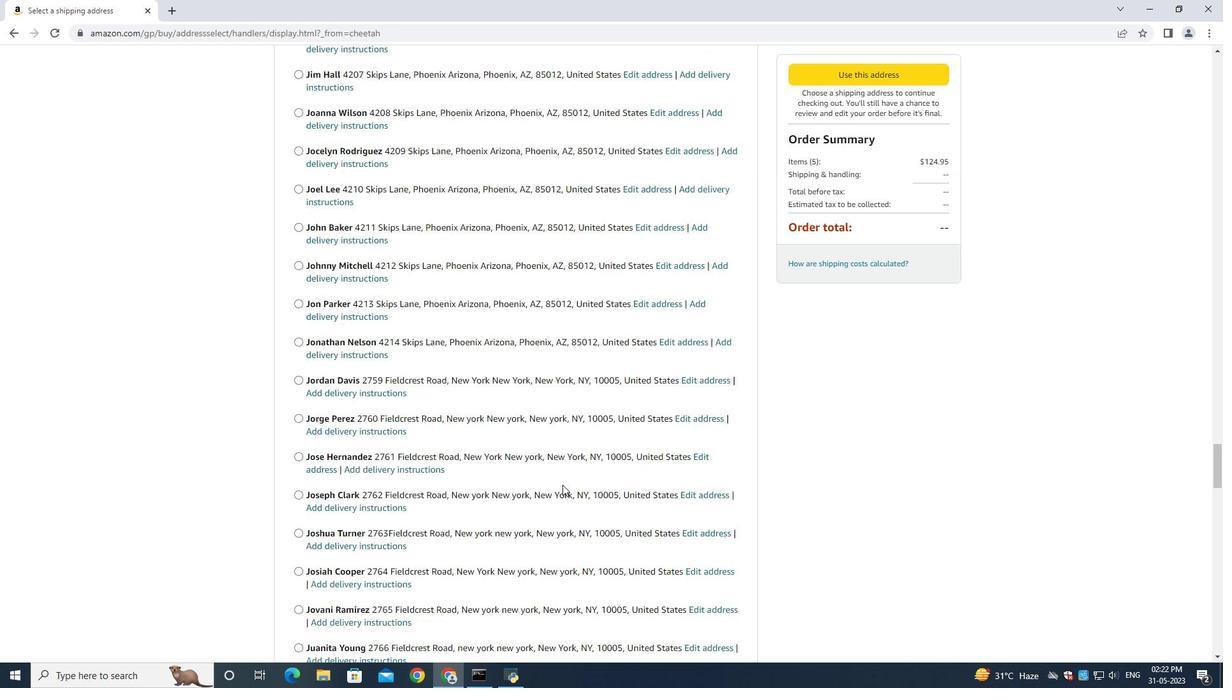 
Action: Mouse scrolled (562, 484) with delta (0, 0)
Screenshot: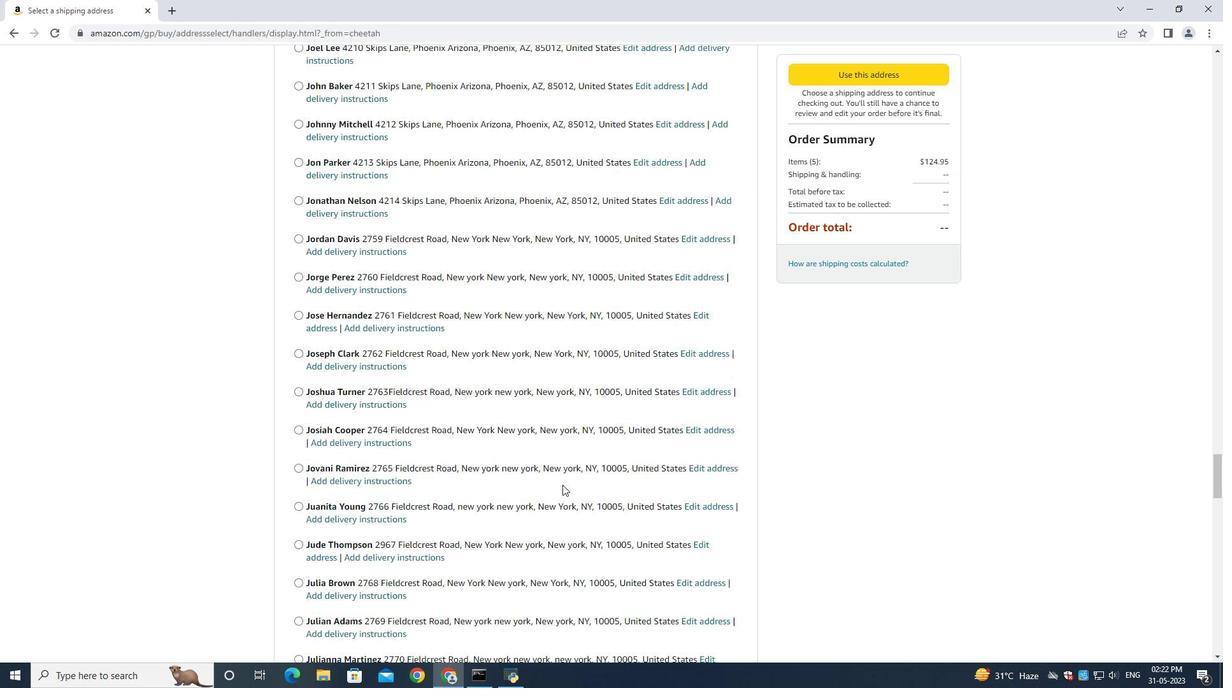 
Action: Mouse scrolled (562, 484) with delta (0, 0)
Screenshot: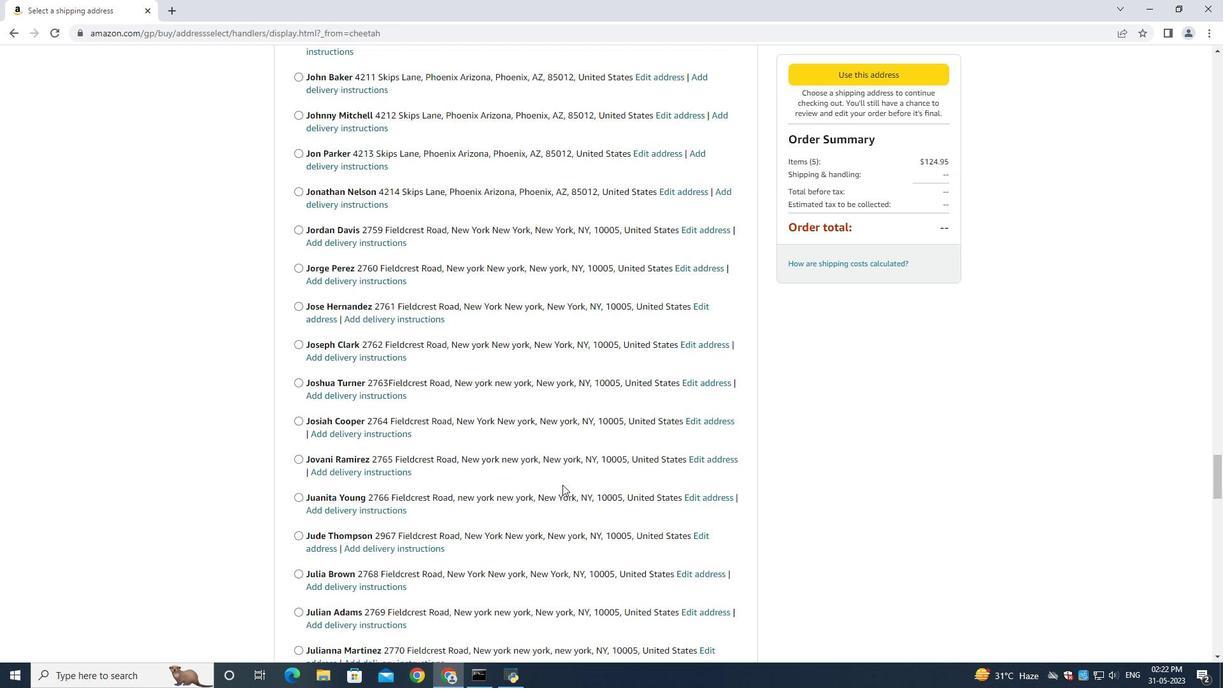 
Action: Mouse scrolled (562, 484) with delta (0, 0)
Screenshot: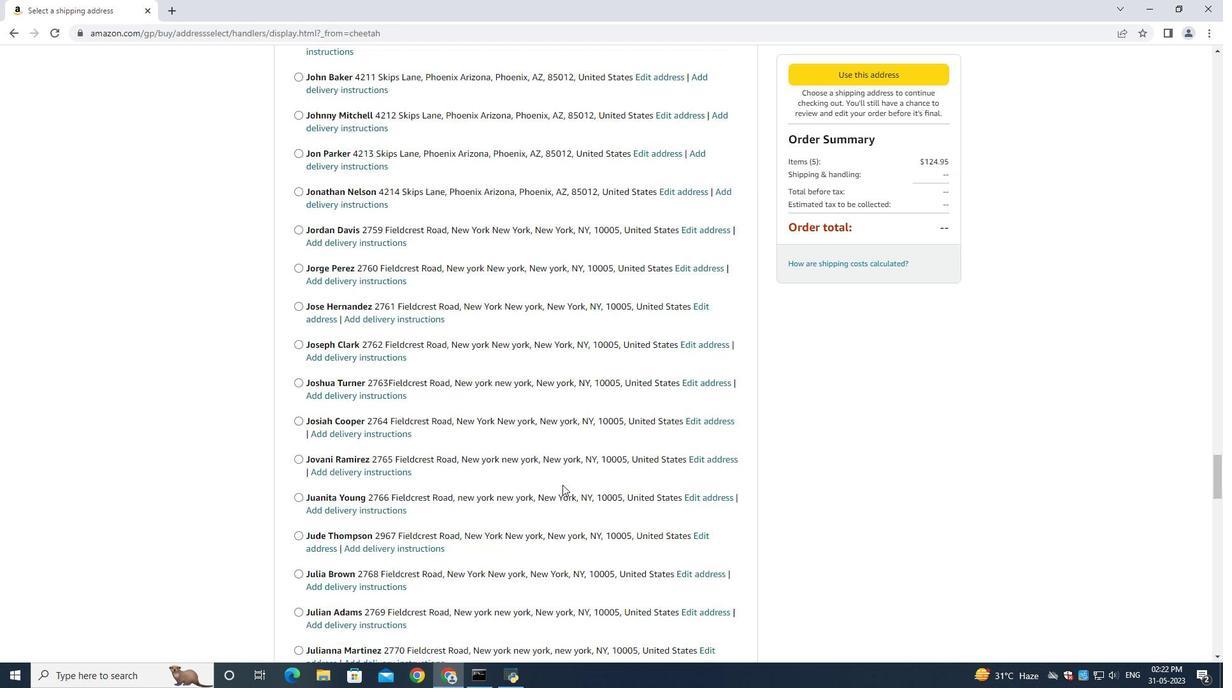 
Action: Mouse scrolled (562, 484) with delta (0, 0)
Screenshot: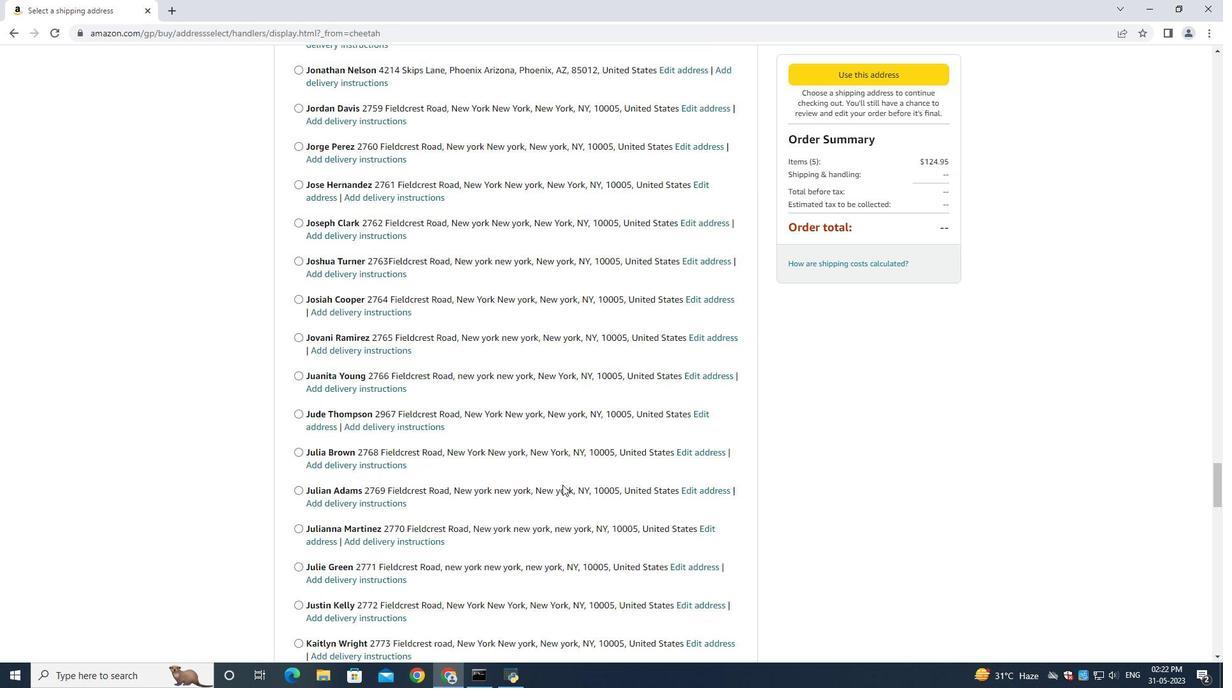 
Action: Mouse scrolled (562, 484) with delta (0, 0)
Screenshot: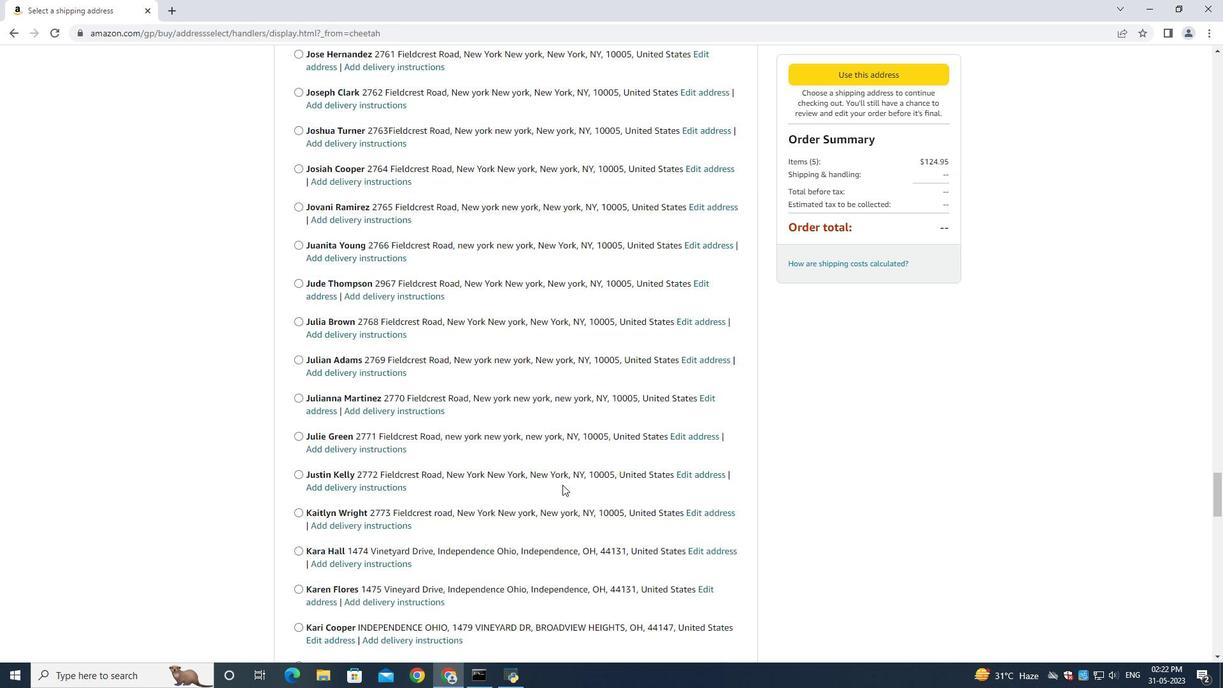 
Action: Mouse scrolled (562, 484) with delta (0, 0)
Screenshot: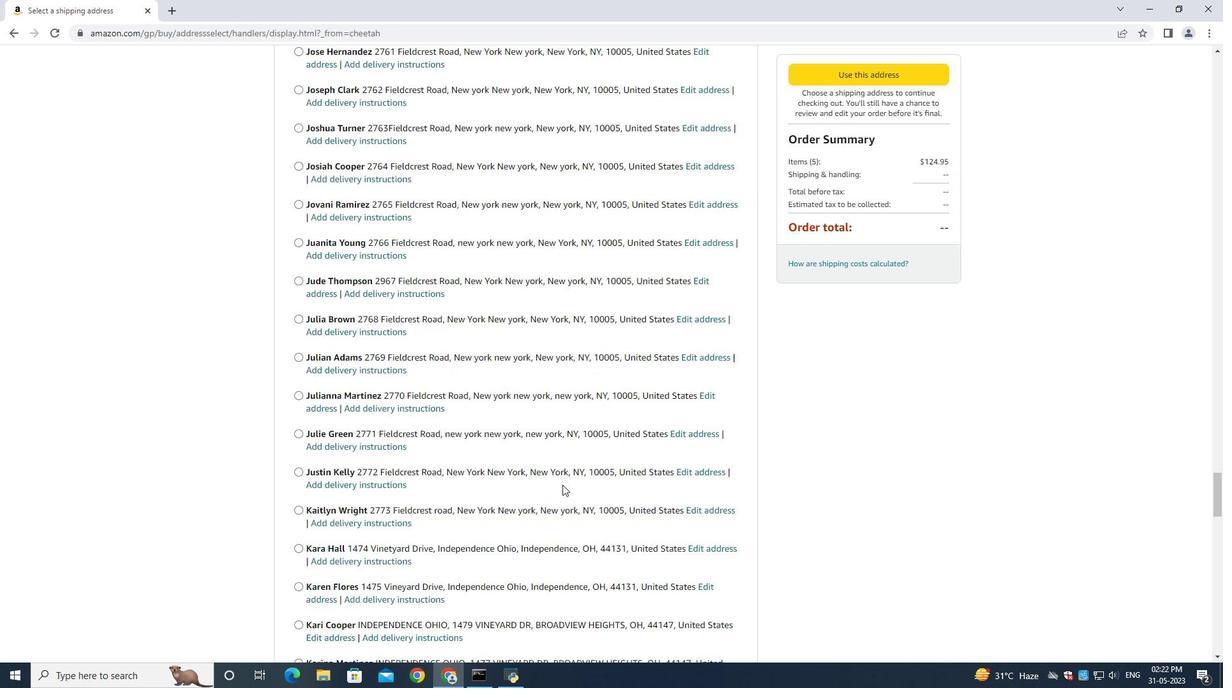 
Action: Mouse scrolled (562, 484) with delta (0, 0)
Screenshot: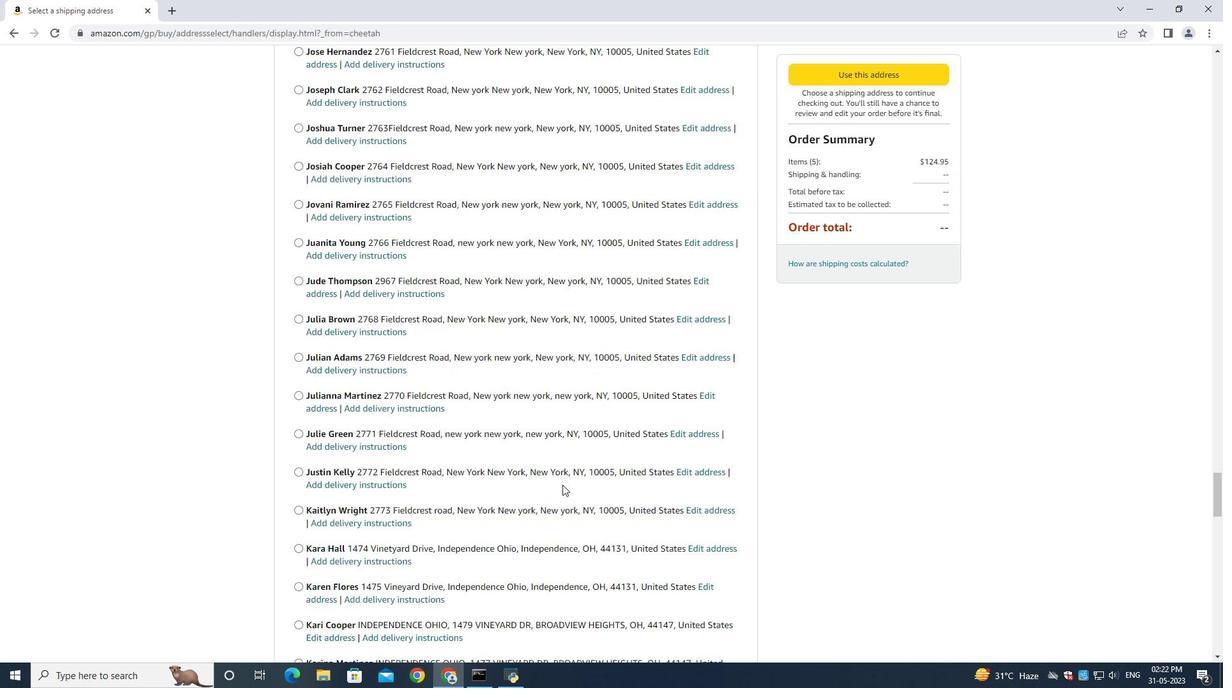 
Action: Mouse scrolled (562, 484) with delta (0, 0)
Screenshot: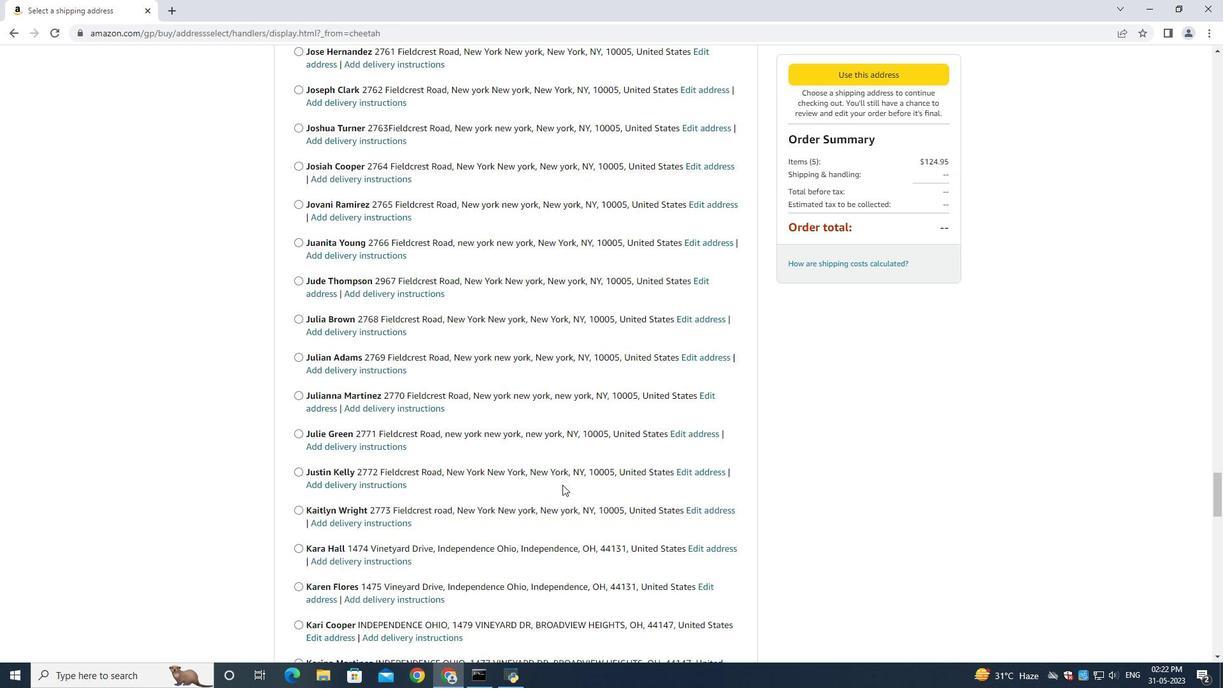 
Action: Mouse scrolled (562, 484) with delta (0, 0)
Screenshot: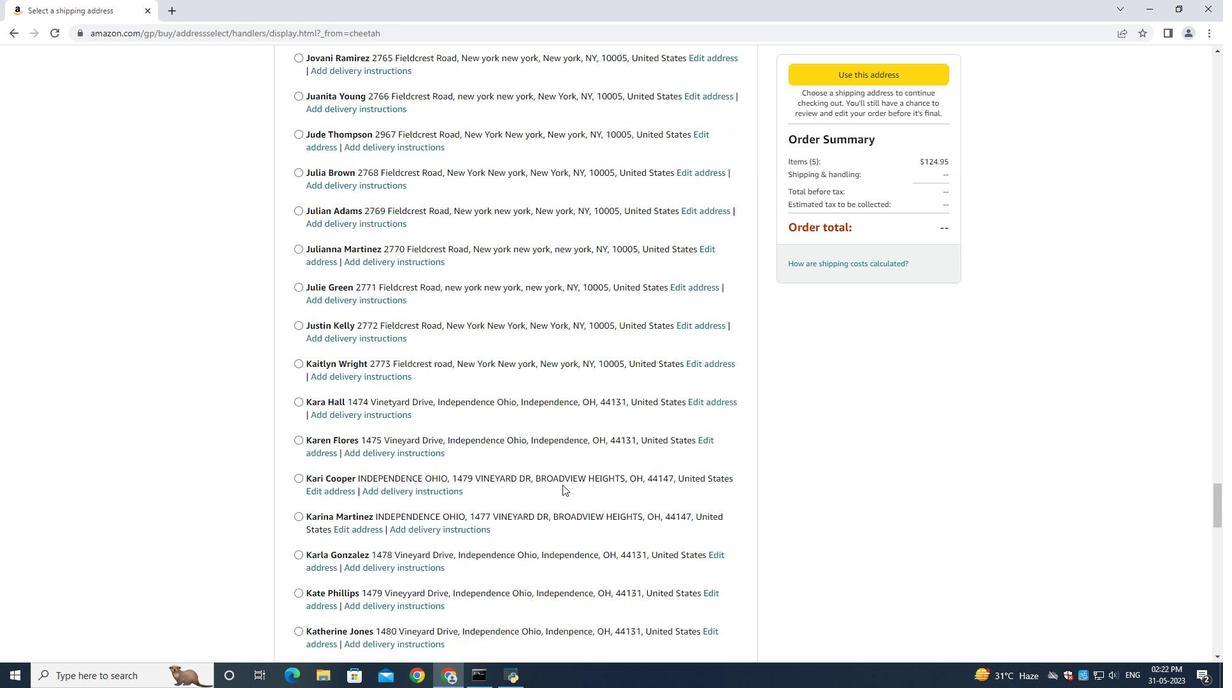 
Action: Mouse scrolled (562, 484) with delta (0, 0)
Screenshot: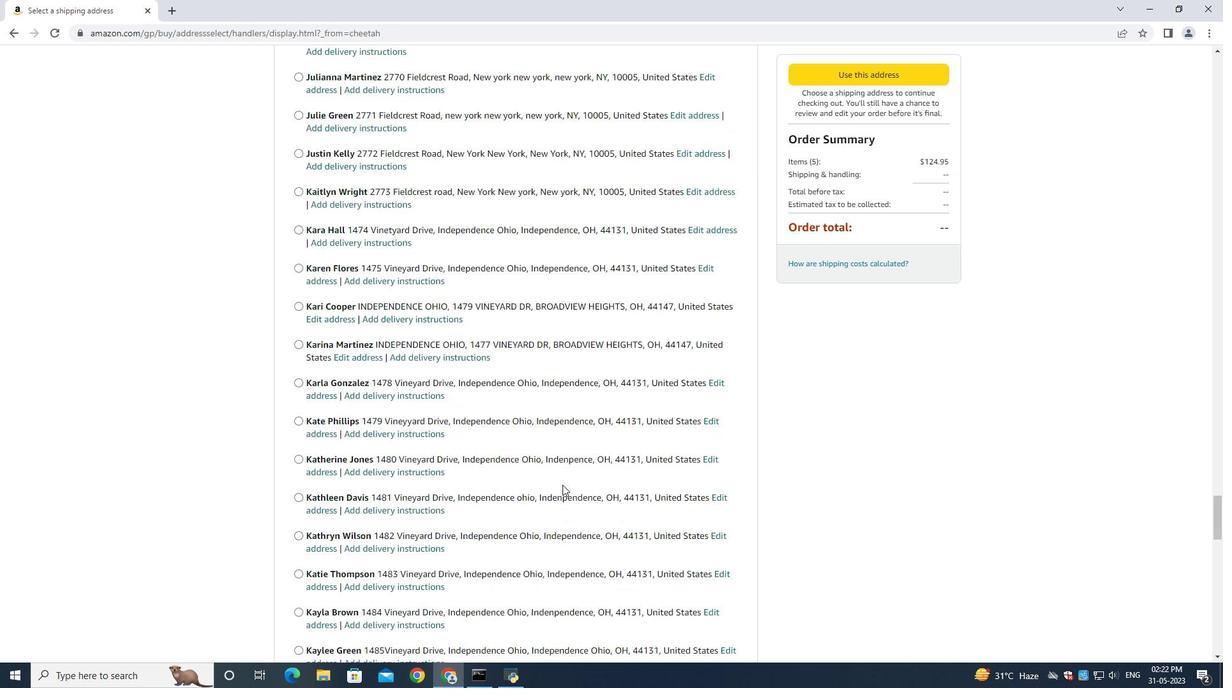 
Action: Mouse scrolled (562, 484) with delta (0, 0)
Screenshot: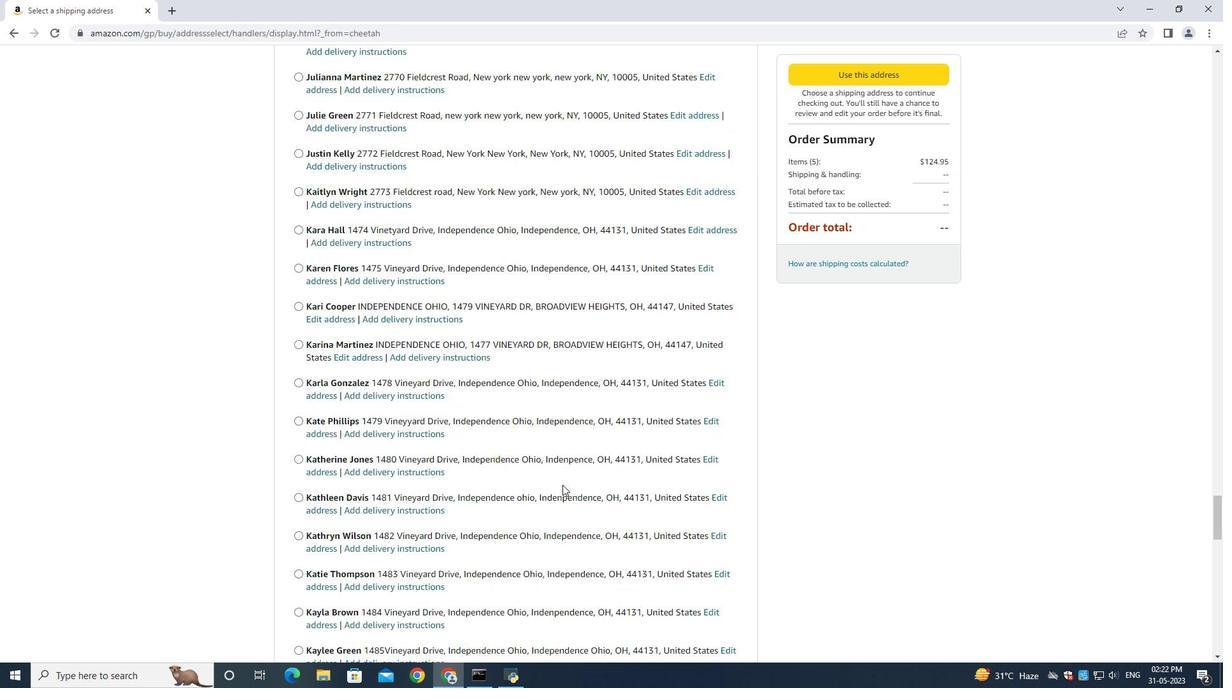 
Action: Mouse scrolled (562, 484) with delta (0, 0)
Screenshot: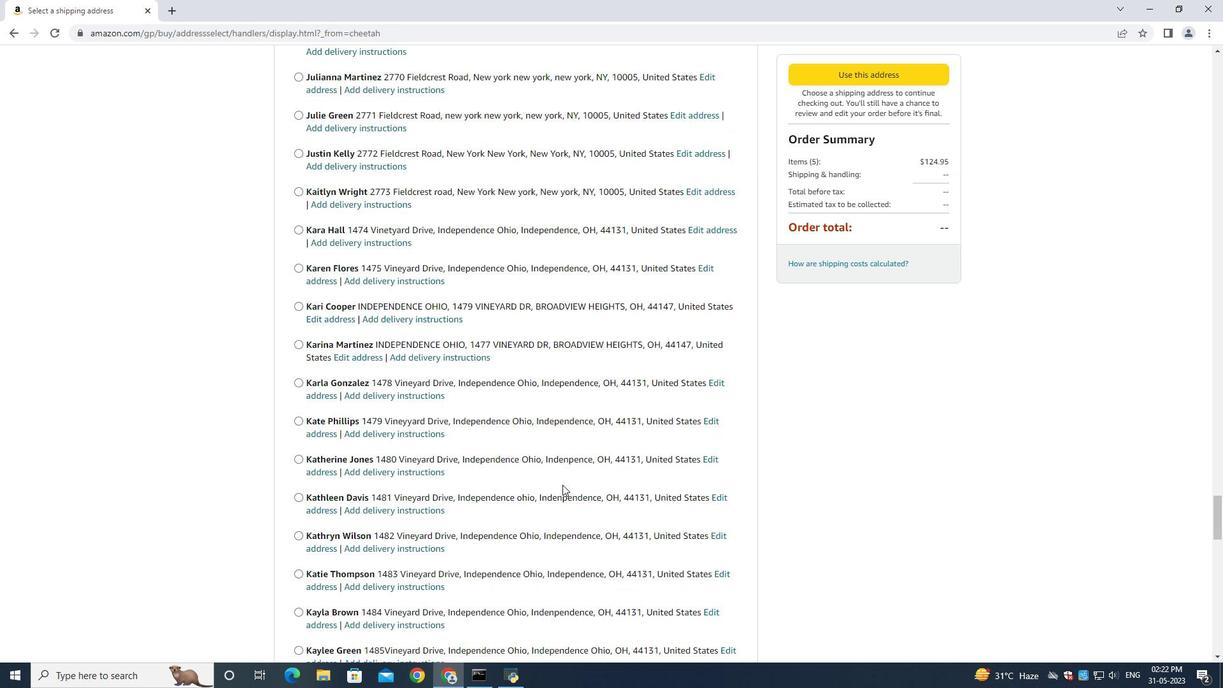 
Action: Mouse scrolled (562, 484) with delta (0, 0)
Screenshot: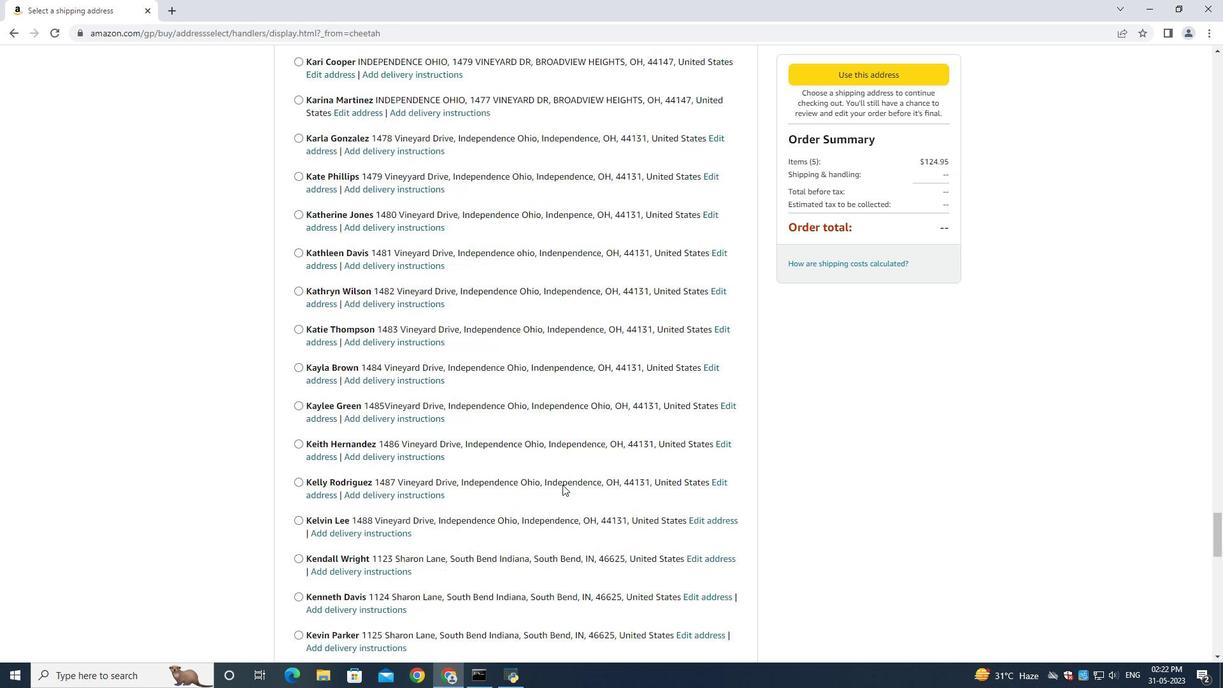 
Action: Mouse scrolled (562, 484) with delta (0, 0)
Screenshot: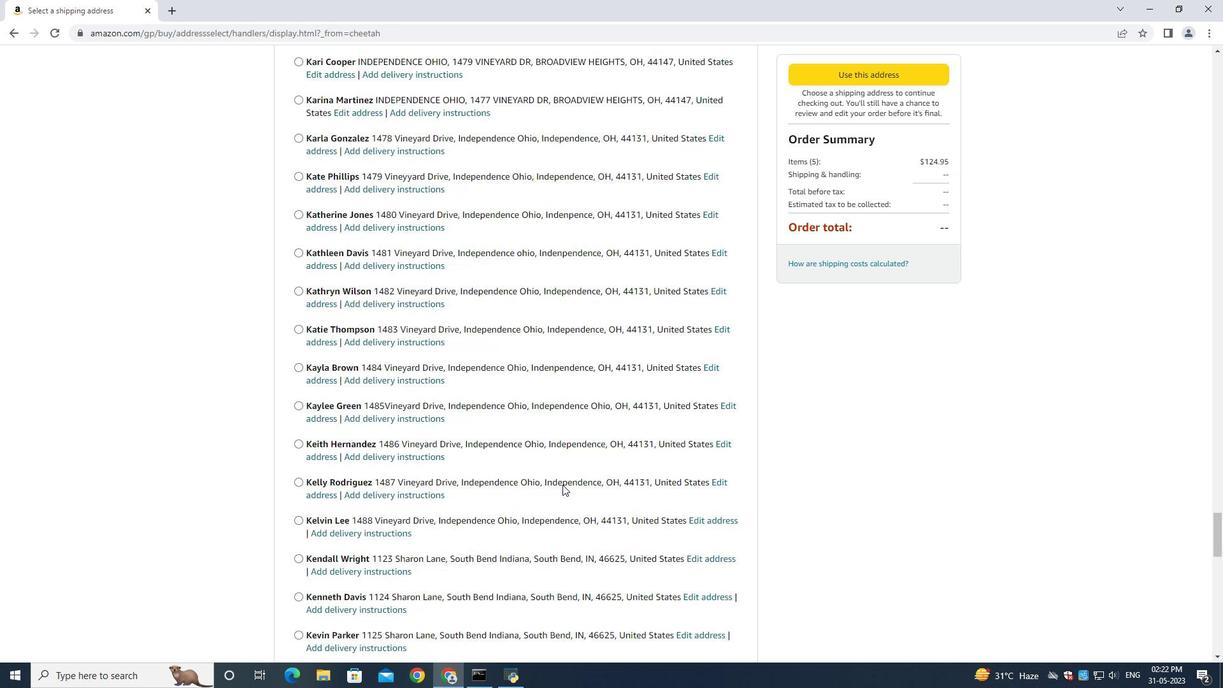 
Action: Mouse scrolled (562, 484) with delta (0, 0)
Screenshot: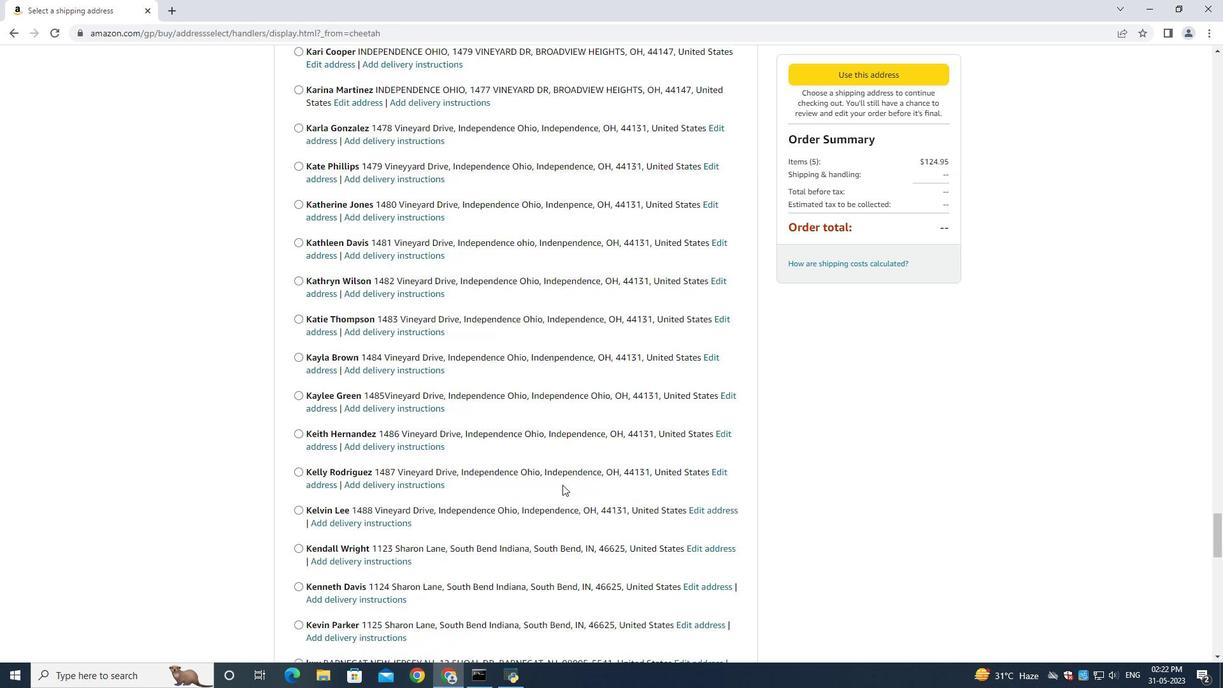 
Action: Mouse scrolled (562, 484) with delta (0, 0)
Screenshot: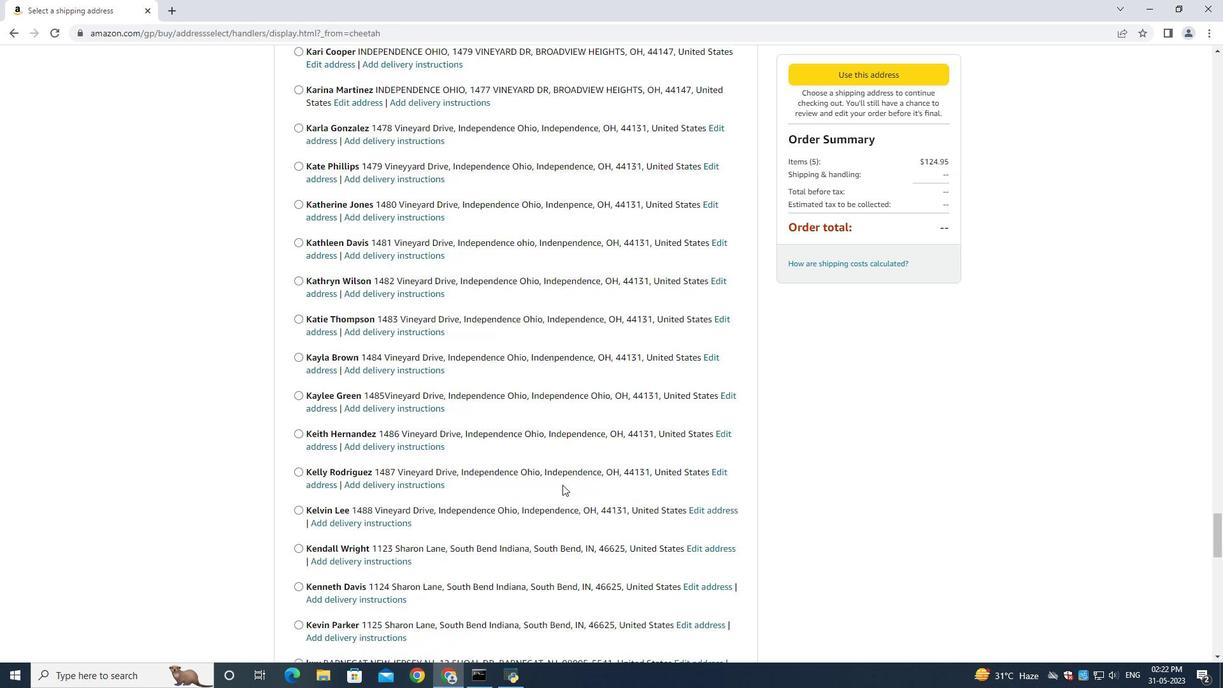 
Action: Mouse scrolled (562, 484) with delta (0, 0)
Screenshot: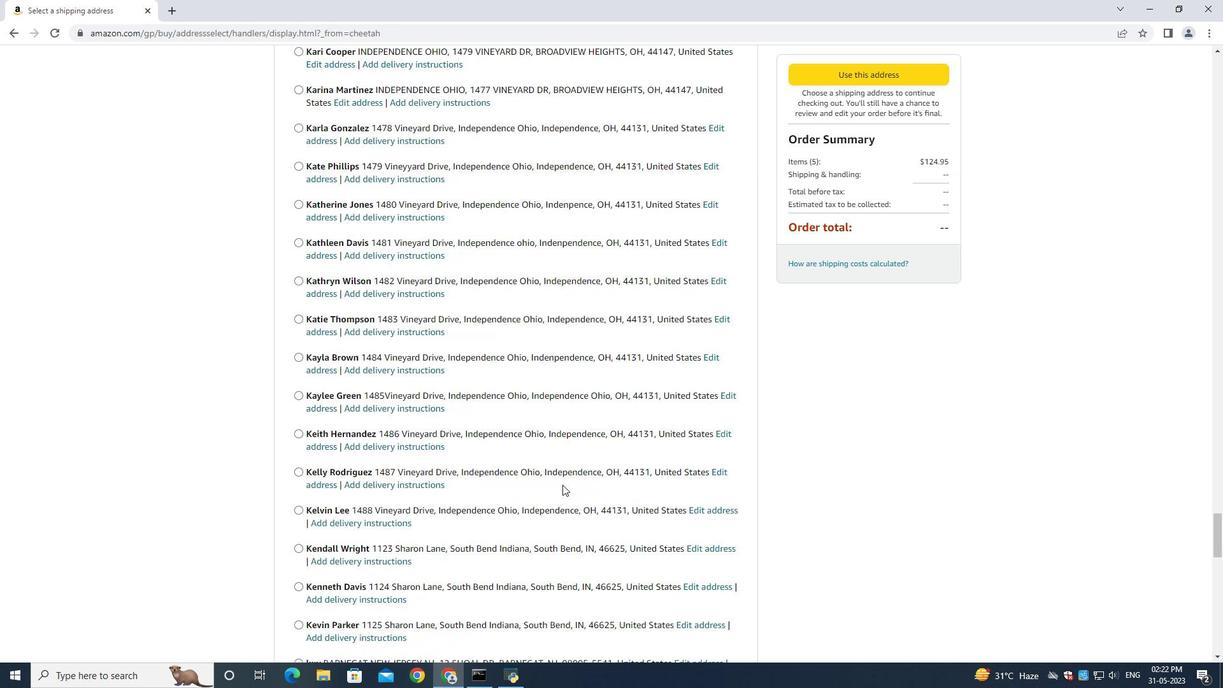 
Action: Mouse scrolled (562, 484) with delta (0, 0)
Screenshot: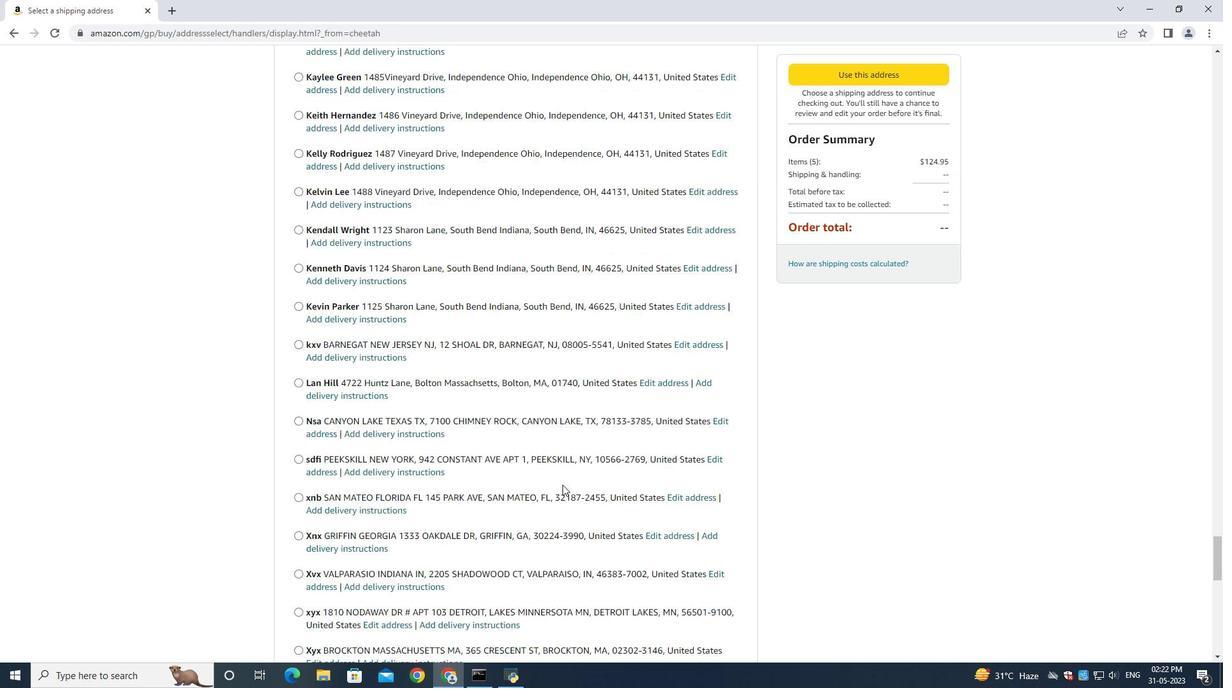 
Action: Mouse scrolled (562, 484) with delta (0, 0)
Screenshot: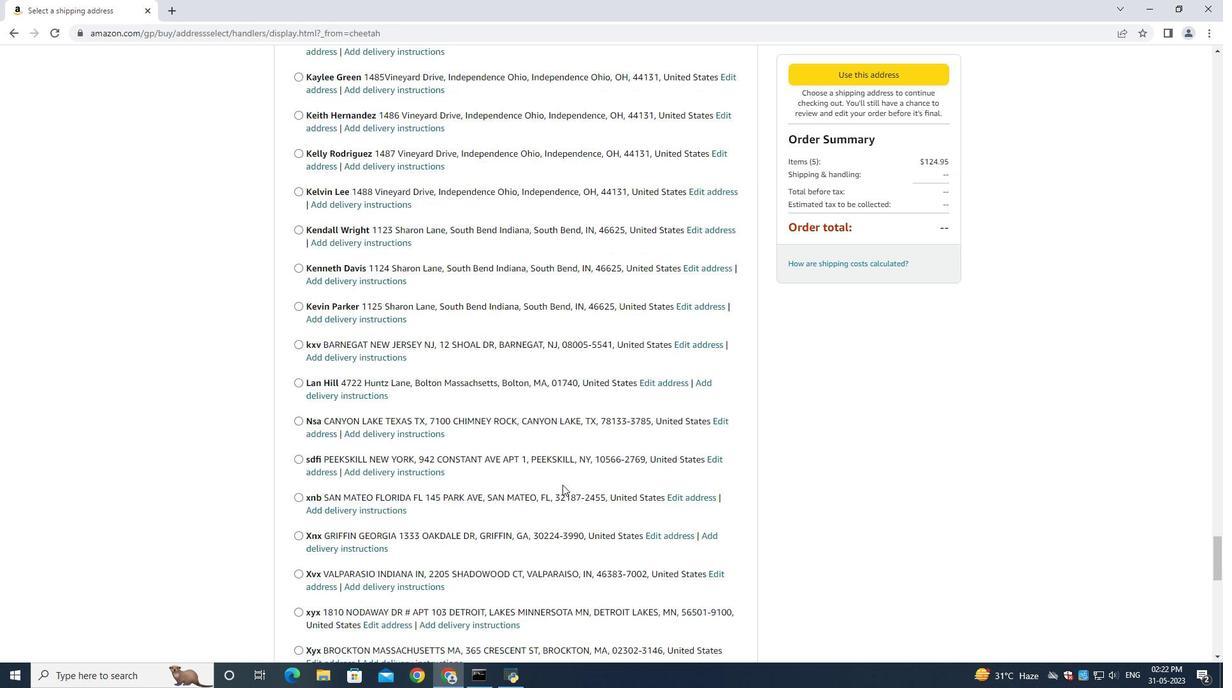 
Action: Mouse scrolled (562, 484) with delta (0, 0)
Screenshot: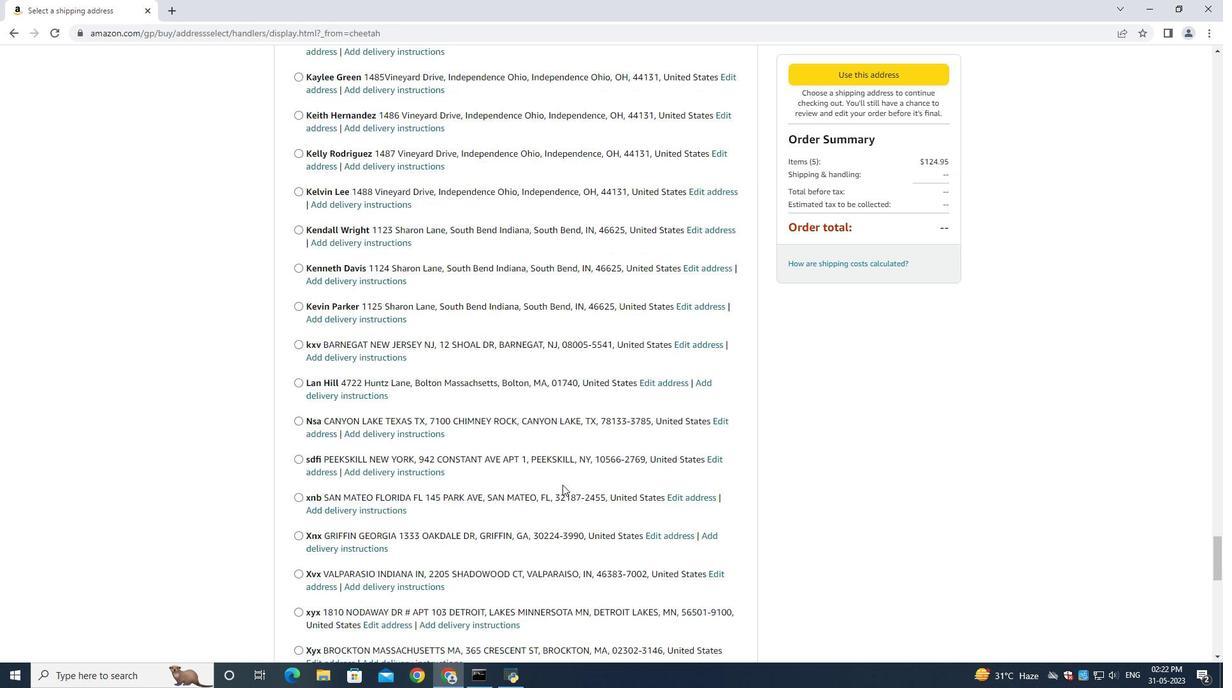 
Action: Mouse scrolled (562, 484) with delta (0, 0)
Screenshot: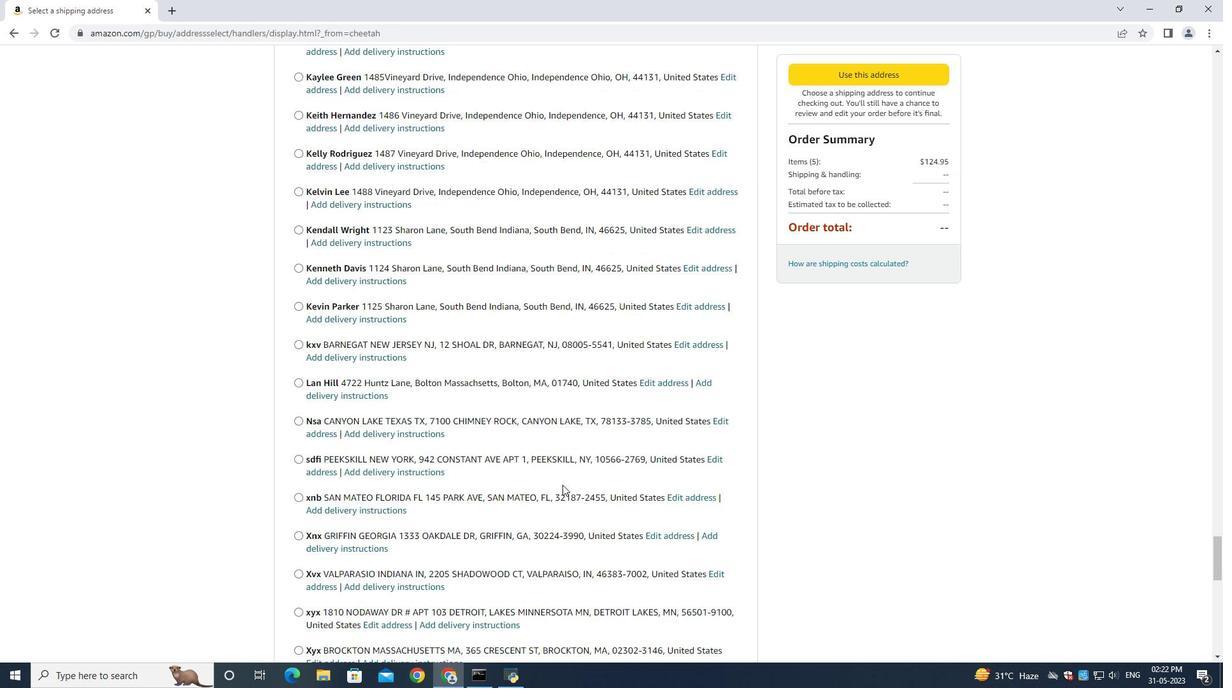 
Action: Mouse scrolled (562, 484) with delta (0, 0)
Screenshot: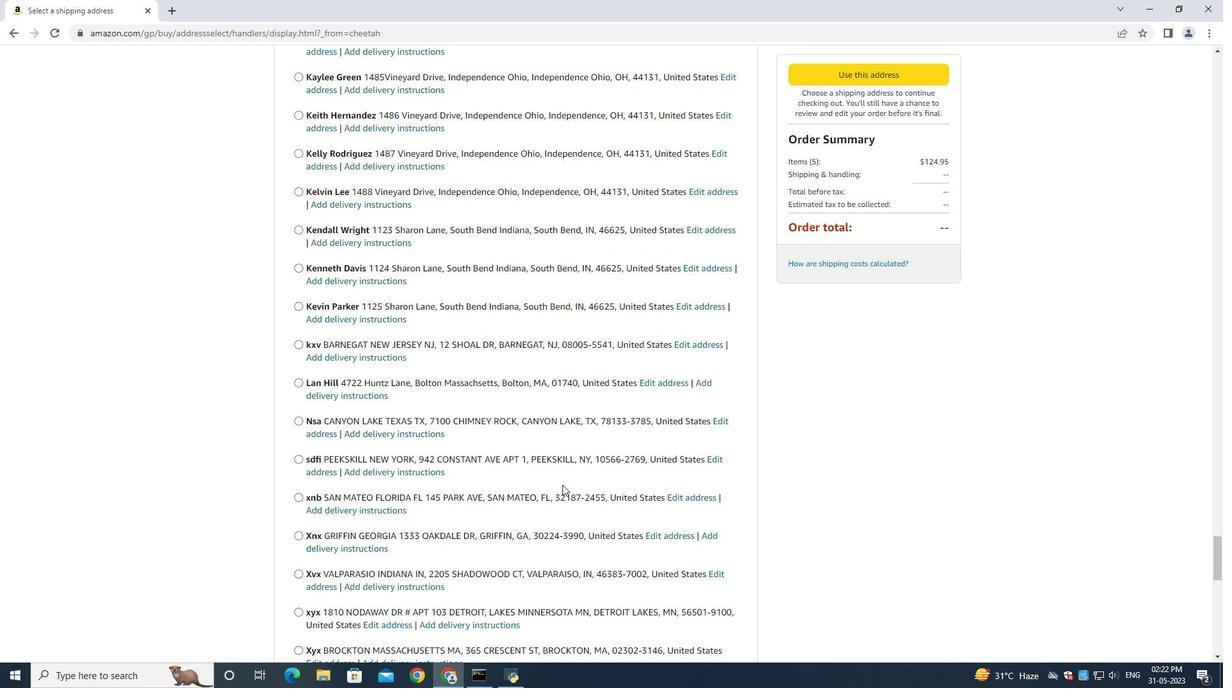 
Action: Mouse scrolled (562, 484) with delta (0, 0)
Screenshot: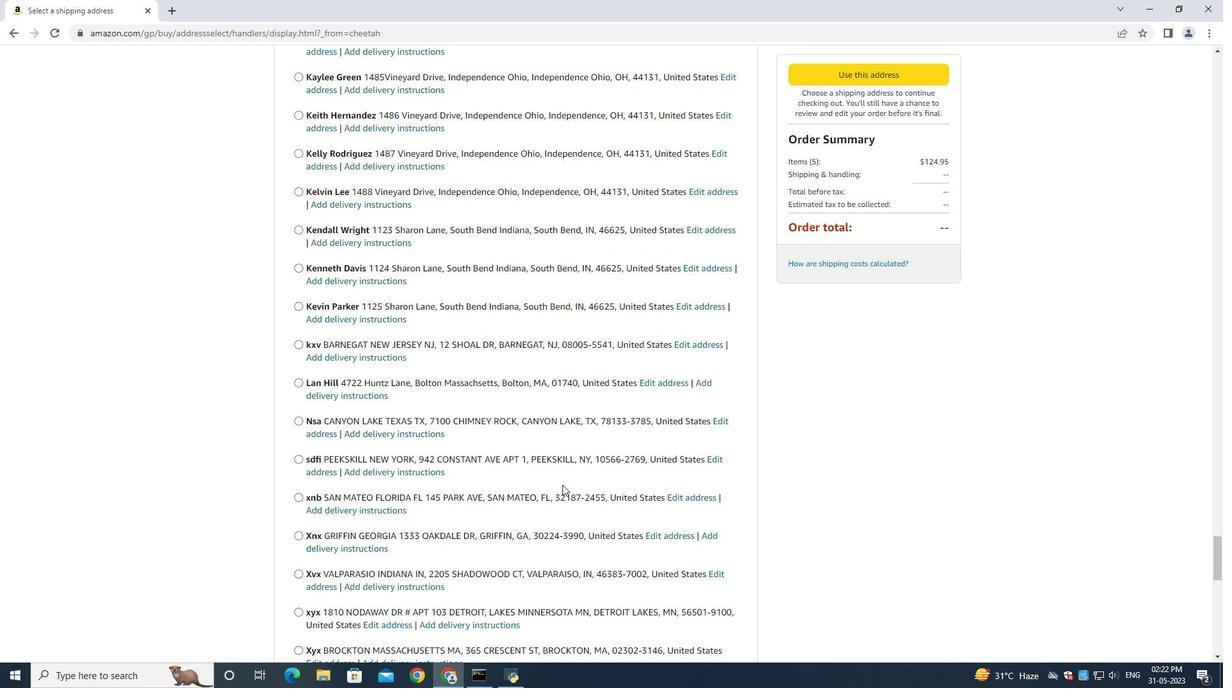 
Action: Mouse scrolled (562, 484) with delta (0, 0)
Screenshot: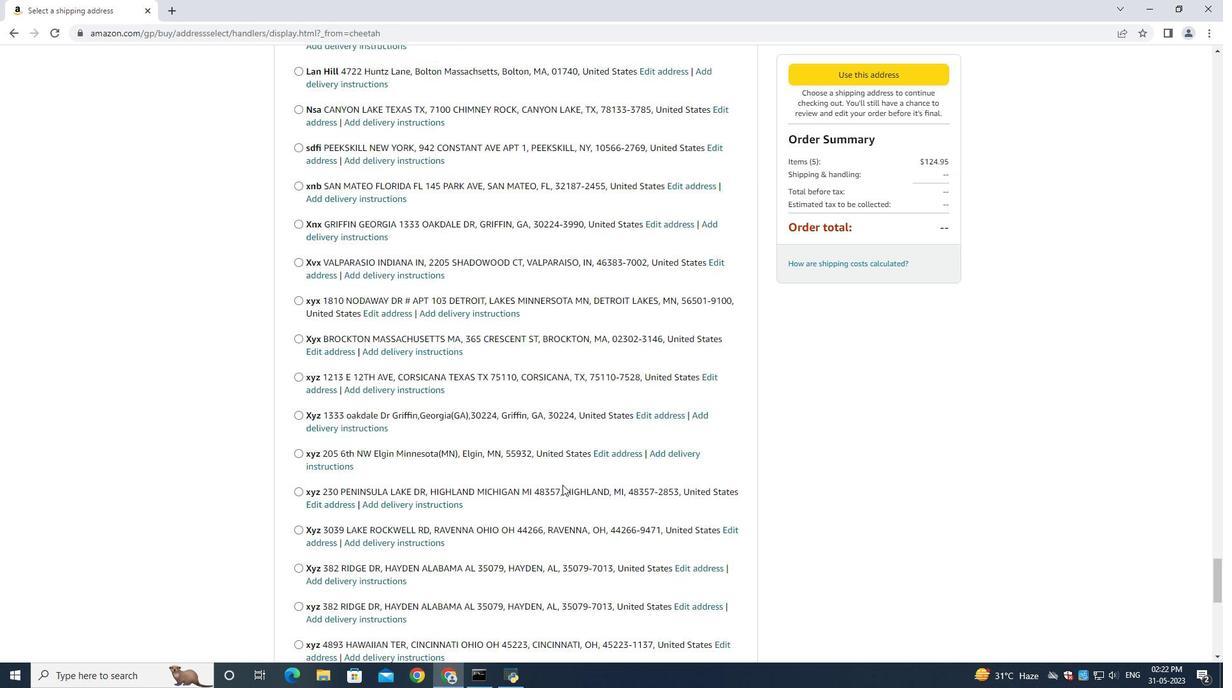 
Action: Mouse scrolled (562, 484) with delta (0, 0)
Screenshot: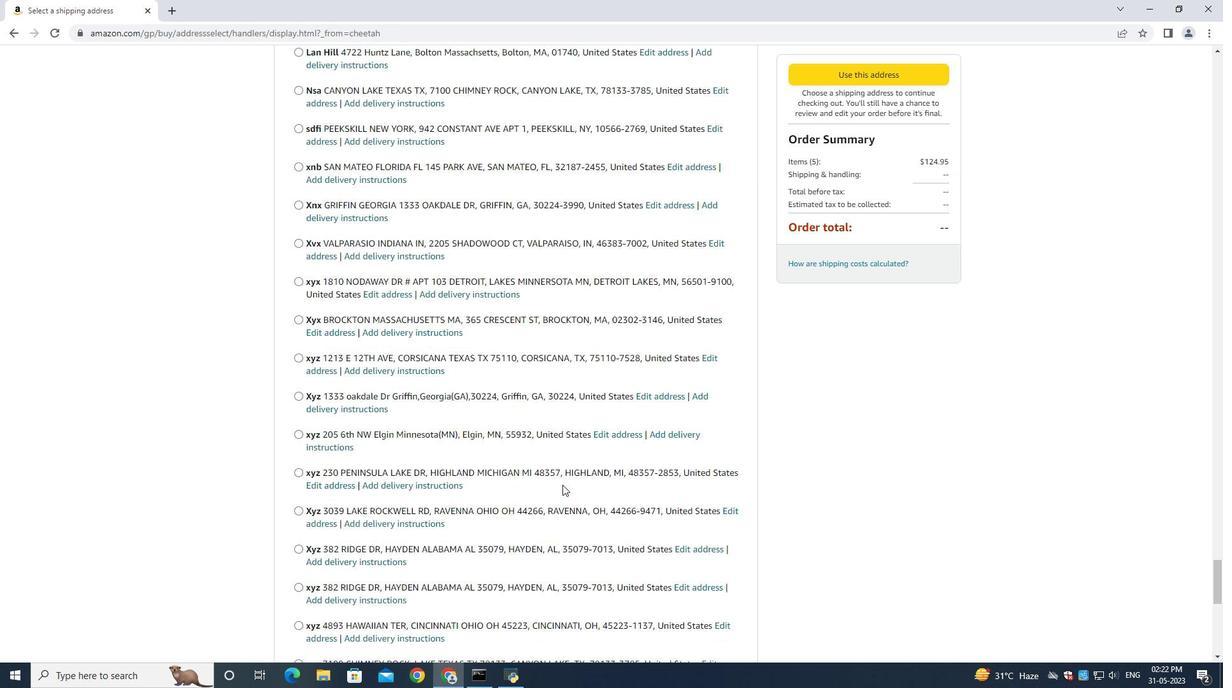 
Action: Mouse scrolled (562, 484) with delta (0, 0)
Screenshot: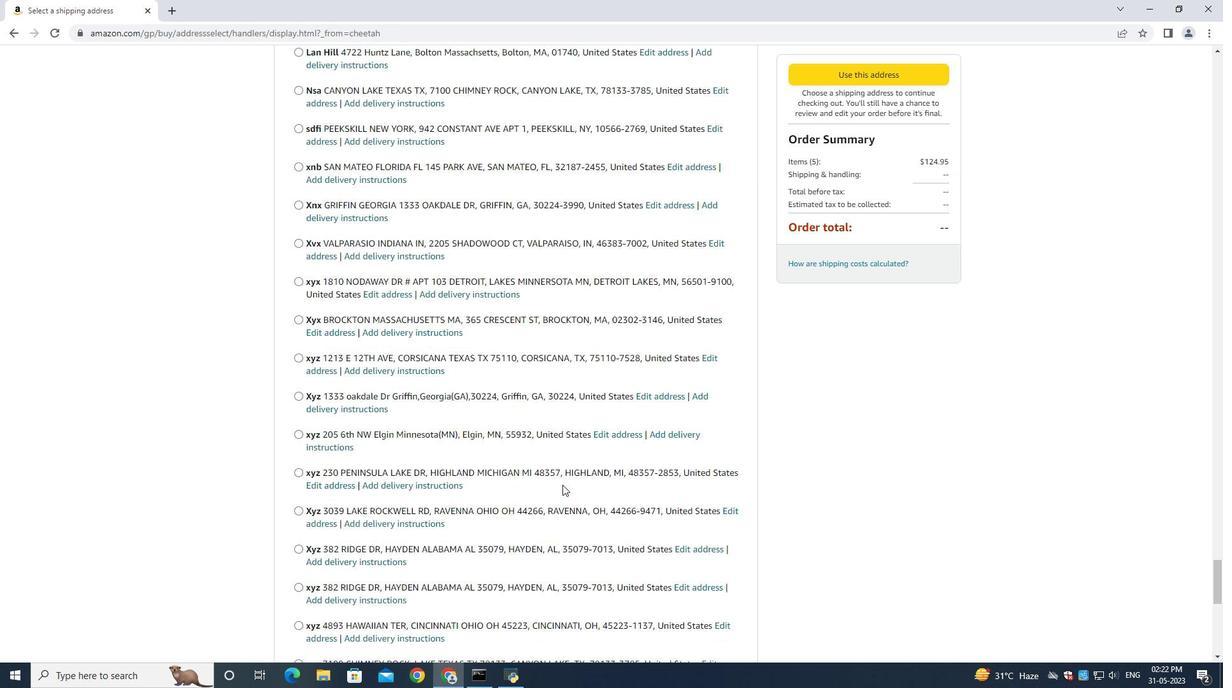 
Action: Mouse scrolled (562, 484) with delta (0, 0)
Screenshot: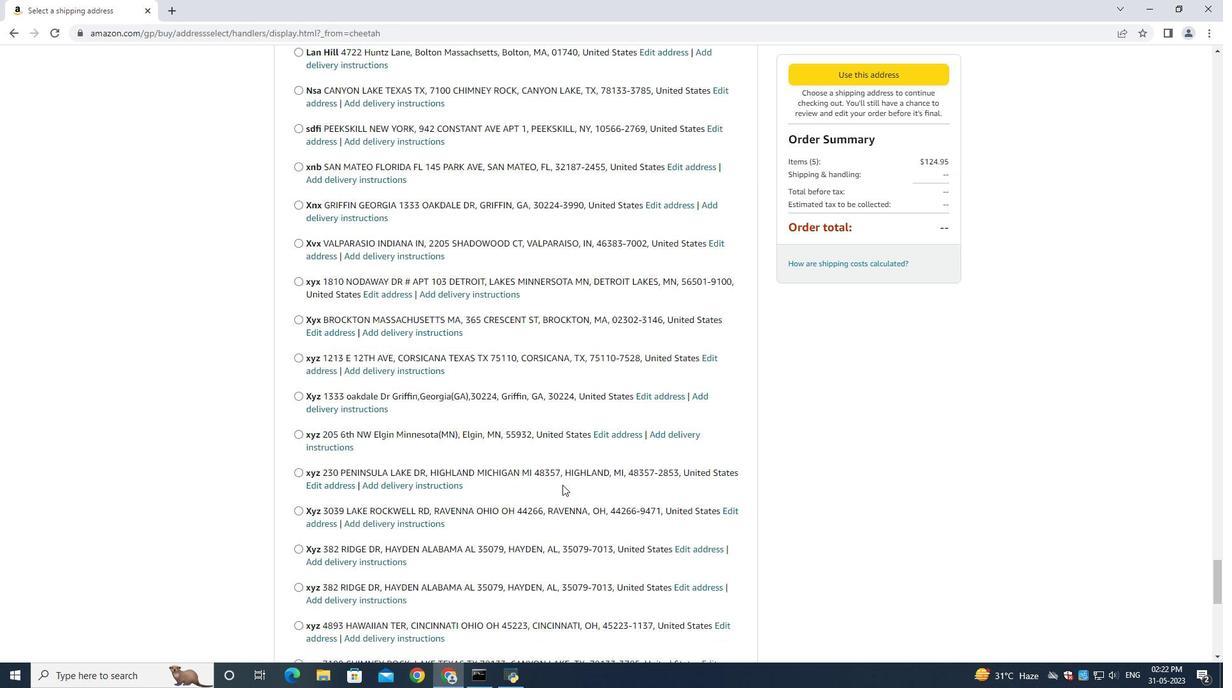 
Action: Mouse scrolled (562, 484) with delta (0, 0)
Screenshot: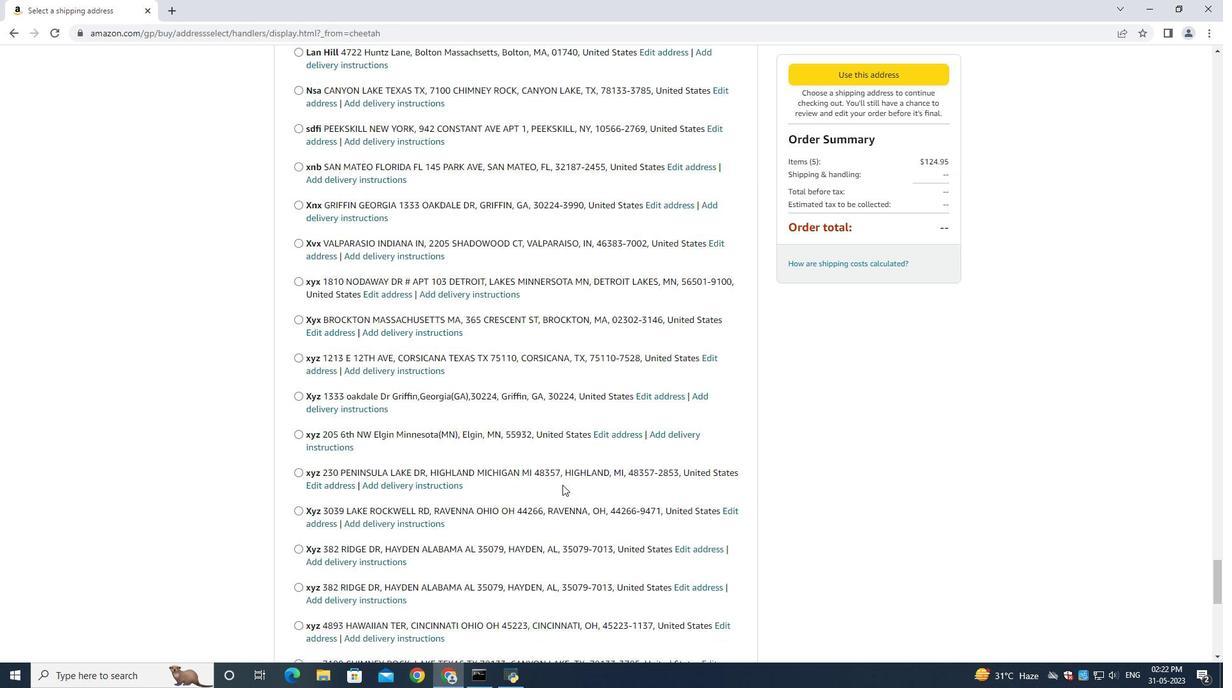 
Action: Mouse scrolled (562, 484) with delta (0, 0)
Screenshot: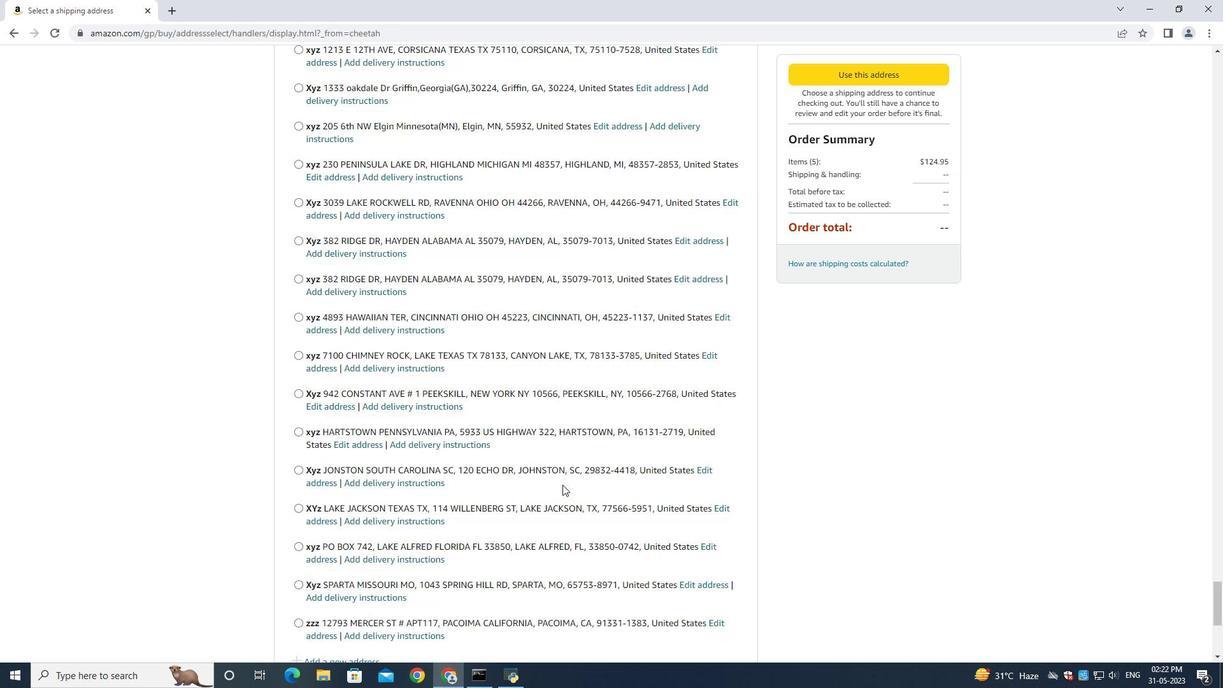 
Action: Mouse scrolled (562, 484) with delta (0, 0)
Screenshot: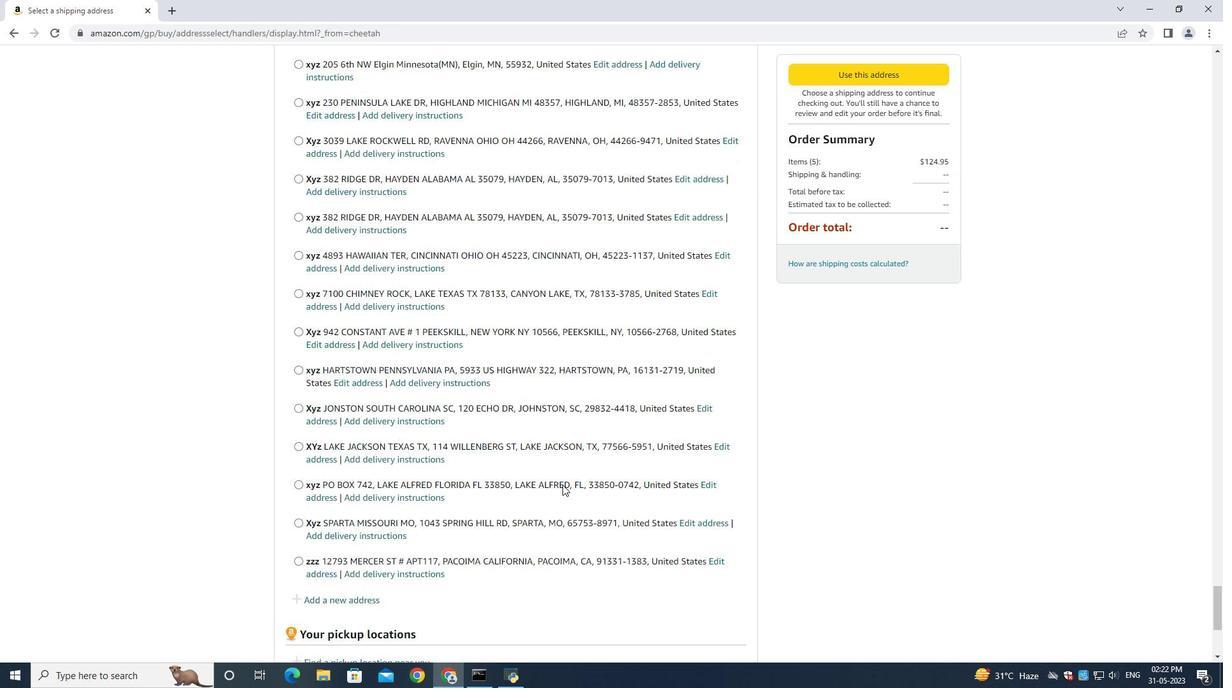 
Action: Mouse scrolled (562, 484) with delta (0, 0)
Screenshot: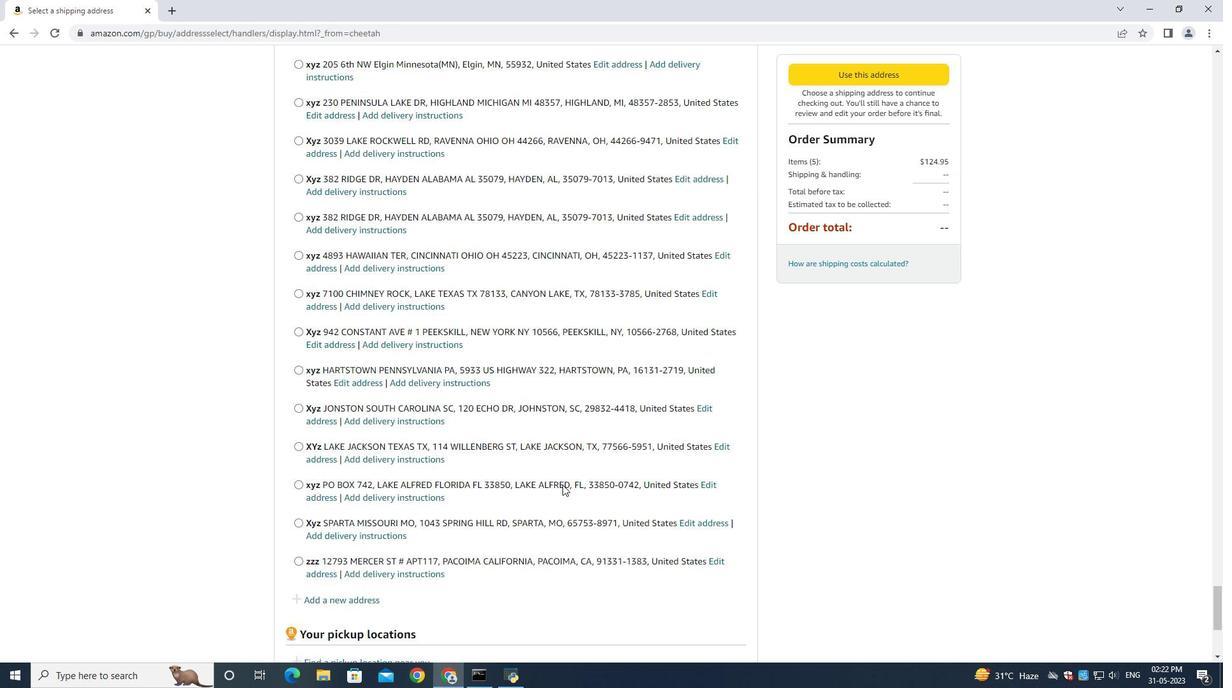 
Action: Mouse scrolled (562, 484) with delta (0, 0)
Screenshot: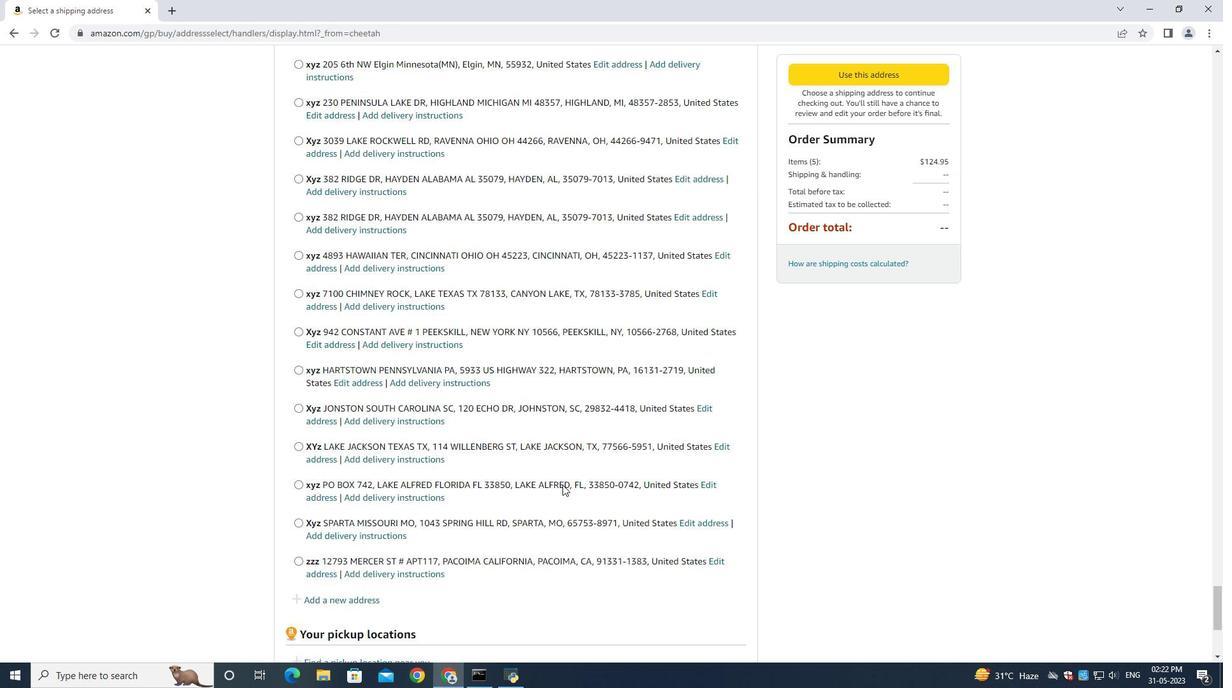 
Action: Mouse scrolled (562, 484) with delta (0, 0)
Screenshot: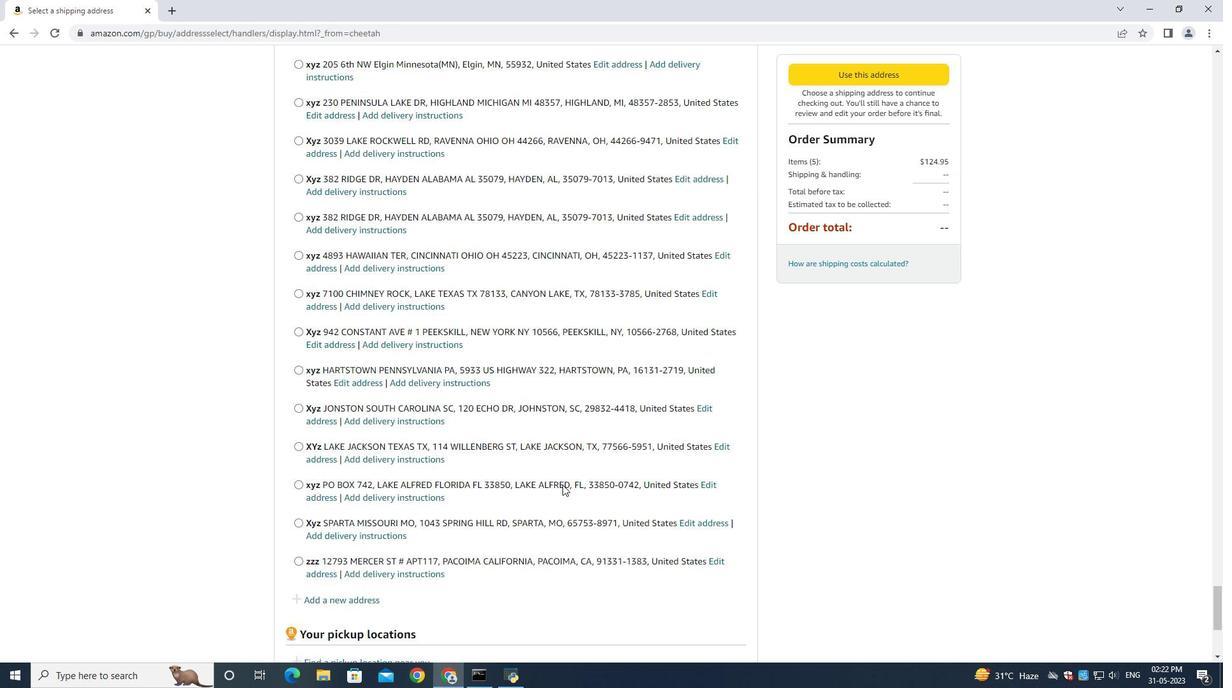 
Action: Mouse scrolled (562, 484) with delta (0, 0)
Screenshot: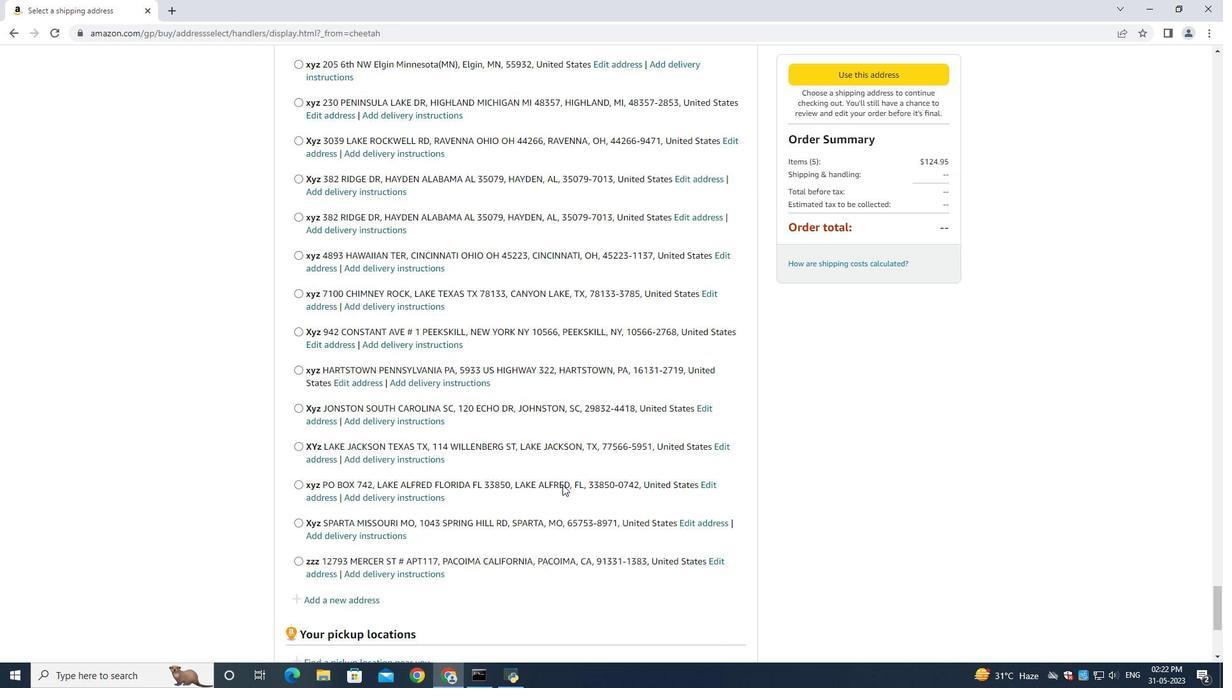
Action: Mouse scrolled (562, 484) with delta (0, 0)
Screenshot: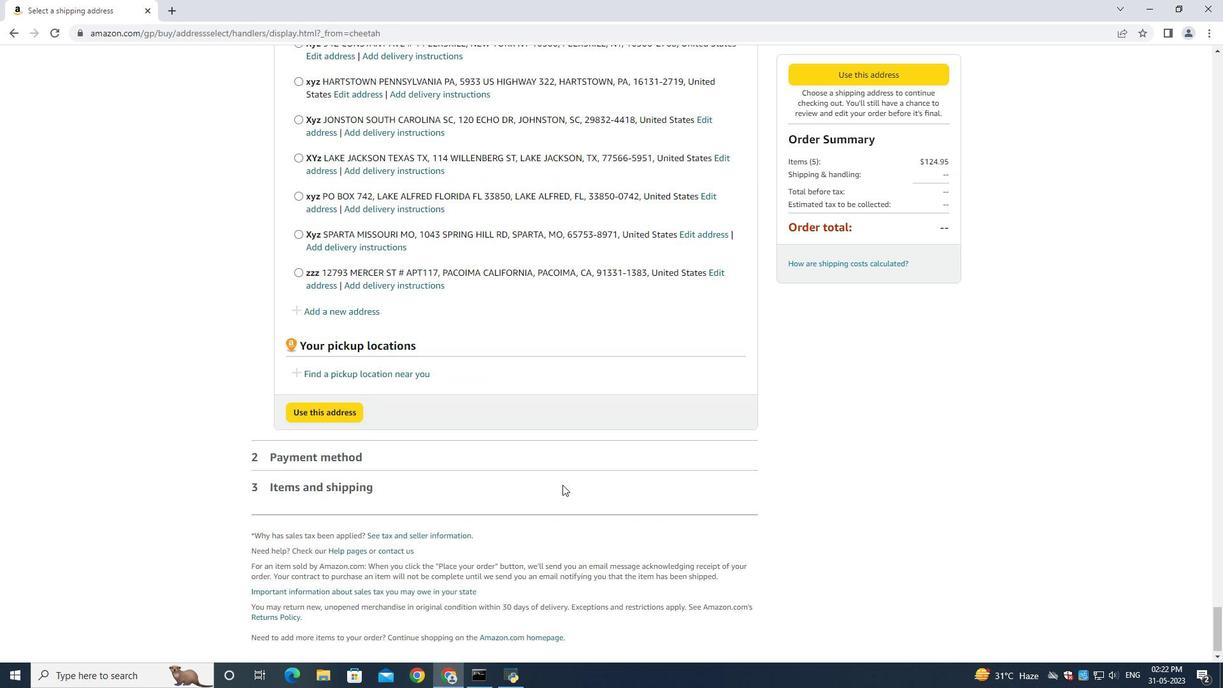 
Action: Mouse scrolled (562, 484) with delta (0, 0)
Screenshot: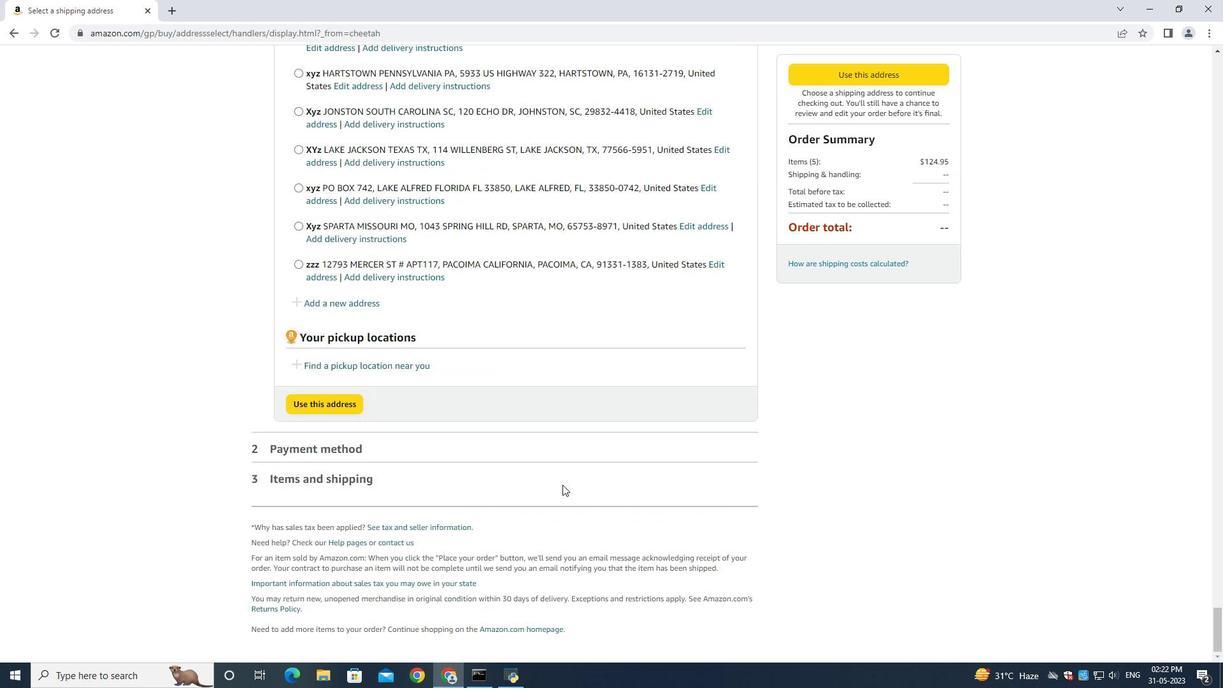 
Action: Mouse scrolled (562, 484) with delta (0, 0)
Screenshot: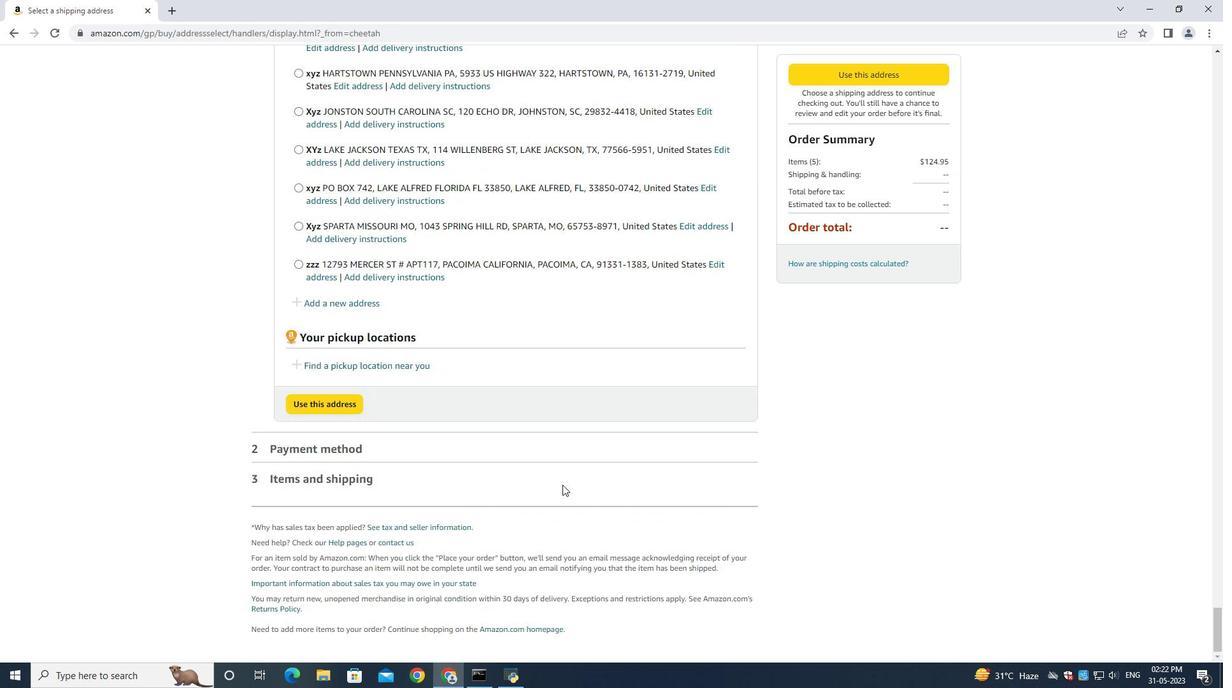 
Action: Mouse moved to (343, 302)
Screenshot: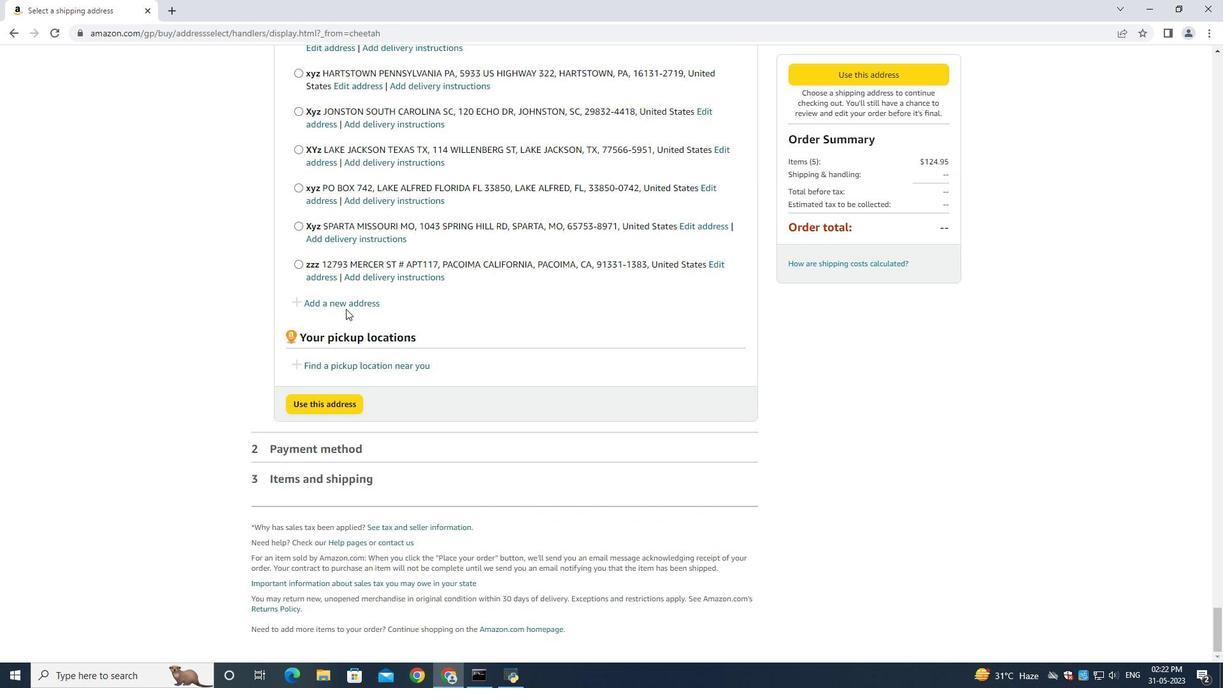 
Action: Mouse pressed left at (343, 302)
Screenshot: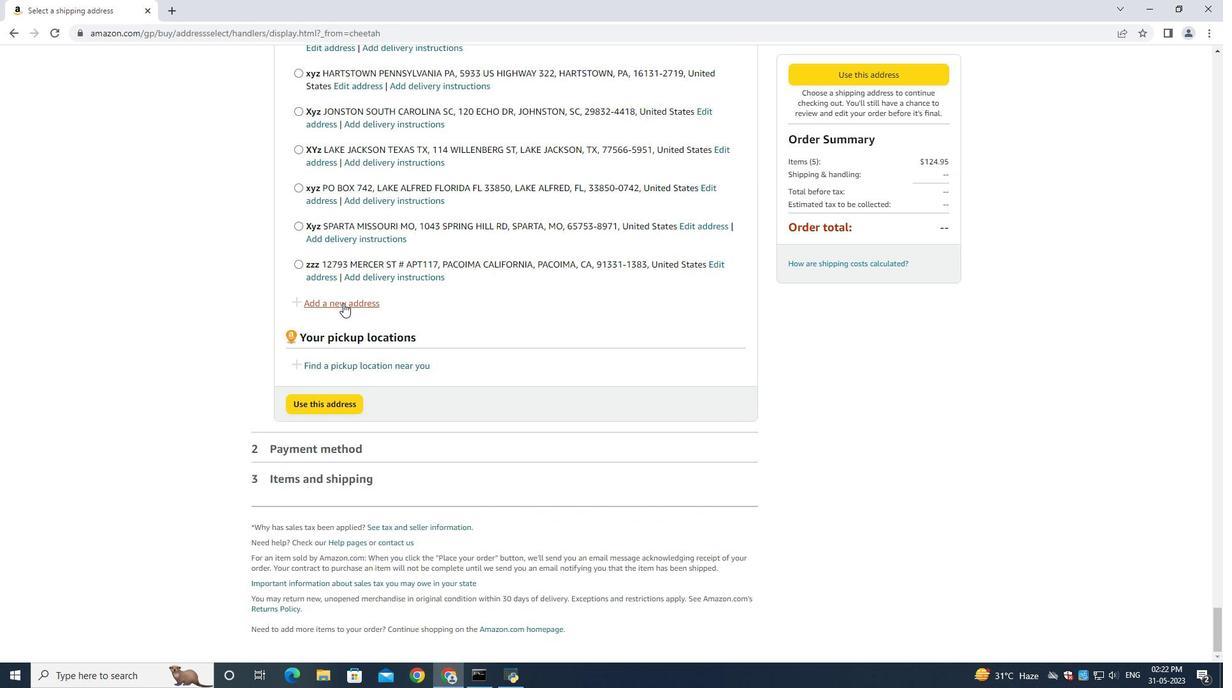 
Action: Mouse moved to (438, 305)
Screenshot: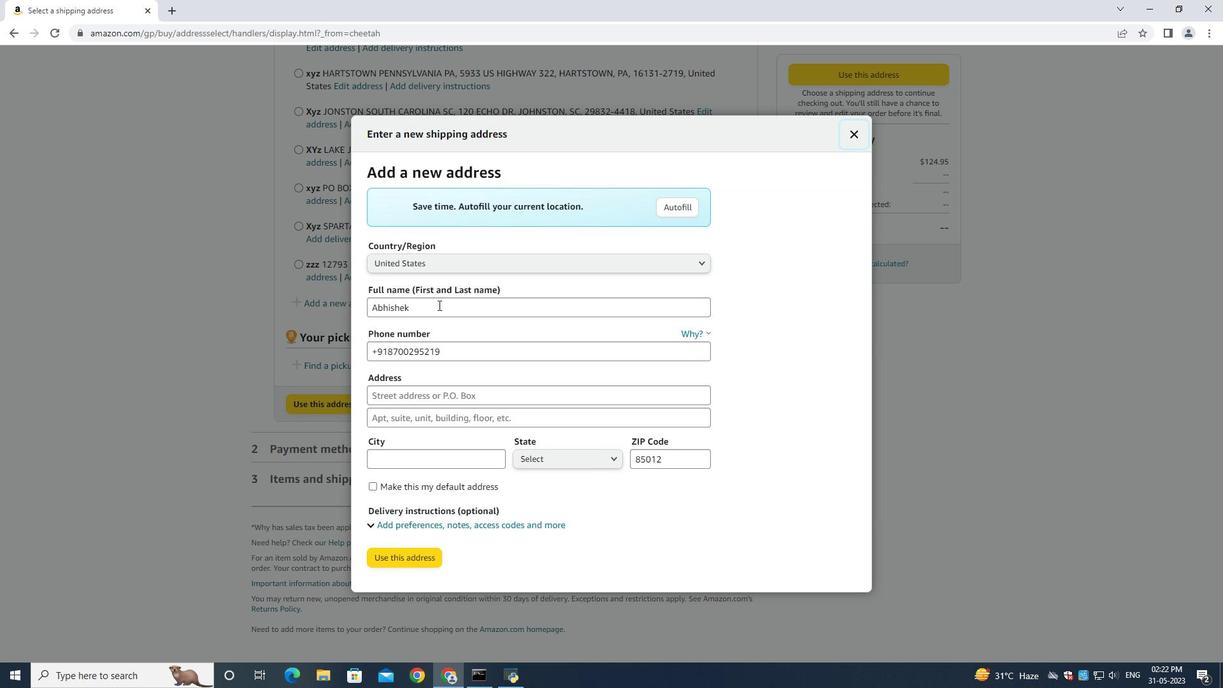 
Action: Mouse pressed left at (438, 305)
Screenshot: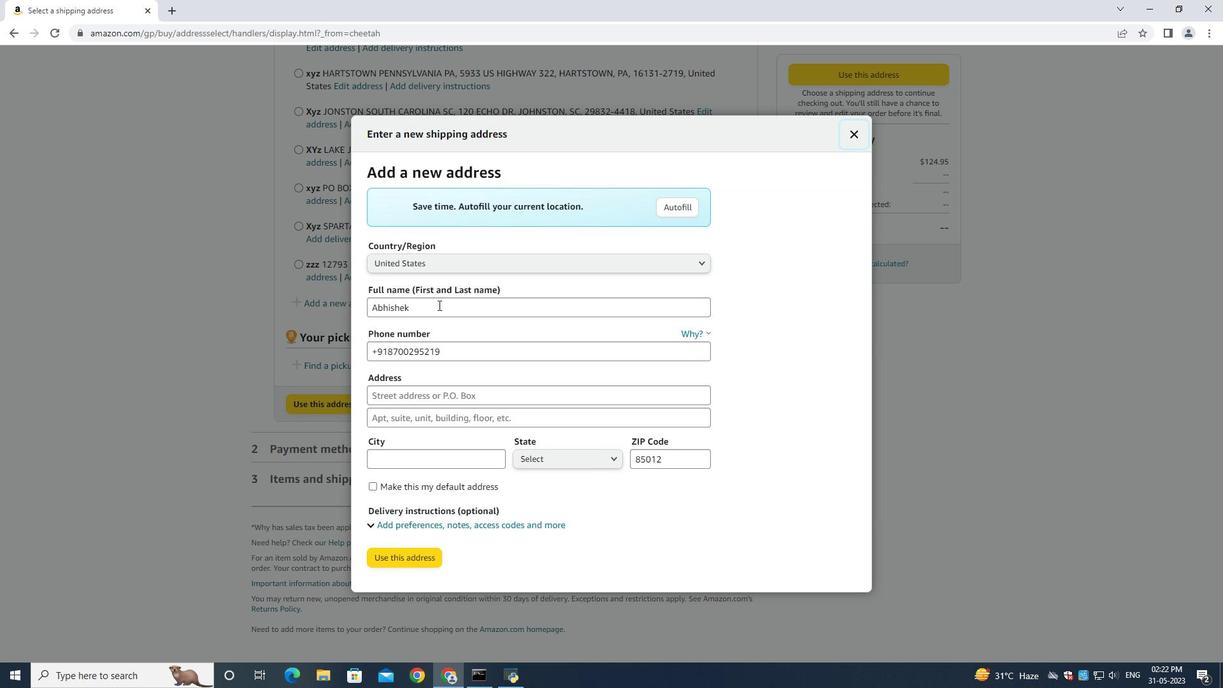 
Action: Mouse moved to (437, 305)
Screenshot: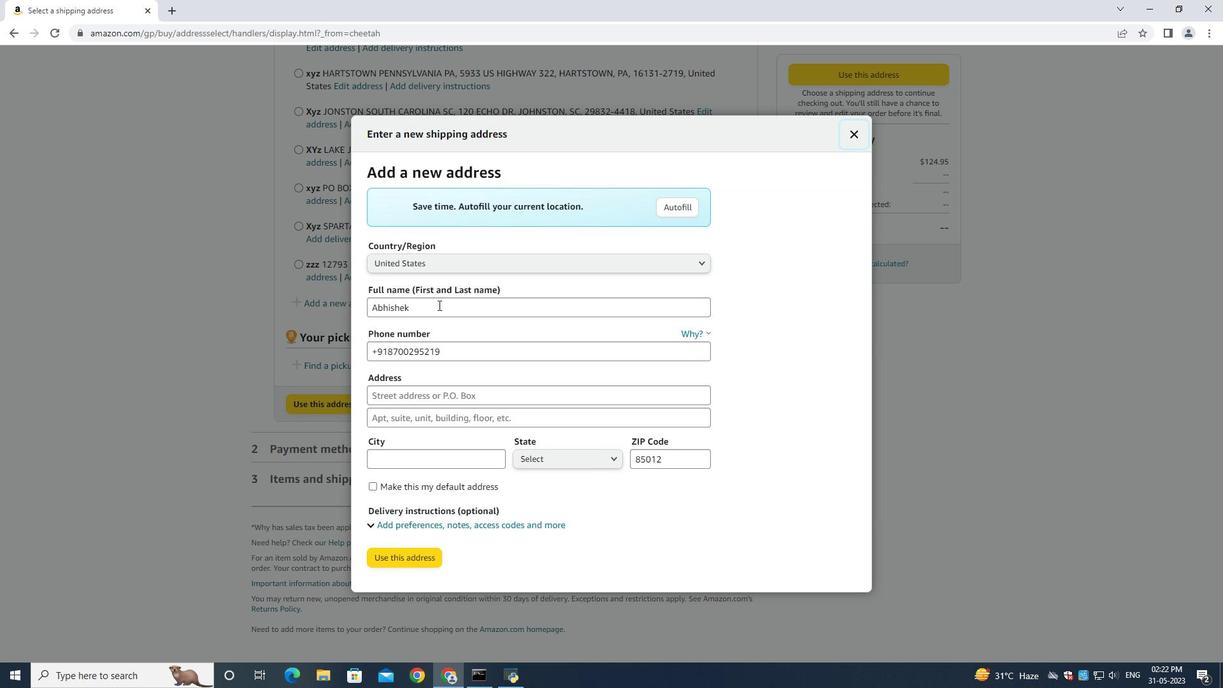 
Action: Key pressed ctrl+A<Key.backspace><Key.shift><Key.shift><Key.shift><Key.shift><Key.shift><Key.shift><Key.shift><Key.shift><Key.shift><Key.shift><Key.shift><Key.shift><Key.shift><Key.shift><Key.shift><Key.shift><Key.shift><Key.shift><Key.shift><Key.shift><Key.shift><Key.shift><Key.shift><Key.shift><Key.shift><Key.shift><Key.shift><Key.shift><Key.shift><Key.shift><Key.shift><Key.shift><Key.shift><Key.shift><Key.shift><Key.shift><Key.shift><Key.shift><Key.shift><Key.shift><Key.shift><Key.shift><Key.shift><Key.shift><Key.shift><Key.shift><Key.shift><Key.shift><Key.shift><Key.shift><Key.shift><Key.shift><Key.shift><Key.shift><Key.shift><Key.shift><Key.shift><Key.shift><Key.shift><Key.shift><Key.shift><Key.shift><Key.shift><Key.shift><Key.shift><Key.shift><Key.shift><Key.shift><Key.shift><Key.shift>B<Key.backspace><Key.backspace><Key.backspace><Key.backspace><Key.backspace><Key.shift>Kiera<Key.space><Key.shift>Campbell<Key.tab><Key.tab><Key.backspace>5742125169<Key.tab>1126<Key.space><Key.shift>Sharon<Key.space><Key.shift>Lane<Key.space><Key.shift><Key.shift><Key.shift><Key.shift><Key.shift><Key.shift><Key.shift><Key.shift><Key.shift><Key.shift>South<Key.space><Key.shift><Key.shift><Key.shift>Bend<Key.space><Key.shift><Key.shift><Key.shift><Key.shift><Key.shift><Key.shift><Key.shift><Key.shift>
Screenshot: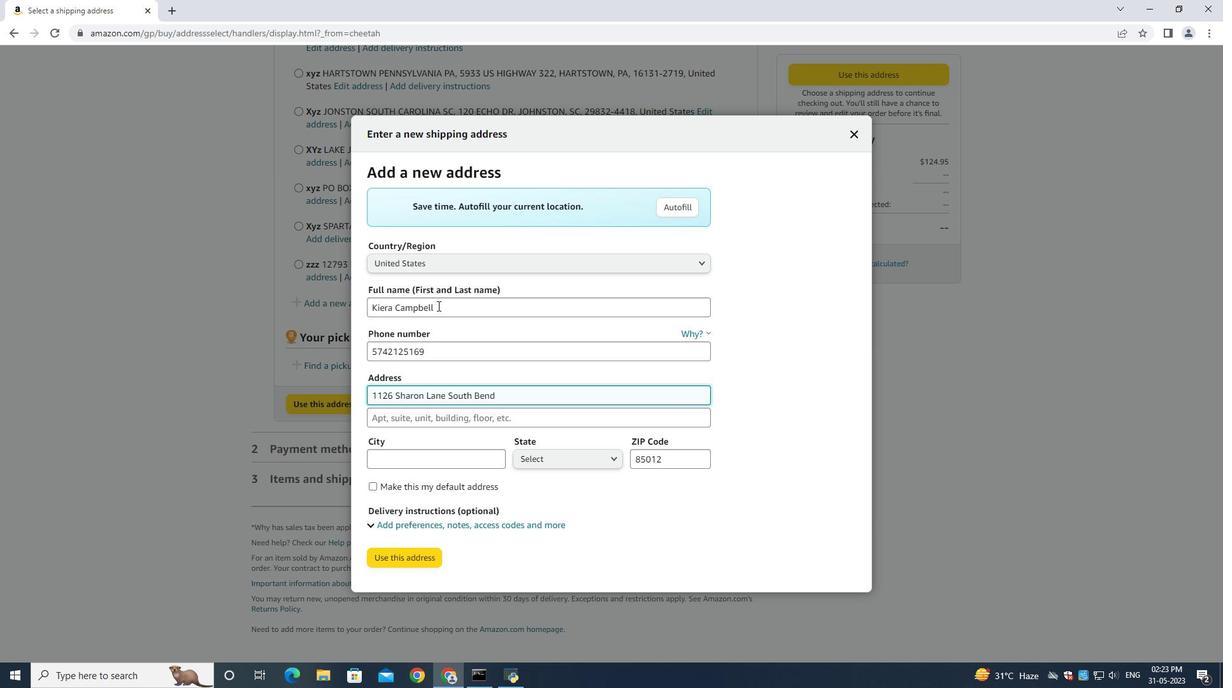 
Action: Mouse moved to (337, 263)
Screenshot: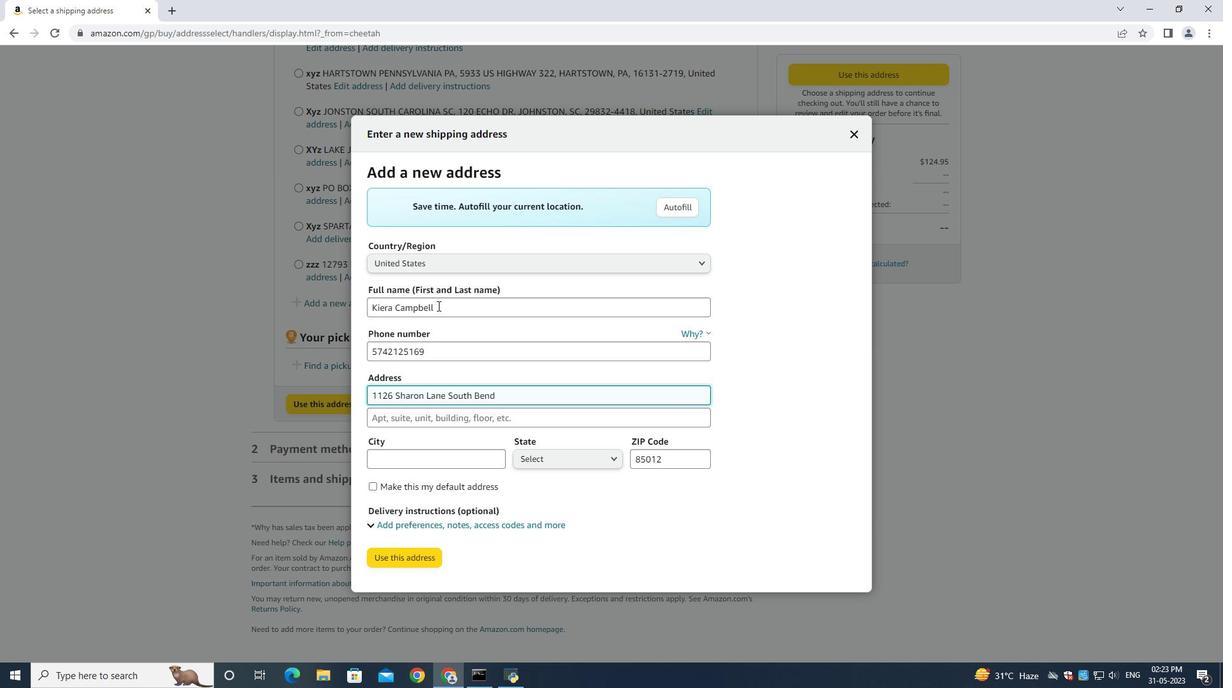 
Action: Key pressed <Key.backspace><Key.backspace><Key.backspace><Key.backspace><Key.backspace><Key.backspace><Key.backspace><Key.backspace><Key.backspace><Key.backspace><Key.backspace><Key.tab><Key.shift>South<Key.space><Key.shift><Key.shift><Key.shift><Key.shift>Bend<Key.space><Key.shift>Indiana<Key.tab><Key.shift>South<Key.space><Key.shift><Key.shift><Key.shift><Key.shift><Key.shift><Key.shift><Key.shift><Key.shift><Key.shift><Key.shift><Key.shift><Key.shift><Key.shift><Key.shift><Key.shift><Key.shift><Key.shift><Key.shift><Key.shift><Key.shift><Key.shift><Key.shift><Key.shift><Key.shift><Key.shift><Key.shift><Key.shift><Key.shift><Key.shift><Key.shift><Key.shift><Key.shift><Key.shift><Key.shift><Key.shift><Key.shift><Key.shift><Key.shift><Key.shift><Key.shift><Key.shift><Key.shift><Key.shift><Key.shift><Key.shift><Key.shift><Key.shift><Key.shift><Key.shift><Key.shift><Key.shift><Key.shift><Key.shift>Bend<Key.tab><Key.shift>Ind<Key.tab><Key.backspace>46625
Screenshot: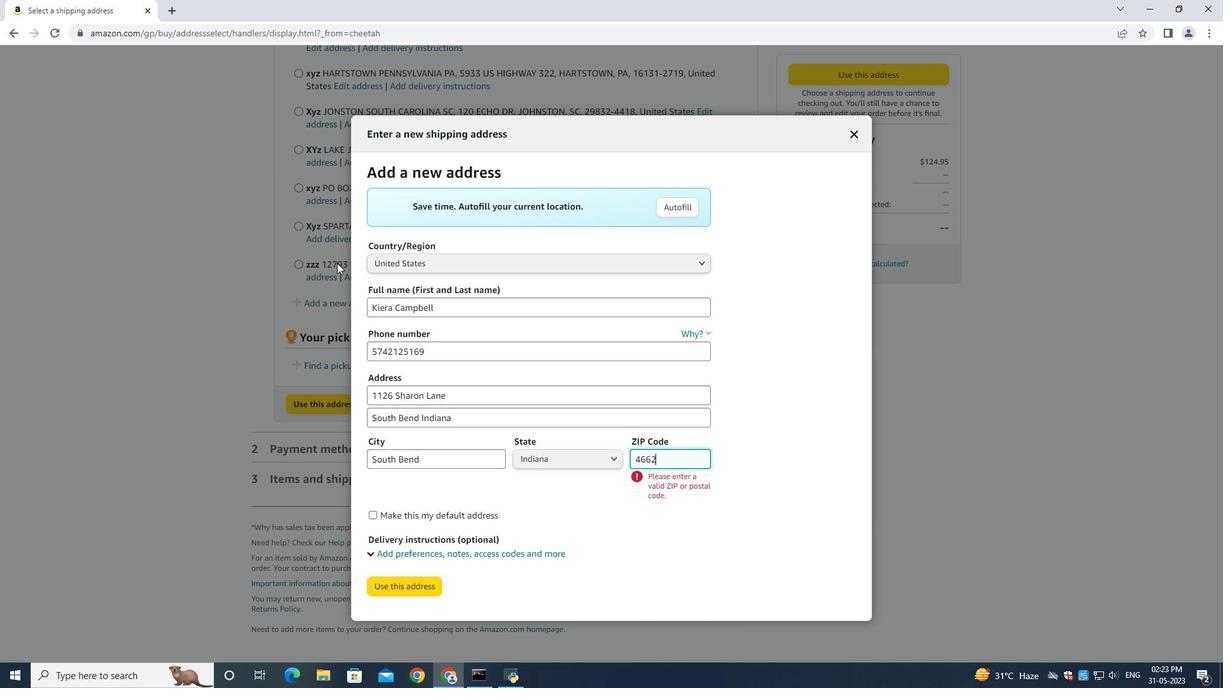 
Action: Mouse moved to (420, 587)
Screenshot: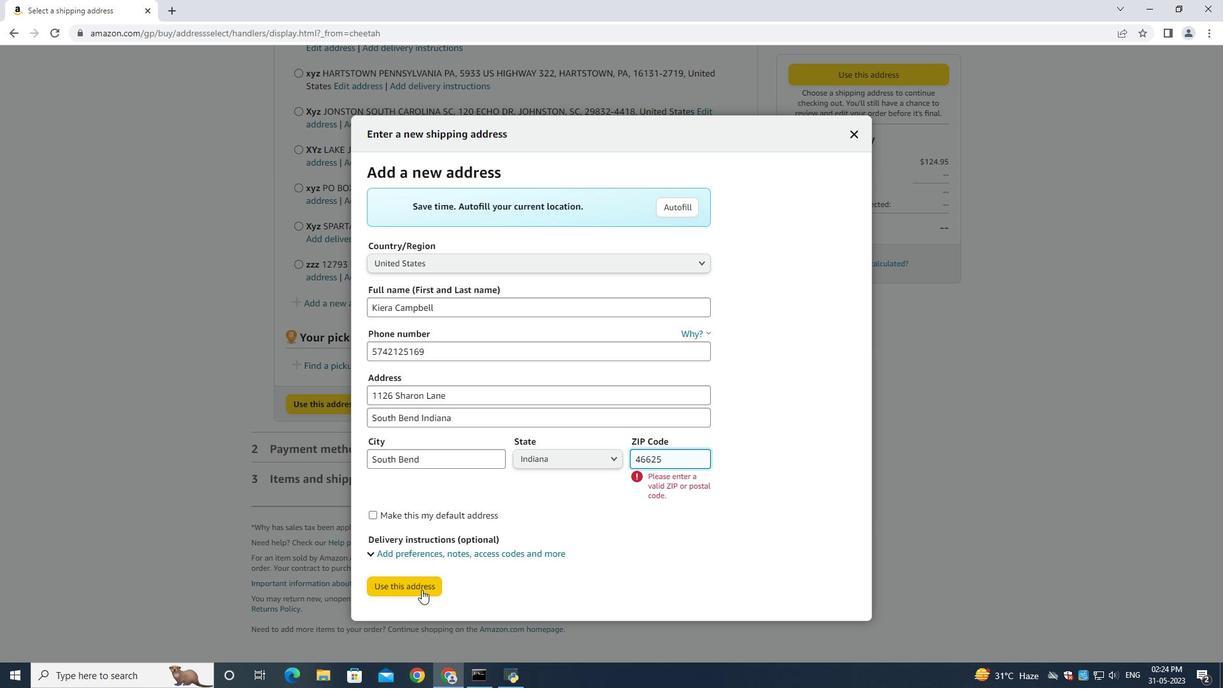 
Action: Mouse pressed left at (420, 587)
Screenshot: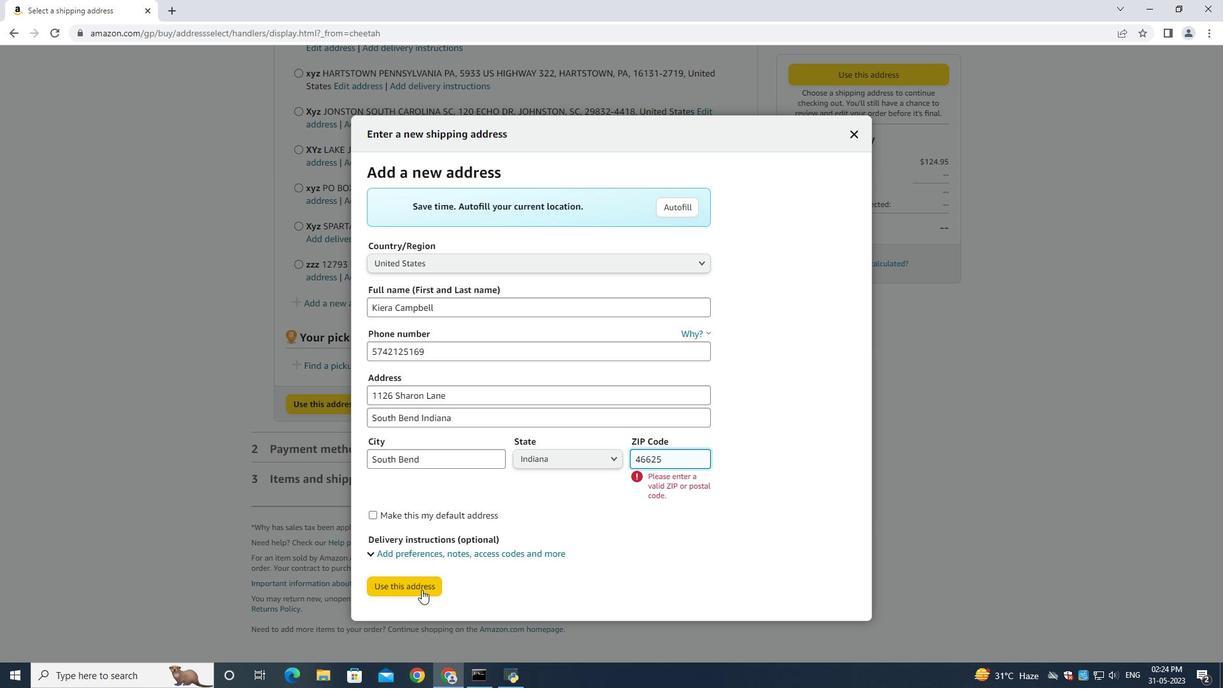 
Action: Mouse moved to (400, 648)
Screenshot: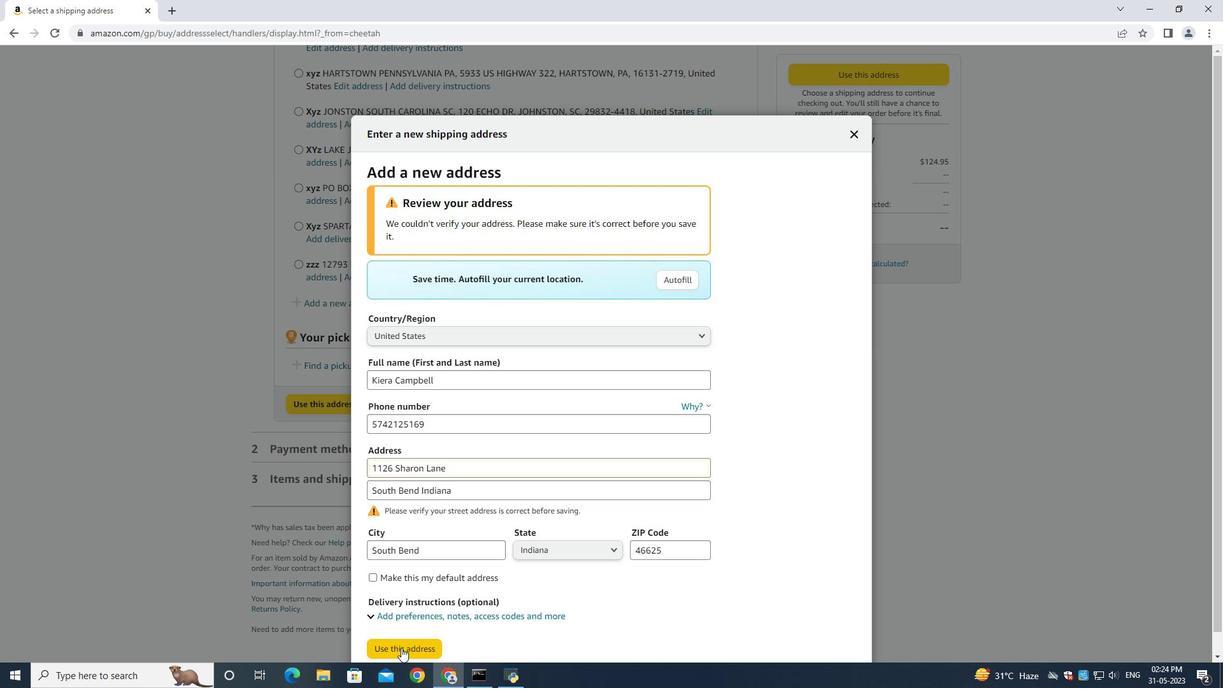 
Action: Mouse pressed left at (400, 648)
Screenshot: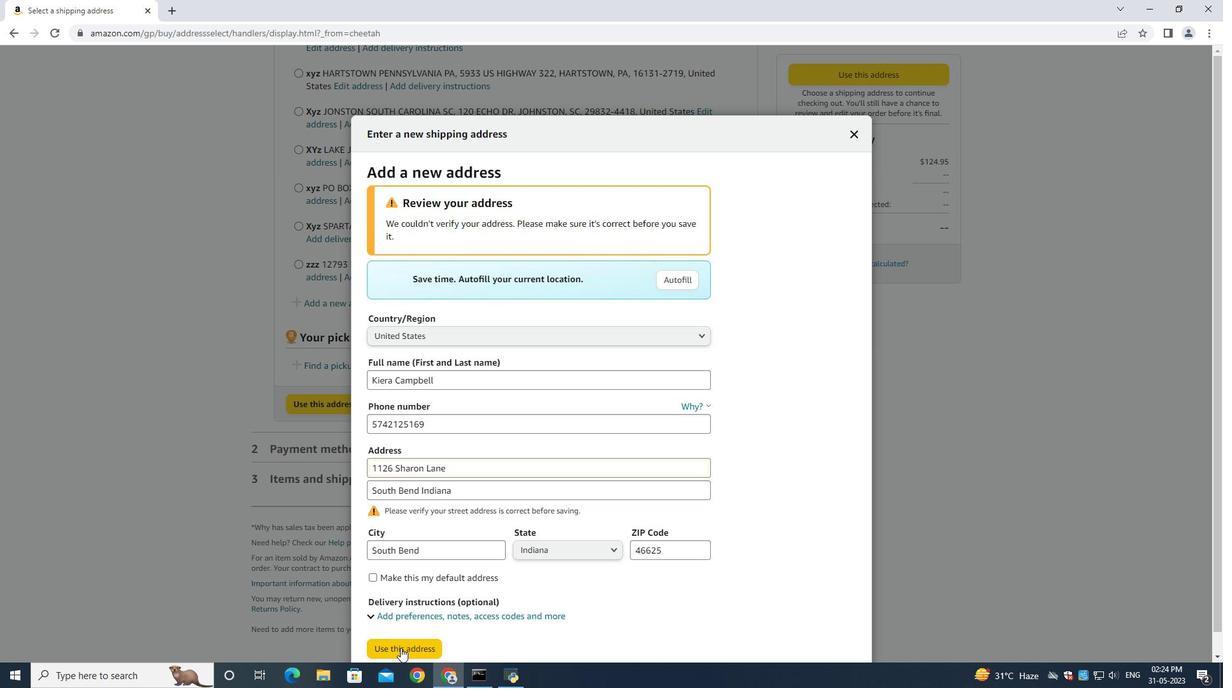
Action: Mouse moved to (649, 404)
Screenshot: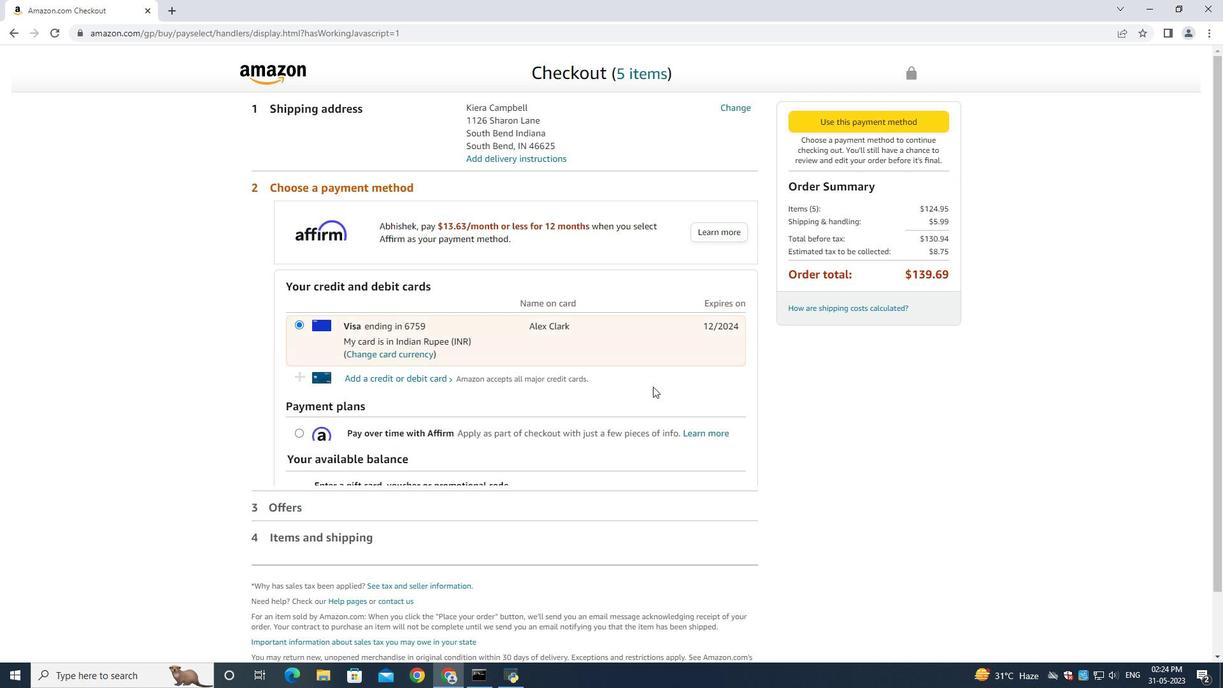
